 Task: Research Airbnb properties in Narowal, Pakistan from 1st December, 2023 to 5th December, 2023 for 1 adult. Place can be entire room with 1  bedroom having 1 bed and 1 bathroom. Property type can be flat. Amenities needed are: wifi.
Action: Mouse moved to (479, 104)
Screenshot: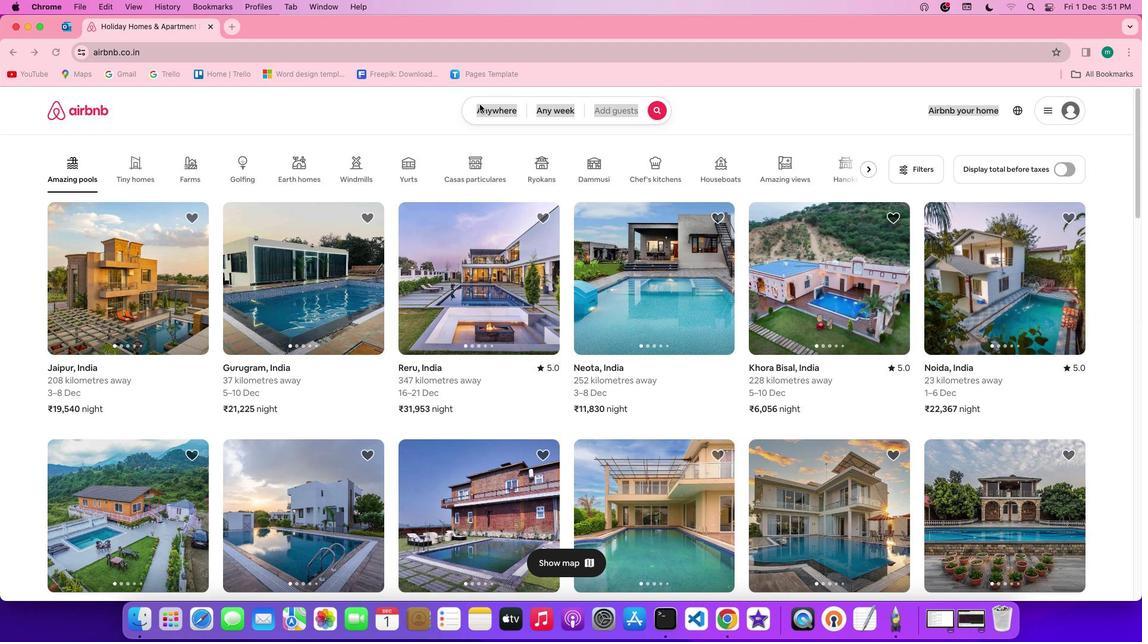 
Action: Mouse pressed left at (479, 104)
Screenshot: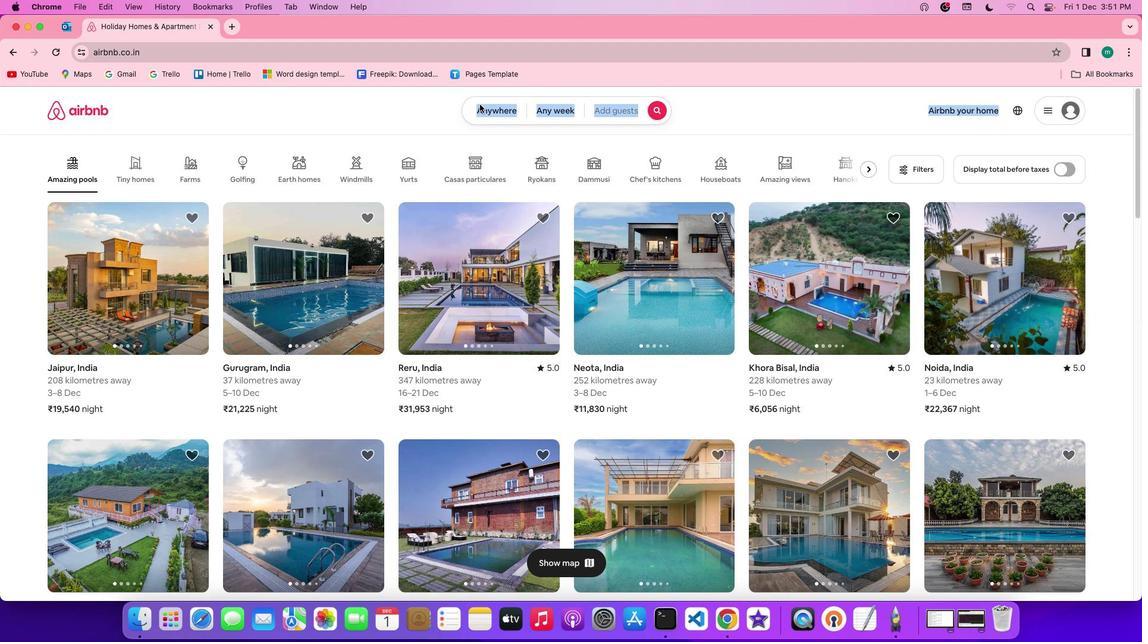 
Action: Mouse pressed left at (479, 104)
Screenshot: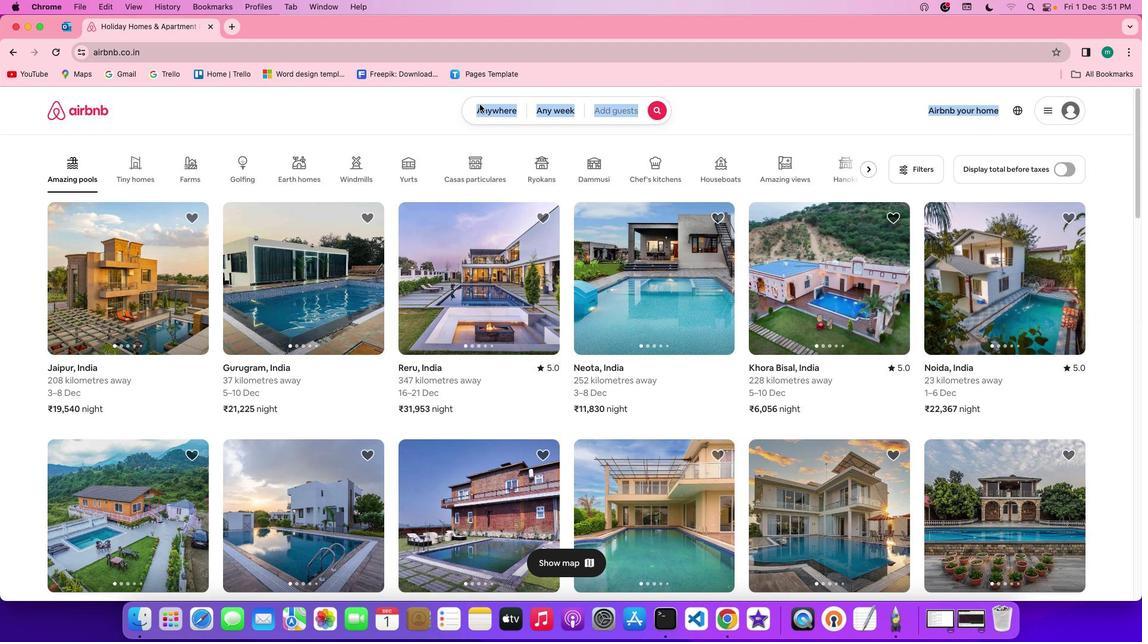
Action: Mouse moved to (430, 153)
Screenshot: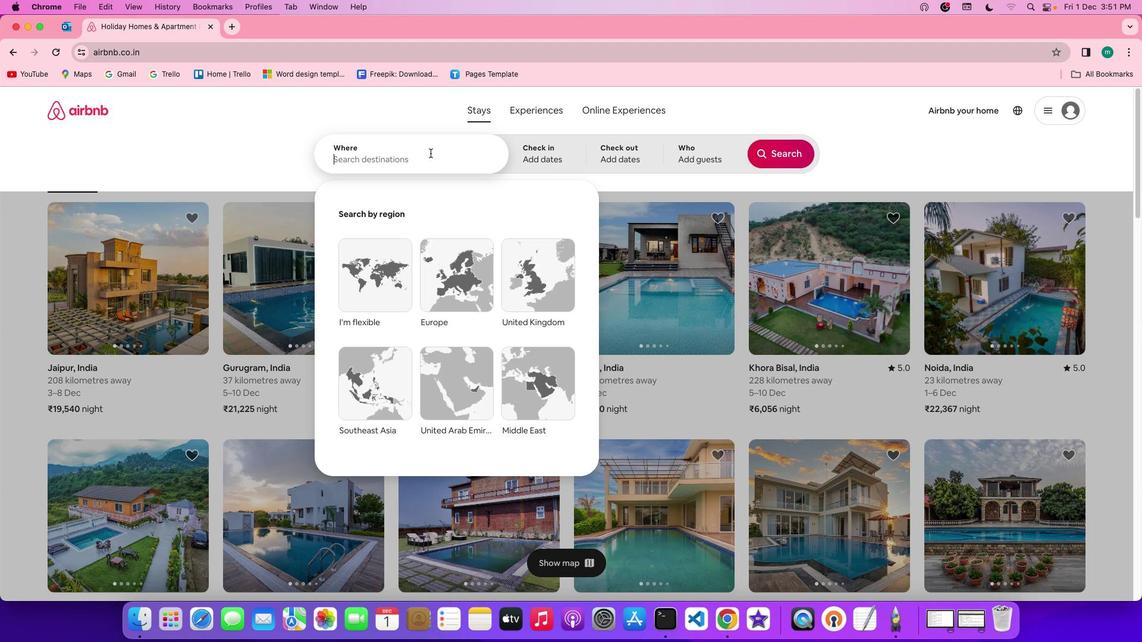 
Action: Mouse pressed left at (430, 153)
Screenshot: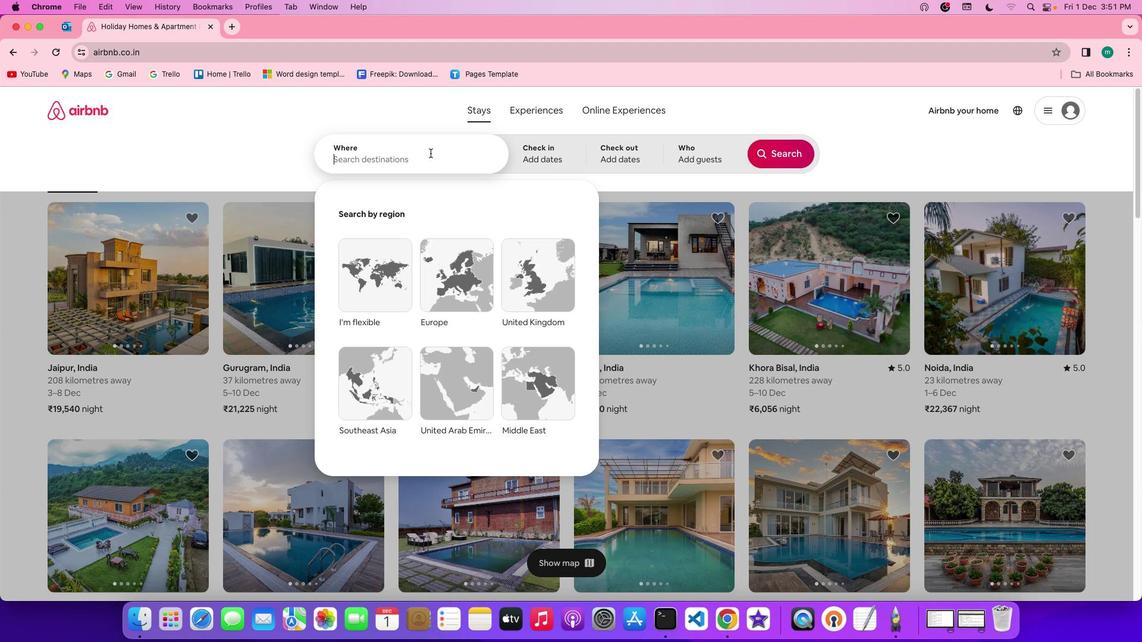 
Action: Key pressed Key.shift'N''a''r''o''w''a''l'','Key.spaceKey.shift'p''a''k''i''s''t''a''n'
Screenshot: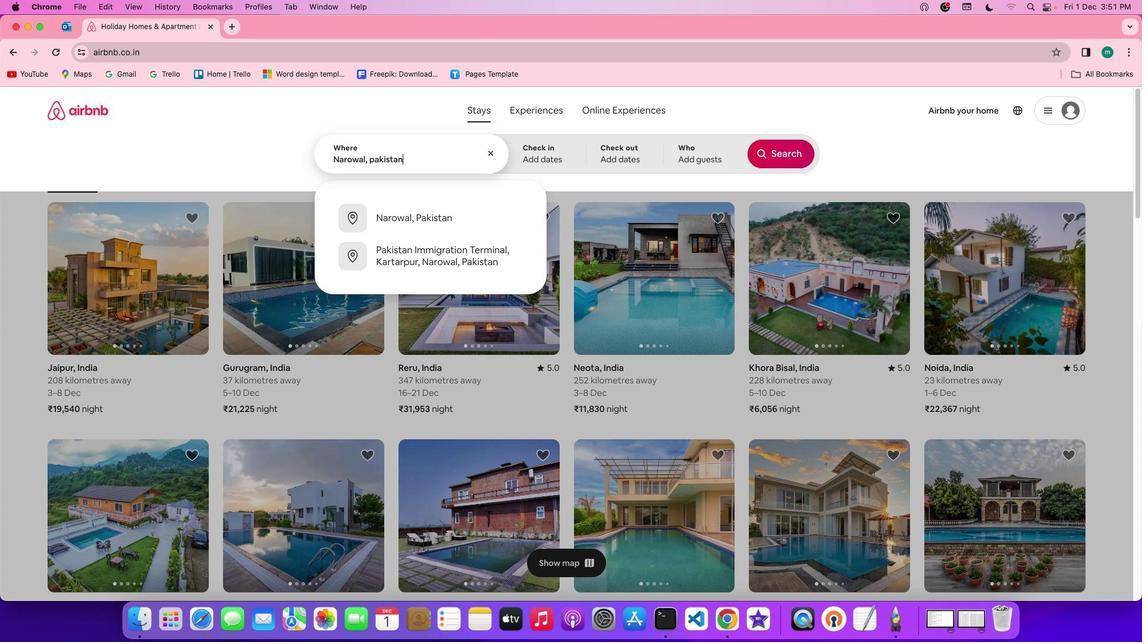 
Action: Mouse moved to (555, 148)
Screenshot: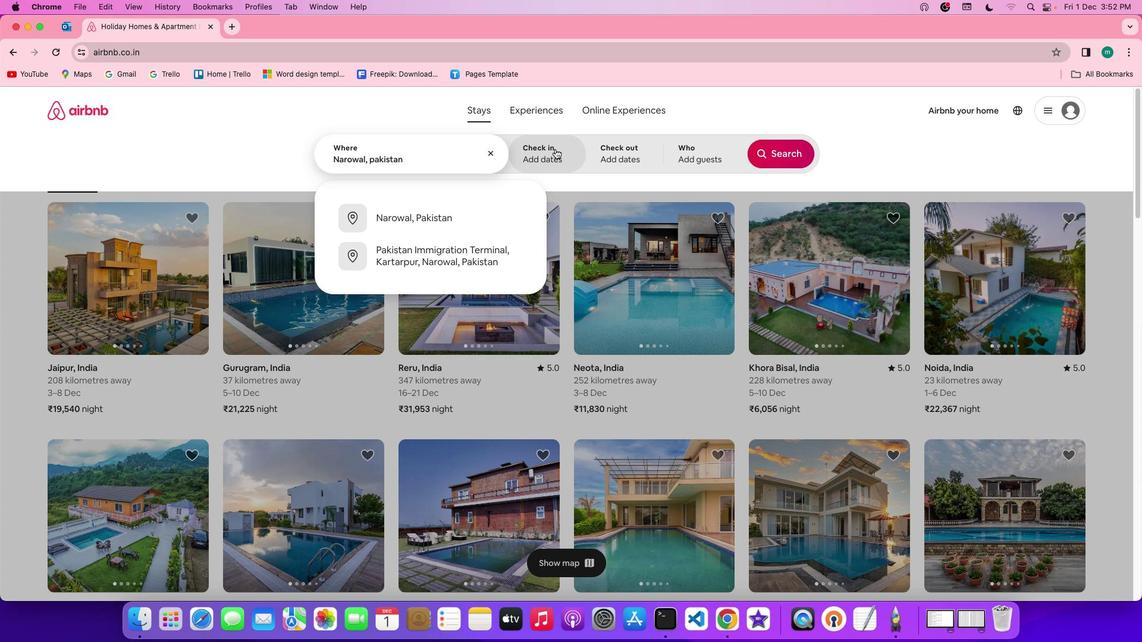 
Action: Mouse pressed left at (555, 148)
Screenshot: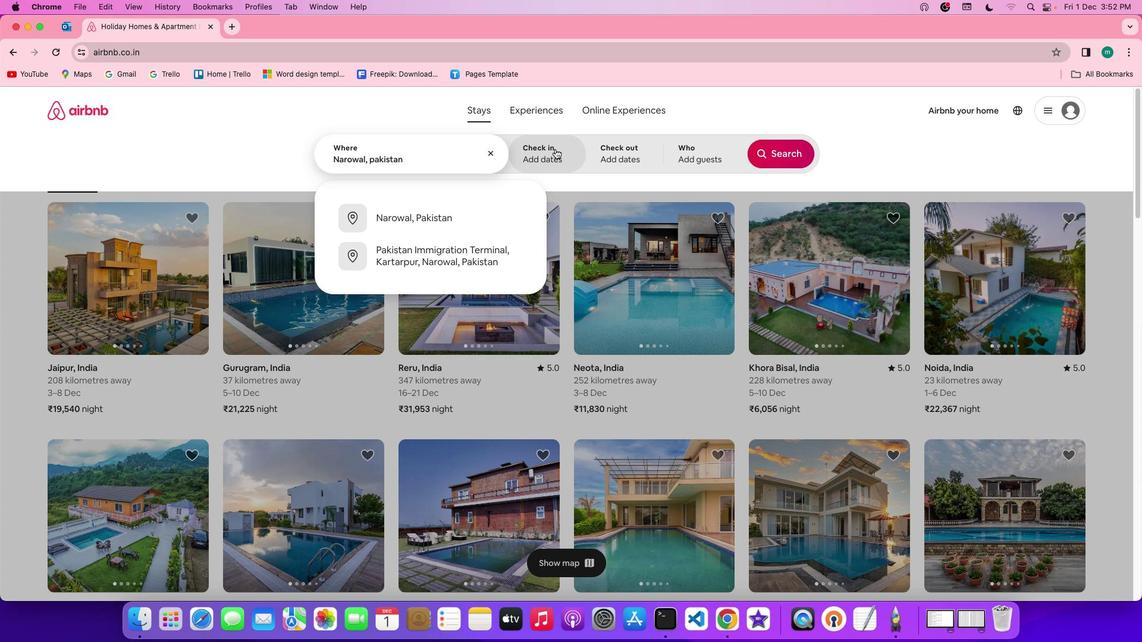 
Action: Mouse moved to (511, 301)
Screenshot: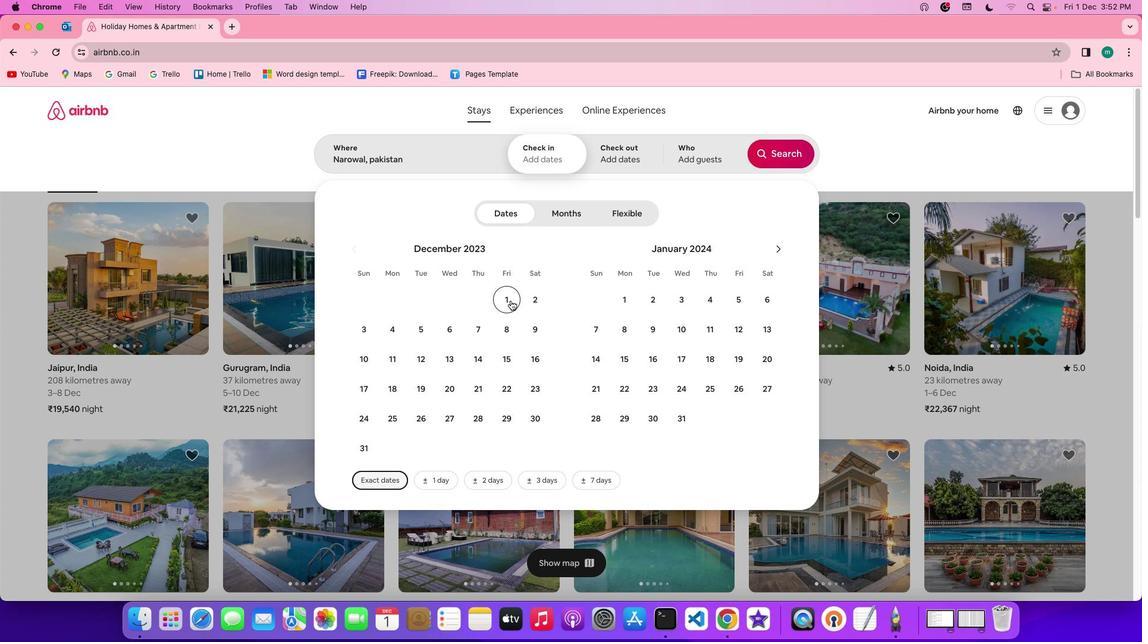 
Action: Mouse pressed left at (511, 301)
Screenshot: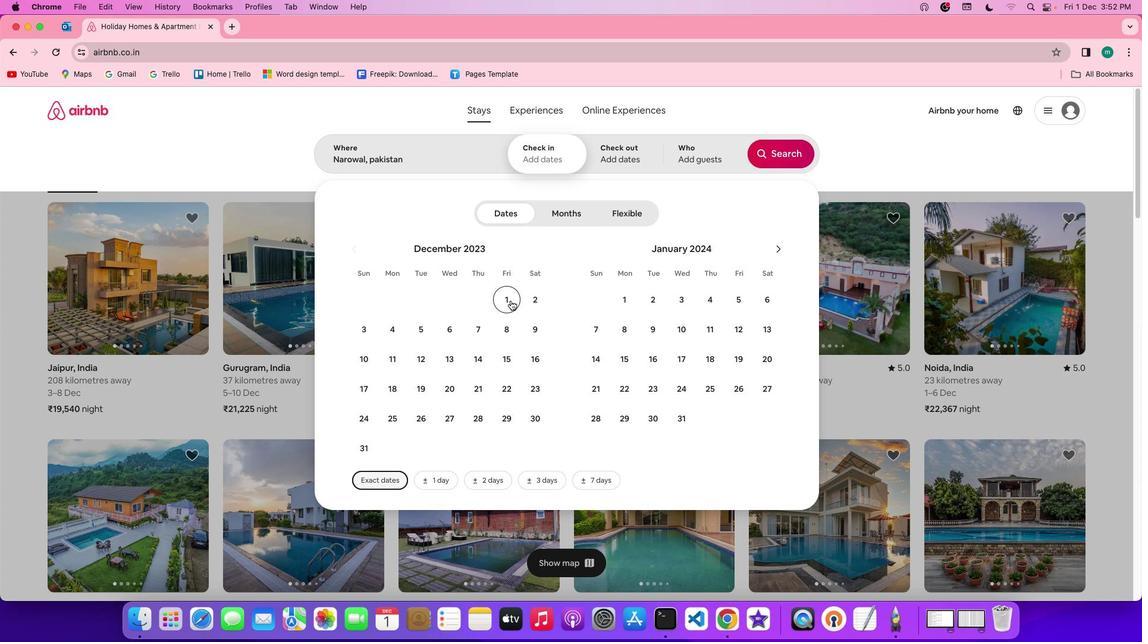 
Action: Mouse moved to (414, 326)
Screenshot: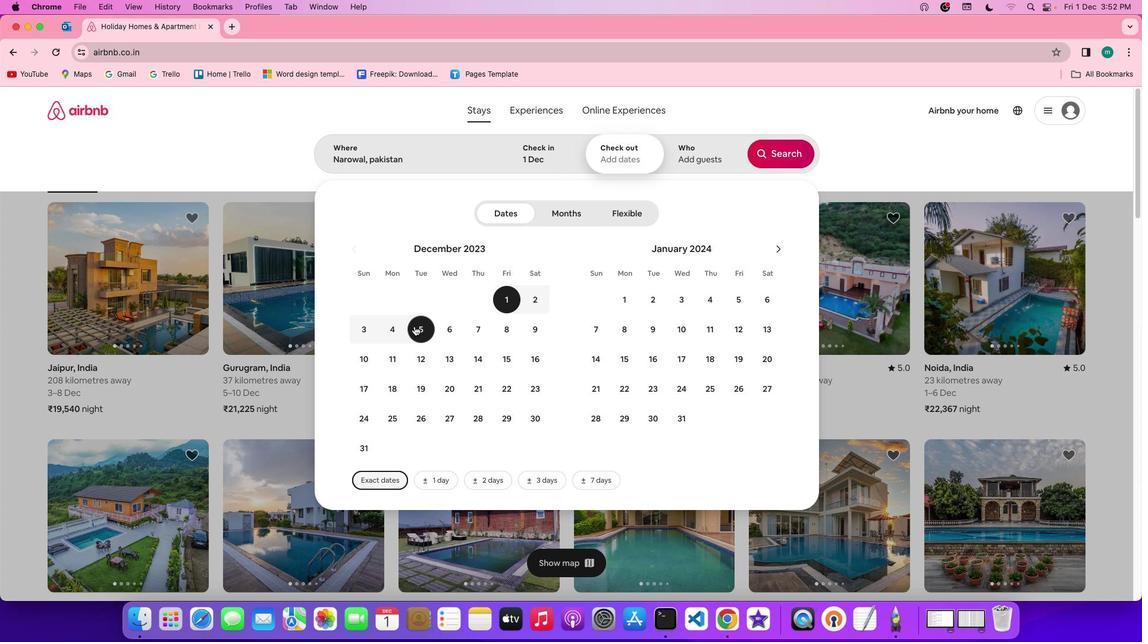 
Action: Mouse pressed left at (414, 326)
Screenshot: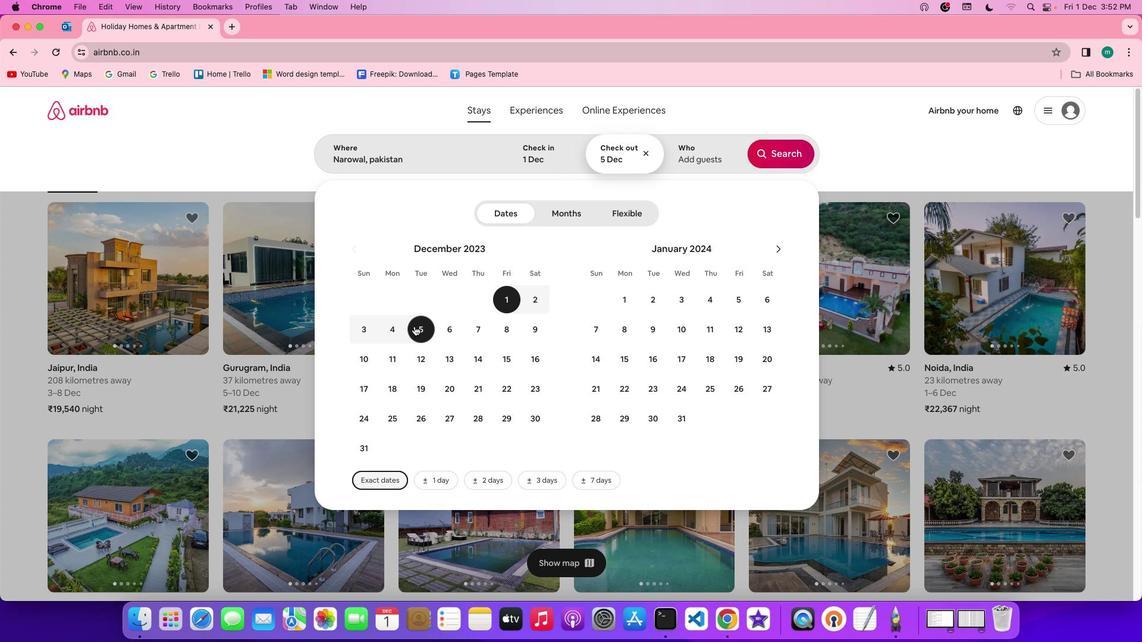
Action: Mouse moved to (729, 157)
Screenshot: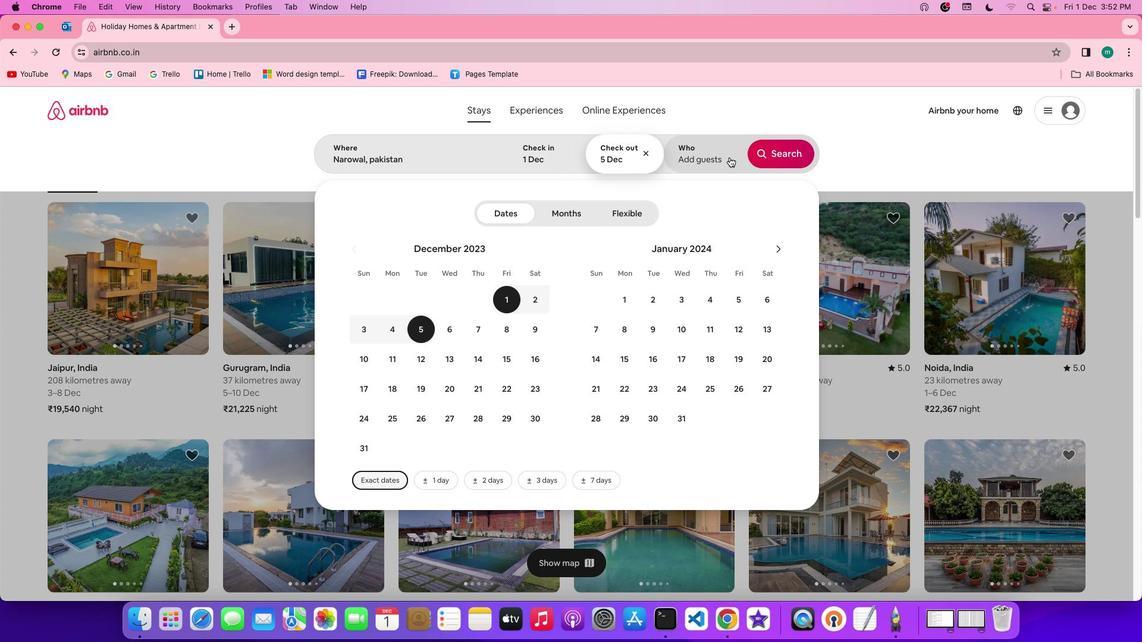 
Action: Mouse pressed left at (729, 157)
Screenshot: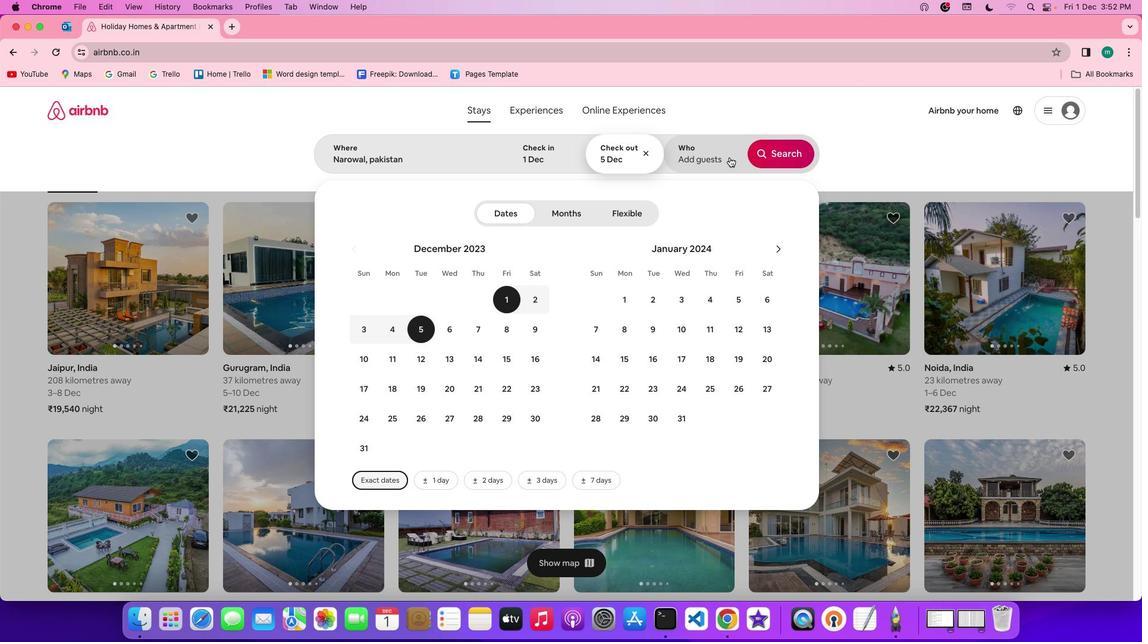
Action: Mouse moved to (791, 217)
Screenshot: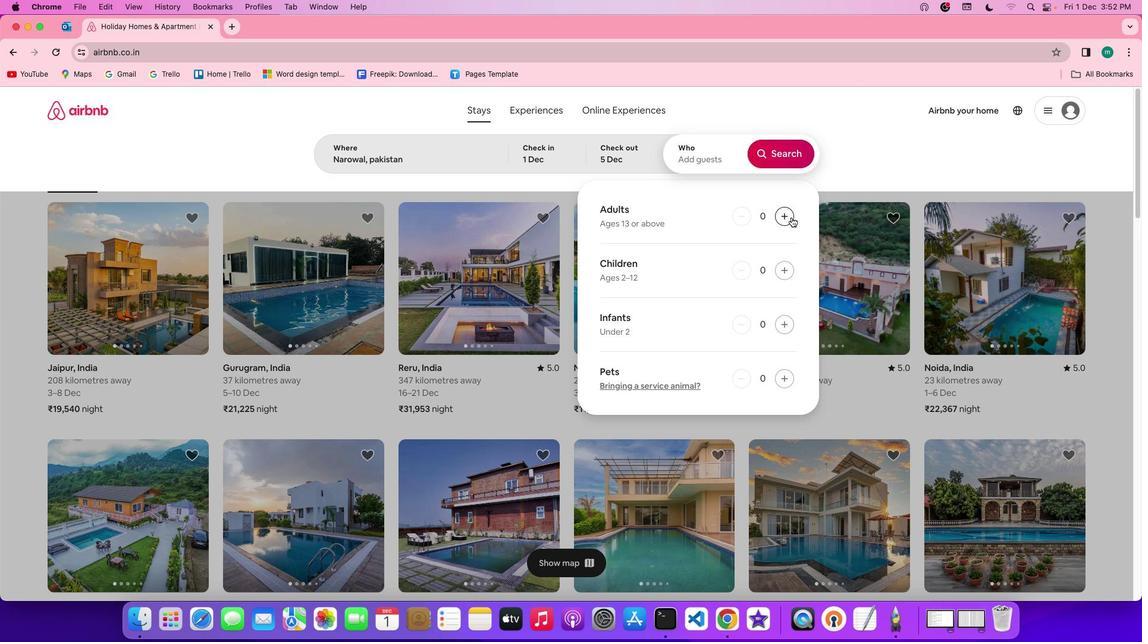 
Action: Mouse pressed left at (791, 217)
Screenshot: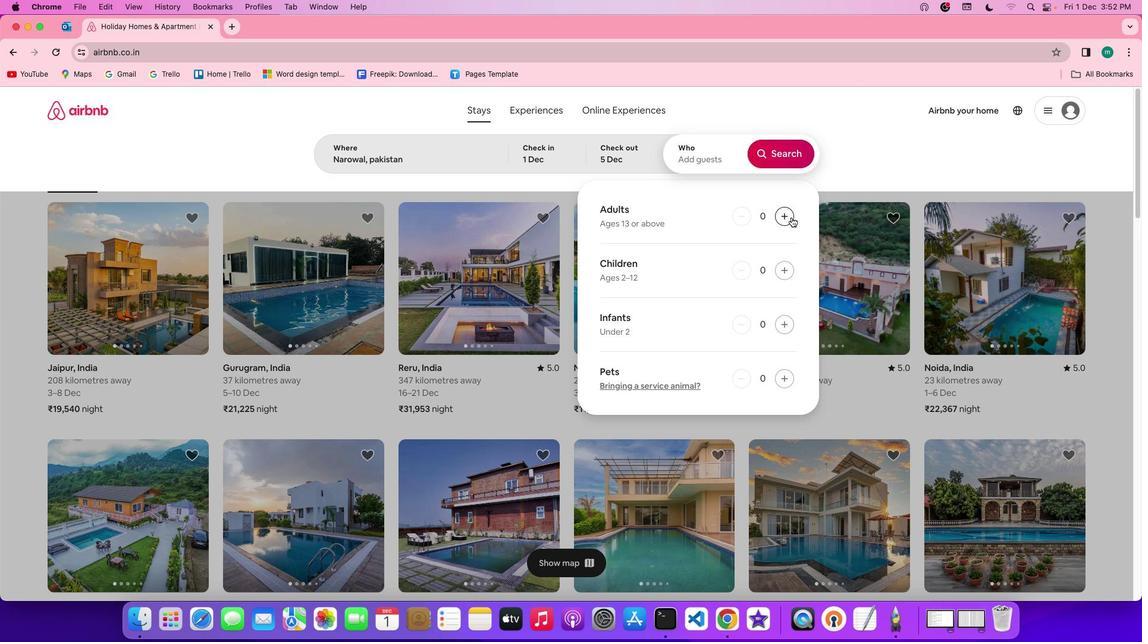 
Action: Mouse moved to (778, 157)
Screenshot: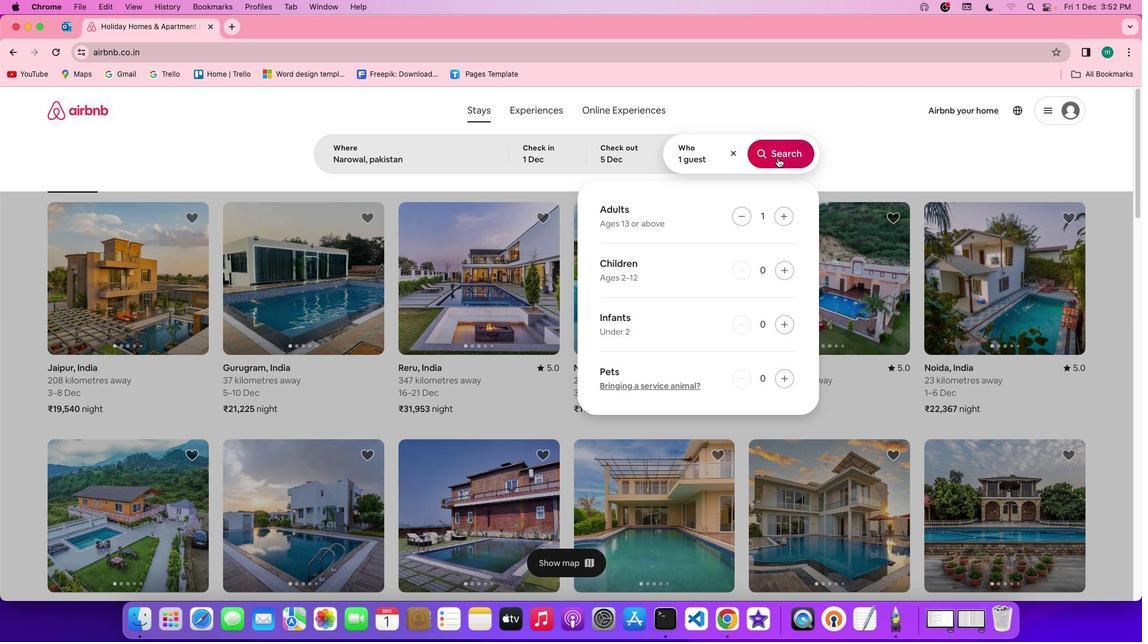
Action: Mouse pressed left at (778, 157)
Screenshot: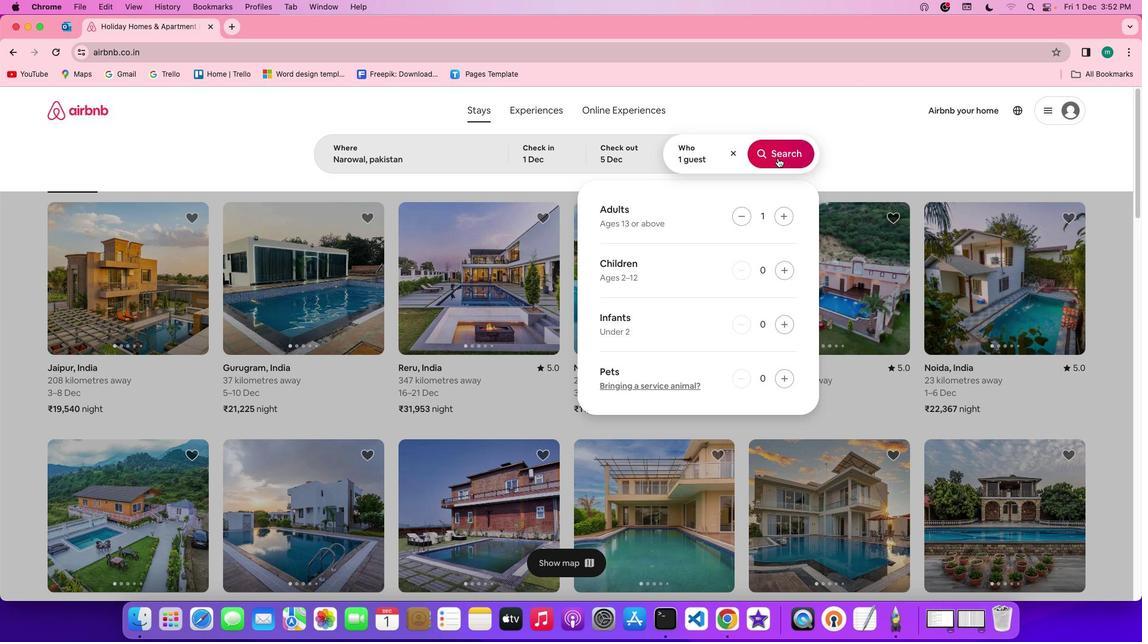 
Action: Mouse moved to (941, 154)
Screenshot: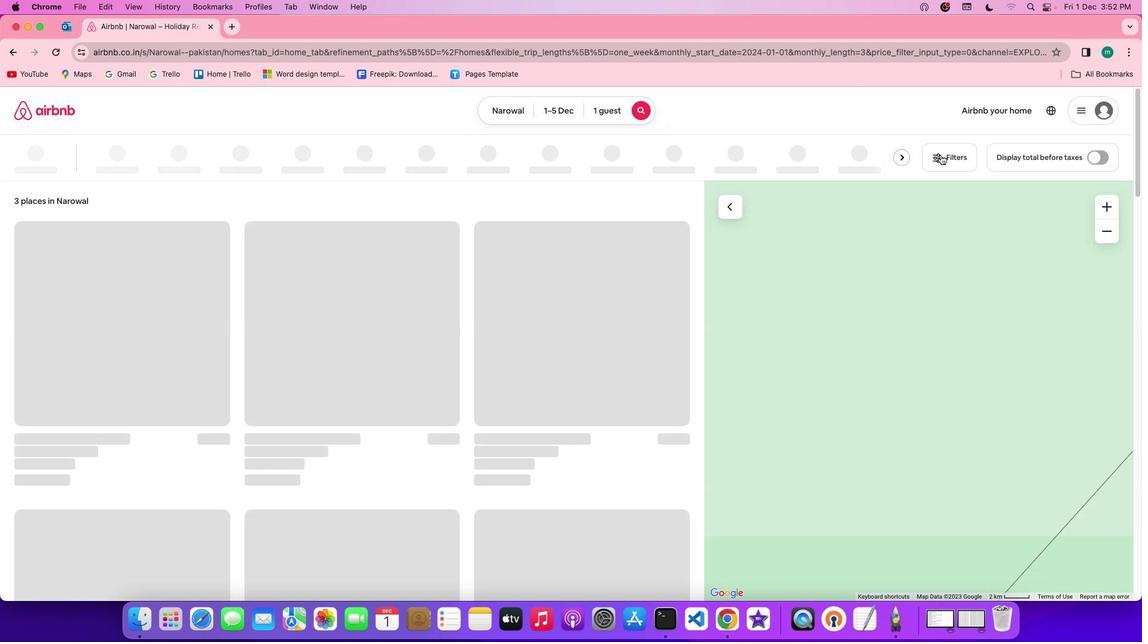 
Action: Mouse pressed left at (941, 154)
Screenshot: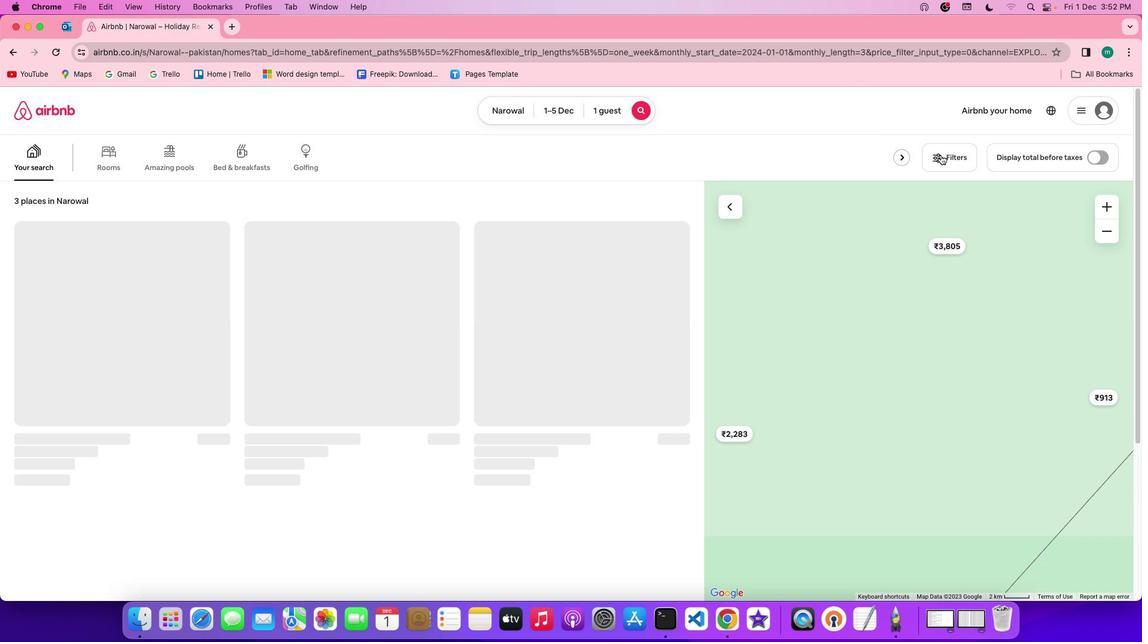 
Action: Mouse moved to (483, 358)
Screenshot: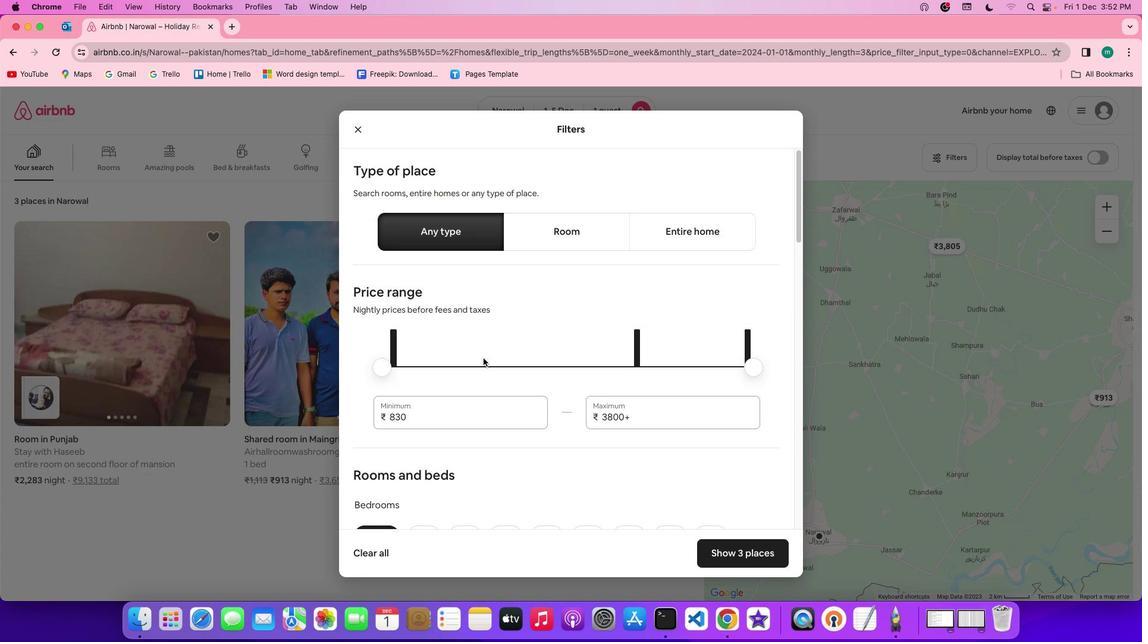 
Action: Mouse scrolled (483, 358) with delta (0, 0)
Screenshot: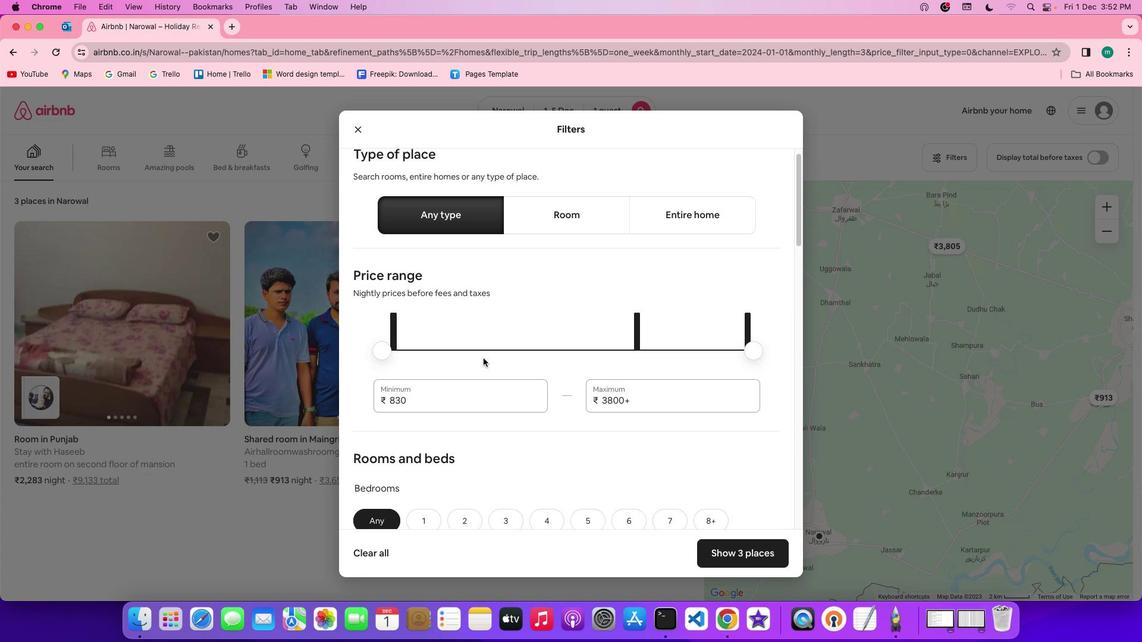 
Action: Mouse scrolled (483, 358) with delta (0, 0)
Screenshot: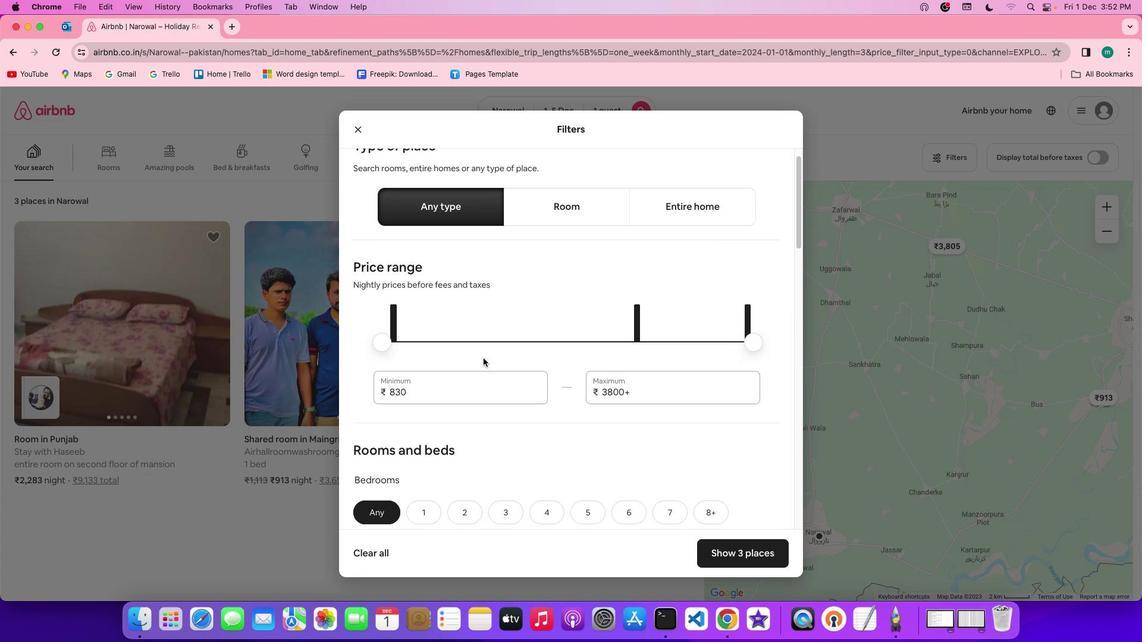
Action: Mouse scrolled (483, 358) with delta (0, -1)
Screenshot: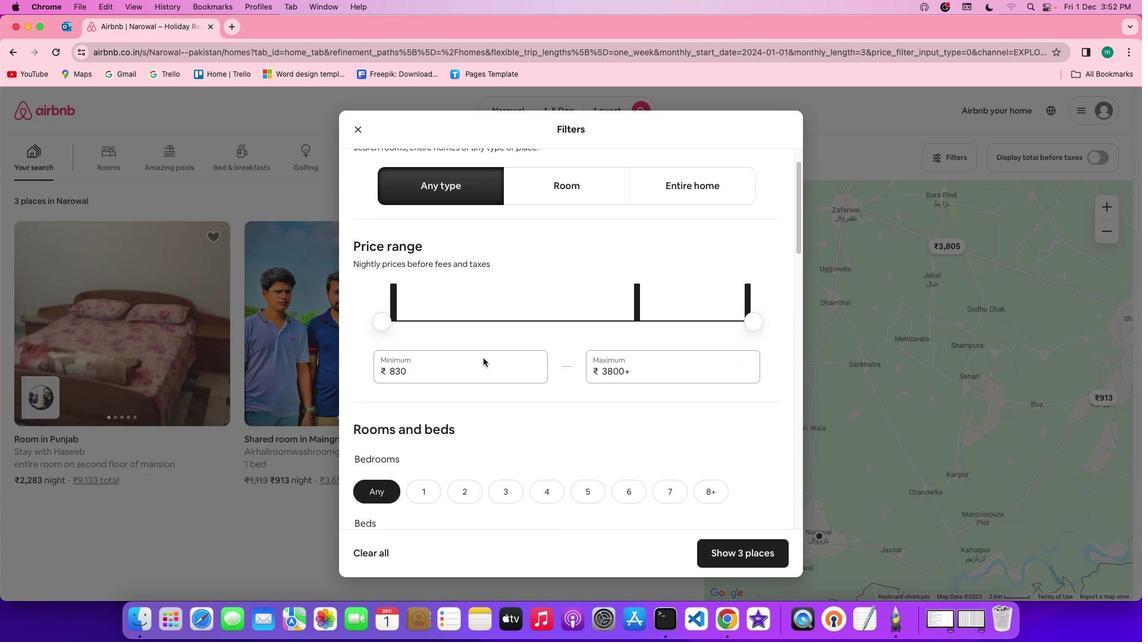 
Action: Mouse scrolled (483, 358) with delta (0, 0)
Screenshot: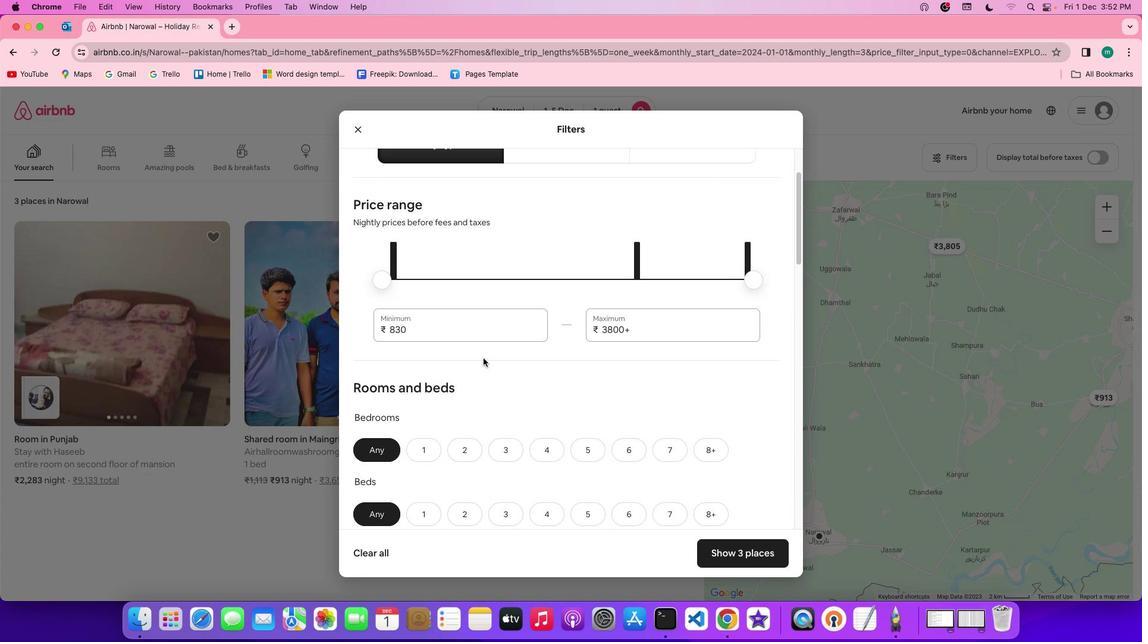 
Action: Mouse scrolled (483, 358) with delta (0, 0)
Screenshot: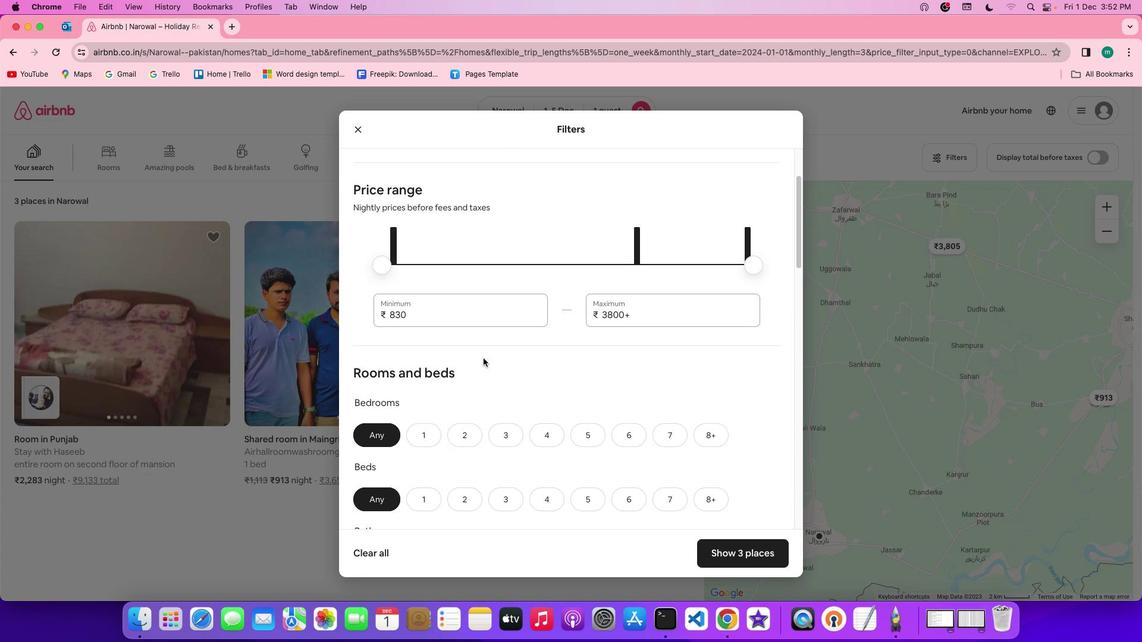 
Action: Mouse scrolled (483, 358) with delta (0, -1)
Screenshot: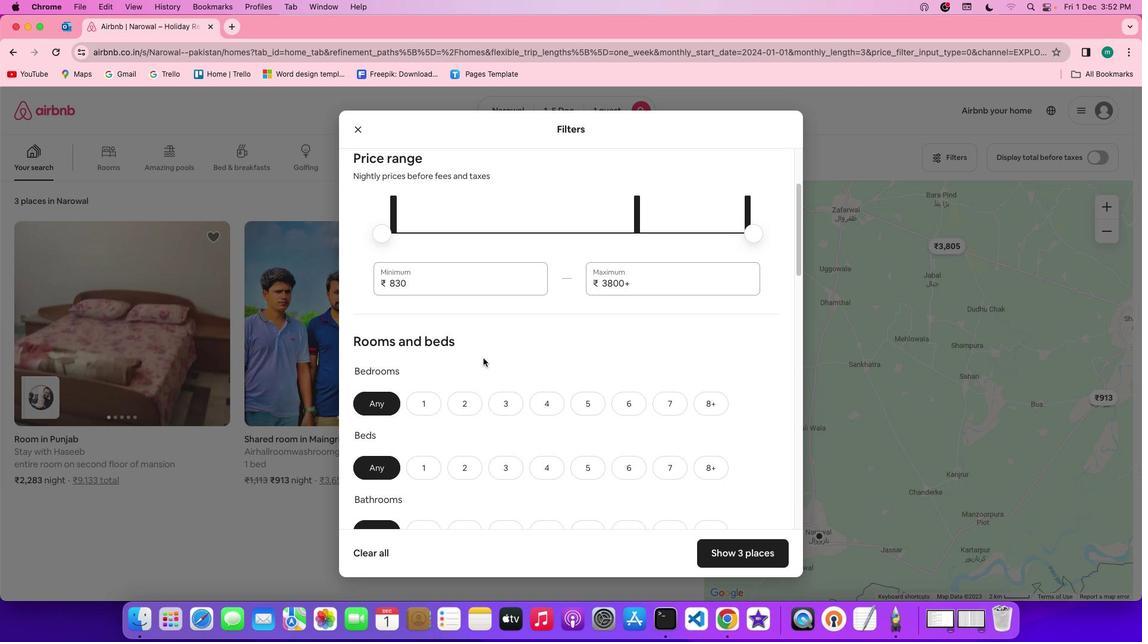 
Action: Mouse scrolled (483, 358) with delta (0, 0)
Screenshot: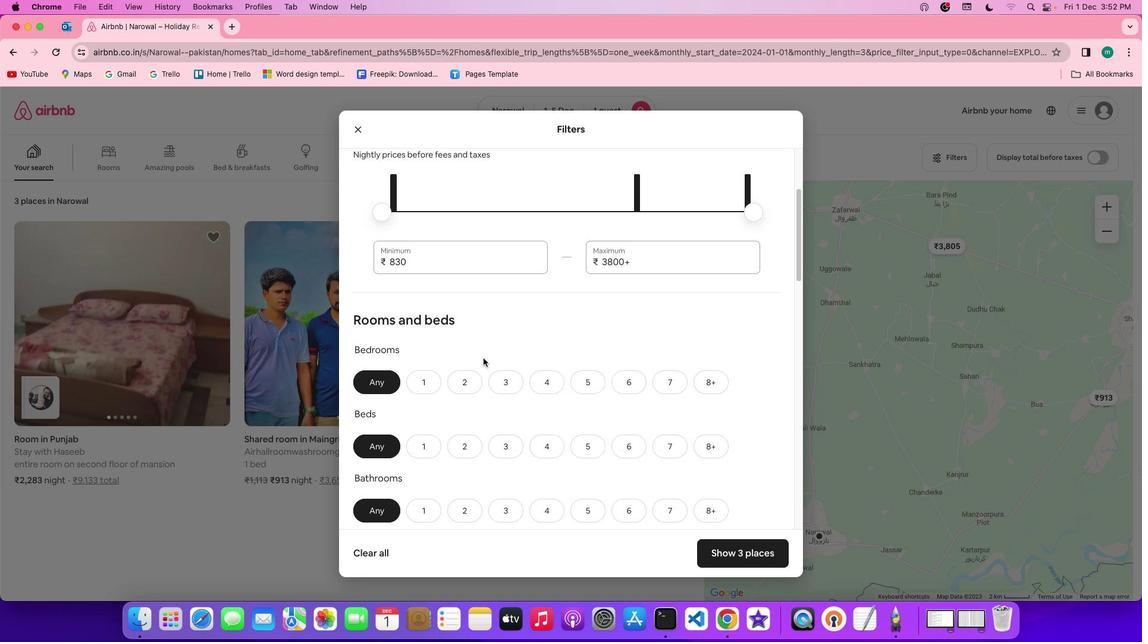 
Action: Mouse scrolled (483, 358) with delta (0, 0)
Screenshot: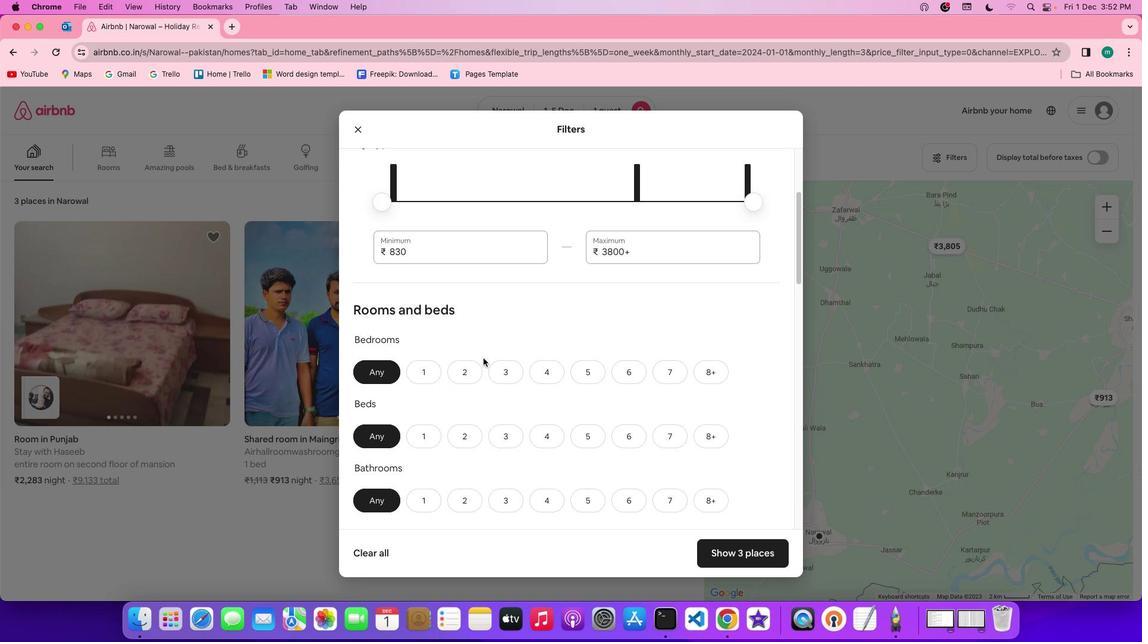 
Action: Mouse scrolled (483, 358) with delta (0, 0)
Screenshot: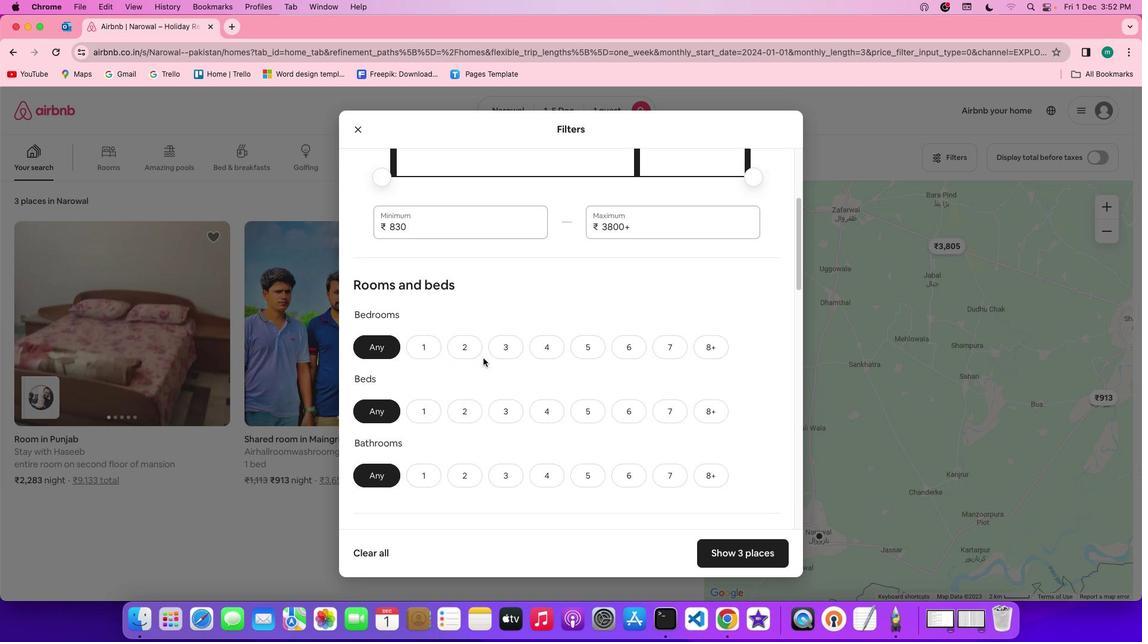 
Action: Mouse scrolled (483, 358) with delta (0, -1)
Screenshot: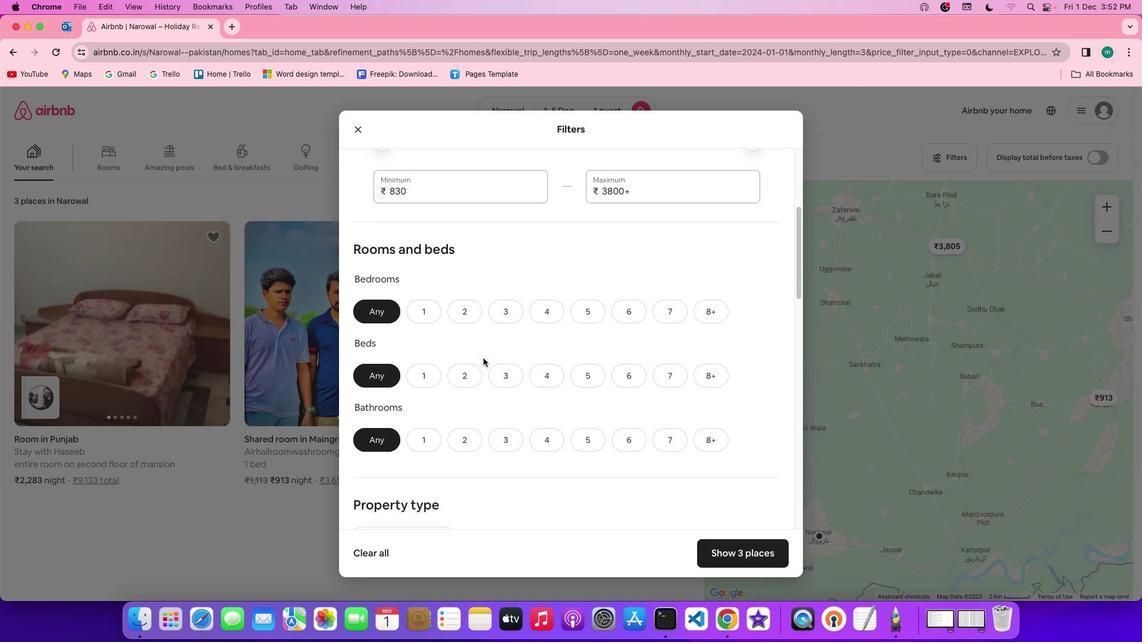 
Action: Mouse moved to (433, 284)
Screenshot: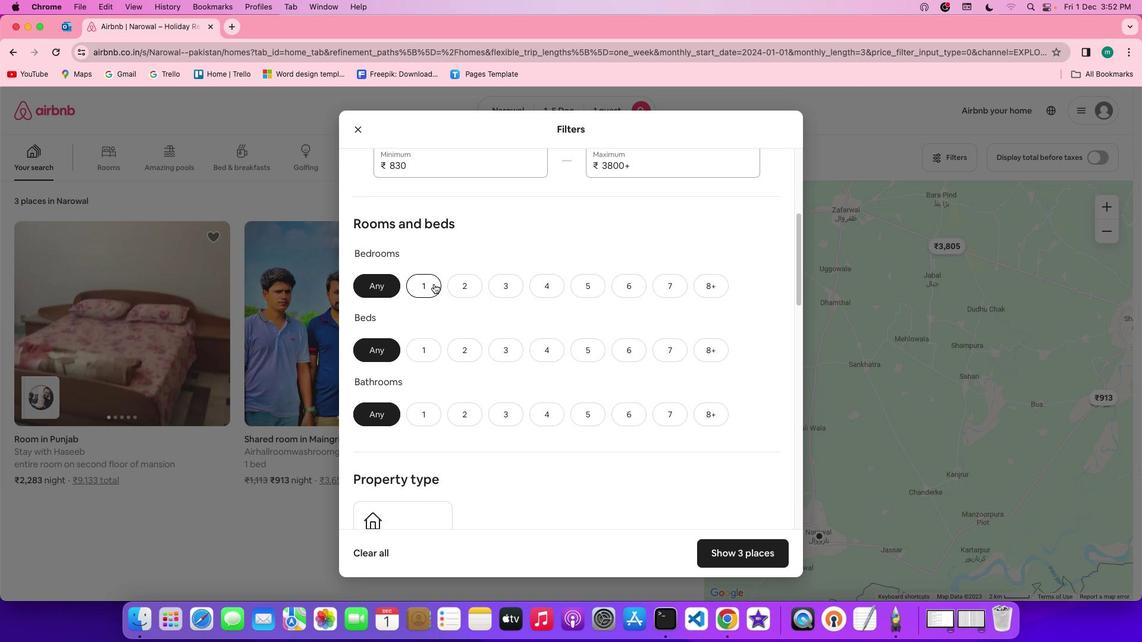 
Action: Mouse pressed left at (433, 284)
Screenshot: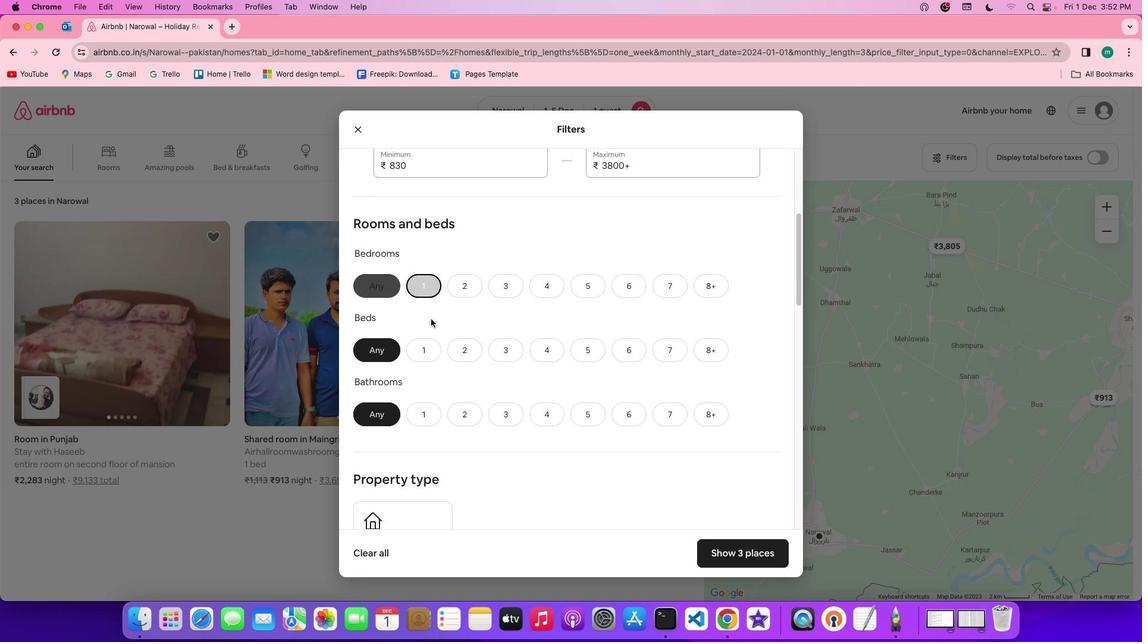 
Action: Mouse moved to (429, 346)
Screenshot: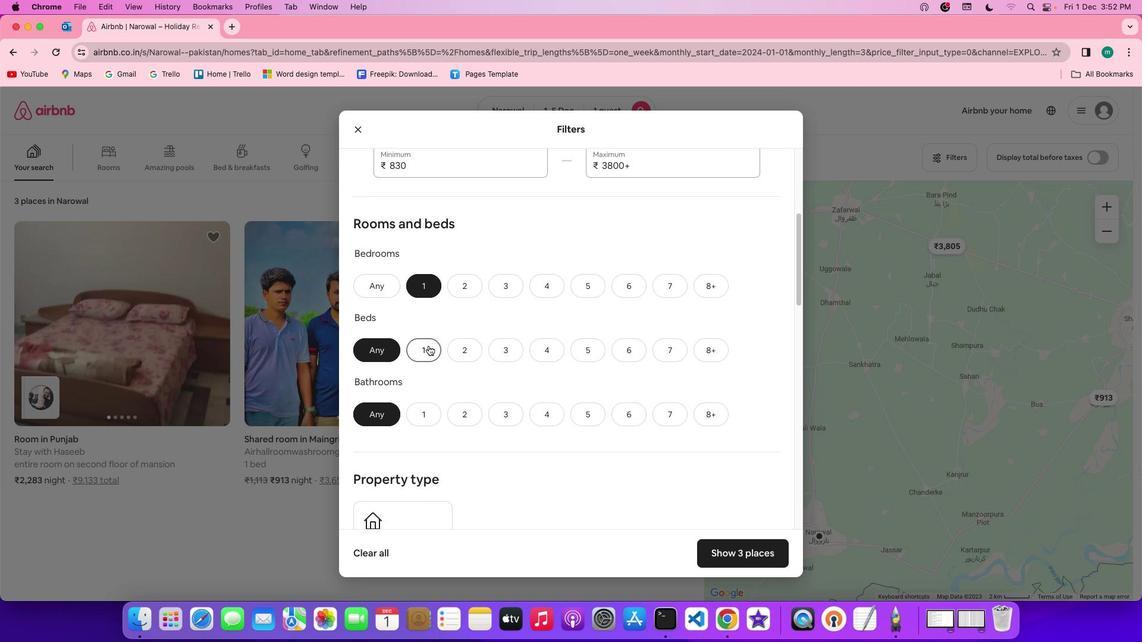 
Action: Mouse pressed left at (429, 346)
Screenshot: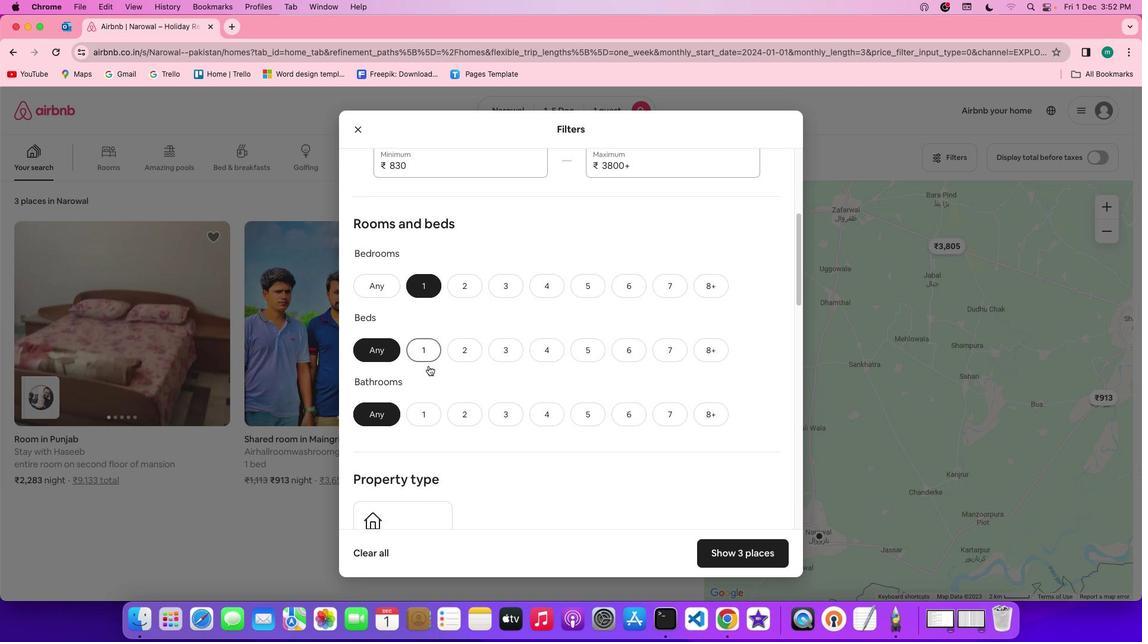 
Action: Mouse moved to (423, 416)
Screenshot: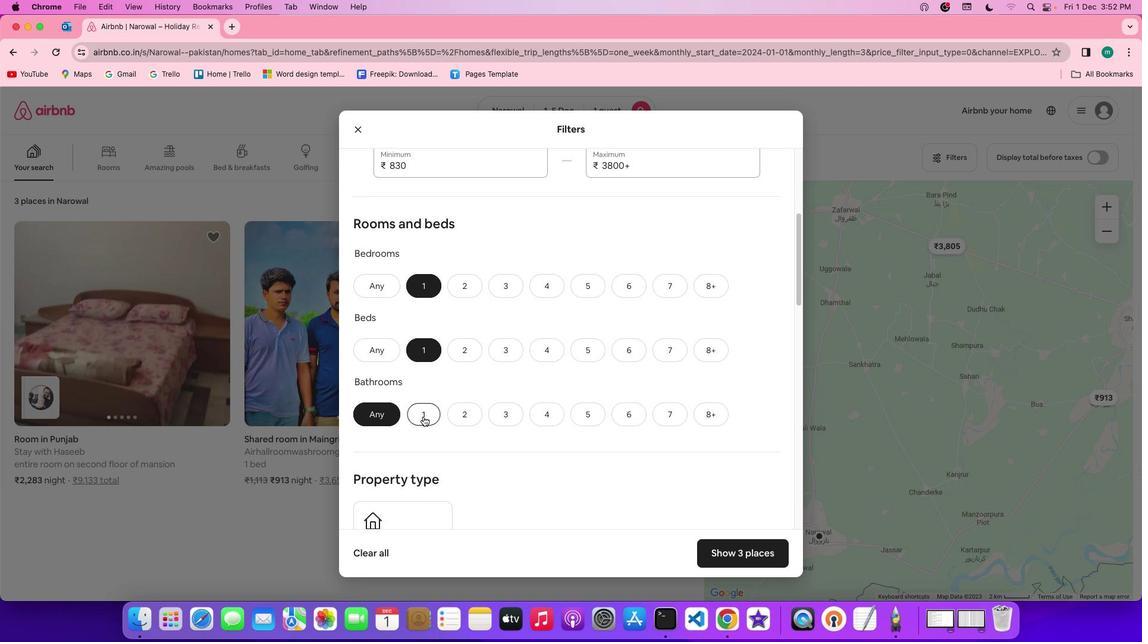
Action: Mouse pressed left at (423, 416)
Screenshot: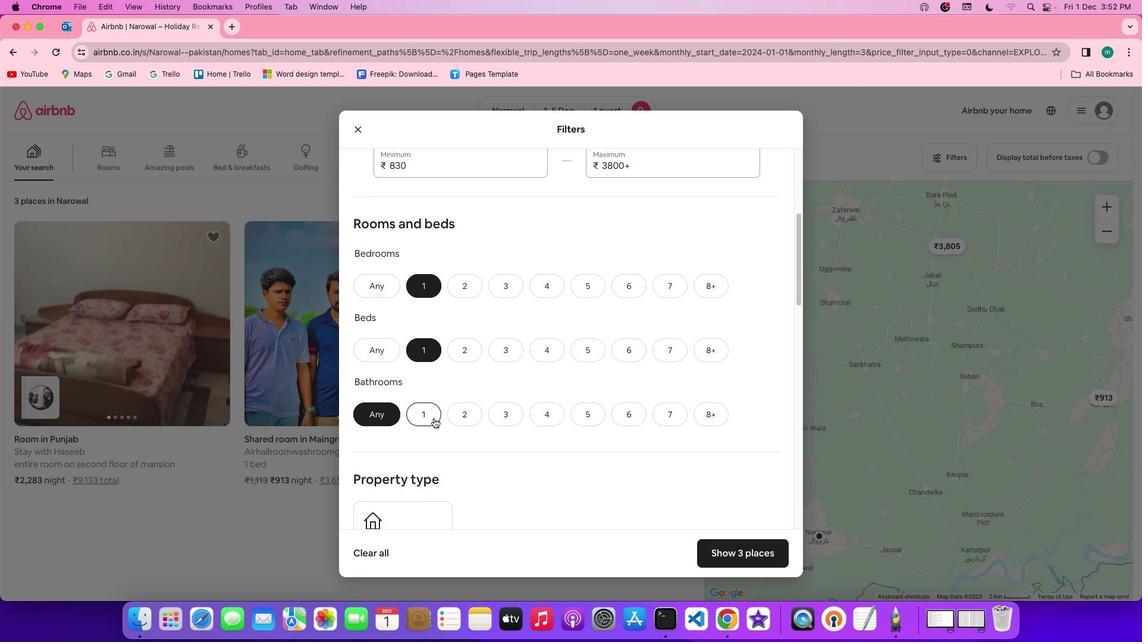 
Action: Mouse moved to (594, 408)
Screenshot: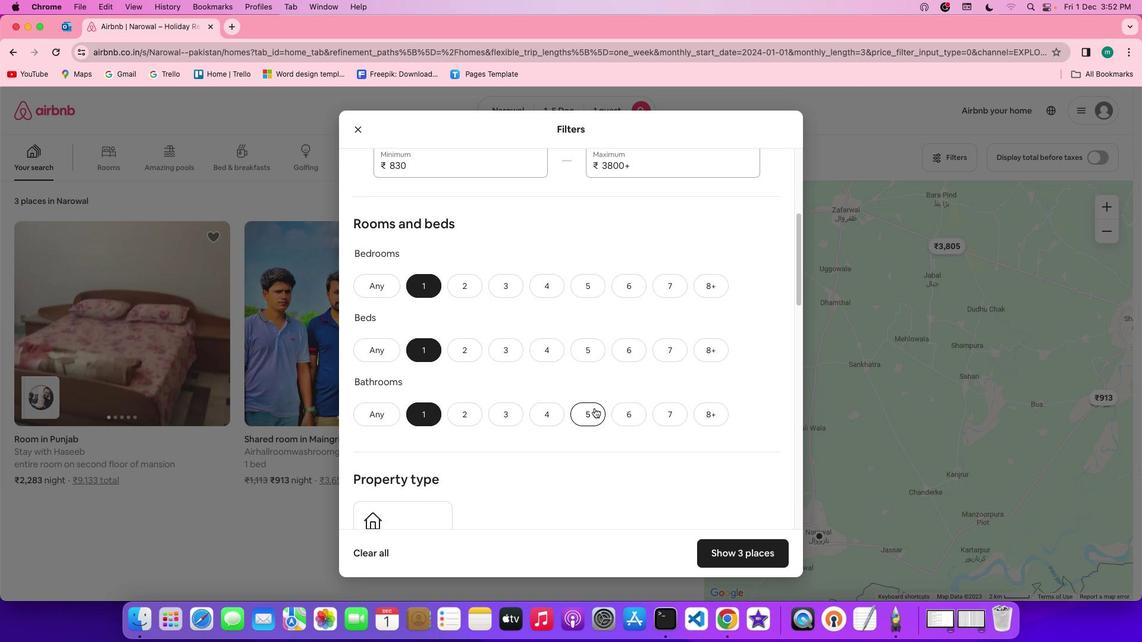 
Action: Mouse scrolled (594, 408) with delta (0, 0)
Screenshot: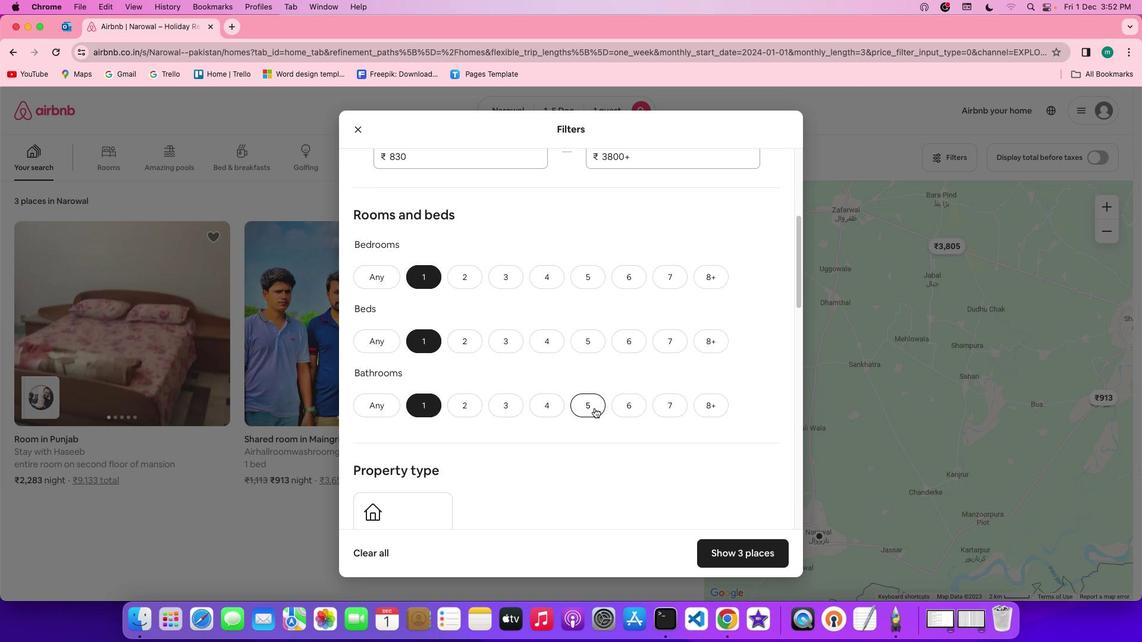 
Action: Mouse scrolled (594, 408) with delta (0, 0)
Screenshot: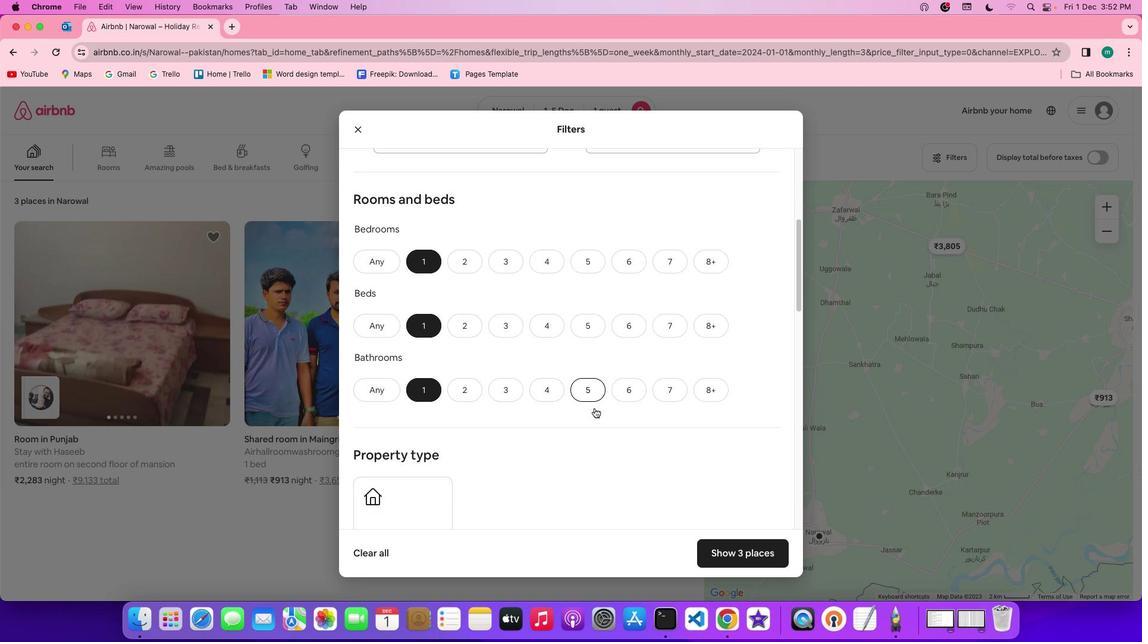
Action: Mouse scrolled (594, 408) with delta (0, -1)
Screenshot: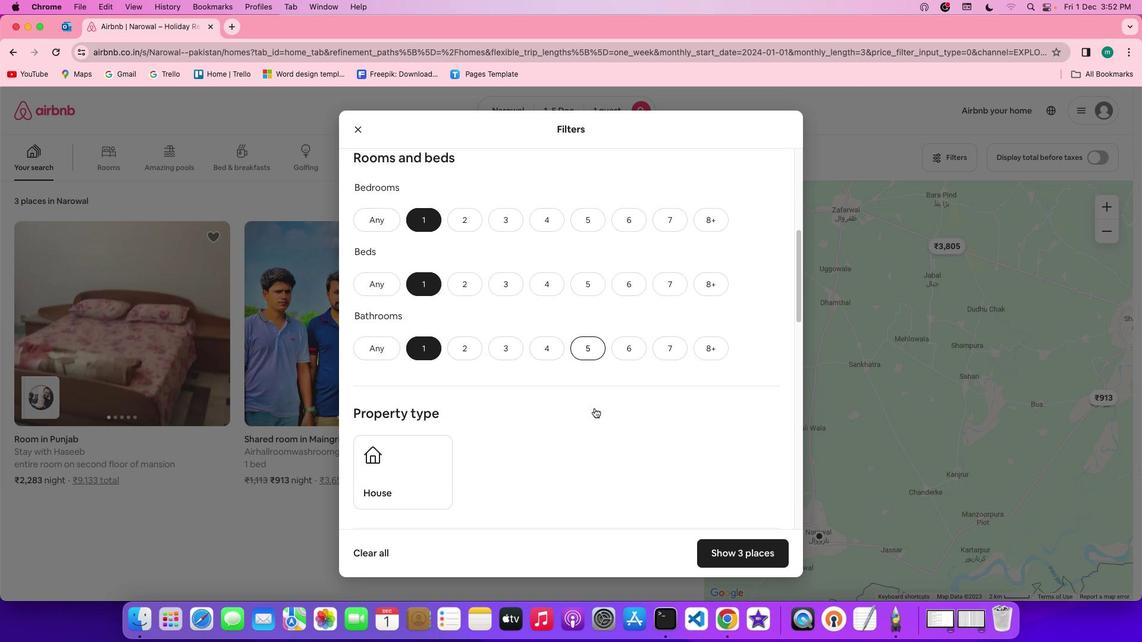 
Action: Mouse scrolled (594, 408) with delta (0, 0)
Screenshot: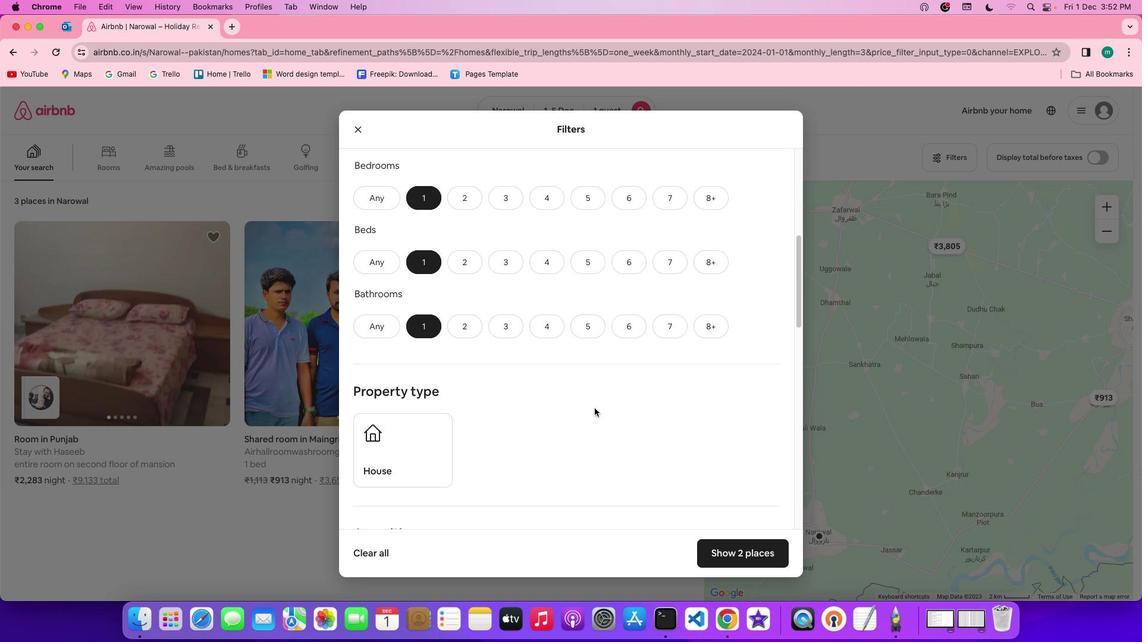 
Action: Mouse scrolled (594, 408) with delta (0, 0)
Screenshot: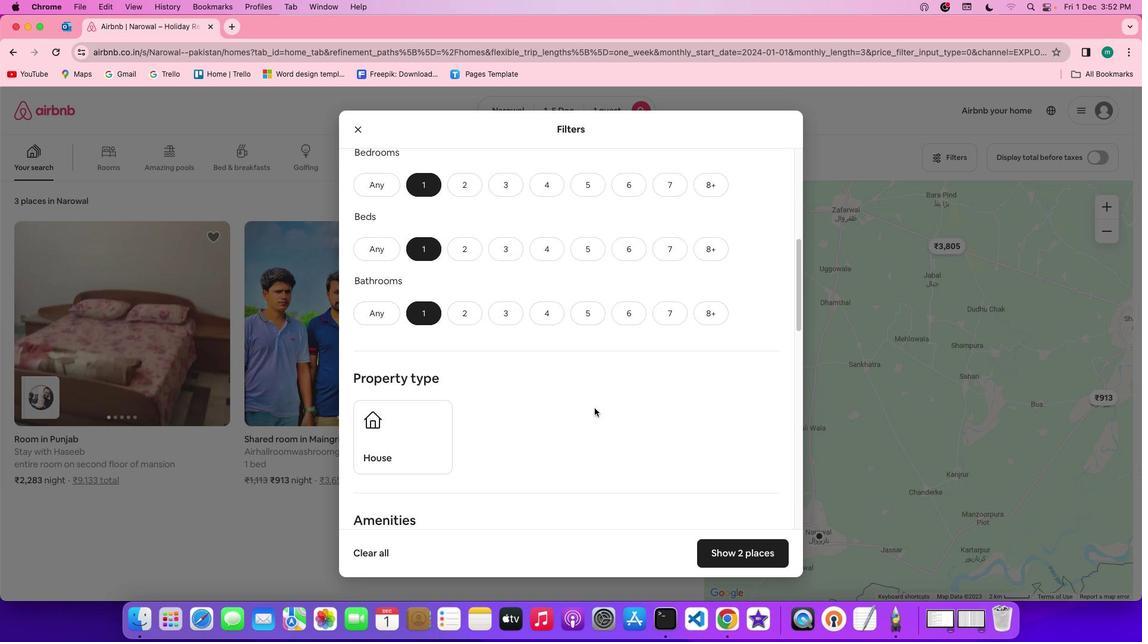 
Action: Mouse scrolled (594, 408) with delta (0, 0)
Screenshot: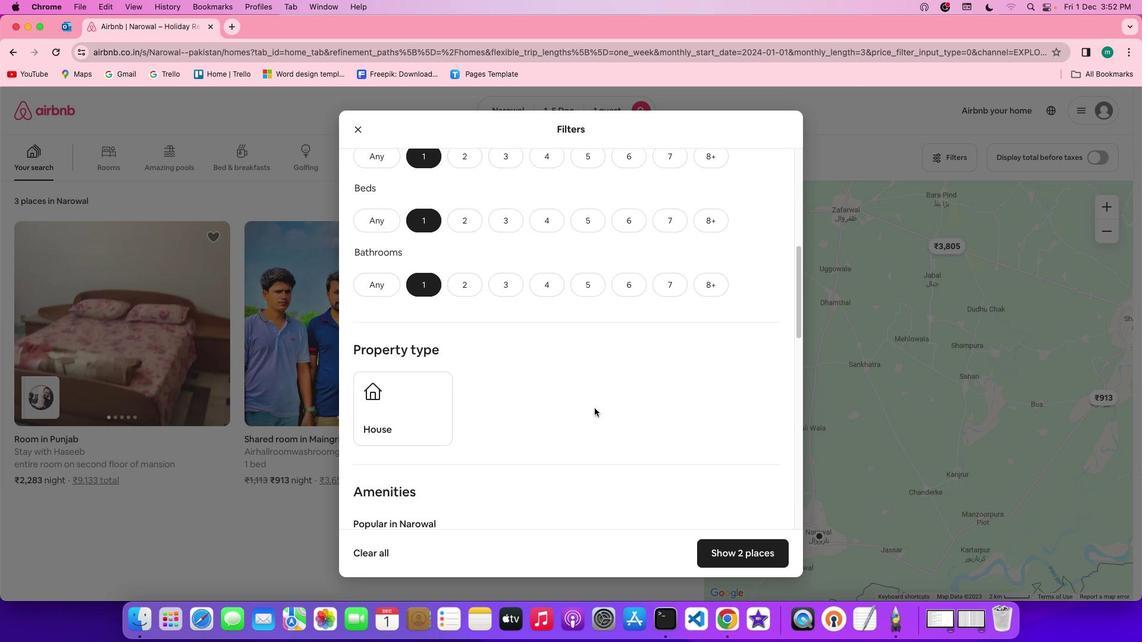 
Action: Mouse moved to (595, 408)
Screenshot: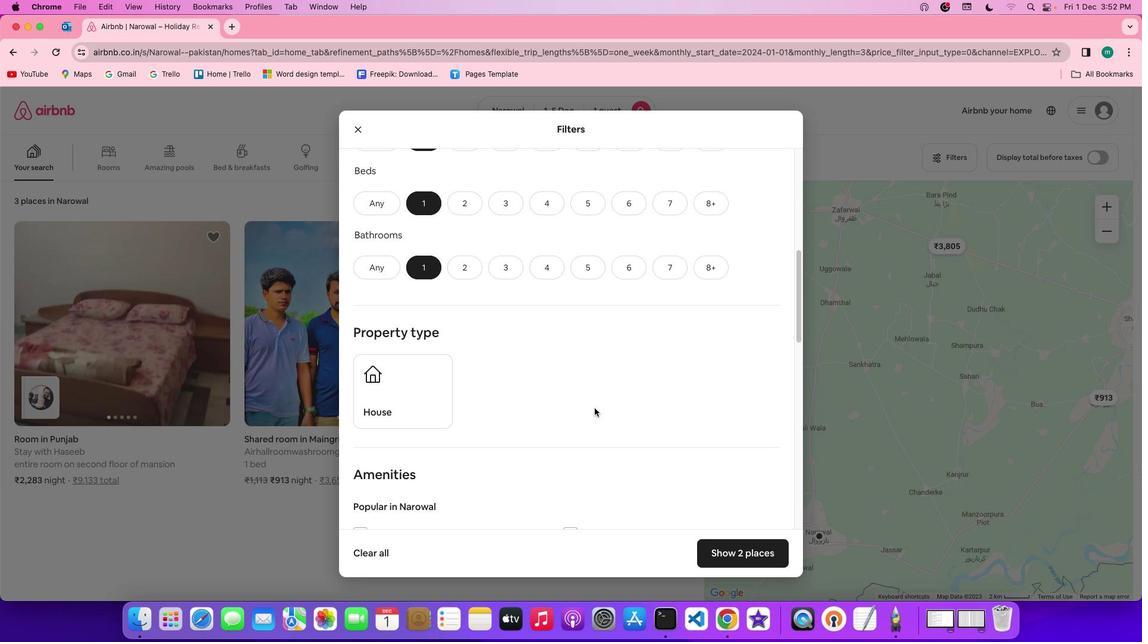 
Action: Mouse scrolled (595, 408) with delta (0, 0)
Screenshot: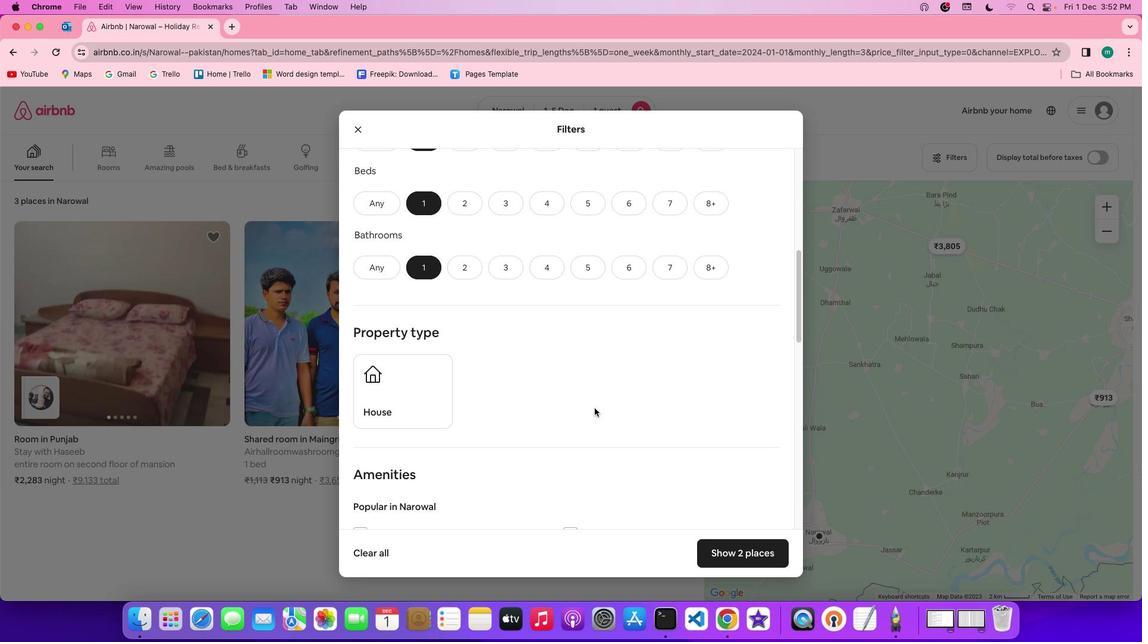 
Action: Mouse scrolled (595, 408) with delta (0, 0)
Screenshot: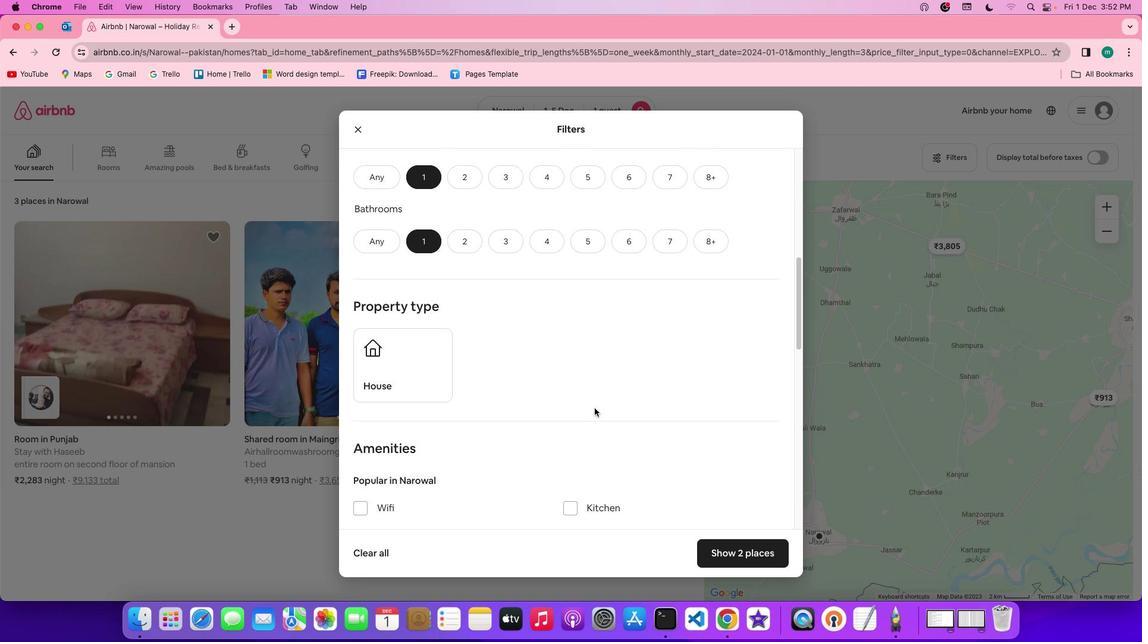 
Action: Mouse scrolled (595, 408) with delta (0, -1)
Screenshot: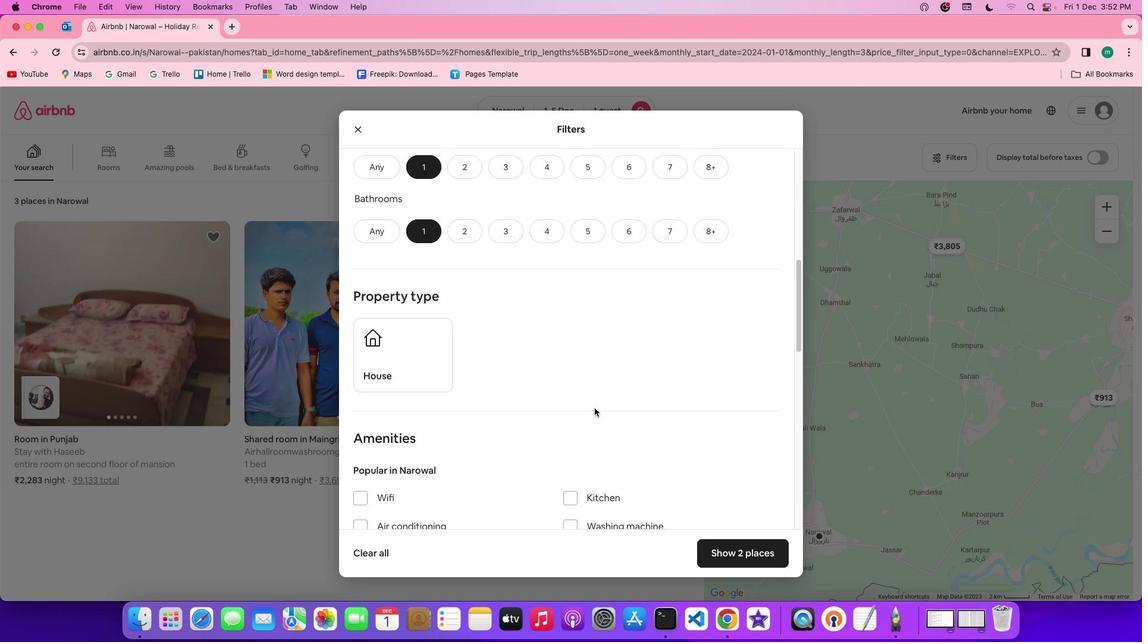 
Action: Mouse scrolled (595, 408) with delta (0, -1)
Screenshot: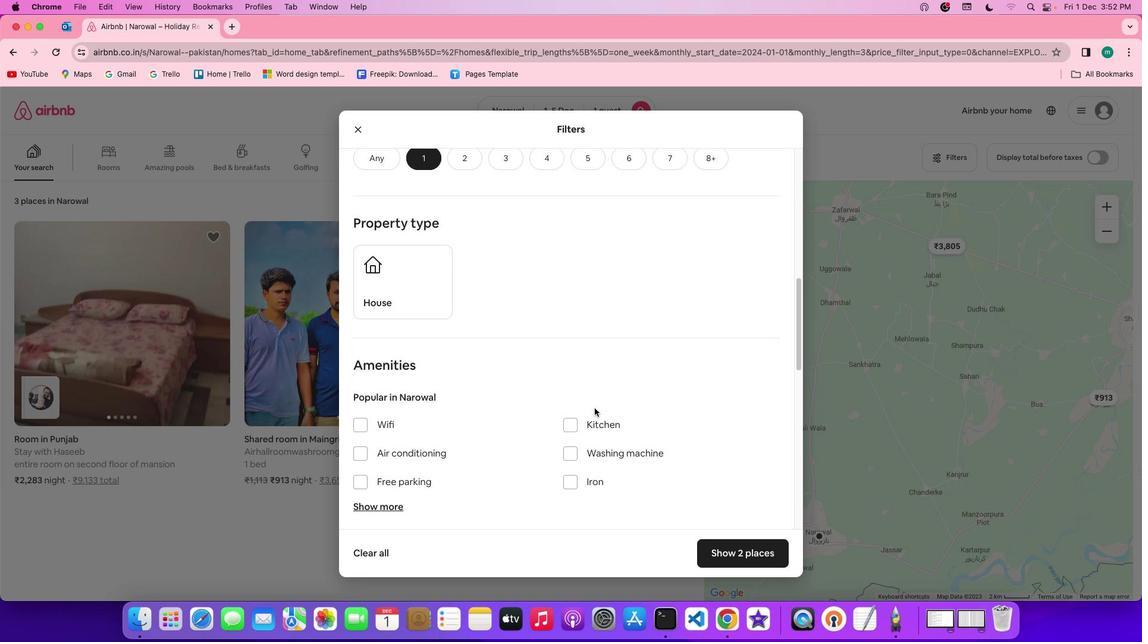 
Action: Mouse moved to (641, 414)
Screenshot: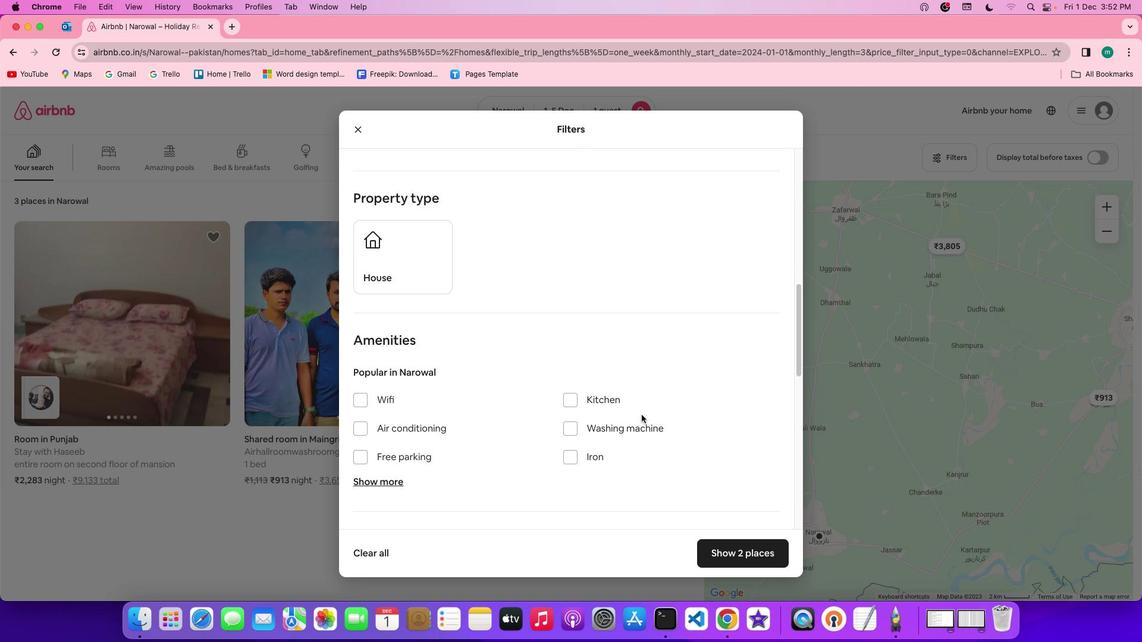 
Action: Mouse scrolled (641, 414) with delta (0, 0)
Screenshot: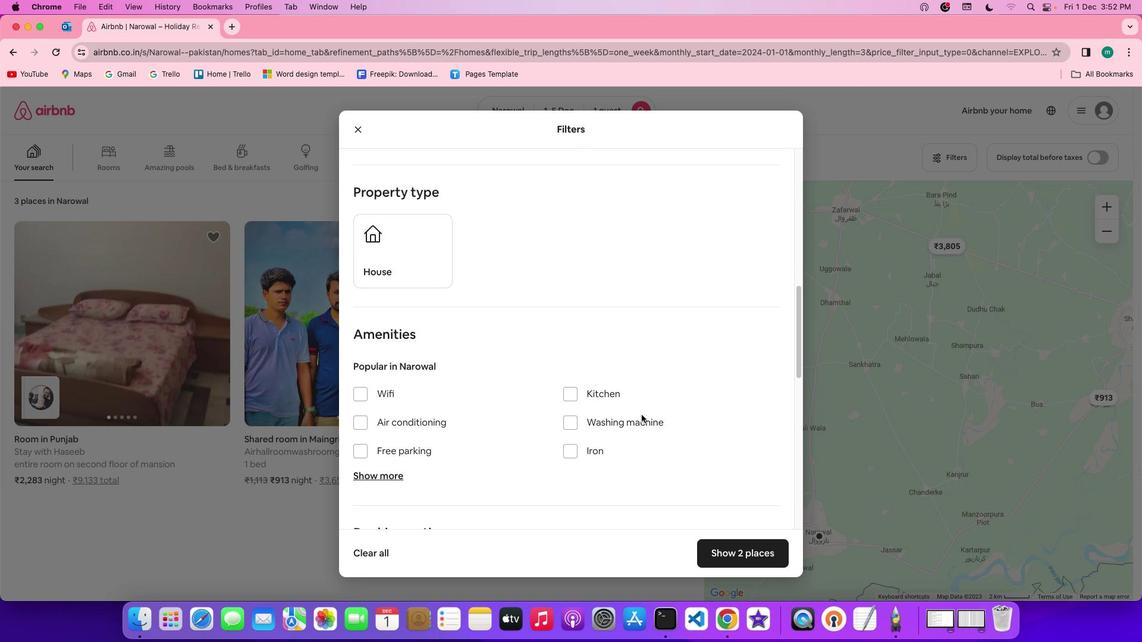 
Action: Mouse scrolled (641, 414) with delta (0, 0)
Screenshot: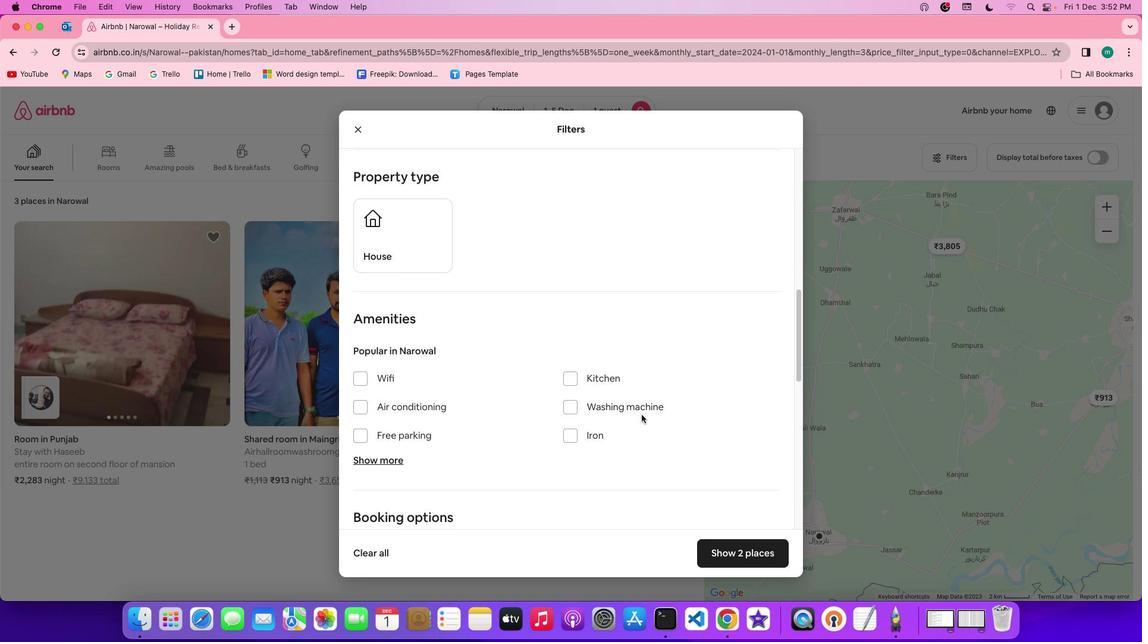 
Action: Mouse scrolled (641, 414) with delta (0, -1)
Screenshot: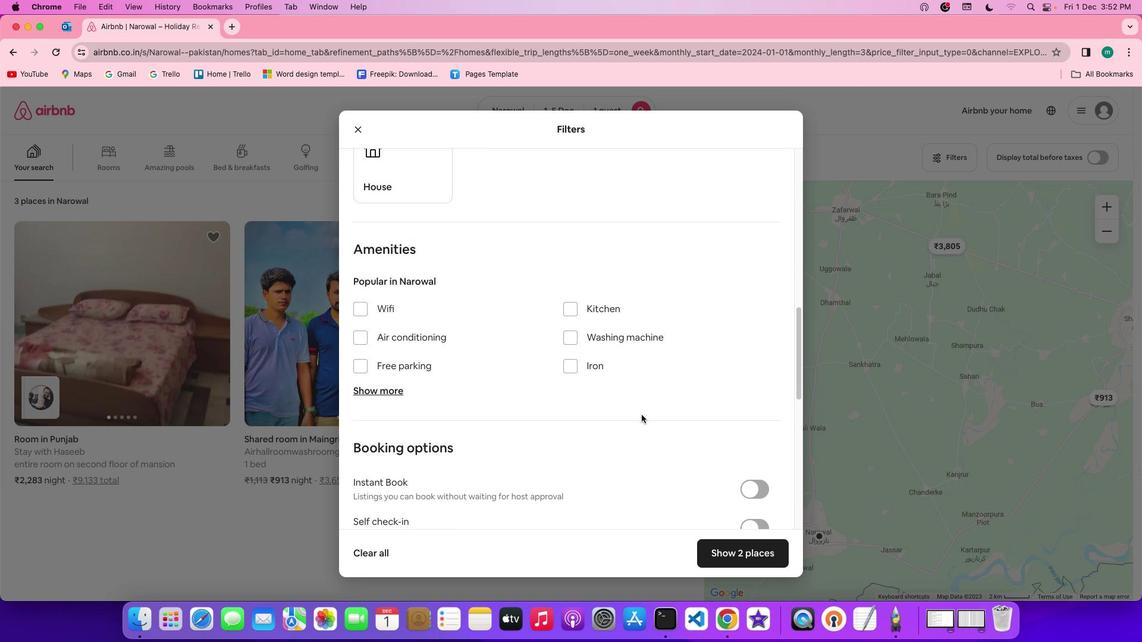 
Action: Mouse scrolled (641, 414) with delta (0, -1)
Screenshot: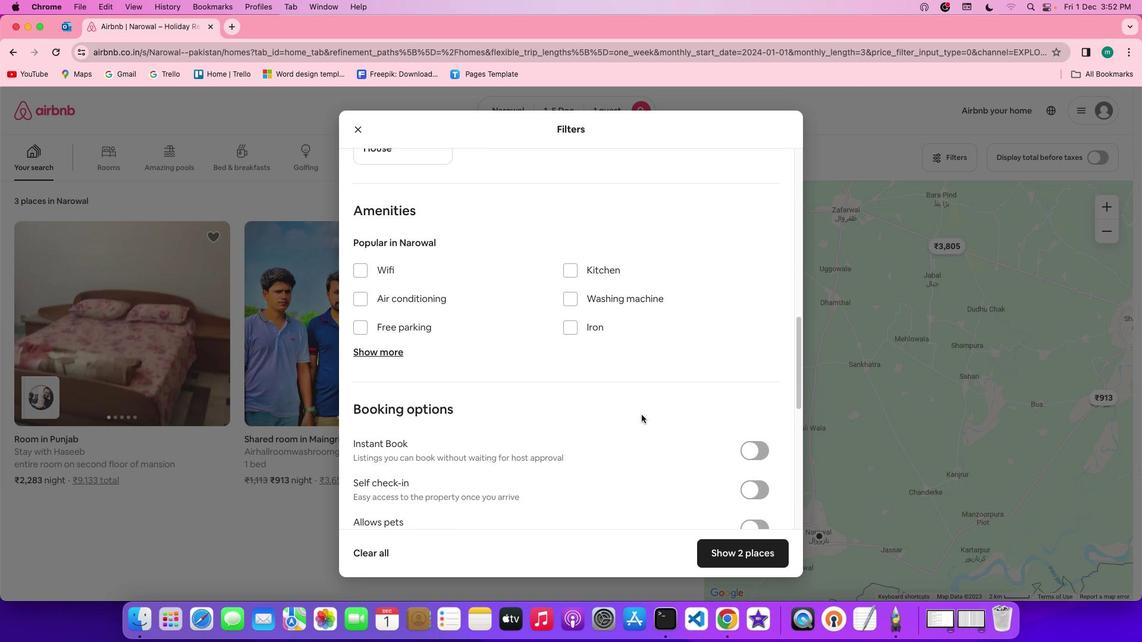 
Action: Mouse scrolled (641, 414) with delta (0, -1)
Screenshot: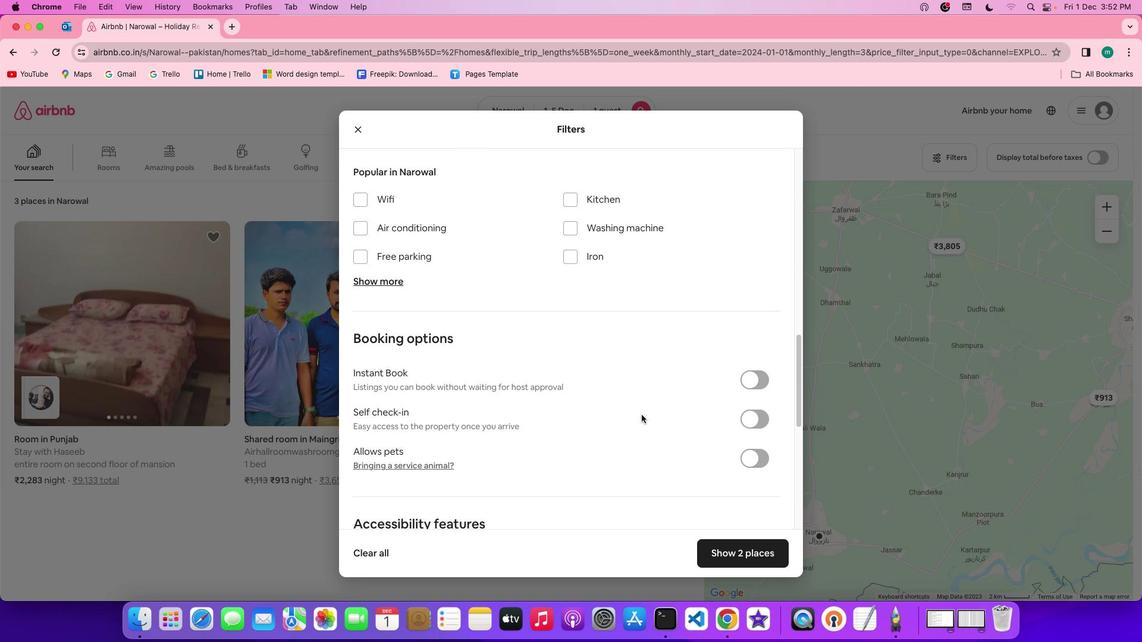 
Action: Mouse moved to (550, 383)
Screenshot: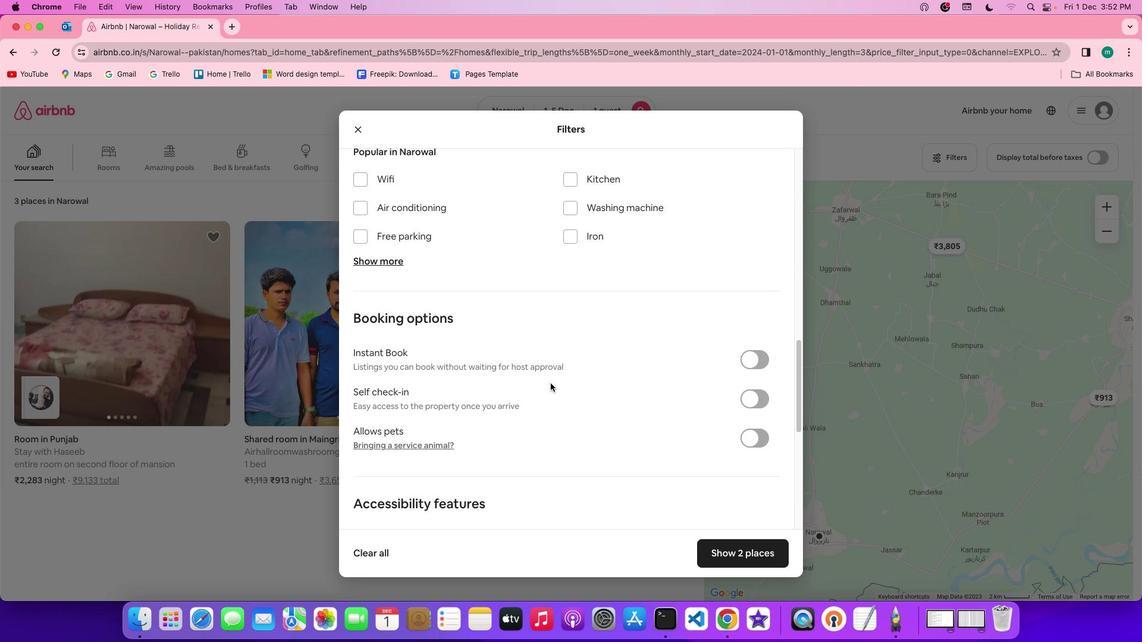 
Action: Mouse scrolled (550, 383) with delta (0, 0)
Screenshot: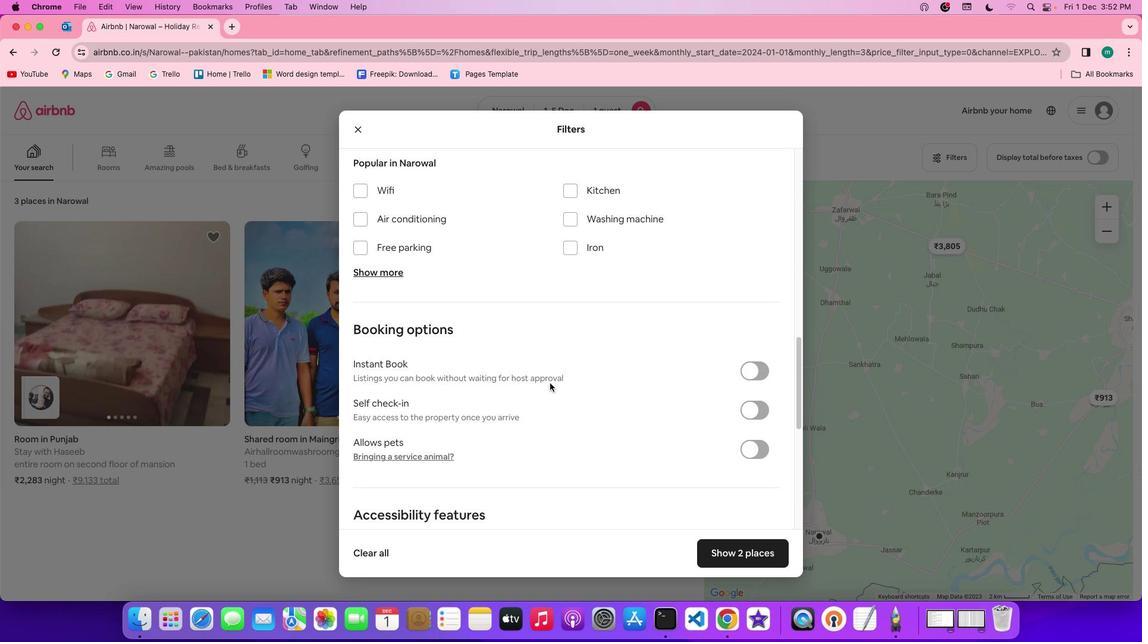 
Action: Mouse scrolled (550, 383) with delta (0, 0)
Screenshot: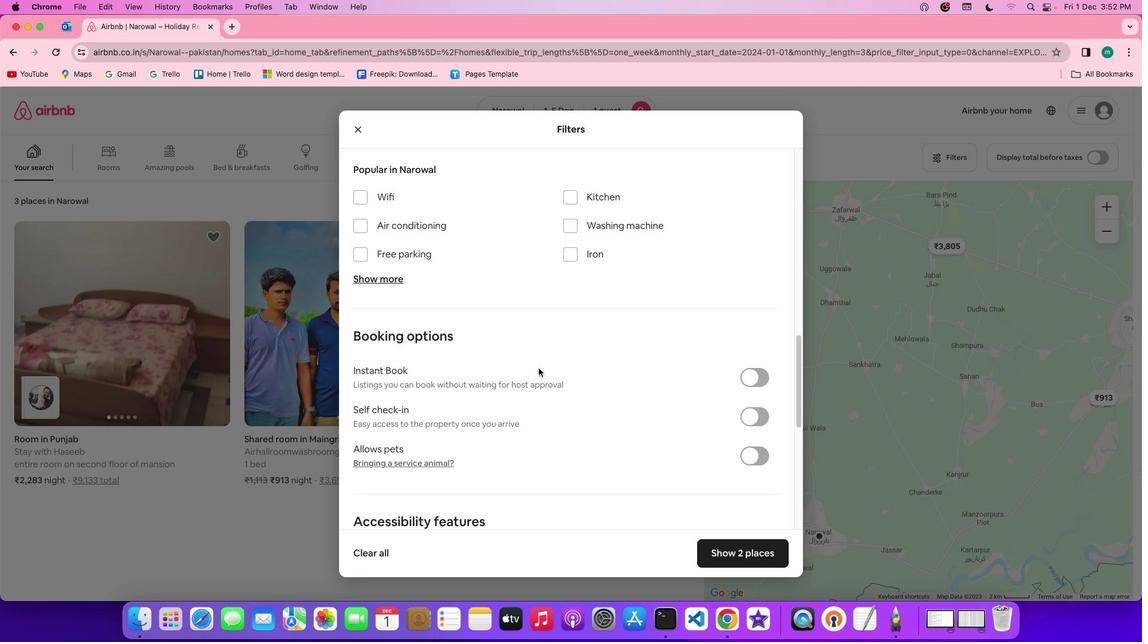 
Action: Mouse moved to (358, 200)
Screenshot: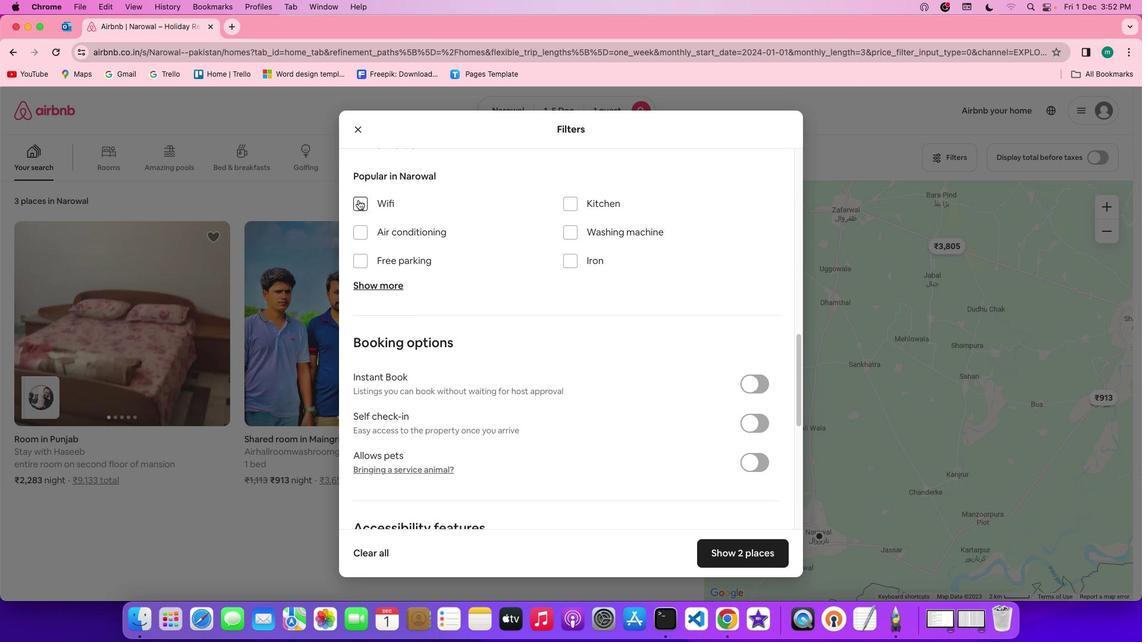 
Action: Mouse pressed left at (358, 200)
Screenshot: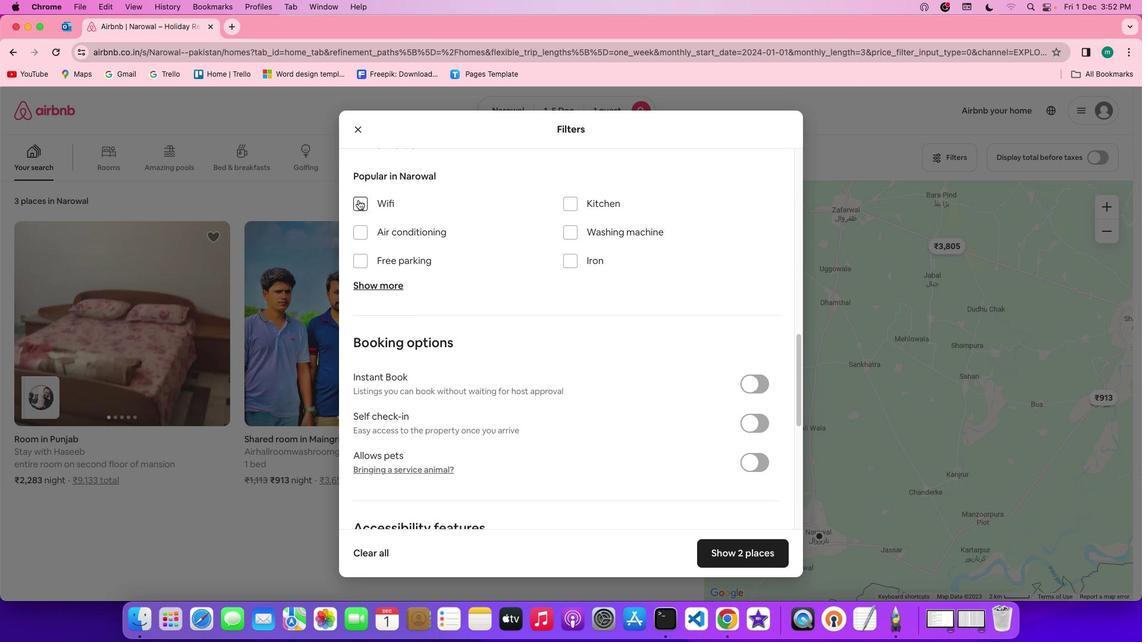 
Action: Mouse moved to (591, 500)
Screenshot: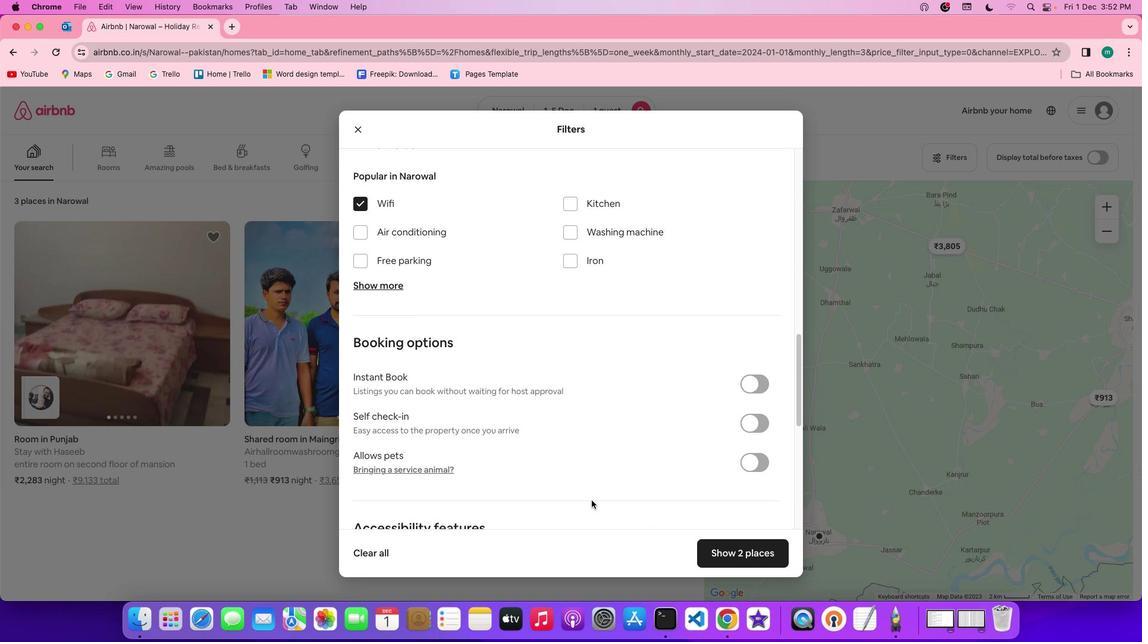 
Action: Mouse scrolled (591, 500) with delta (0, 0)
Screenshot: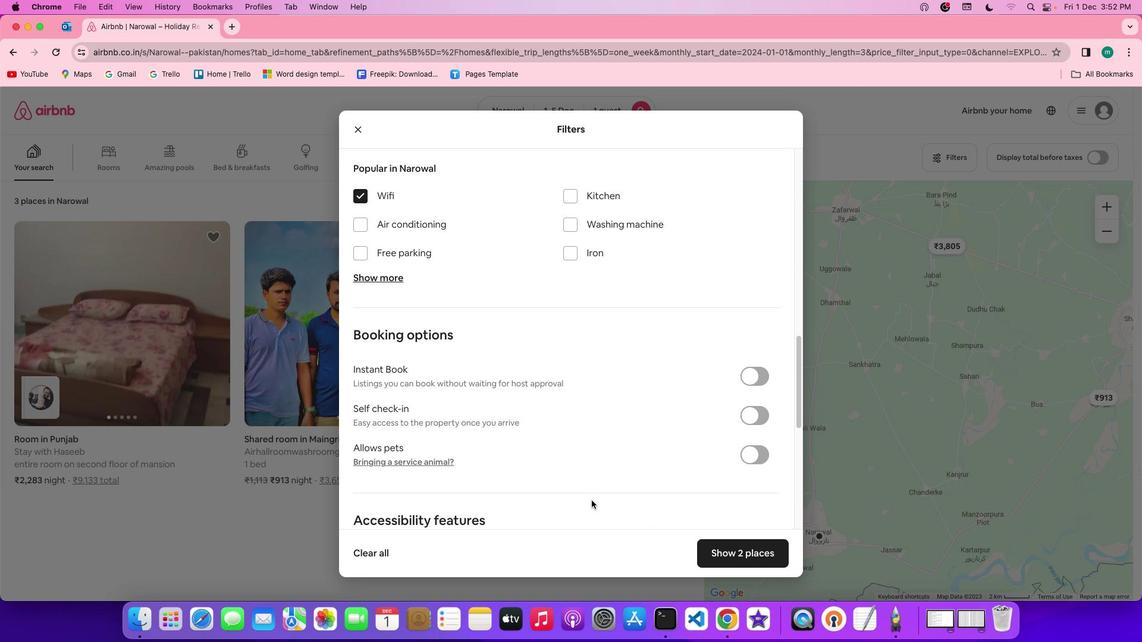 
Action: Mouse scrolled (591, 500) with delta (0, 0)
Screenshot: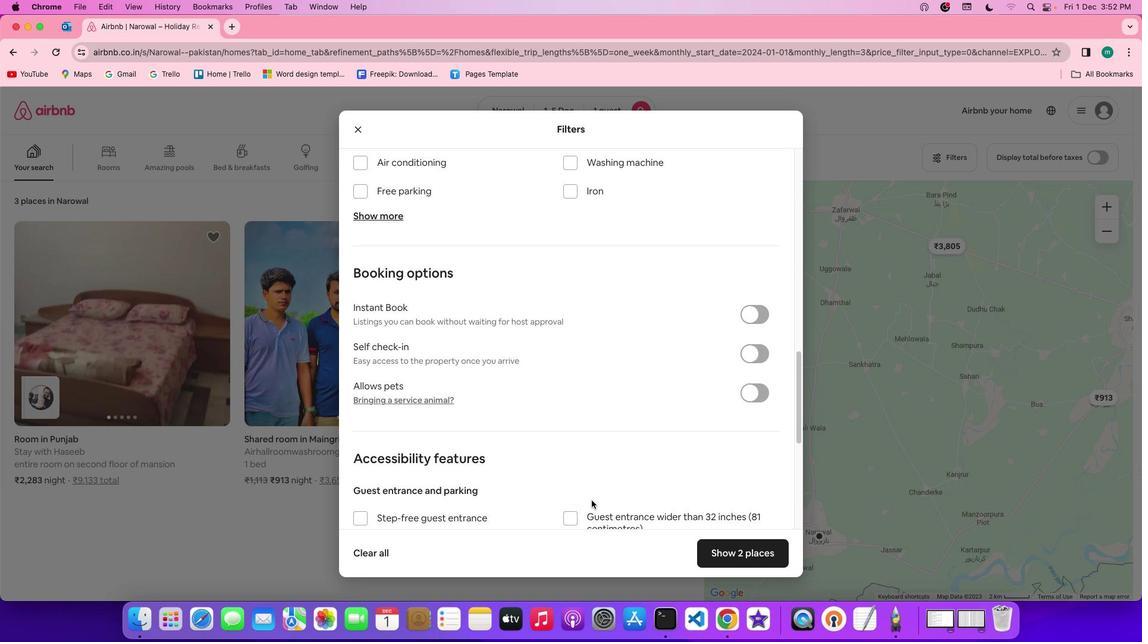 
Action: Mouse scrolled (591, 500) with delta (0, -1)
Screenshot: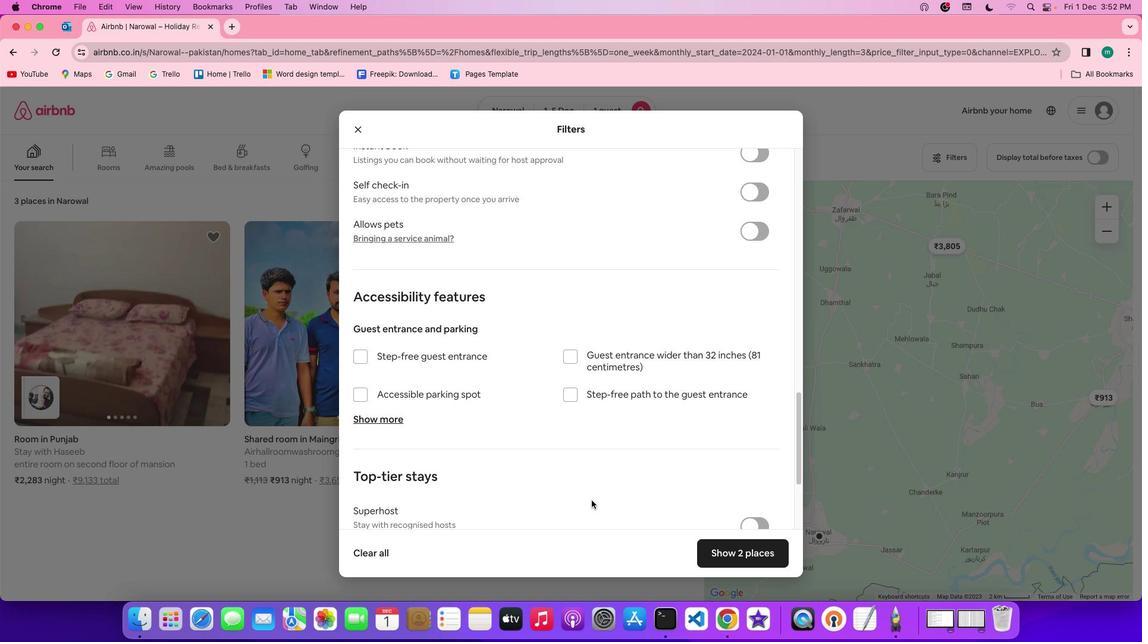 
Action: Mouse scrolled (591, 500) with delta (0, -2)
Screenshot: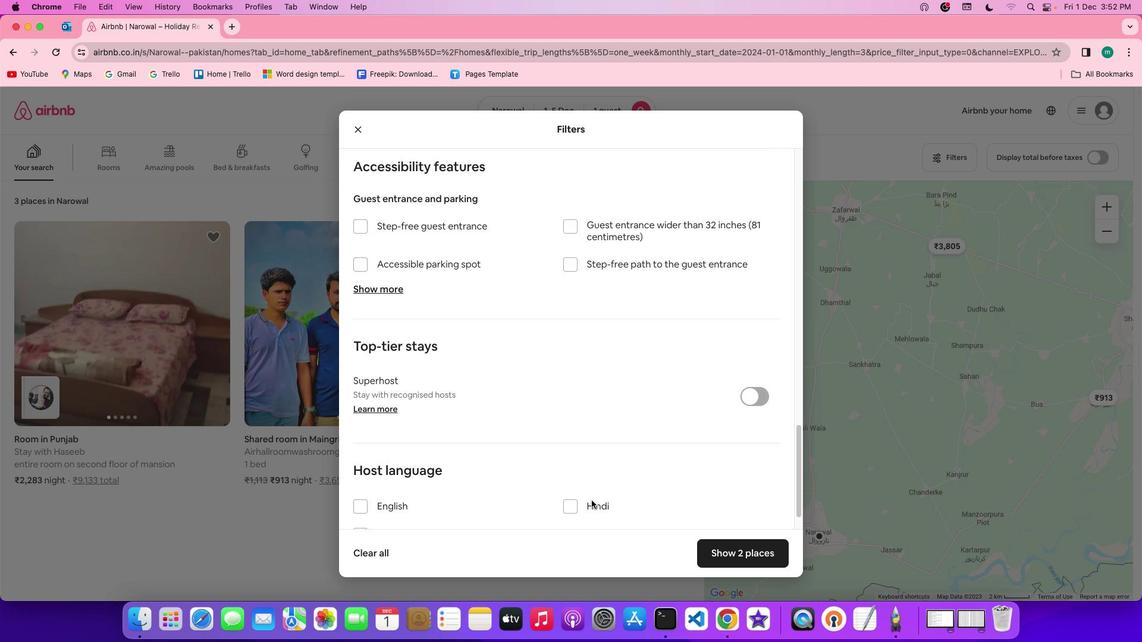 
Action: Mouse scrolled (591, 500) with delta (0, -3)
Screenshot: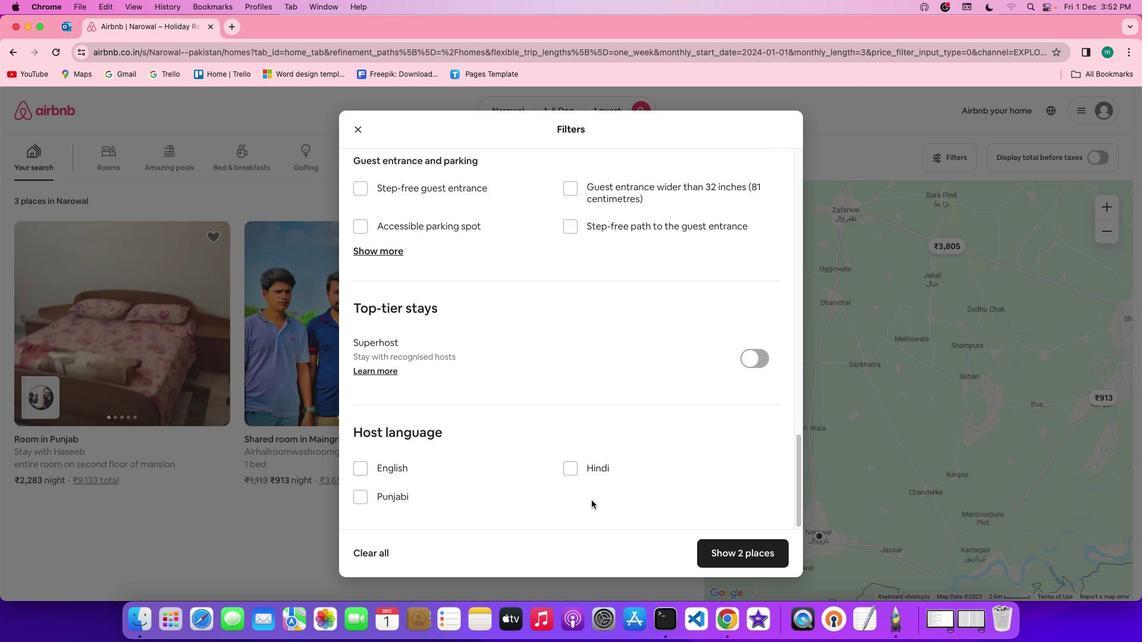 
Action: Mouse scrolled (591, 500) with delta (0, -3)
Screenshot: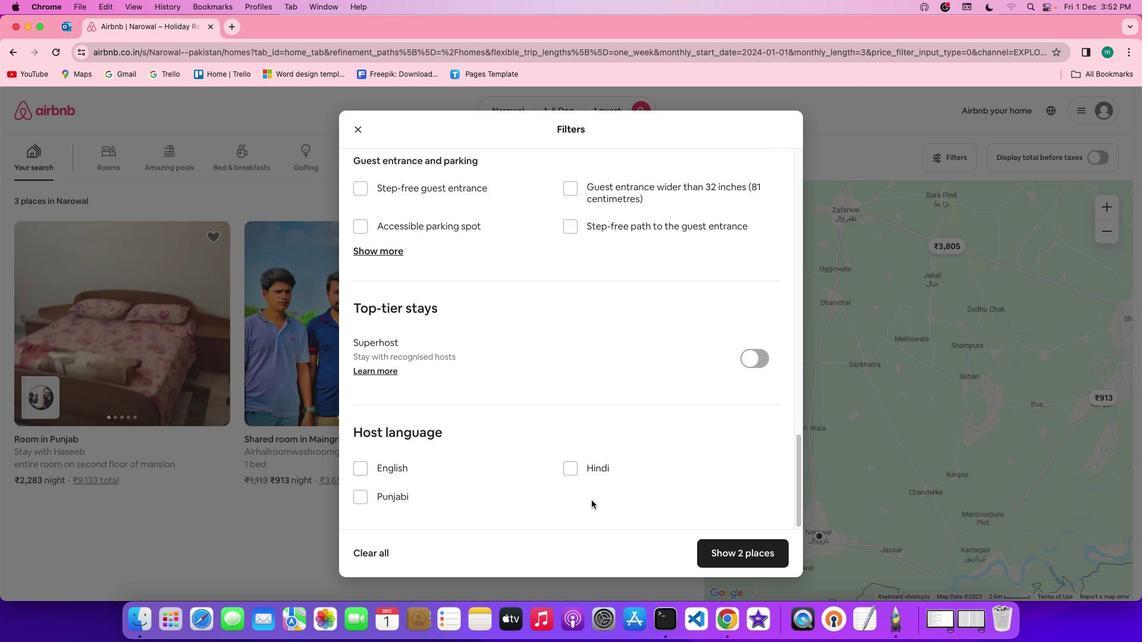 
Action: Mouse scrolled (591, 500) with delta (0, 0)
Screenshot: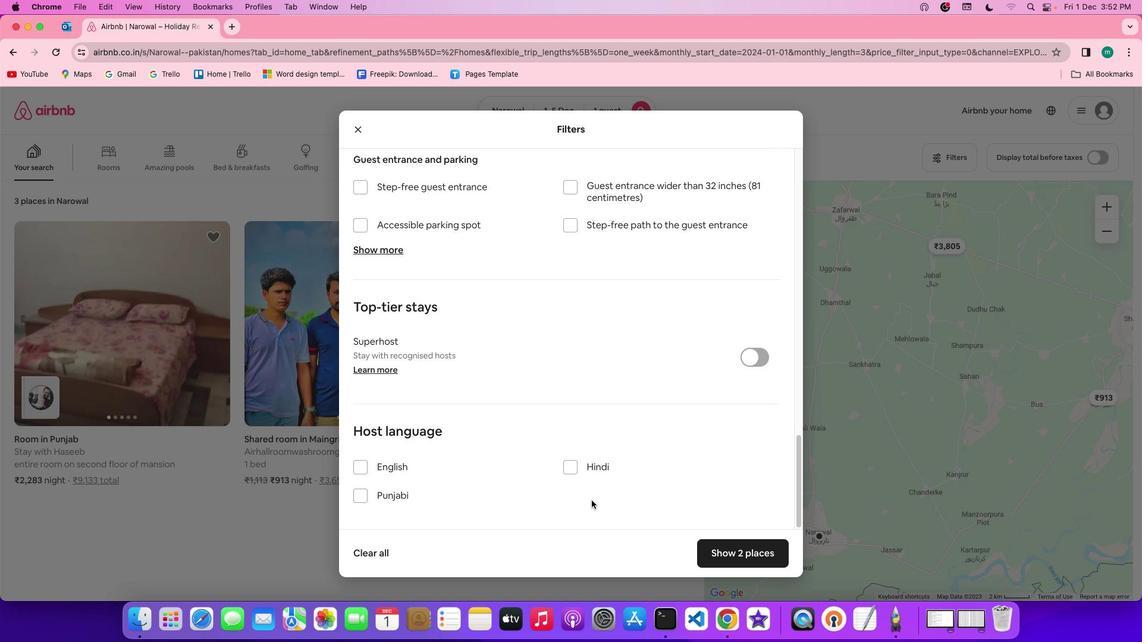 
Action: Mouse scrolled (591, 500) with delta (0, 0)
Screenshot: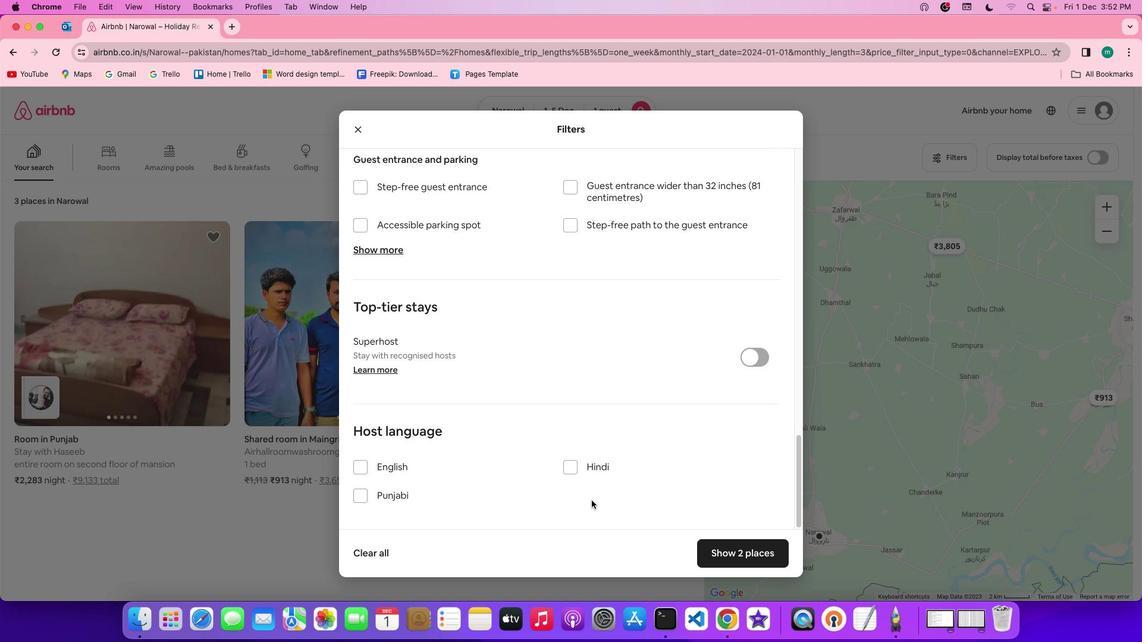 
Action: Mouse scrolled (591, 500) with delta (0, -1)
Screenshot: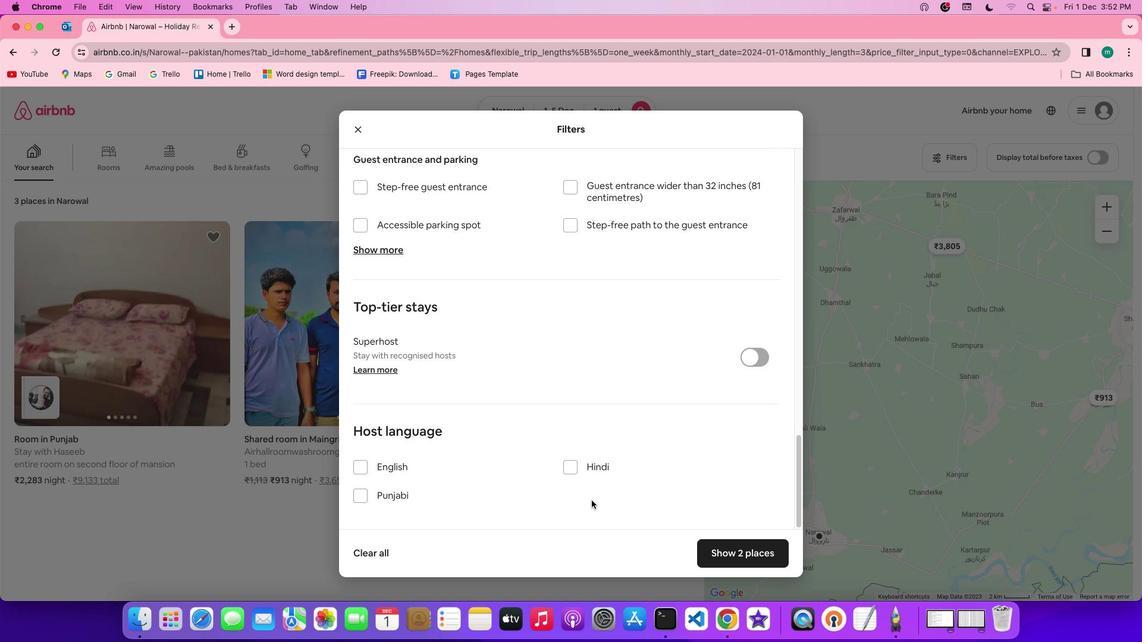 
Action: Mouse scrolled (591, 500) with delta (0, -2)
Screenshot: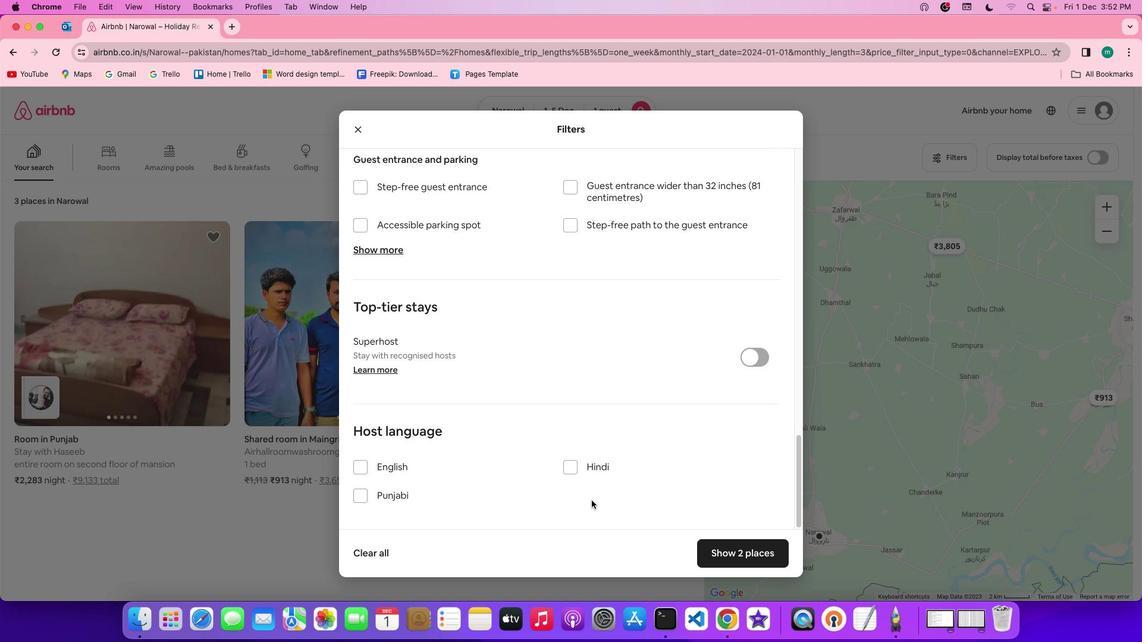 
Action: Mouse scrolled (591, 500) with delta (0, -3)
Screenshot: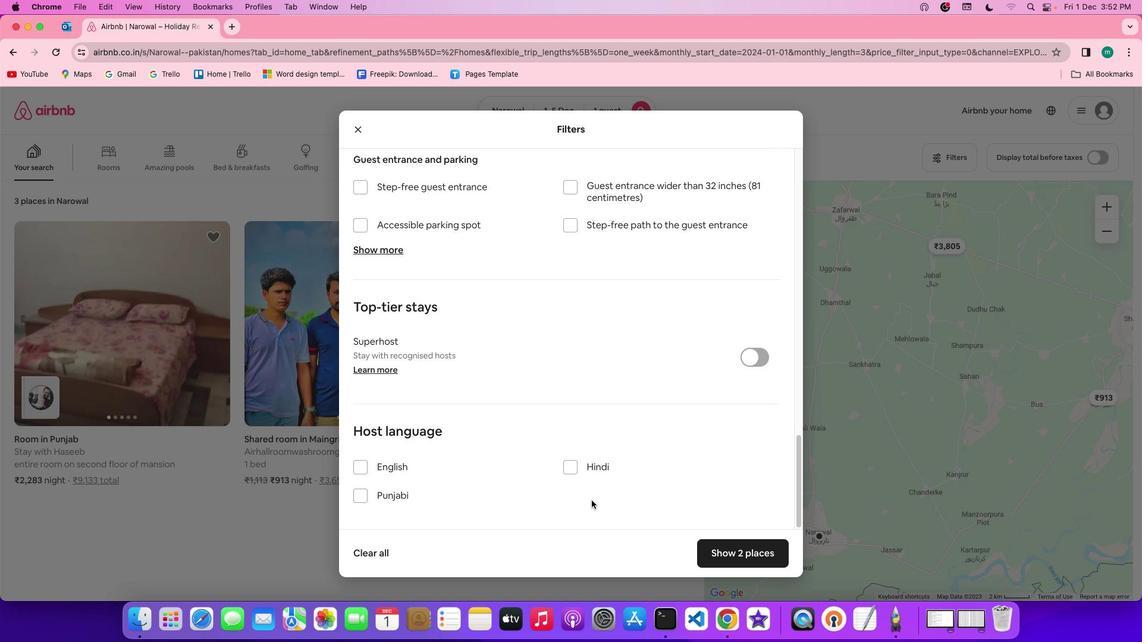 
Action: Mouse moved to (756, 551)
Screenshot: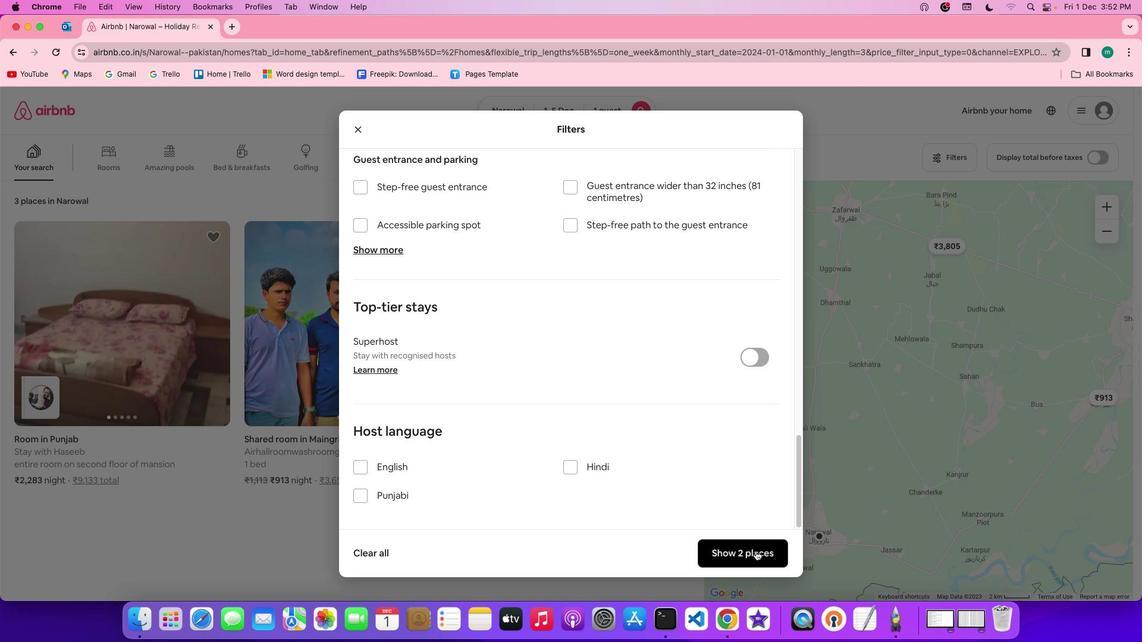
Action: Mouse pressed left at (756, 551)
Screenshot: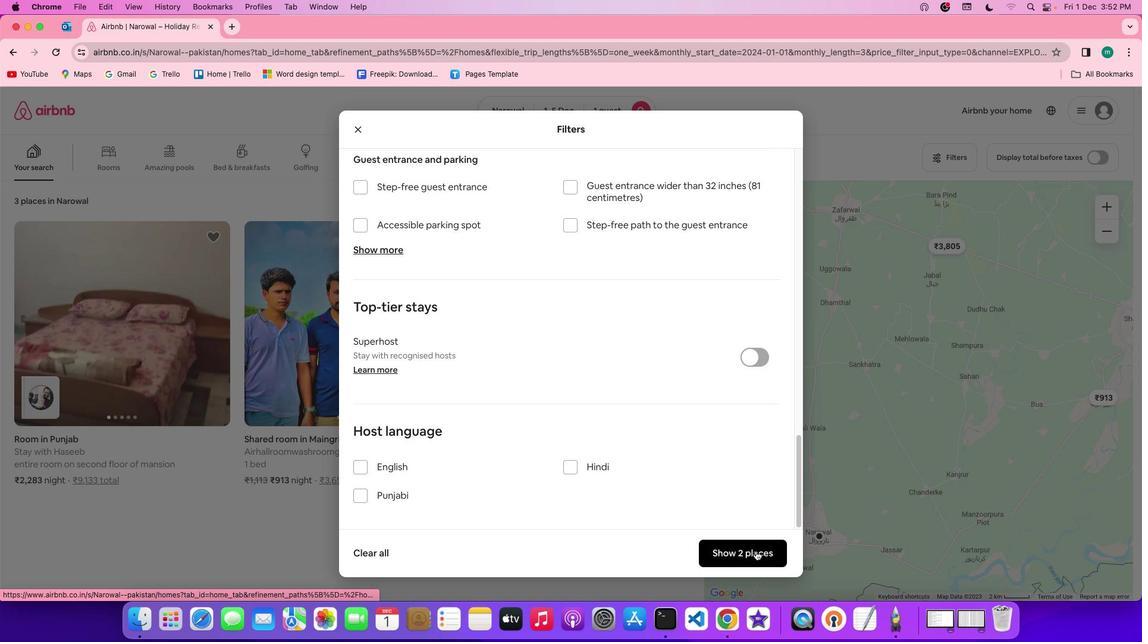 
Action: Mouse moved to (182, 325)
Screenshot: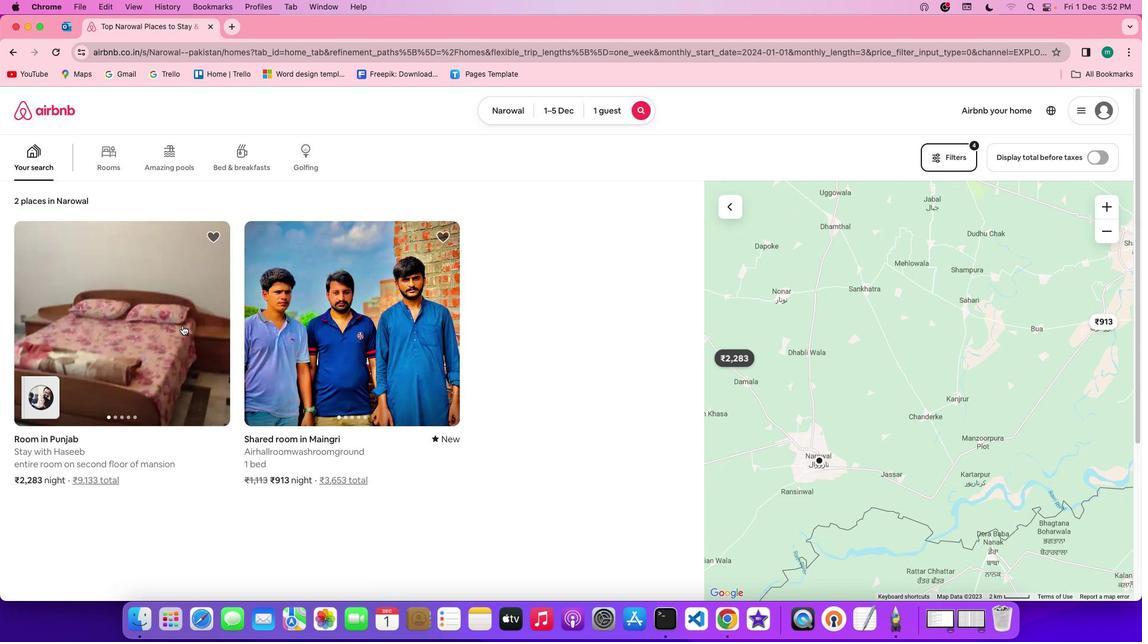 
Action: Mouse pressed left at (182, 325)
Screenshot: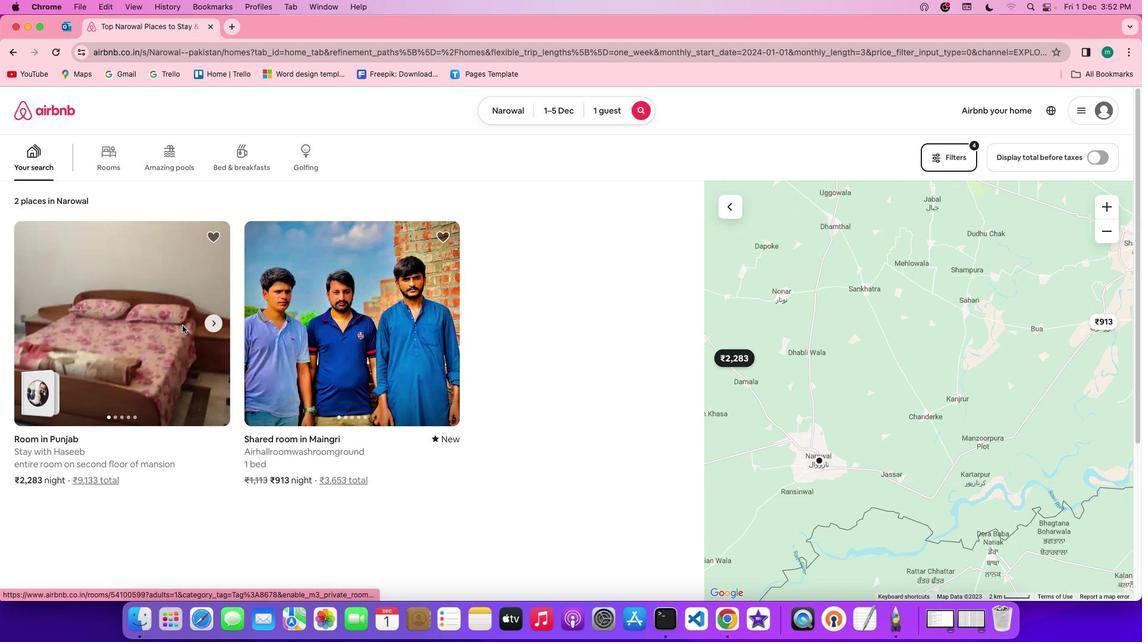 
Action: Mouse moved to (823, 445)
Screenshot: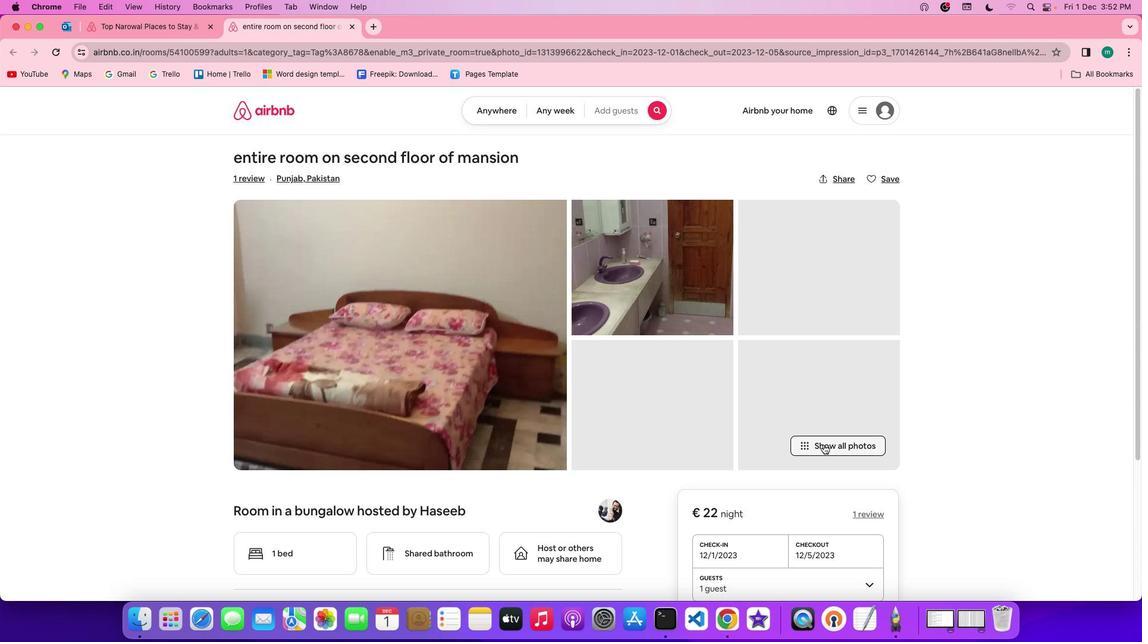 
Action: Mouse pressed left at (823, 445)
Screenshot: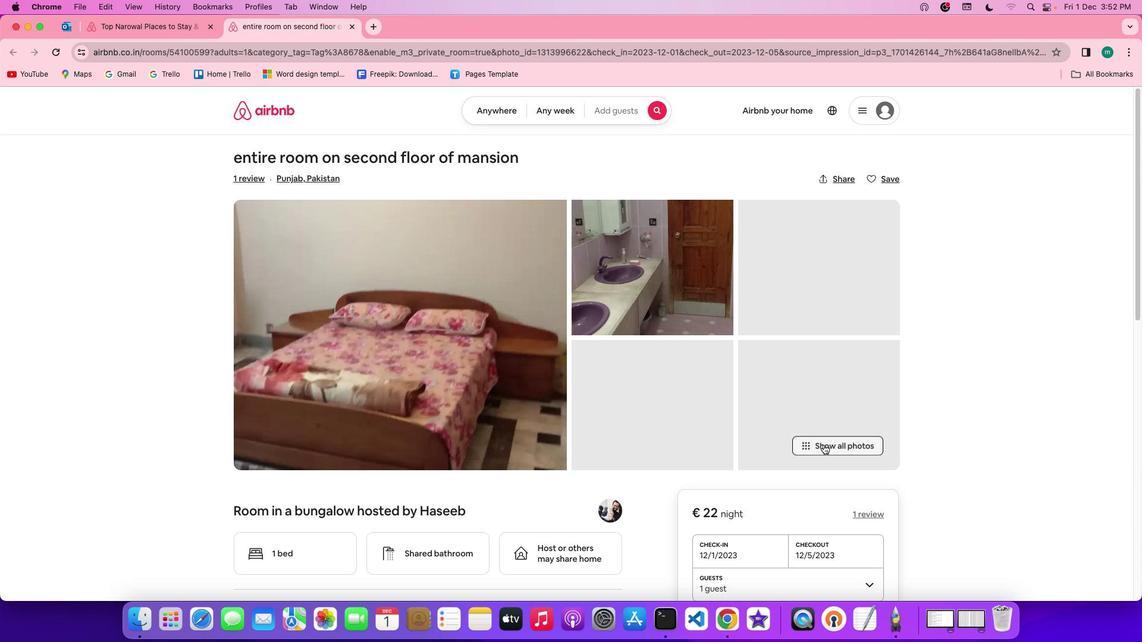 
Action: Mouse moved to (568, 427)
Screenshot: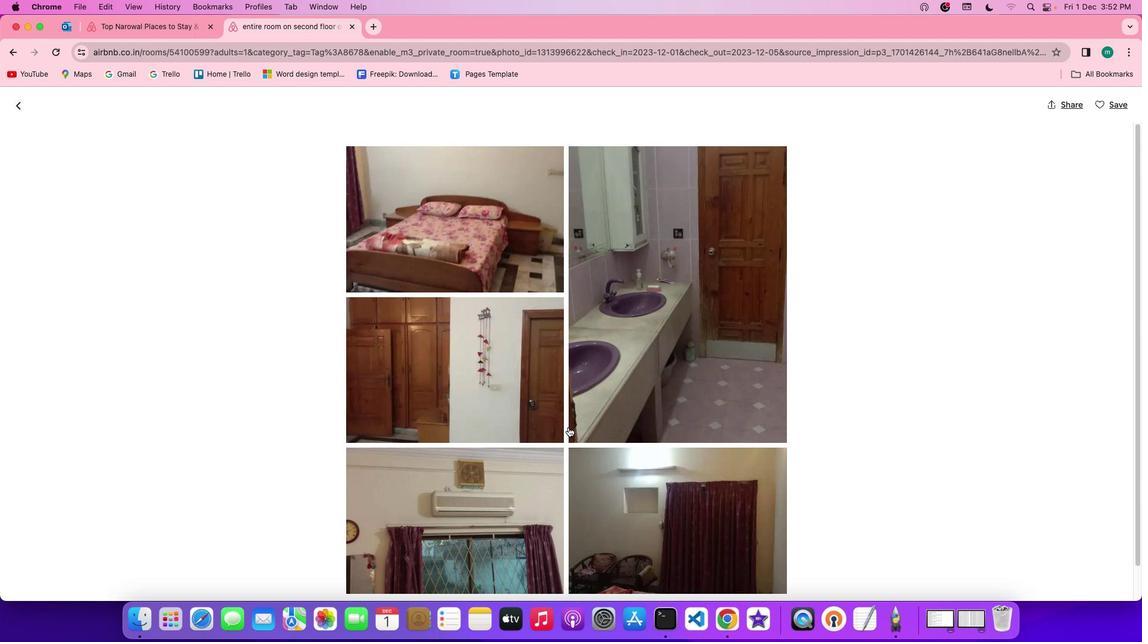 
Action: Mouse scrolled (568, 427) with delta (0, 0)
Screenshot: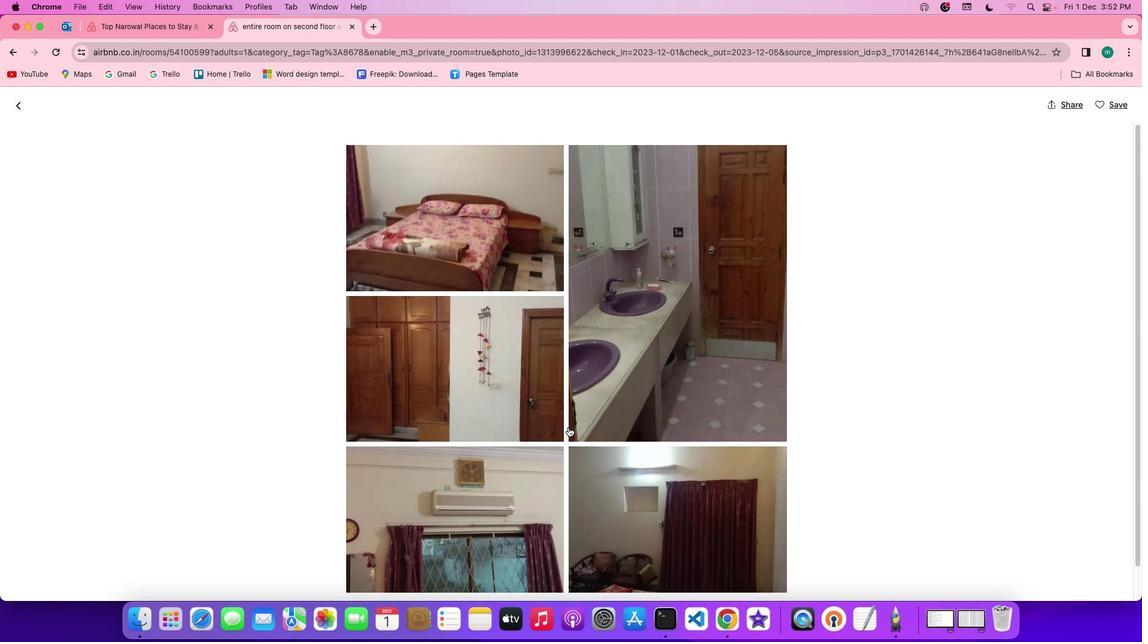 
Action: Mouse scrolled (568, 427) with delta (0, 0)
Screenshot: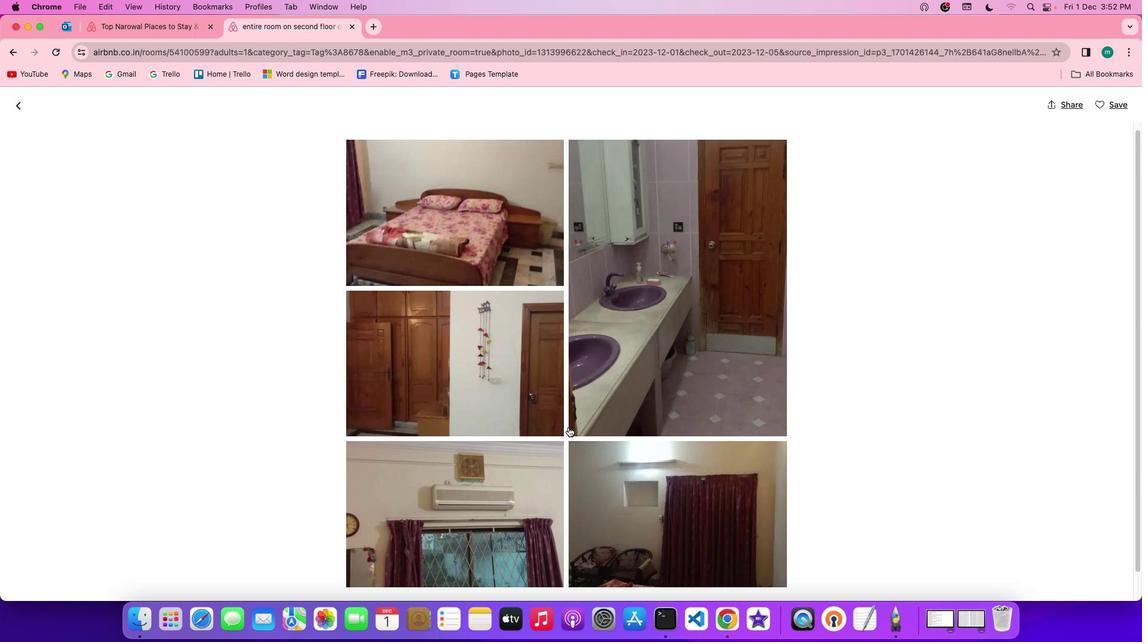 
Action: Mouse scrolled (568, 427) with delta (0, 0)
Screenshot: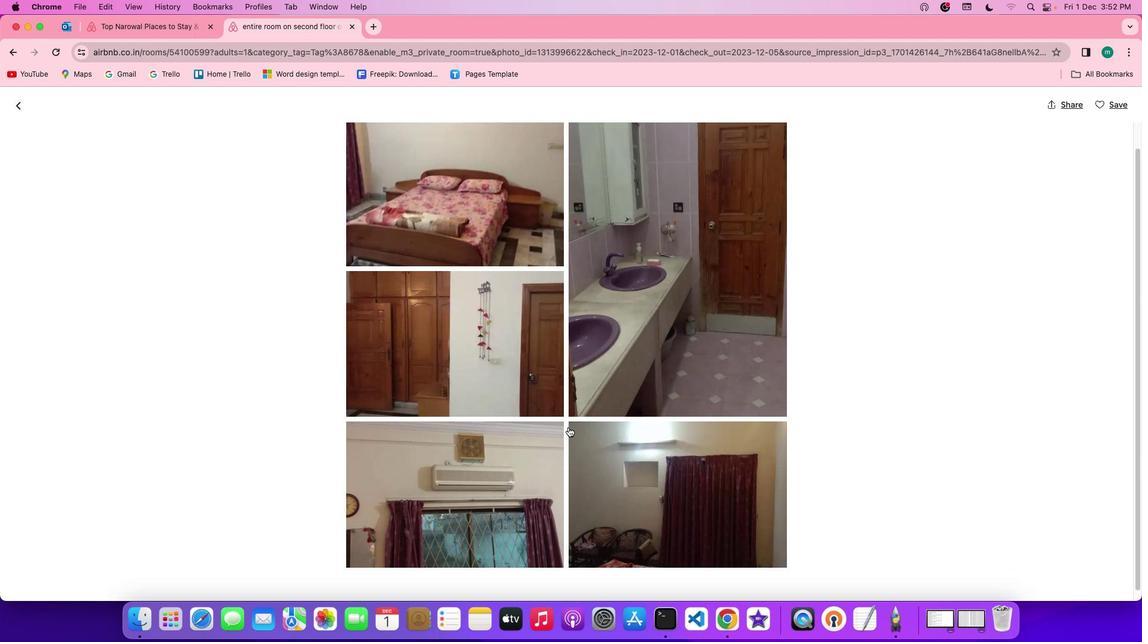 
Action: Mouse scrolled (568, 427) with delta (0, 0)
Screenshot: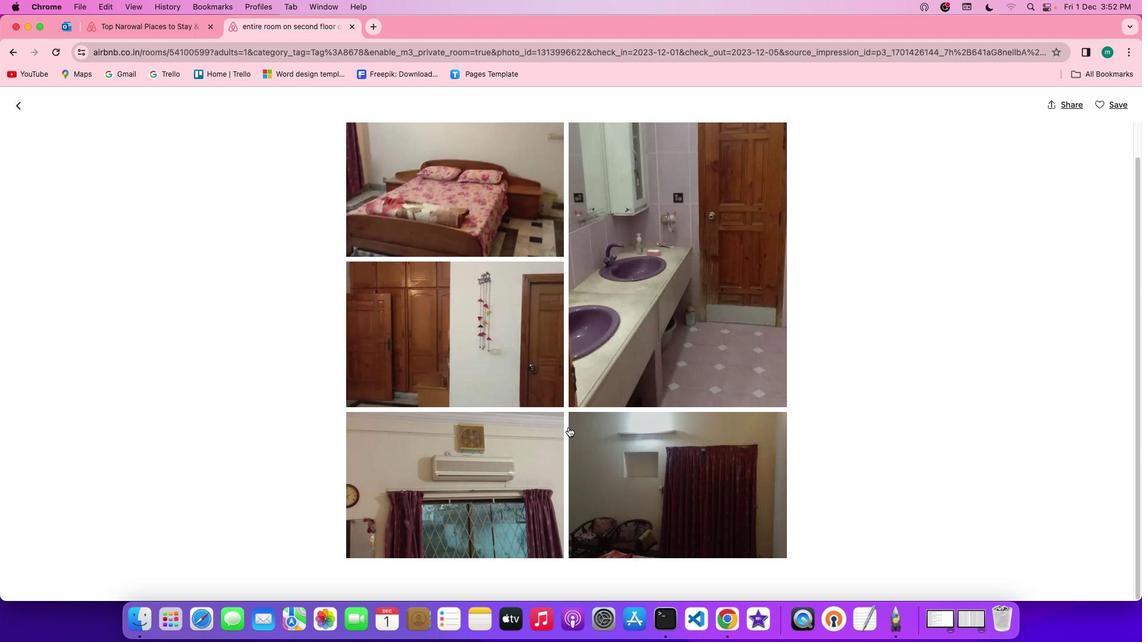 
Action: Mouse scrolled (568, 427) with delta (0, 0)
Screenshot: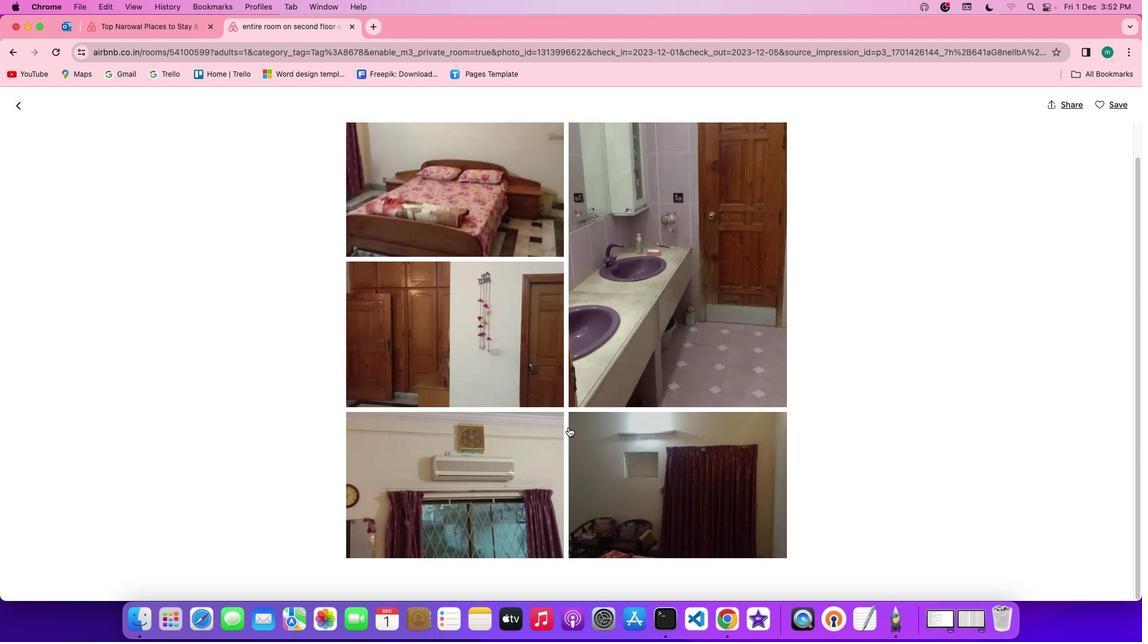 
Action: Mouse scrolled (568, 427) with delta (0, 0)
Screenshot: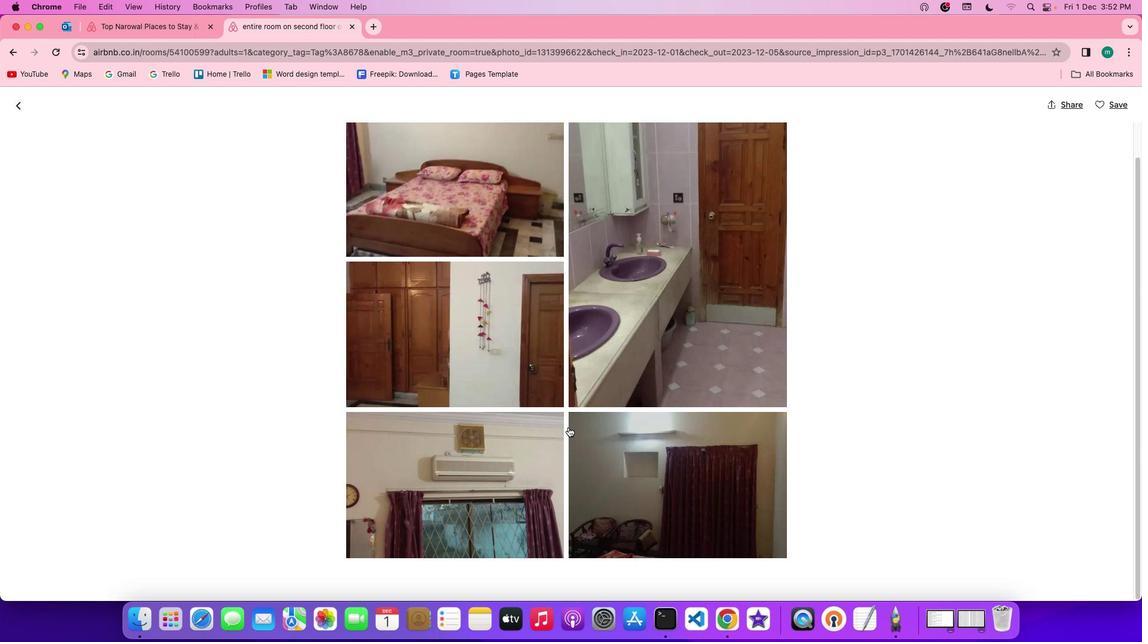 
Action: Mouse scrolled (568, 427) with delta (0, 0)
Screenshot: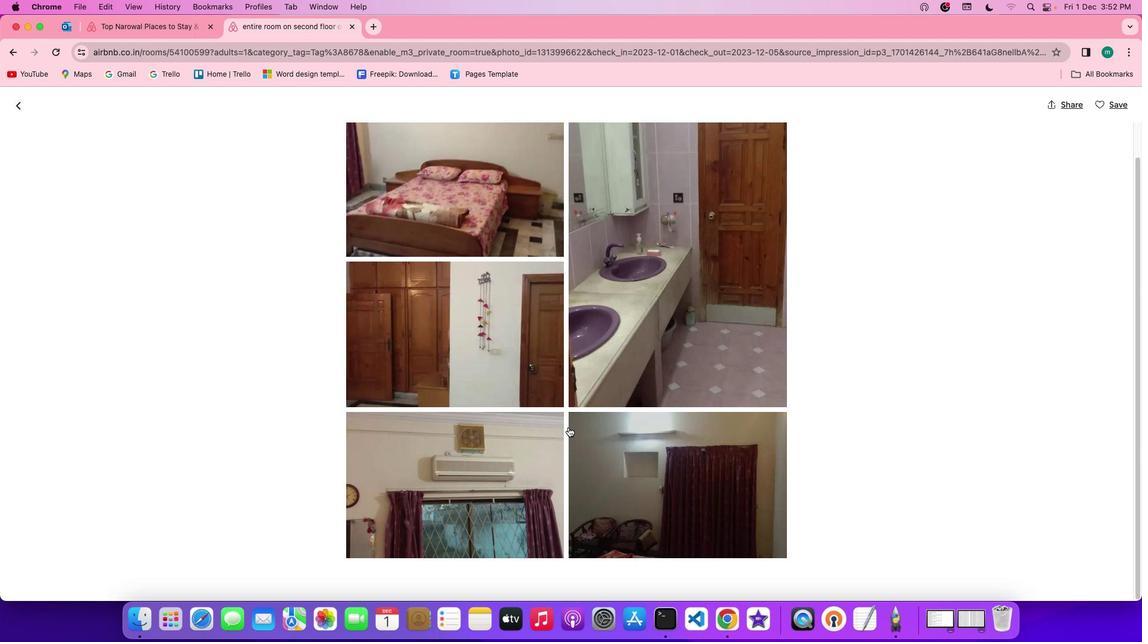 
Action: Mouse scrolled (568, 427) with delta (0, 0)
Screenshot: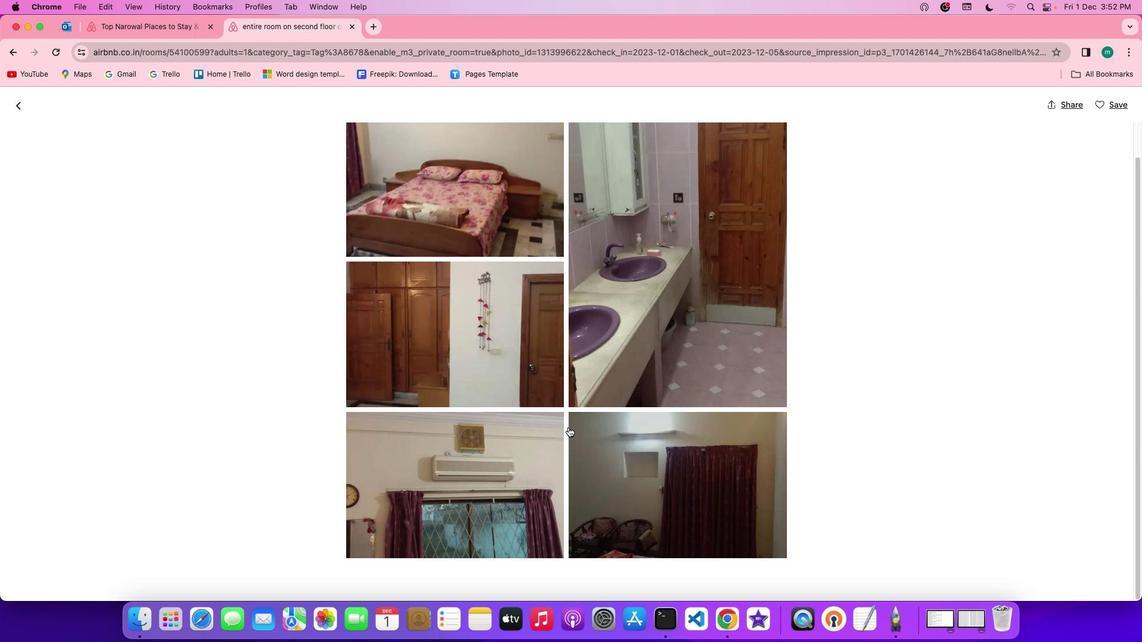 
Action: Mouse scrolled (568, 427) with delta (0, 0)
Screenshot: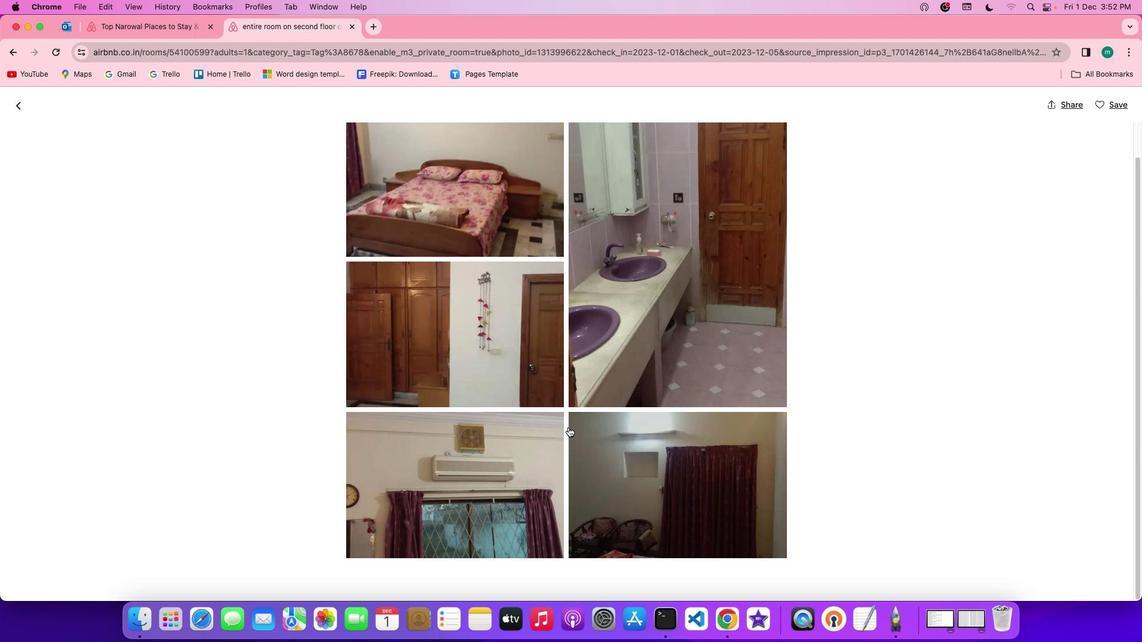 
Action: Mouse scrolled (568, 427) with delta (0, -1)
Screenshot: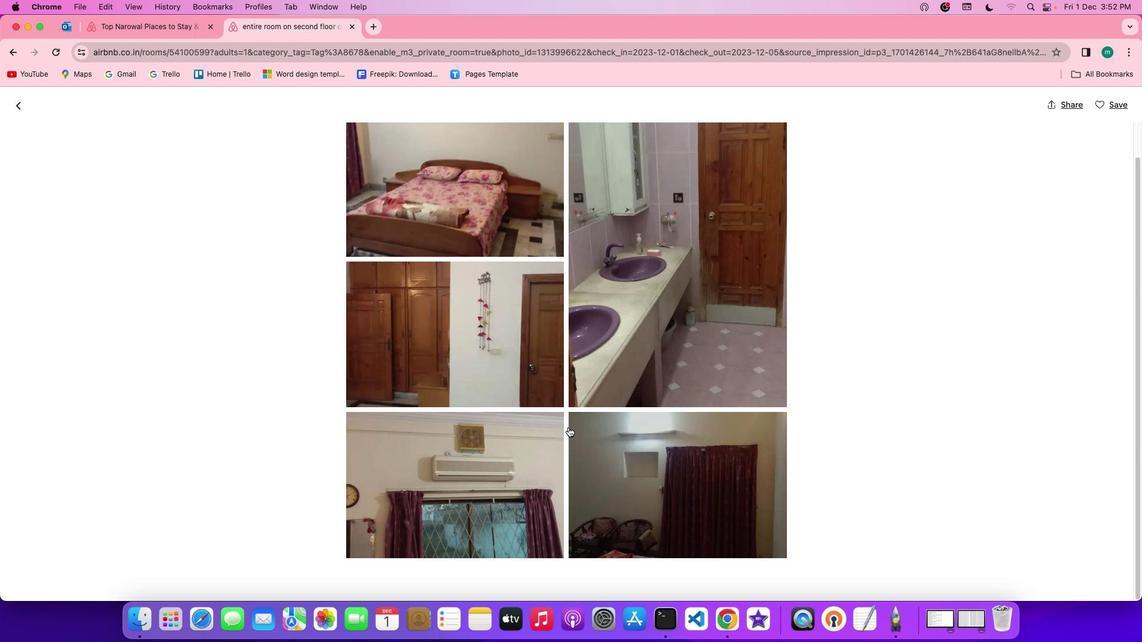 
Action: Mouse scrolled (568, 427) with delta (0, -1)
Screenshot: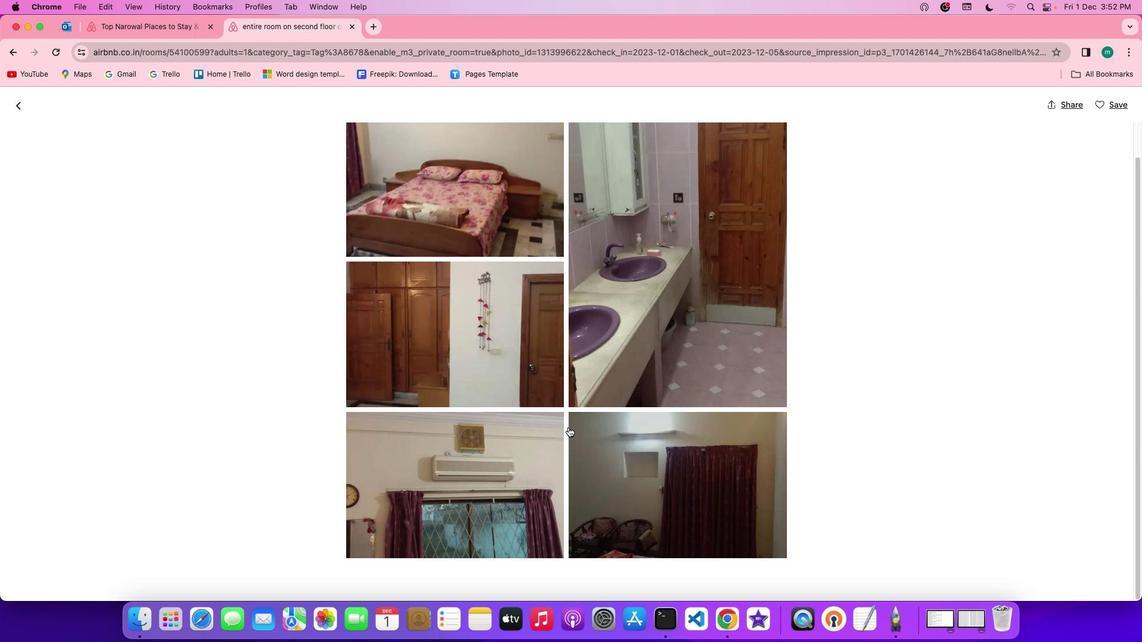 
Action: Mouse scrolled (568, 427) with delta (0, 0)
Screenshot: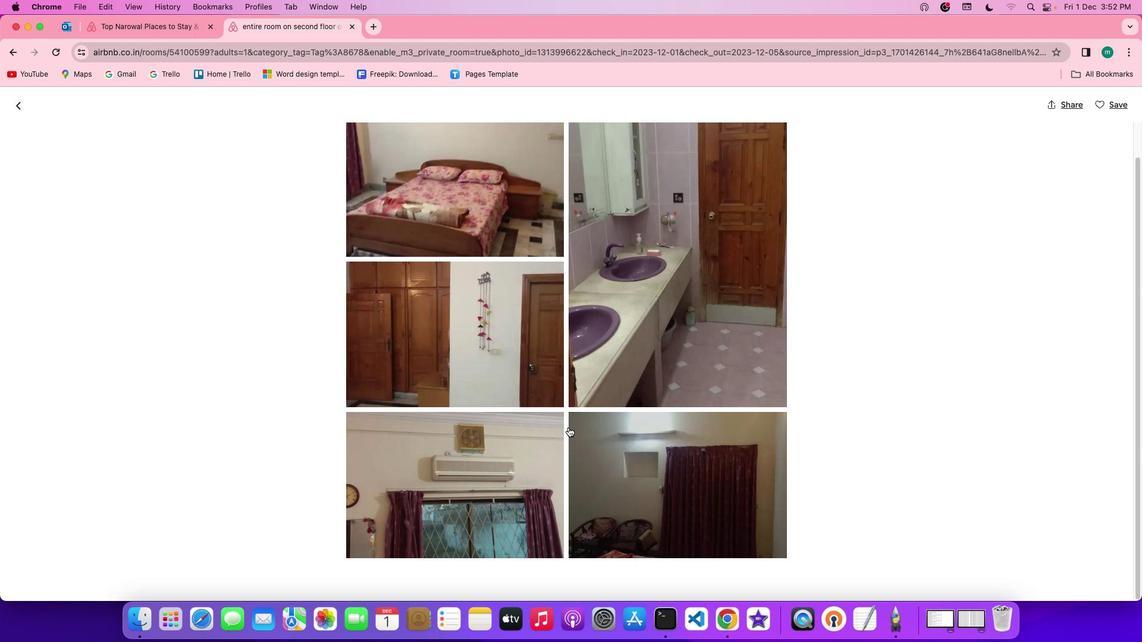 
Action: Mouse scrolled (568, 427) with delta (0, 0)
Screenshot: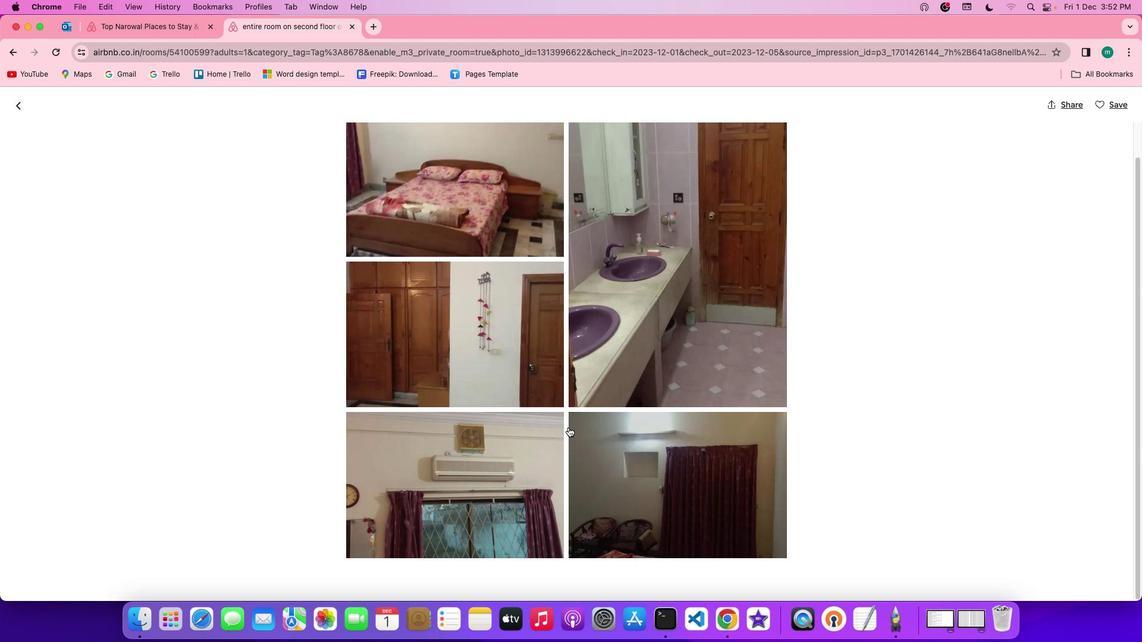
Action: Mouse scrolled (568, 427) with delta (0, -1)
Screenshot: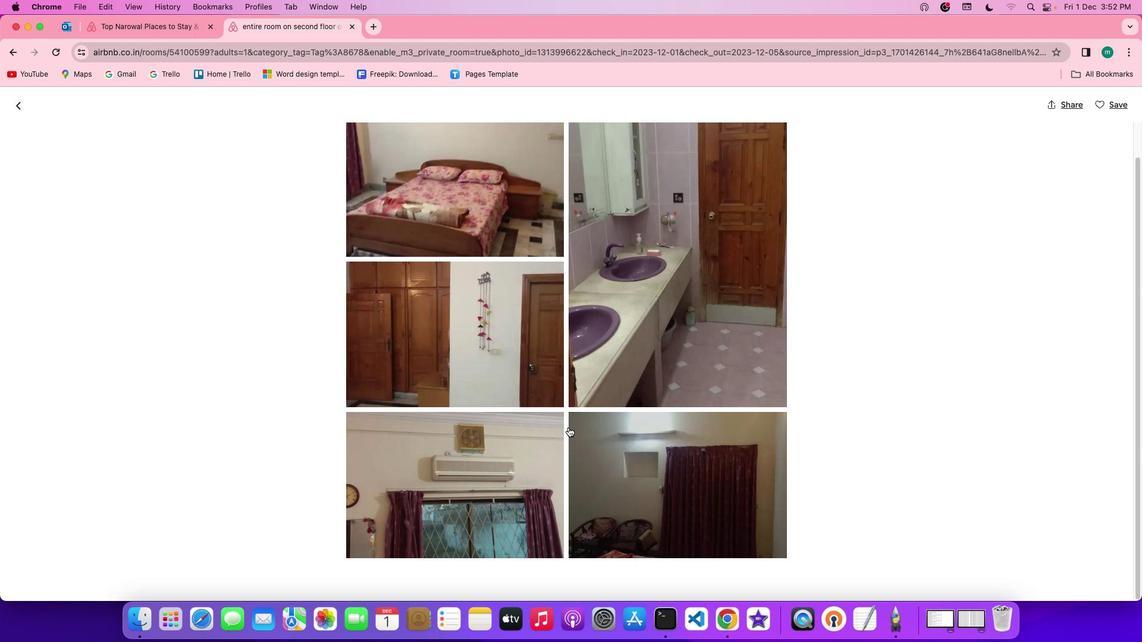 
Action: Mouse scrolled (568, 427) with delta (0, -2)
Screenshot: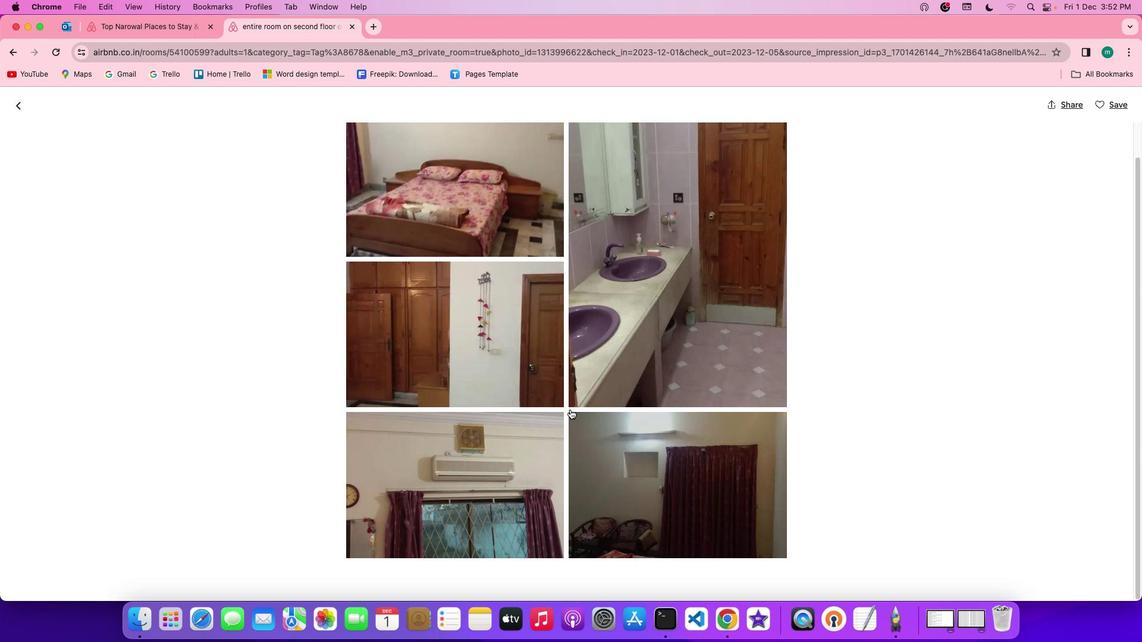 
Action: Mouse scrolled (568, 427) with delta (0, -2)
Screenshot: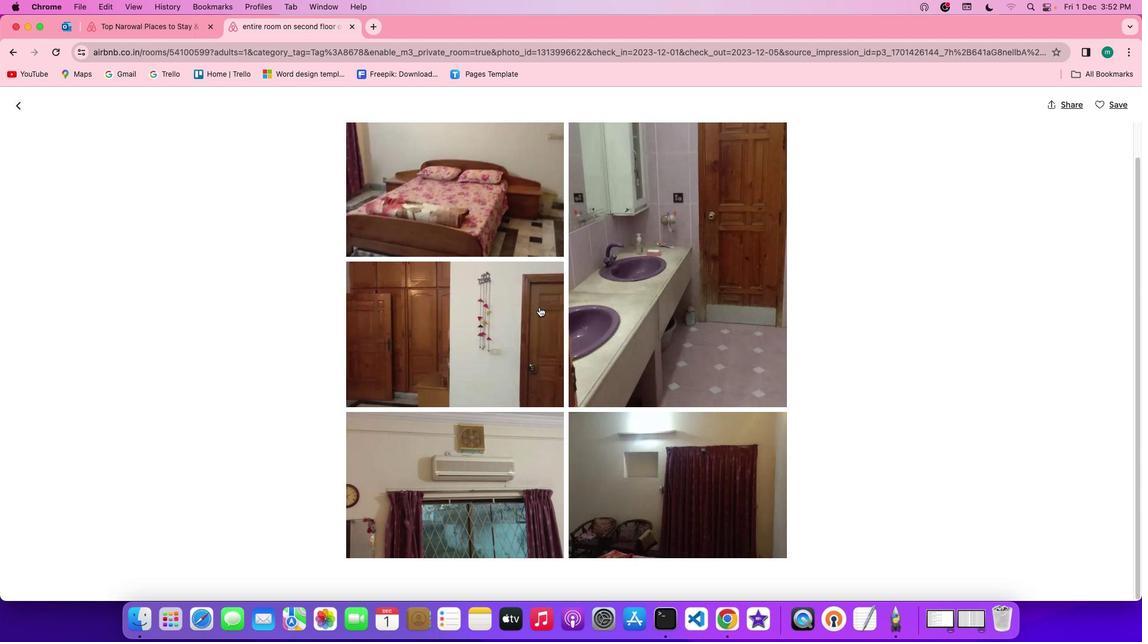 
Action: Mouse moved to (7, 105)
Screenshot: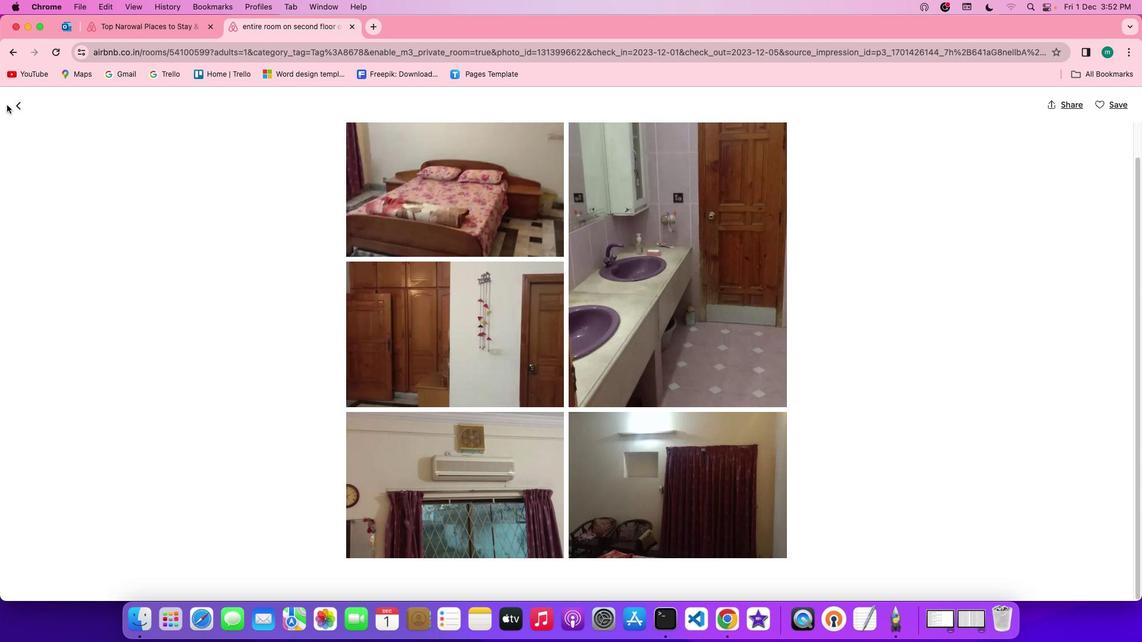 
Action: Mouse pressed left at (7, 105)
Screenshot: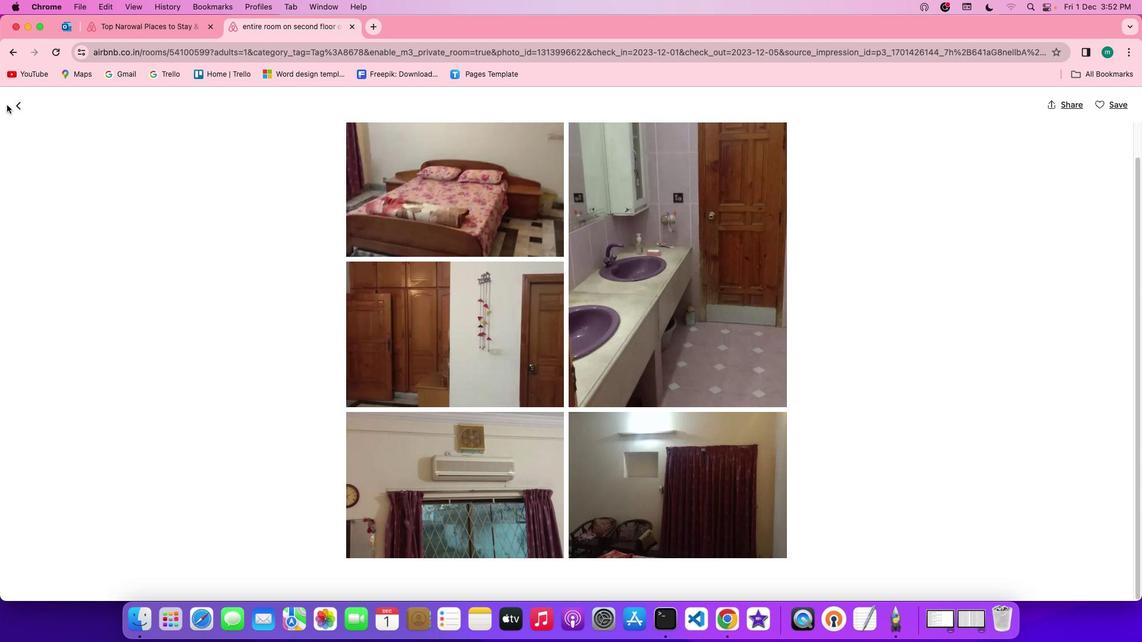 
Action: Mouse moved to (10, 104)
Screenshot: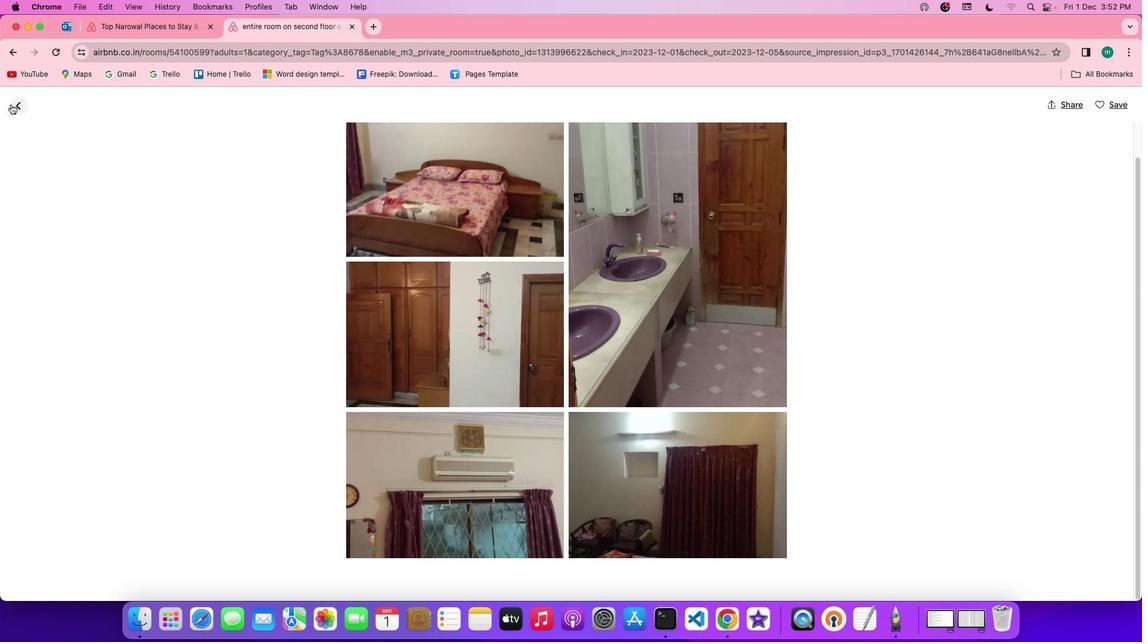 
Action: Mouse pressed left at (10, 104)
Screenshot: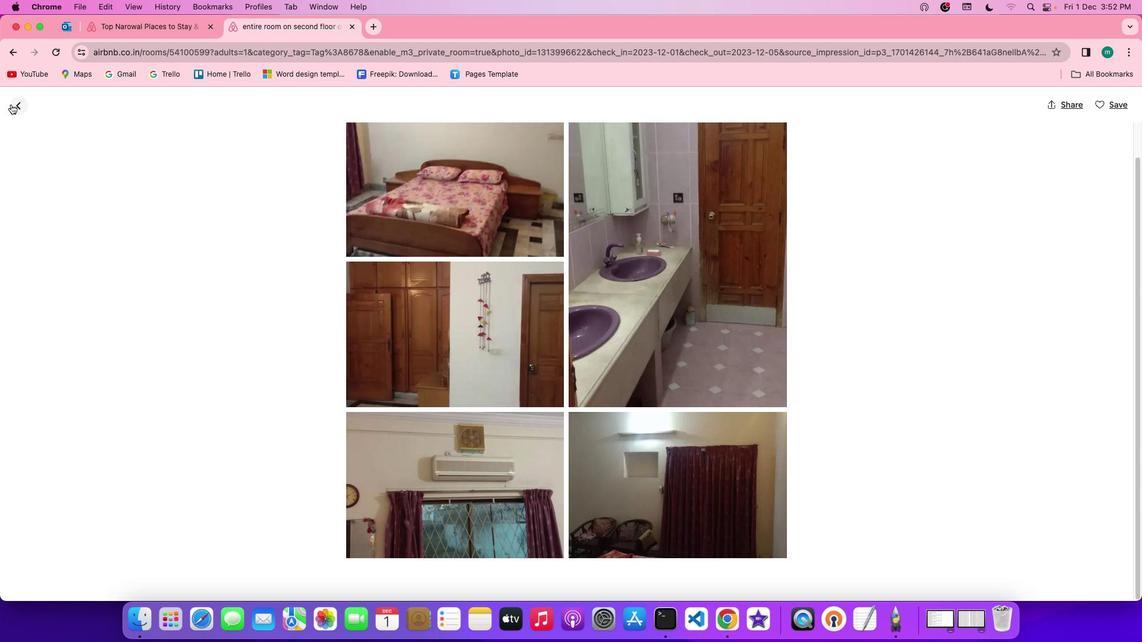 
Action: Mouse moved to (752, 417)
Screenshot: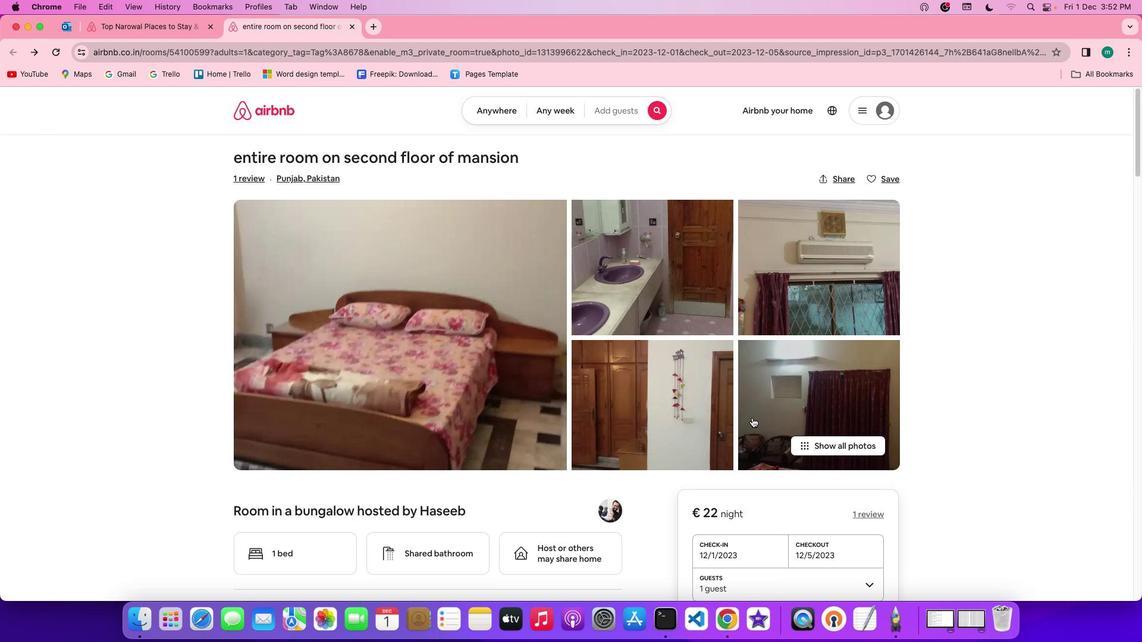 
Action: Mouse scrolled (752, 417) with delta (0, 0)
Screenshot: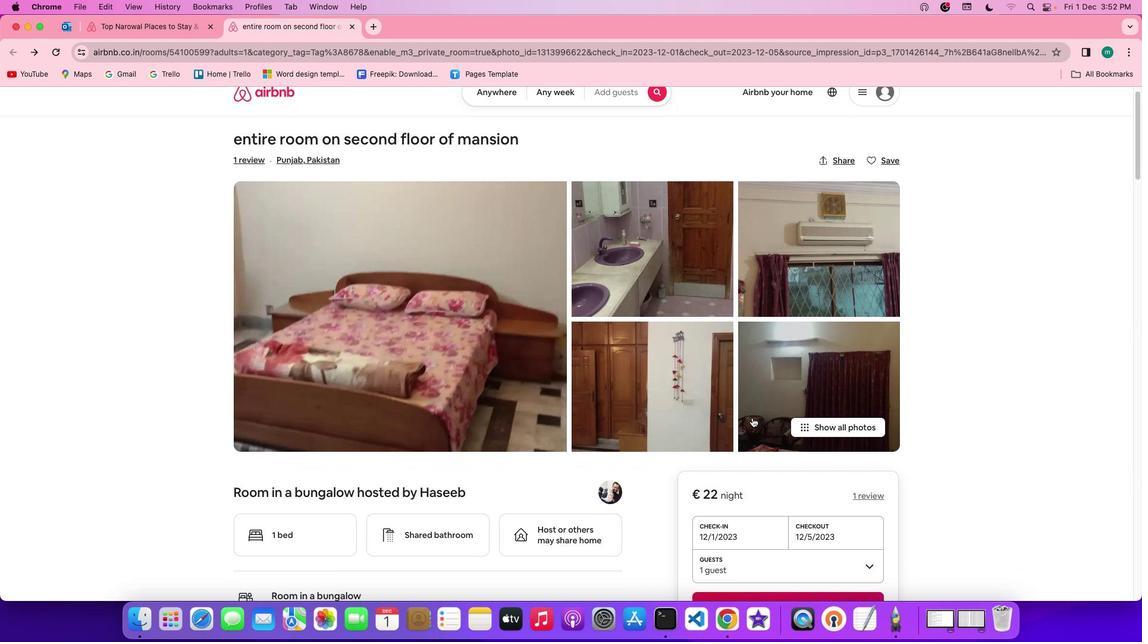 
Action: Mouse scrolled (752, 417) with delta (0, 0)
Screenshot: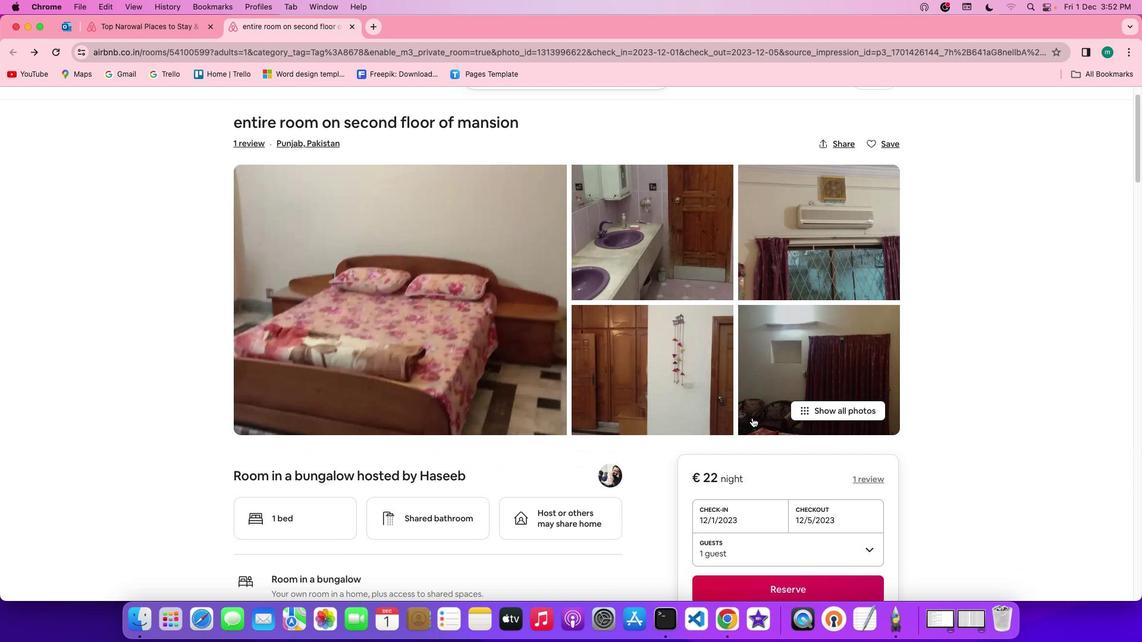 
Action: Mouse scrolled (752, 417) with delta (0, -1)
Screenshot: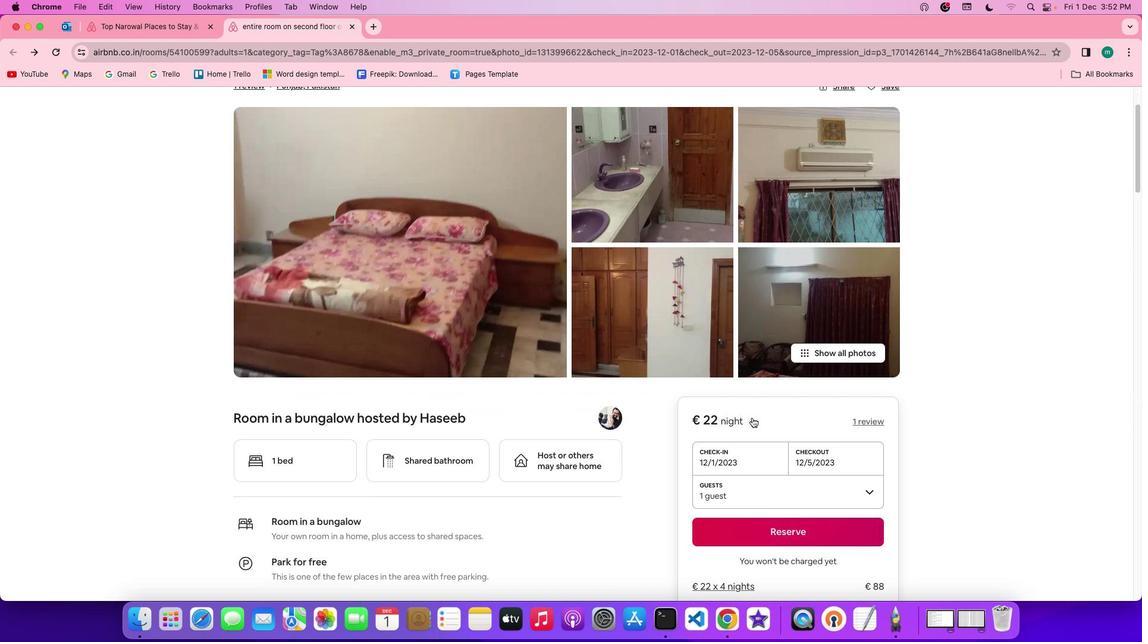 
Action: Mouse scrolled (752, 417) with delta (0, -2)
Screenshot: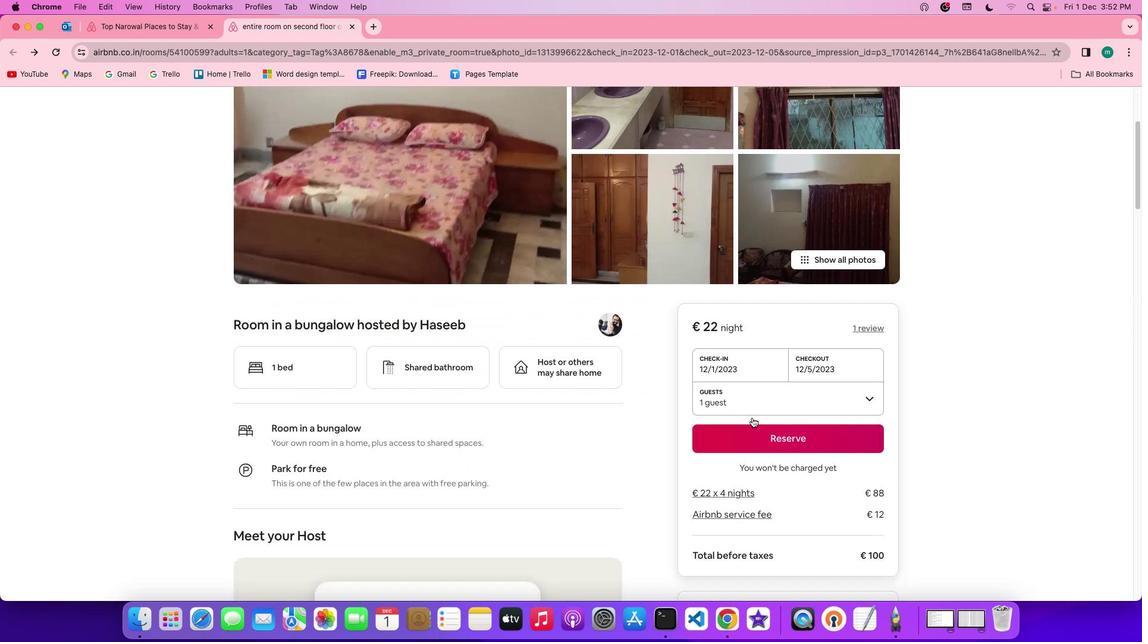 
Action: Mouse scrolled (752, 417) with delta (0, 0)
Screenshot: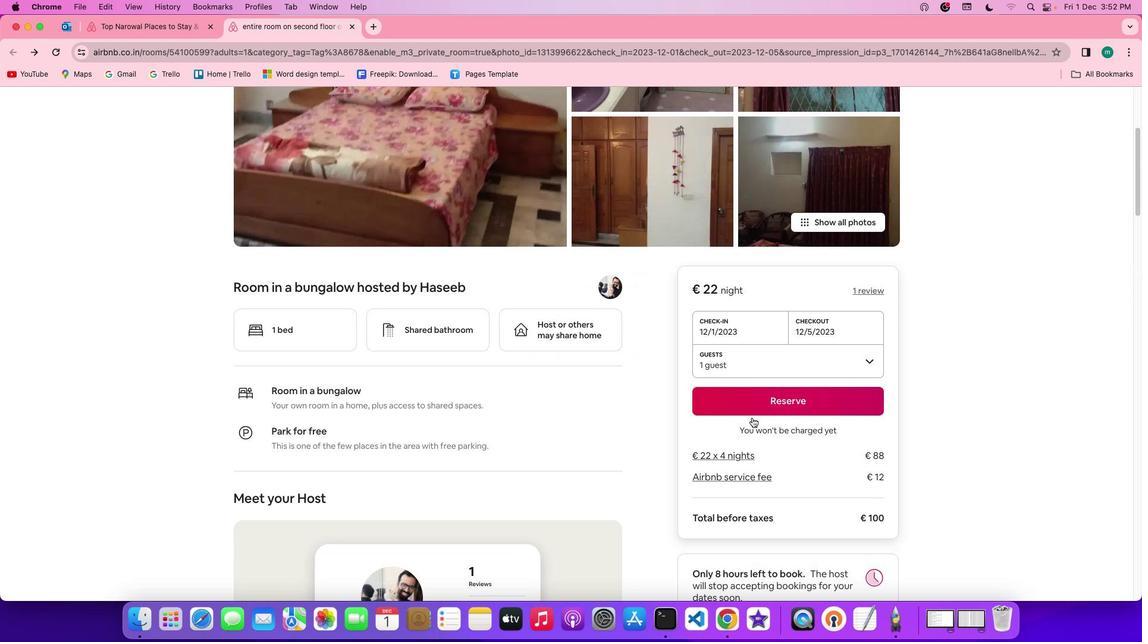 
Action: Mouse scrolled (752, 417) with delta (0, 0)
Screenshot: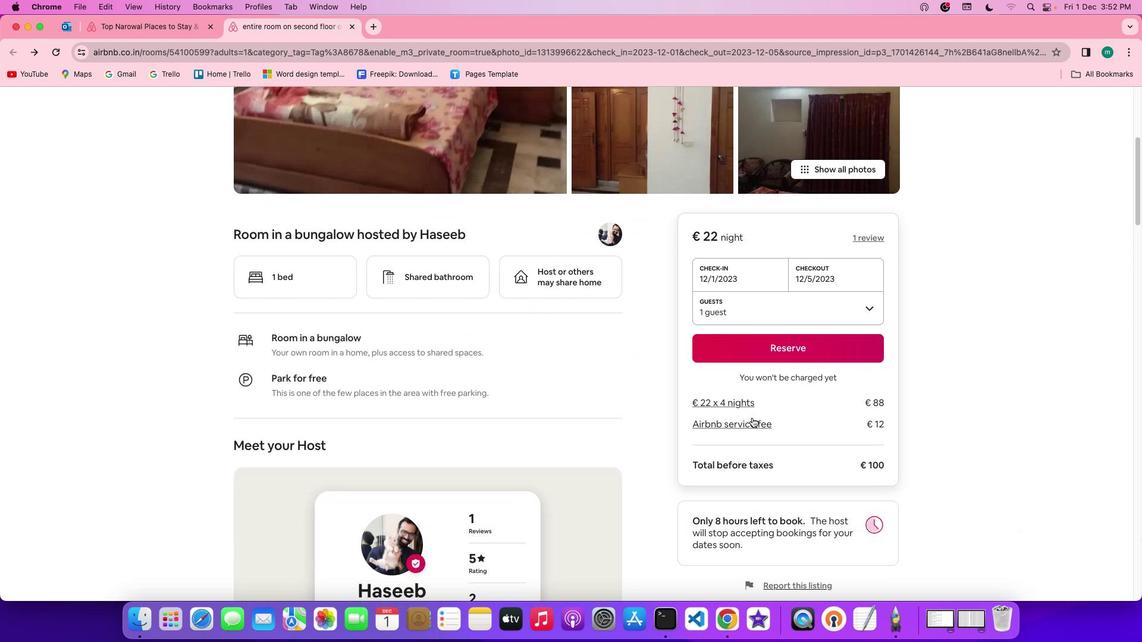 
Action: Mouse scrolled (752, 417) with delta (0, -1)
Screenshot: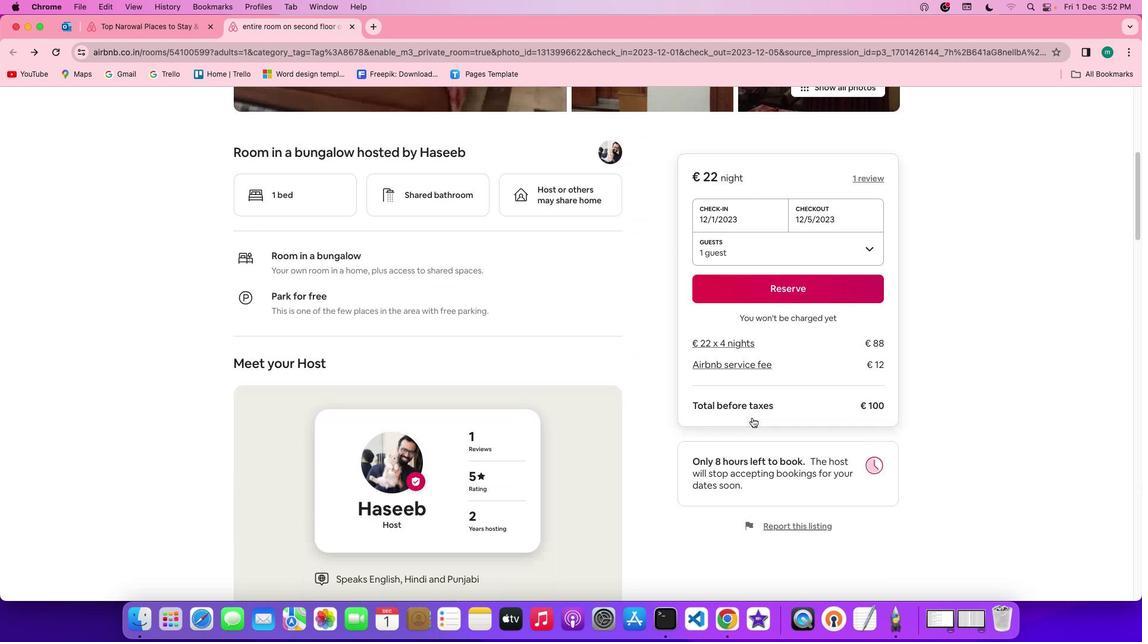 
Action: Mouse scrolled (752, 417) with delta (0, -2)
Screenshot: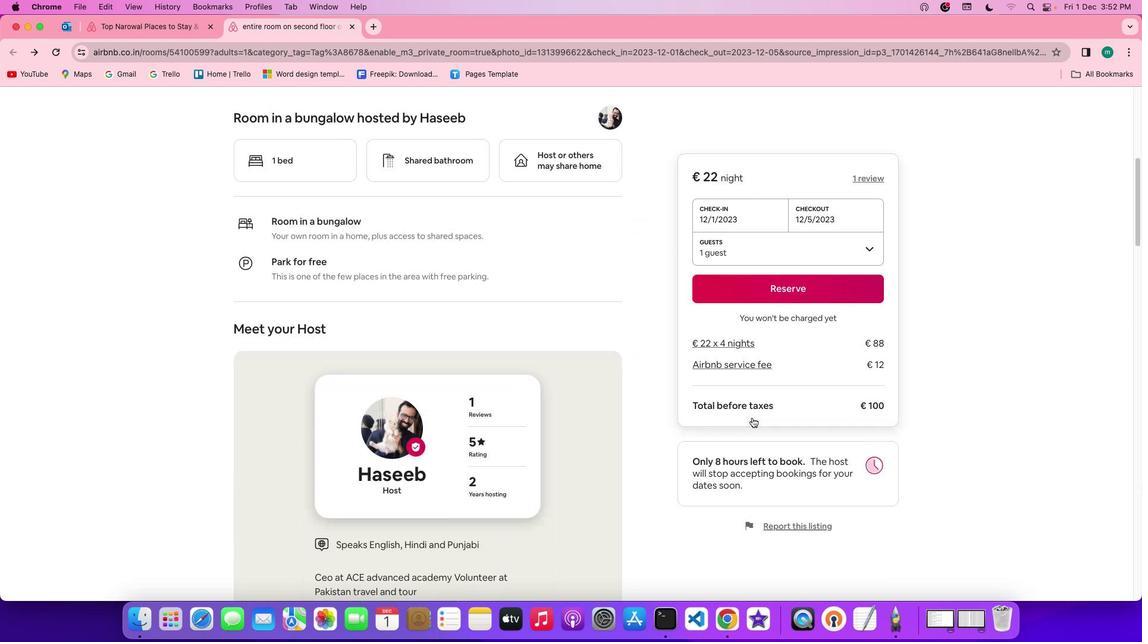 
Action: Mouse moved to (682, 396)
Screenshot: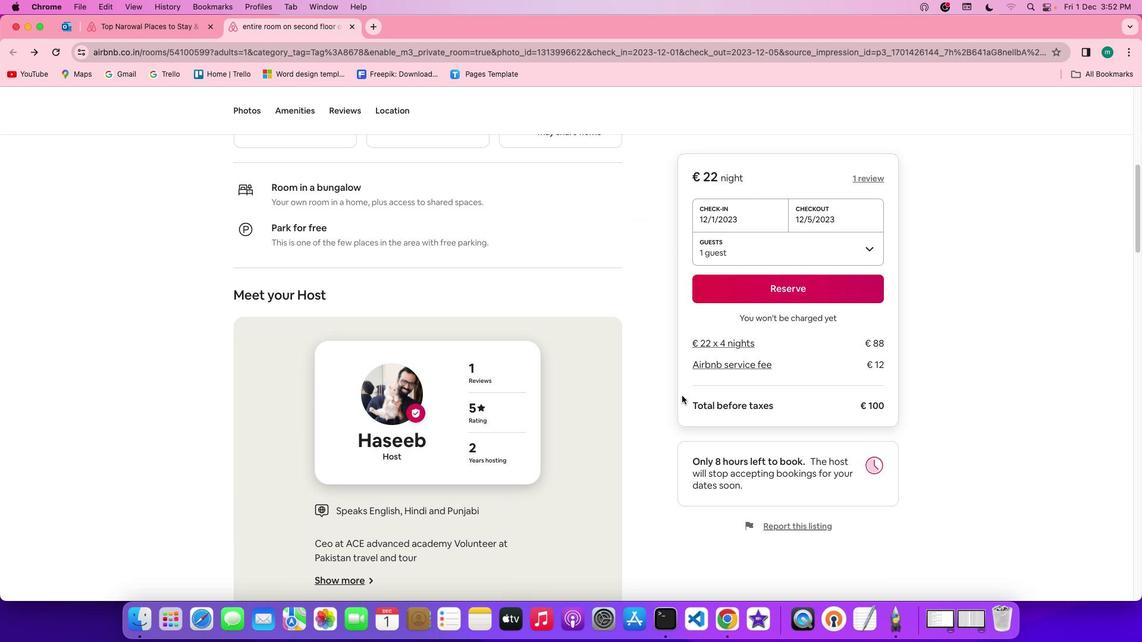 
Action: Mouse scrolled (682, 396) with delta (0, 0)
Screenshot: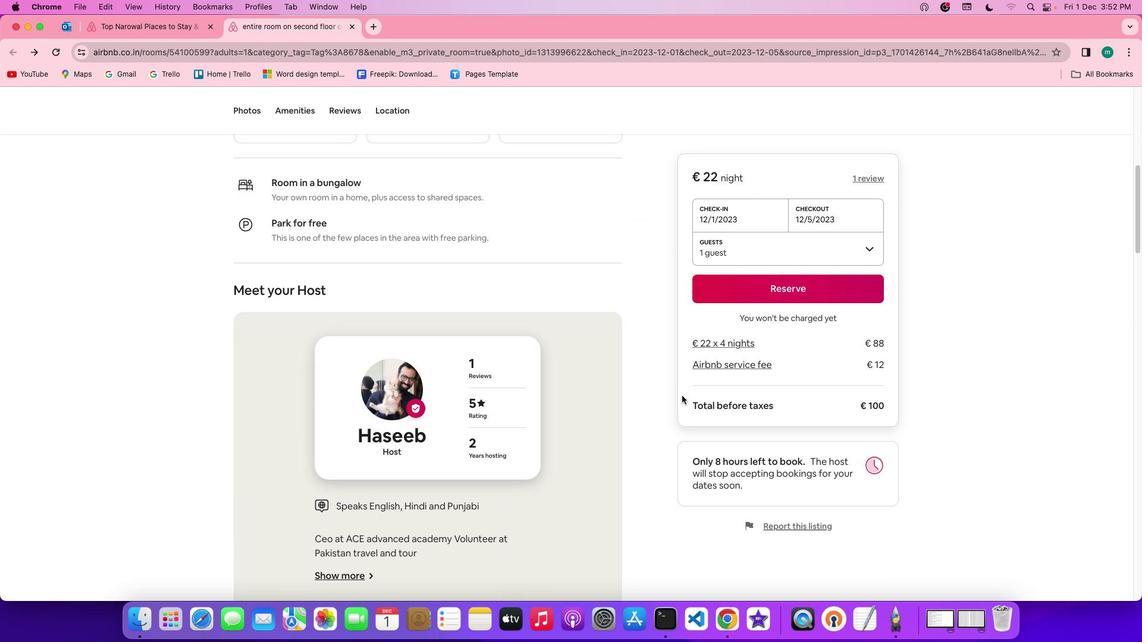 
Action: Mouse scrolled (682, 396) with delta (0, 0)
Screenshot: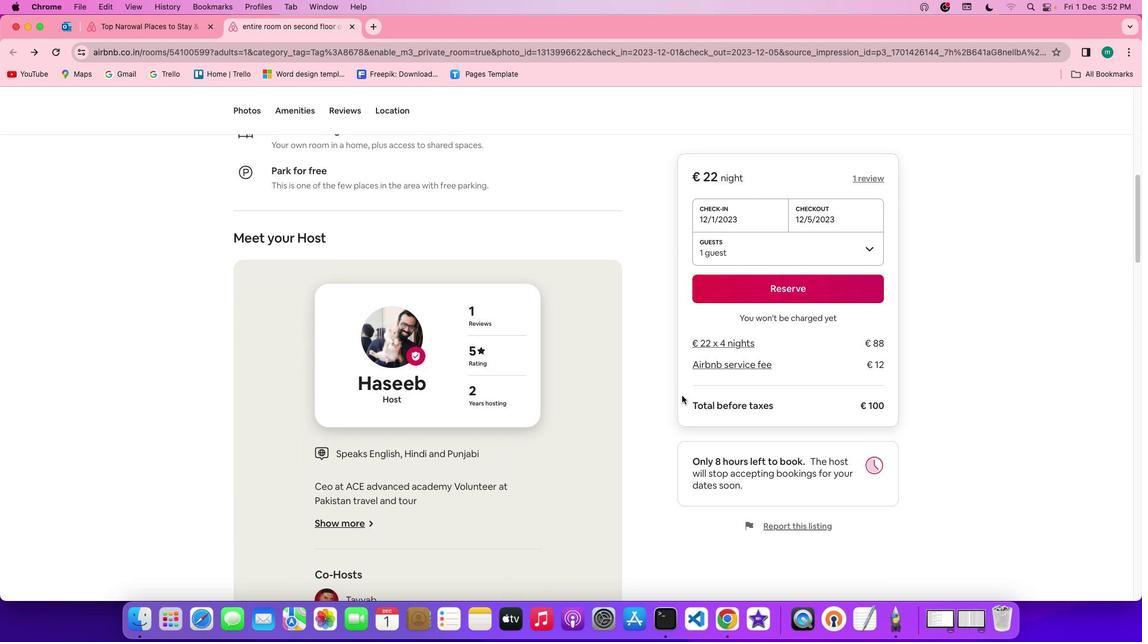 
Action: Mouse scrolled (682, 396) with delta (0, -1)
Screenshot: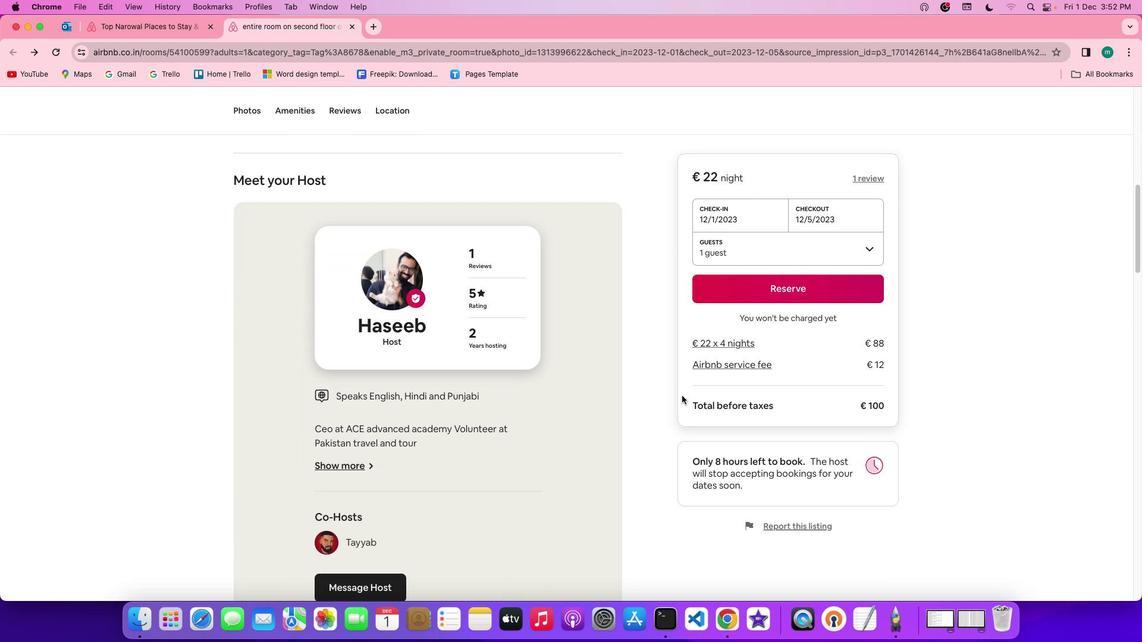 
Action: Mouse scrolled (682, 396) with delta (0, -2)
Screenshot: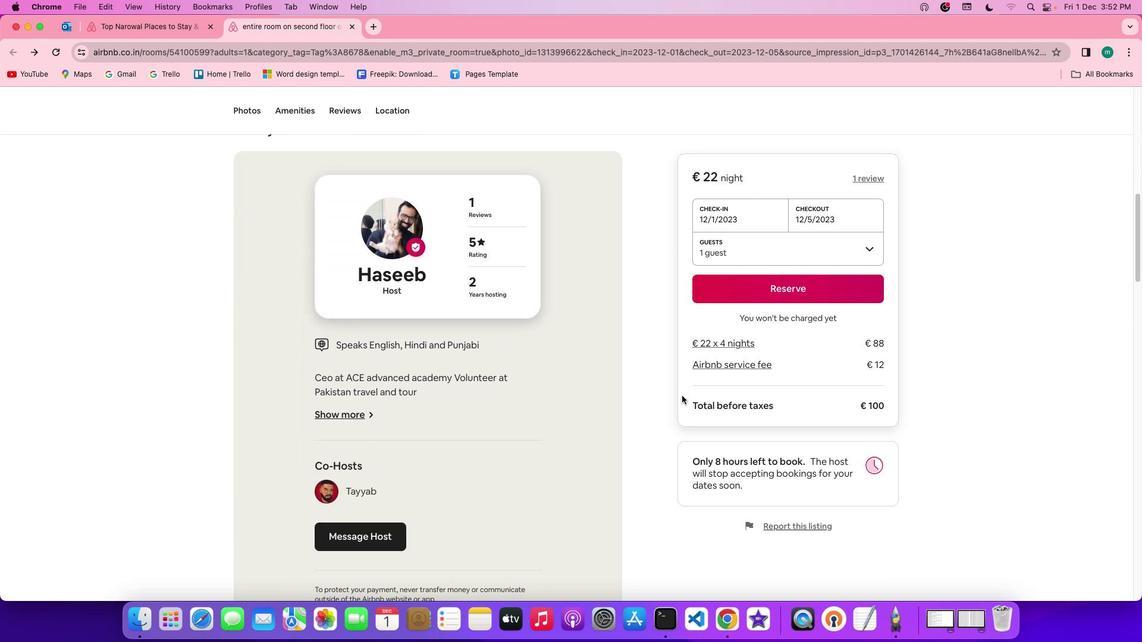 
Action: Mouse moved to (674, 396)
Screenshot: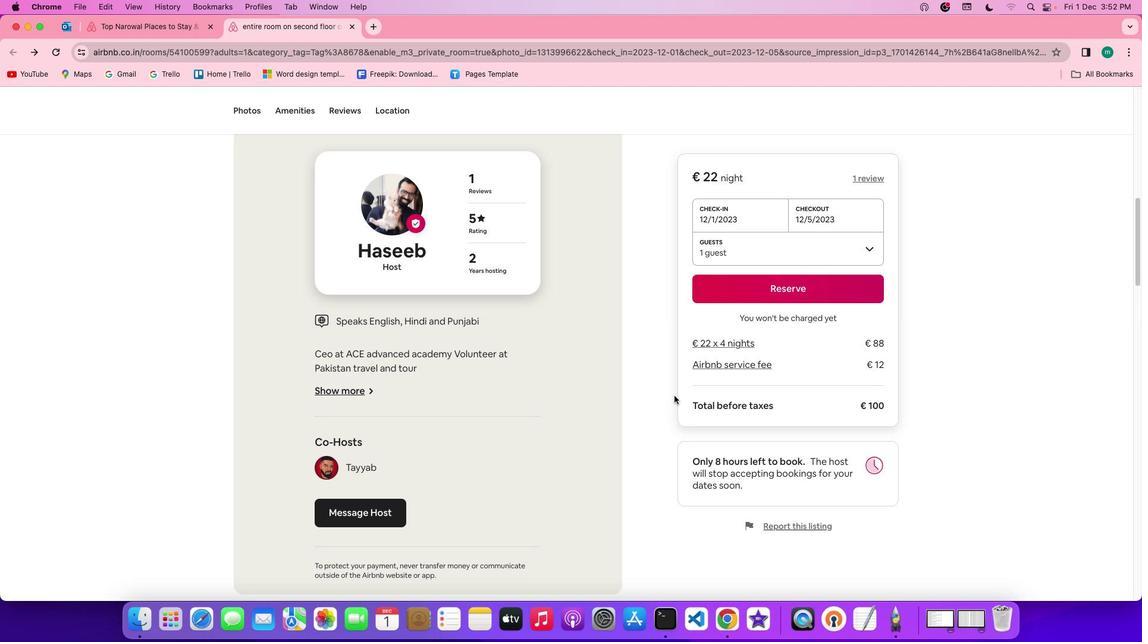 
Action: Mouse scrolled (674, 396) with delta (0, 0)
Screenshot: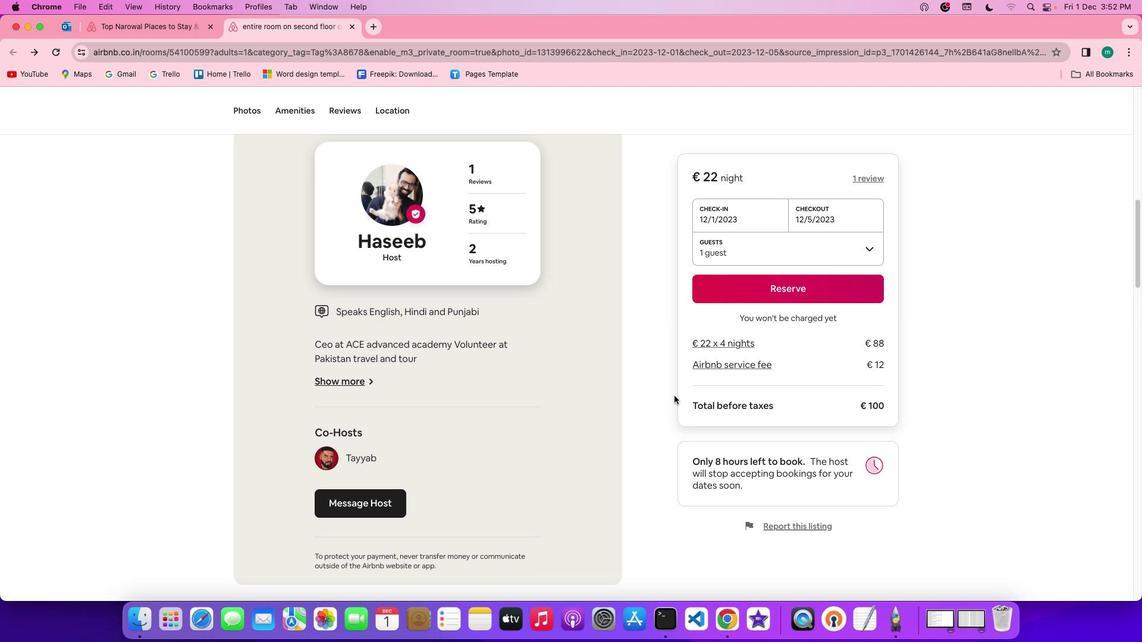 
Action: Mouse scrolled (674, 396) with delta (0, 0)
Screenshot: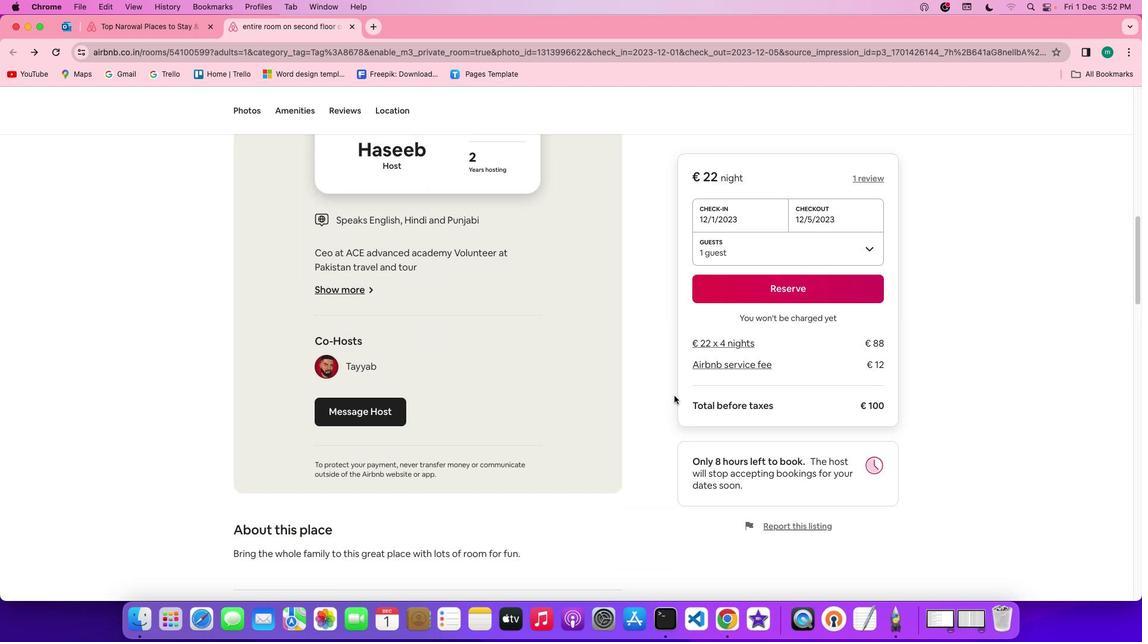
Action: Mouse scrolled (674, 396) with delta (0, -1)
Screenshot: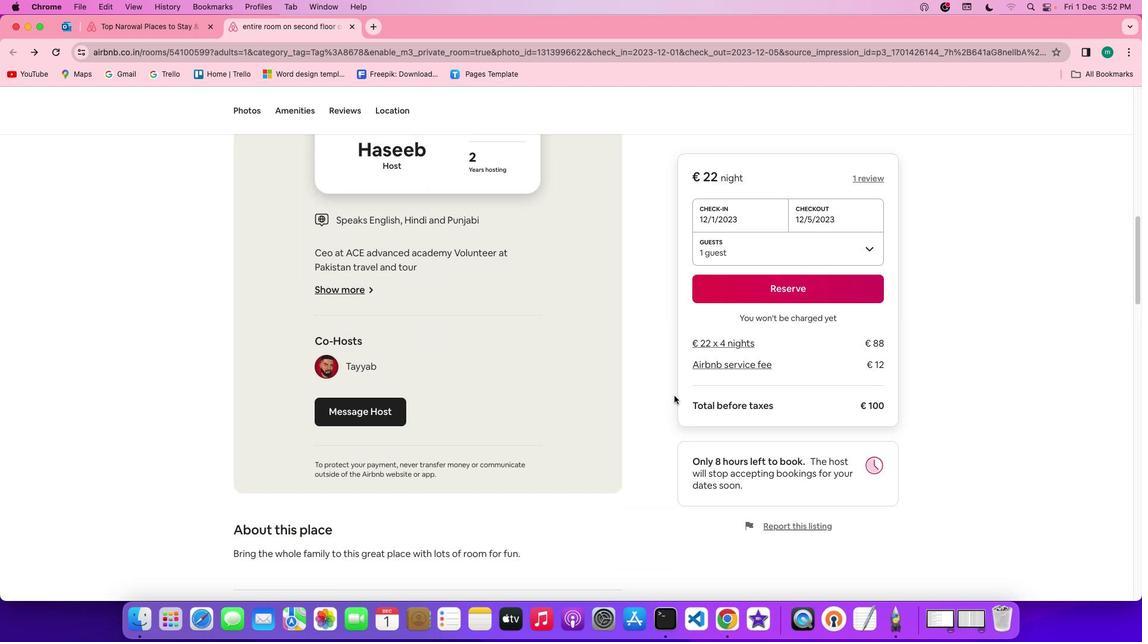 
Action: Mouse scrolled (674, 396) with delta (0, -2)
Screenshot: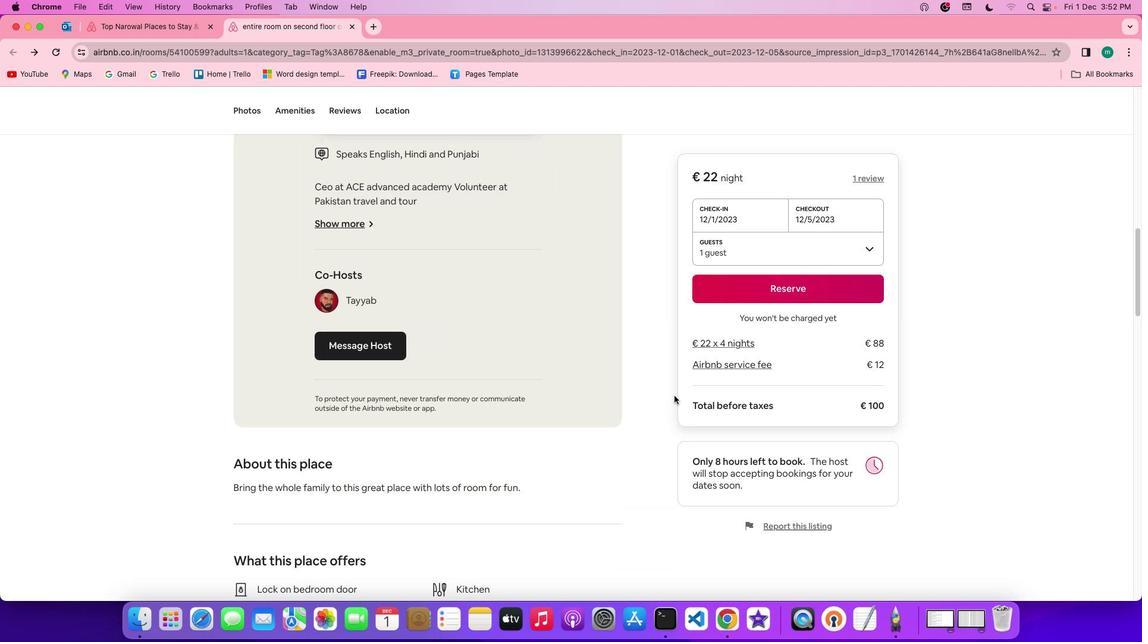 
Action: Mouse scrolled (674, 396) with delta (0, 0)
Screenshot: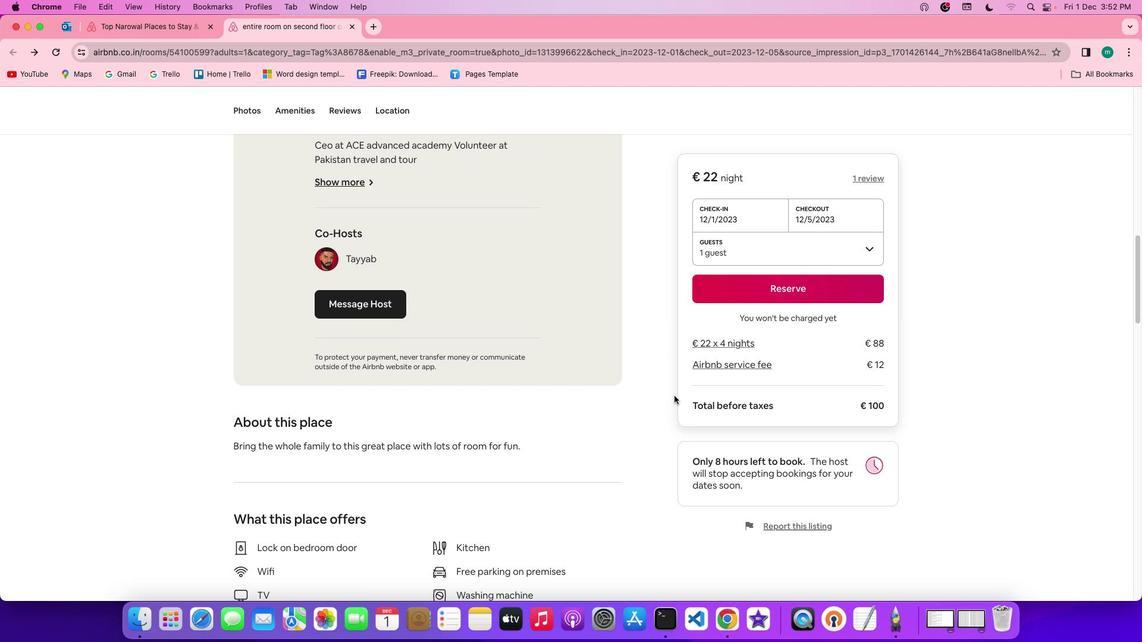 
Action: Mouse scrolled (674, 396) with delta (0, 0)
Screenshot: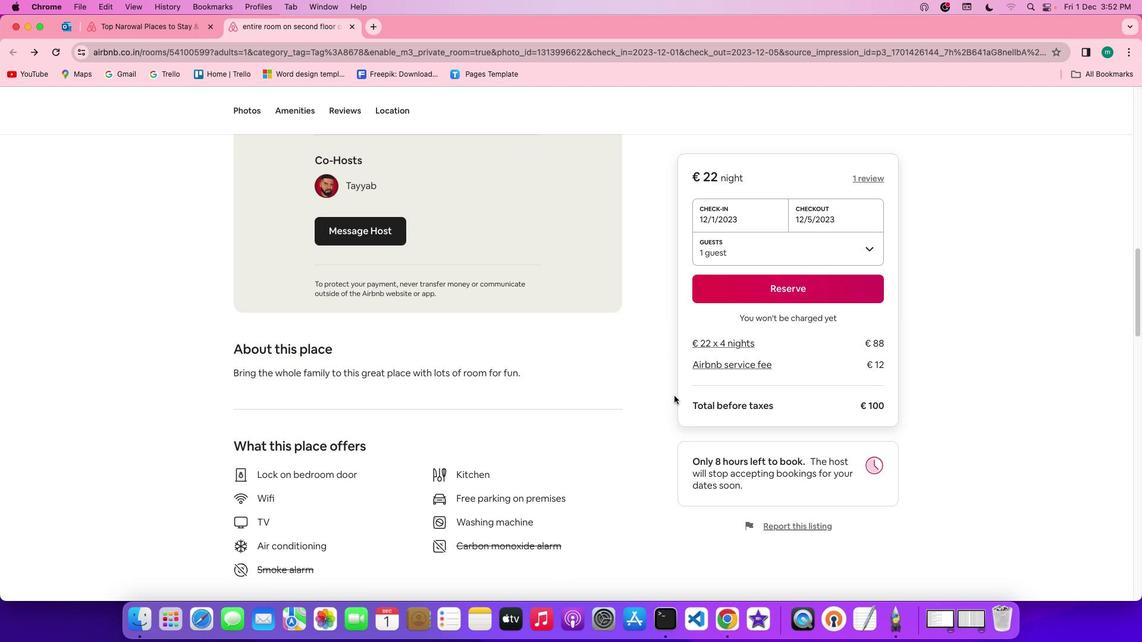 
Action: Mouse scrolled (674, 396) with delta (0, -1)
Screenshot: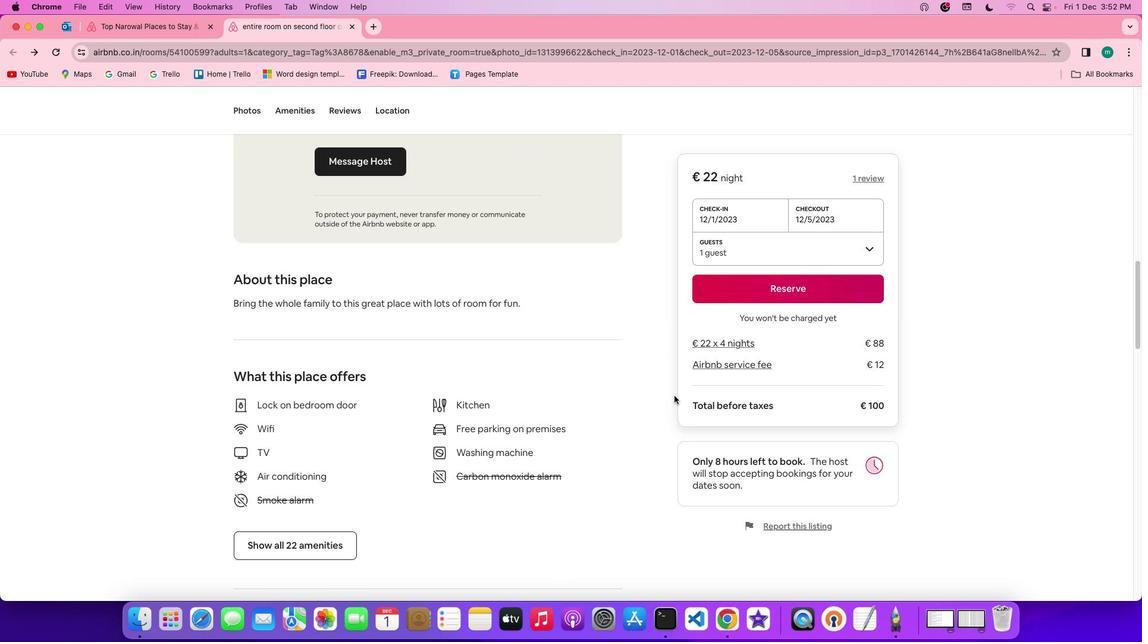
Action: Mouse scrolled (674, 396) with delta (0, -2)
Screenshot: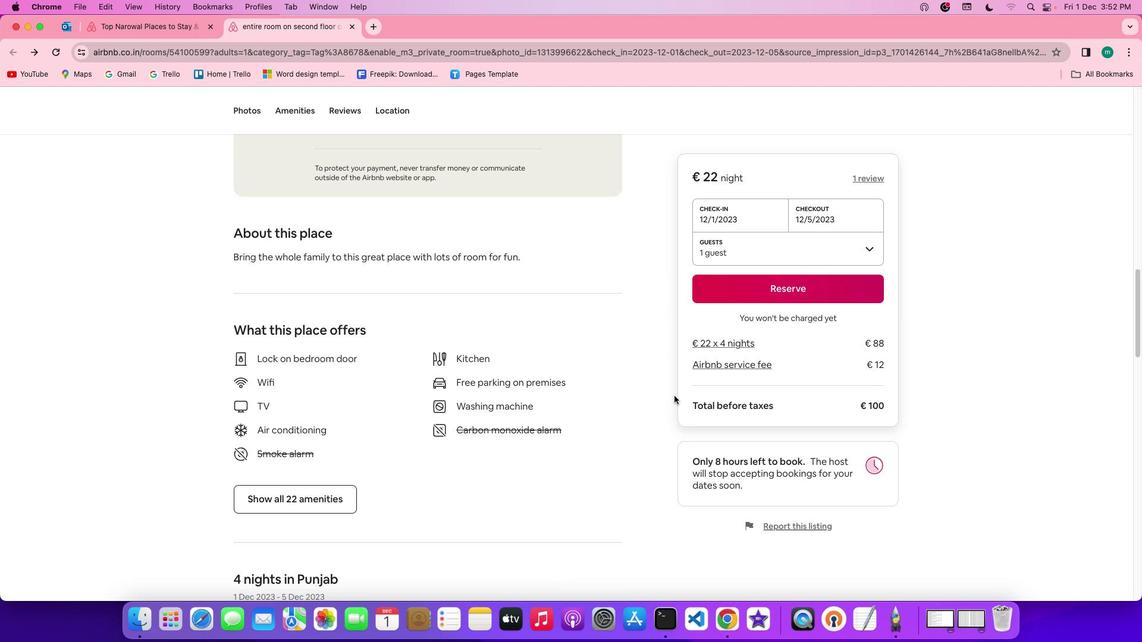 
Action: Mouse moved to (310, 489)
Screenshot: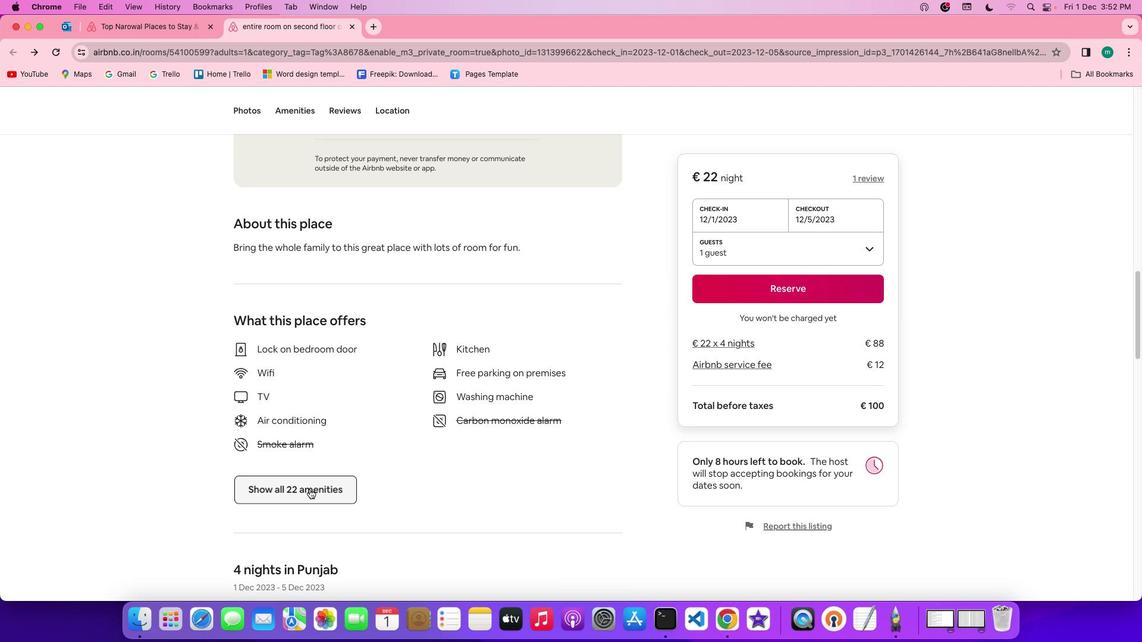 
Action: Mouse pressed left at (310, 489)
Screenshot: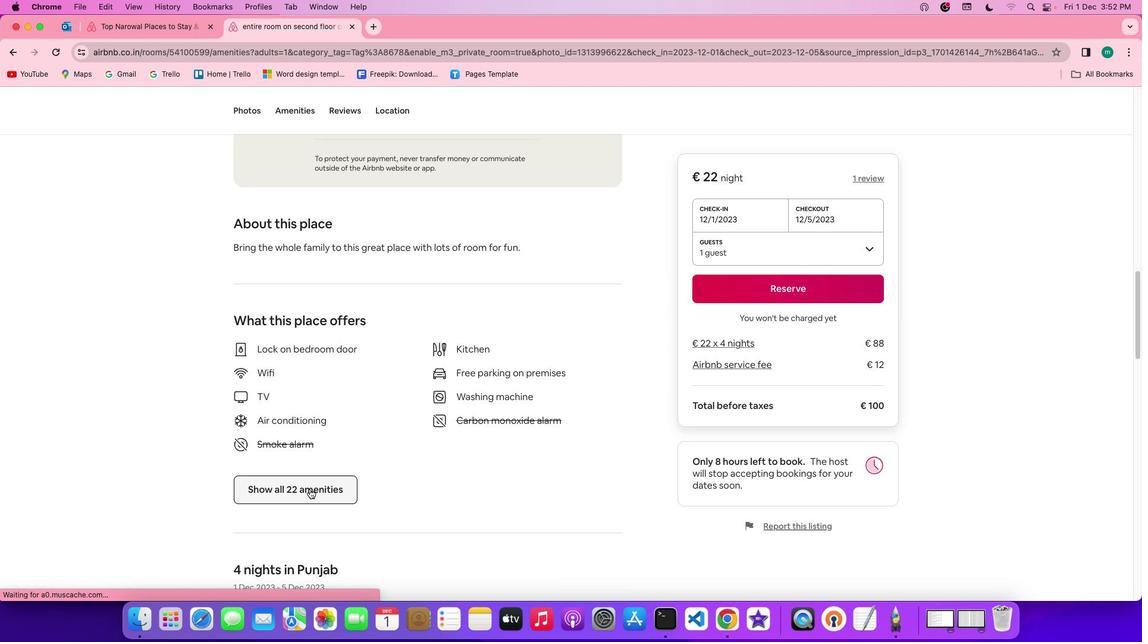 
Action: Mouse moved to (518, 365)
Screenshot: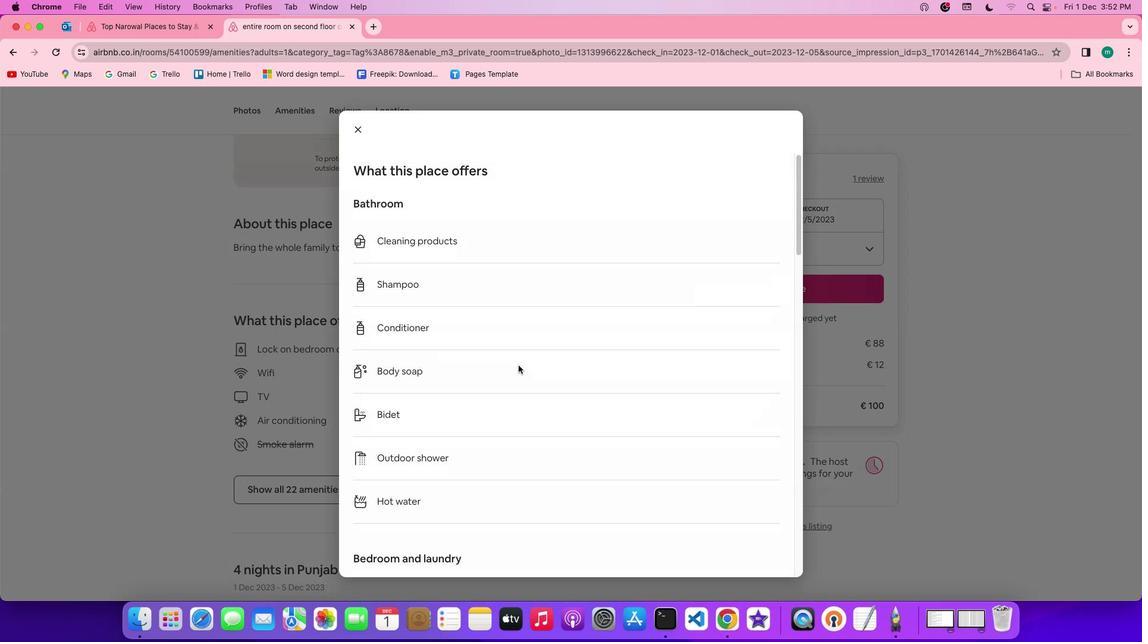 
Action: Mouse scrolled (518, 365) with delta (0, 0)
Screenshot: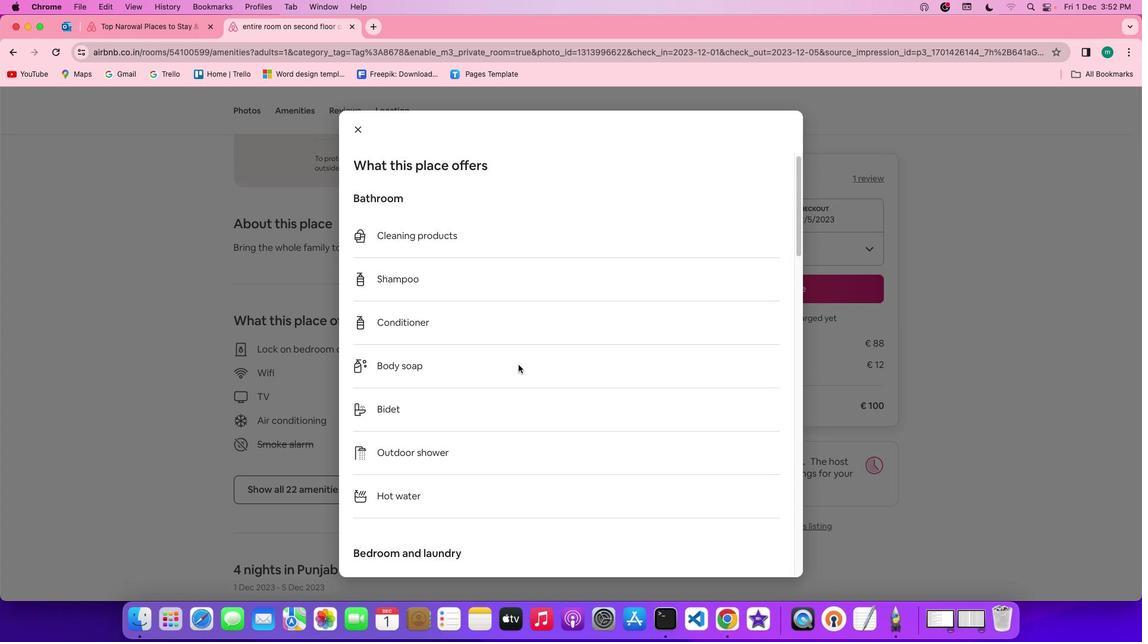 
Action: Mouse scrolled (518, 365) with delta (0, 0)
Screenshot: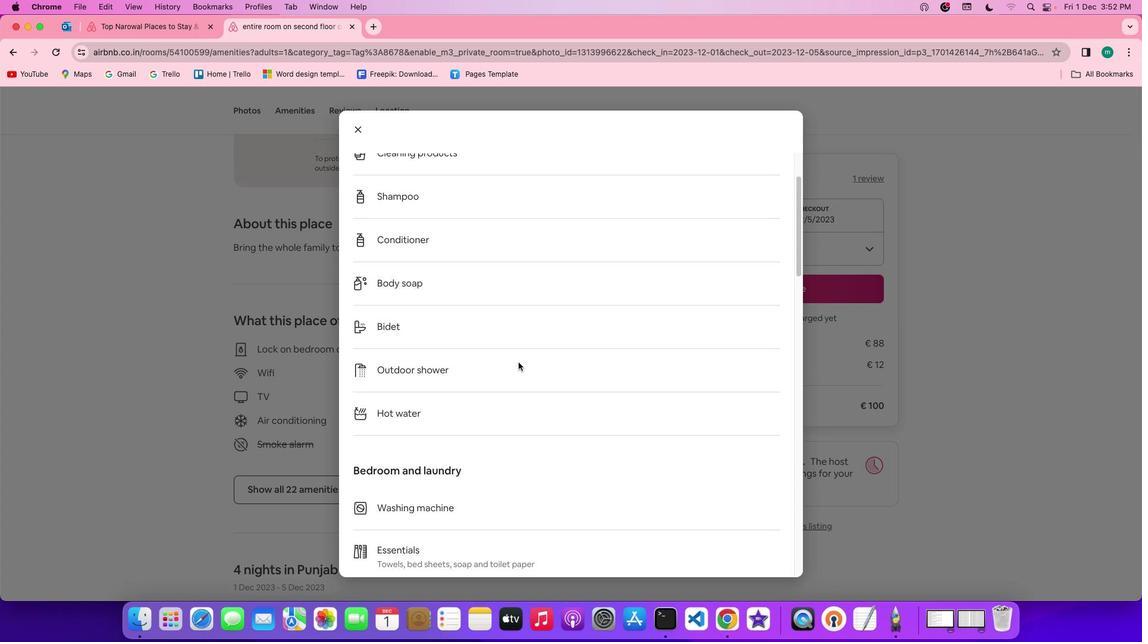 
Action: Mouse scrolled (518, 365) with delta (0, -1)
Screenshot: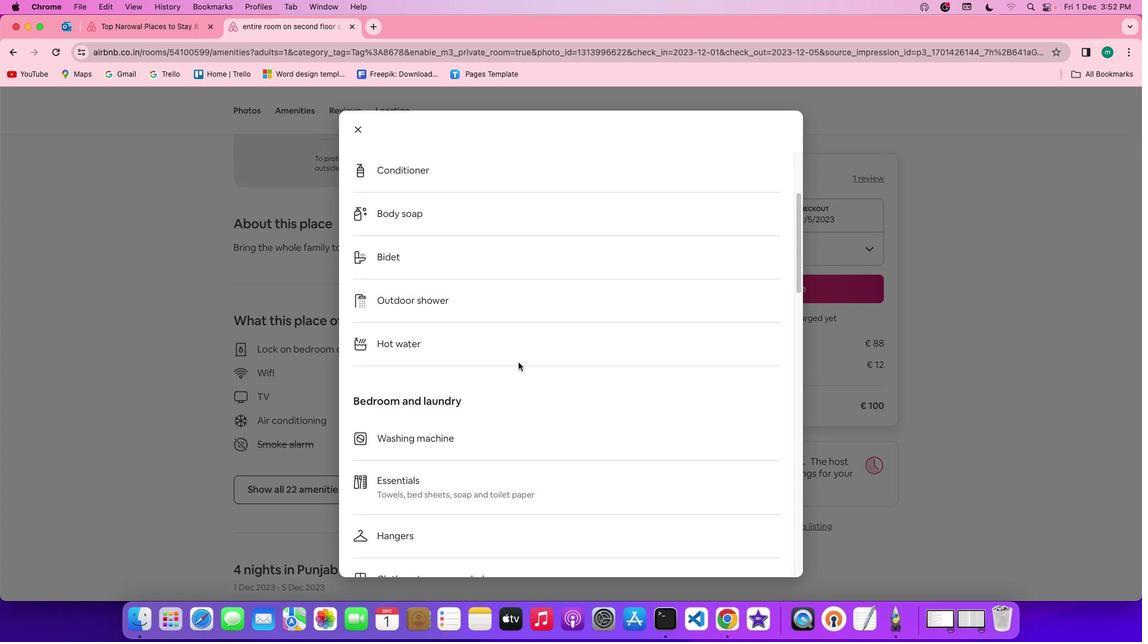 
Action: Mouse scrolled (518, 365) with delta (0, -2)
Screenshot: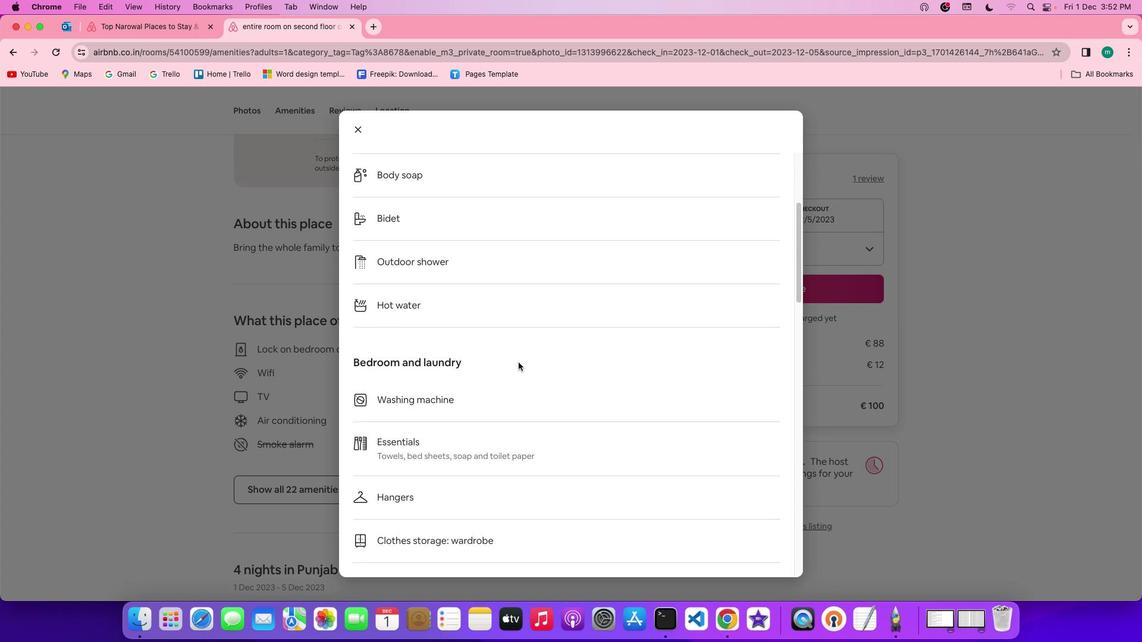 
Action: Mouse moved to (518, 363)
Screenshot: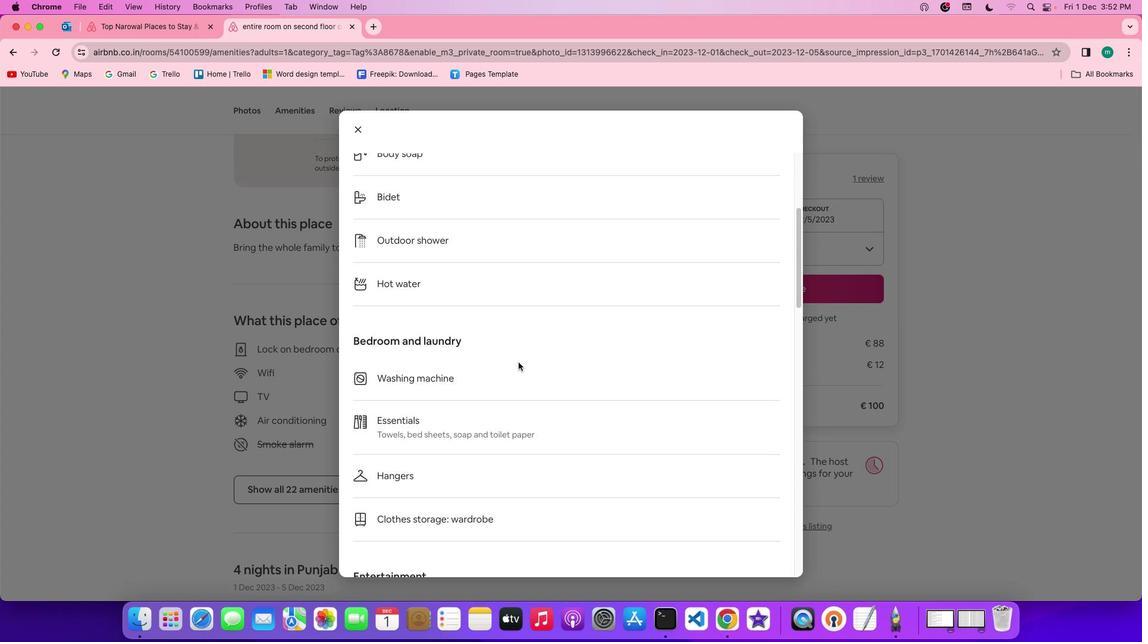 
Action: Mouse scrolled (518, 363) with delta (0, -1)
Screenshot: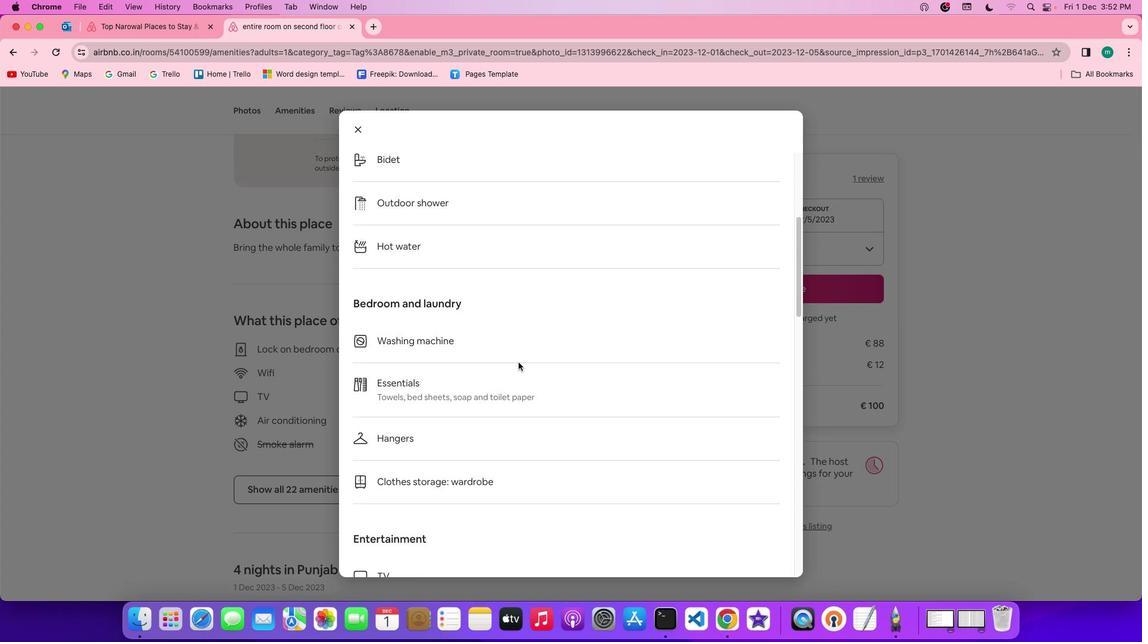 
Action: Mouse scrolled (518, 363) with delta (0, 0)
Screenshot: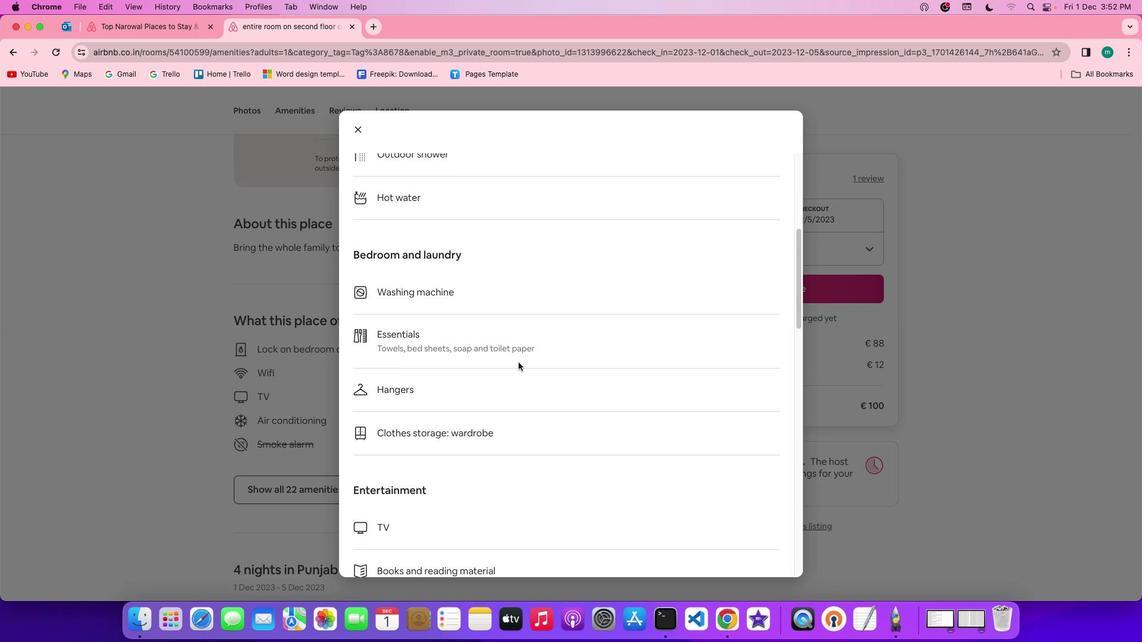 
Action: Mouse scrolled (518, 363) with delta (0, 0)
Screenshot: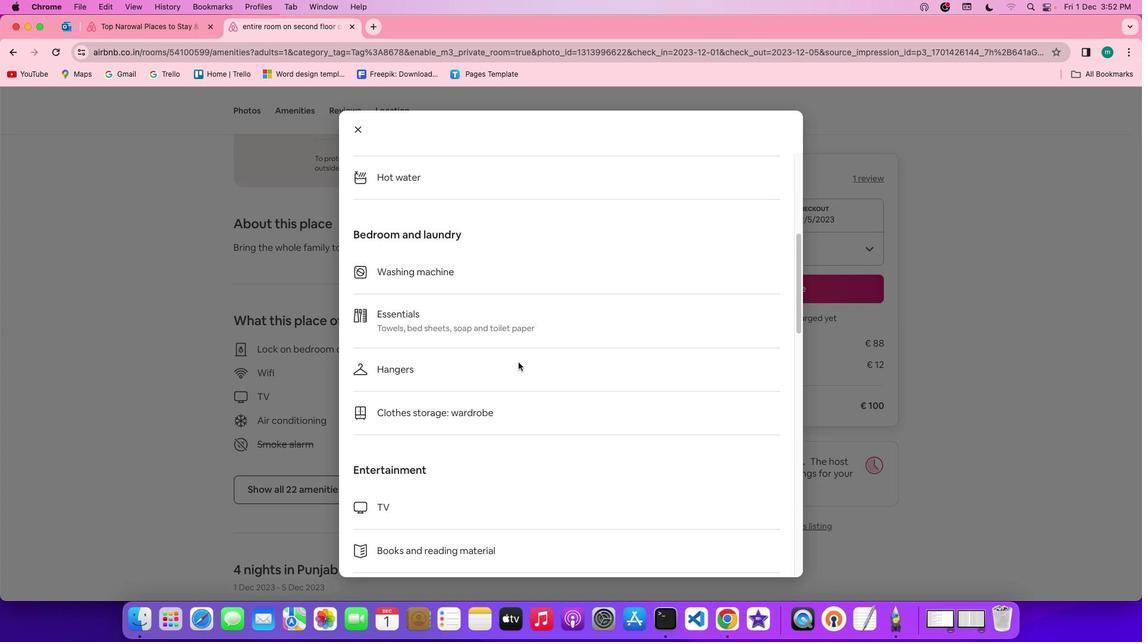 
Action: Mouse scrolled (518, 363) with delta (0, -1)
Screenshot: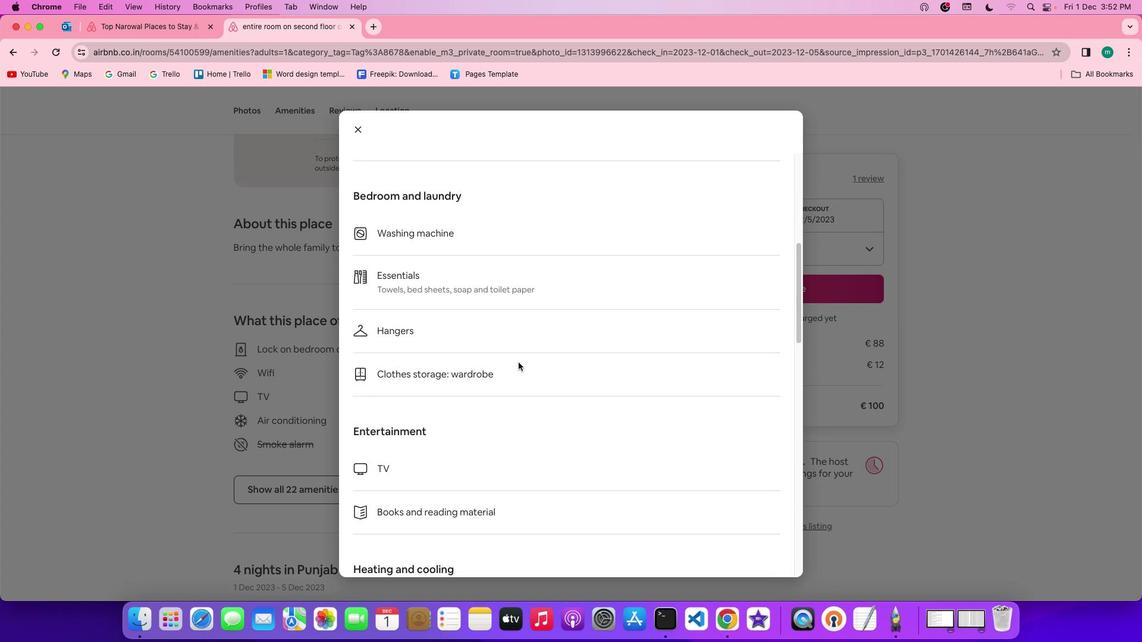 
Action: Mouse scrolled (518, 363) with delta (0, -1)
Screenshot: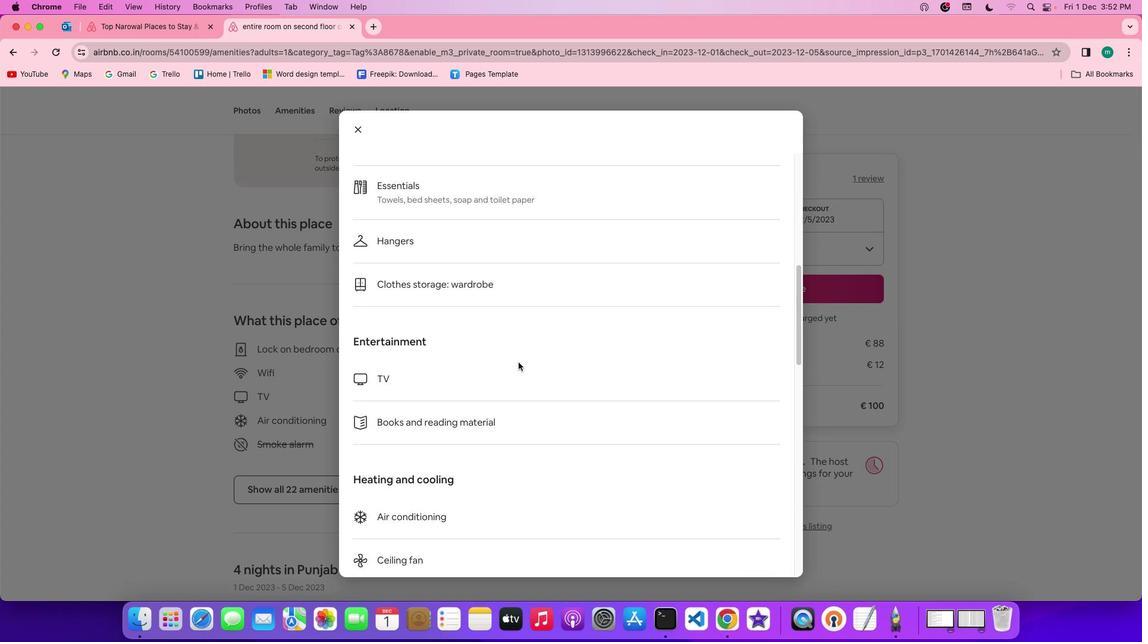 
Action: Mouse scrolled (518, 363) with delta (0, 0)
Screenshot: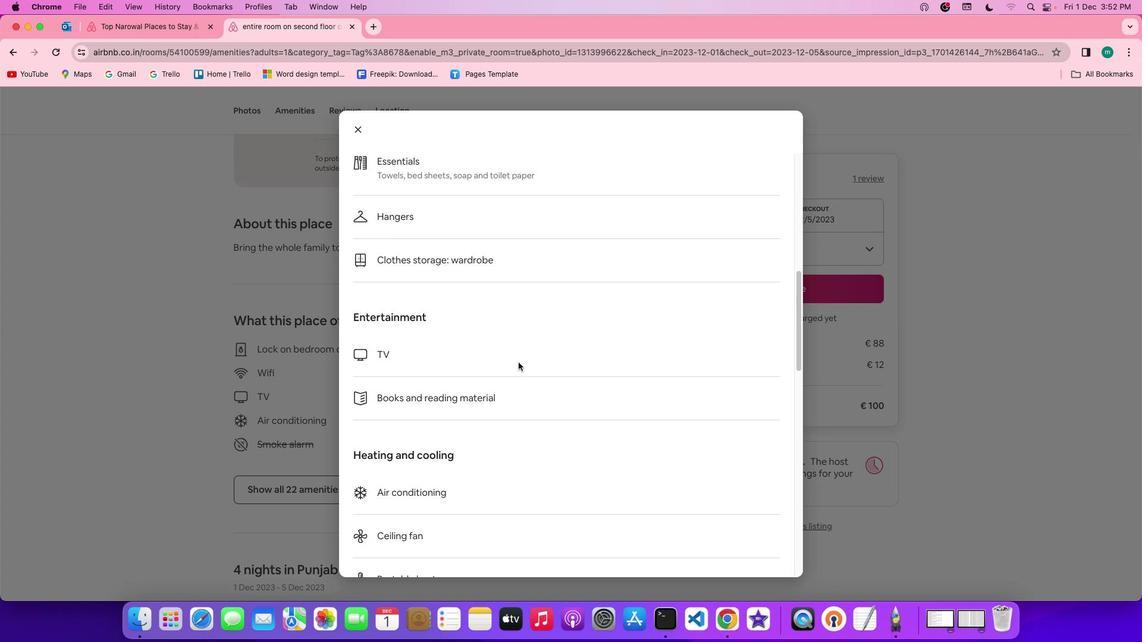 
Action: Mouse scrolled (518, 363) with delta (0, 0)
Screenshot: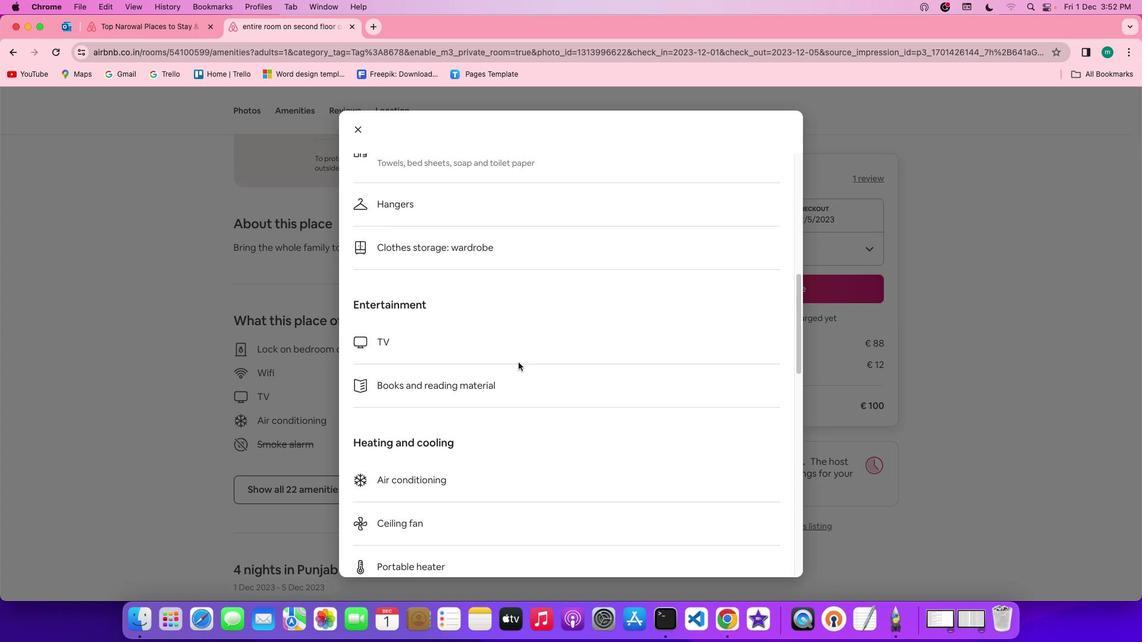 
Action: Mouse scrolled (518, 363) with delta (0, -1)
Screenshot: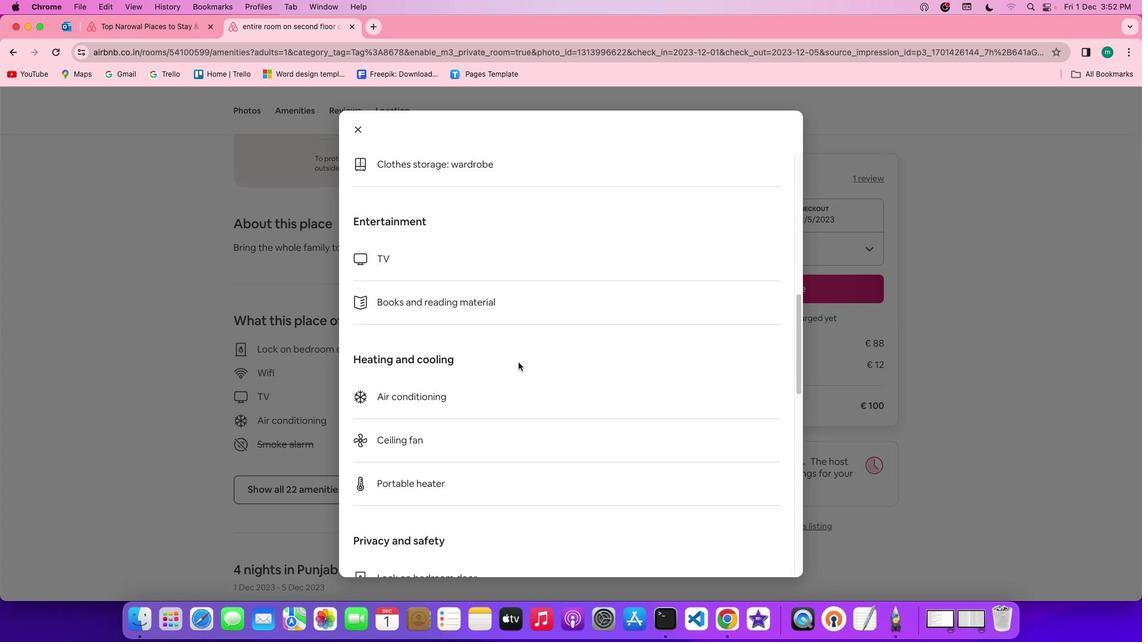 
Action: Mouse scrolled (518, 363) with delta (0, -2)
Screenshot: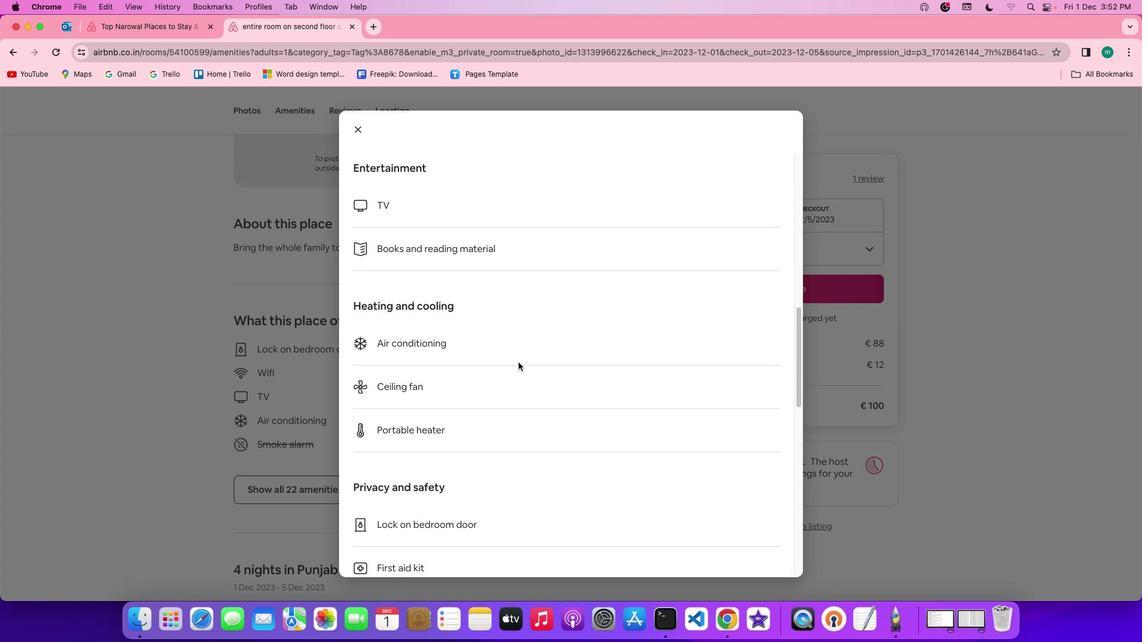 
Action: Mouse scrolled (518, 363) with delta (0, -2)
Screenshot: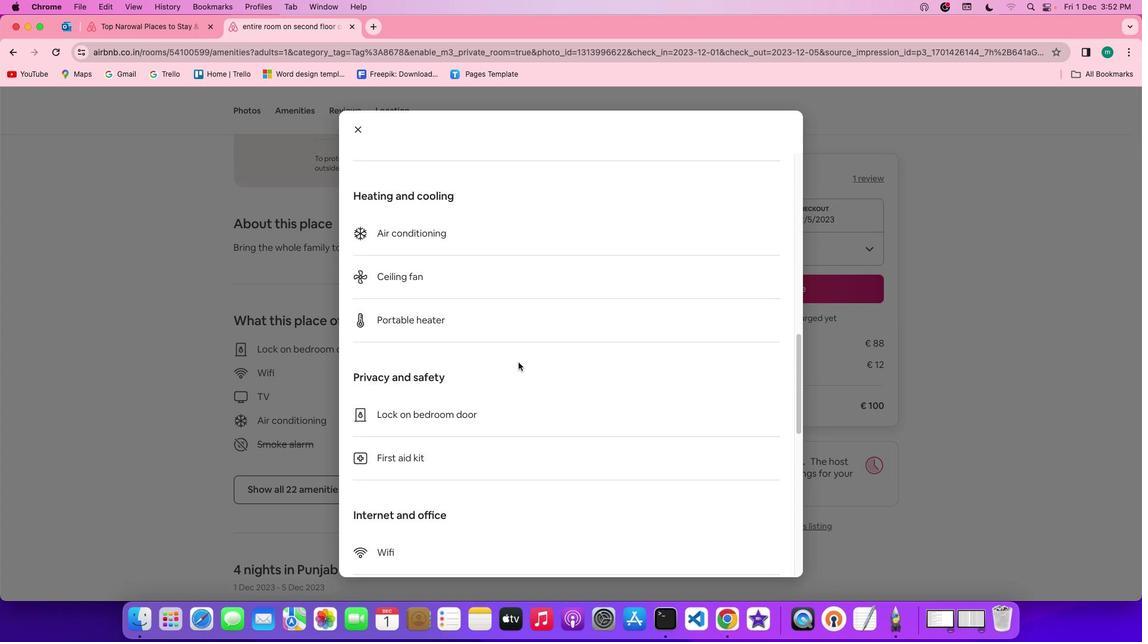 
Action: Mouse scrolled (518, 363) with delta (0, 0)
Screenshot: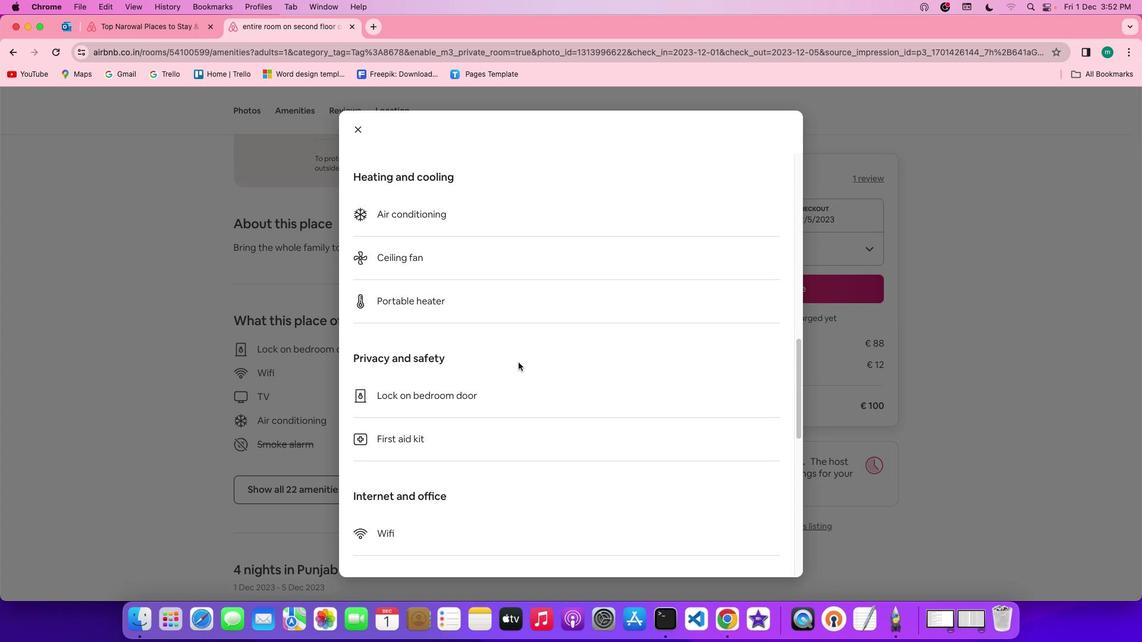 
Action: Mouse scrolled (518, 363) with delta (0, 0)
Screenshot: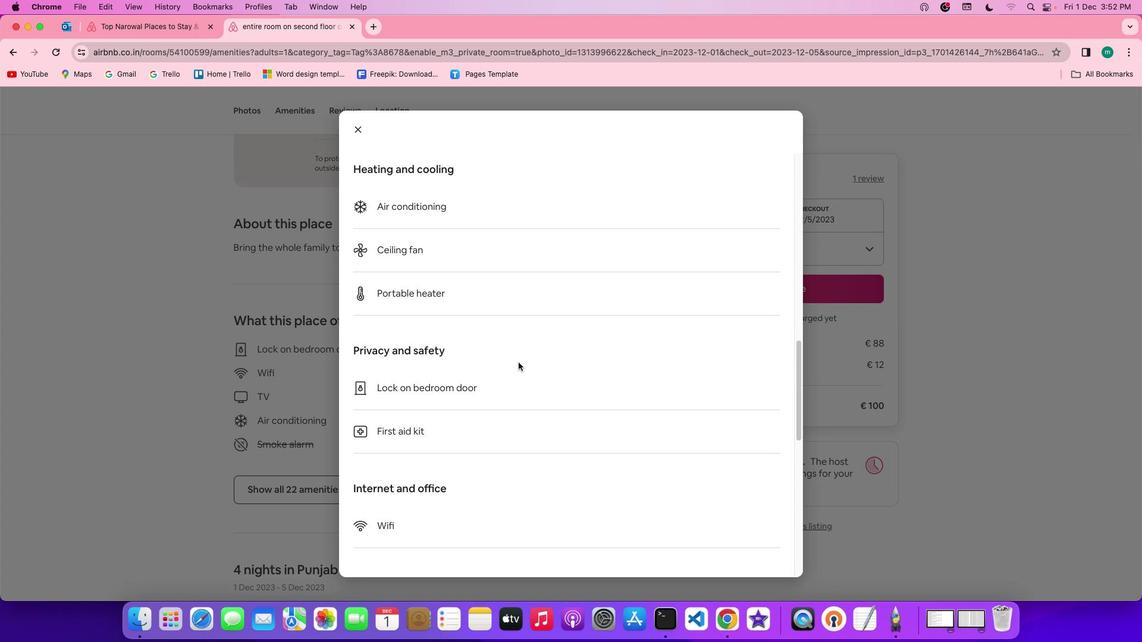 
Action: Mouse scrolled (518, 363) with delta (0, 0)
Screenshot: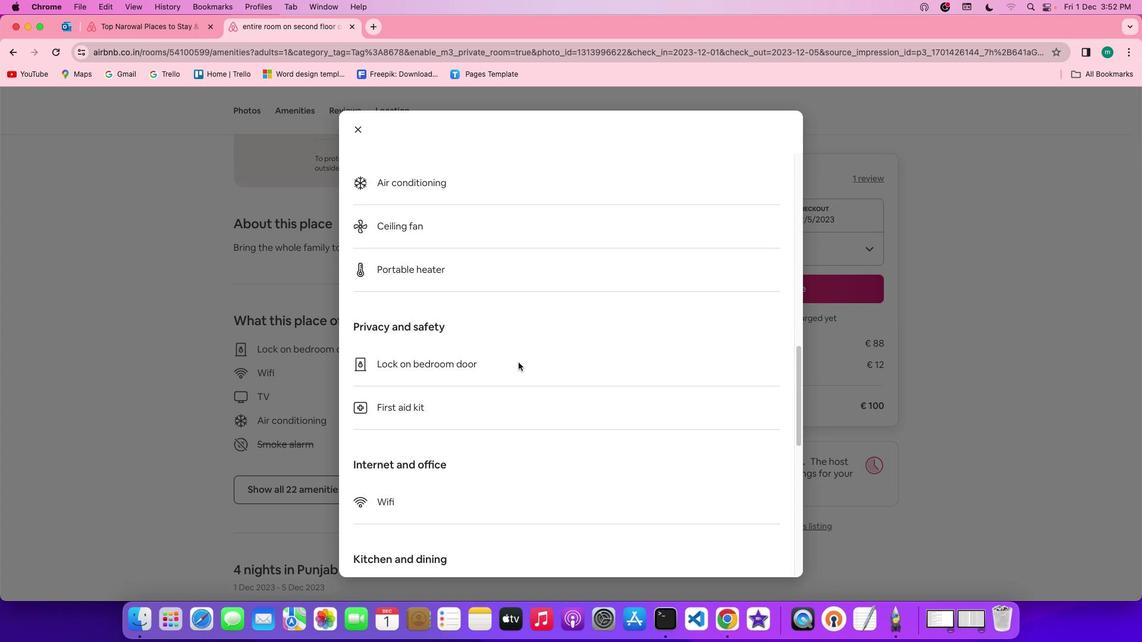 
Action: Mouse scrolled (518, 363) with delta (0, -1)
Screenshot: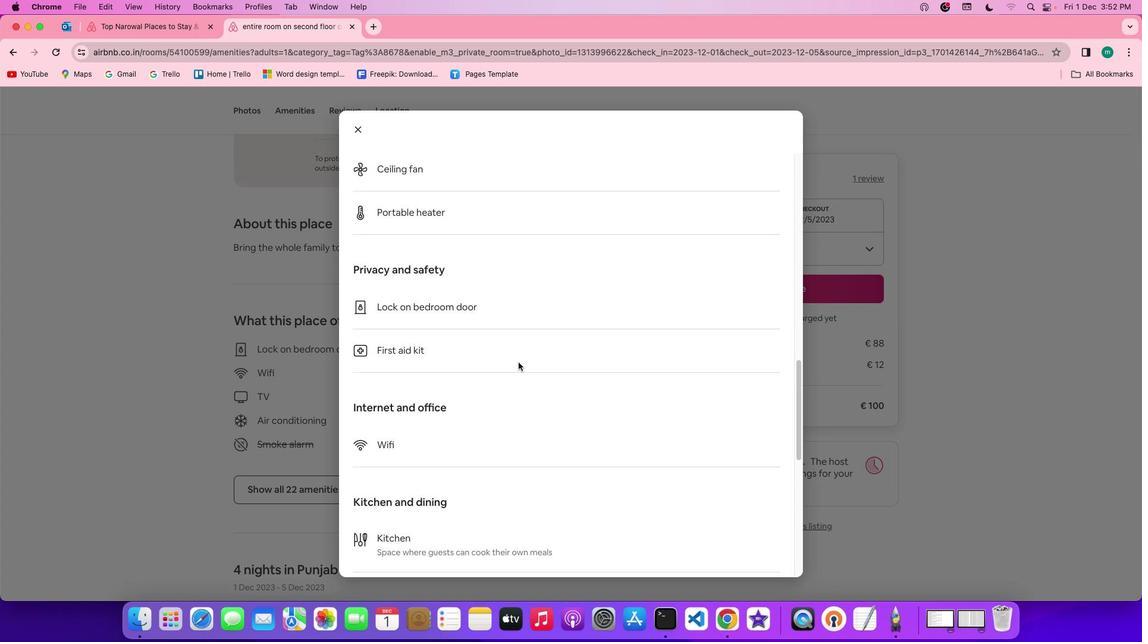 
Action: Mouse scrolled (518, 363) with delta (0, 0)
Screenshot: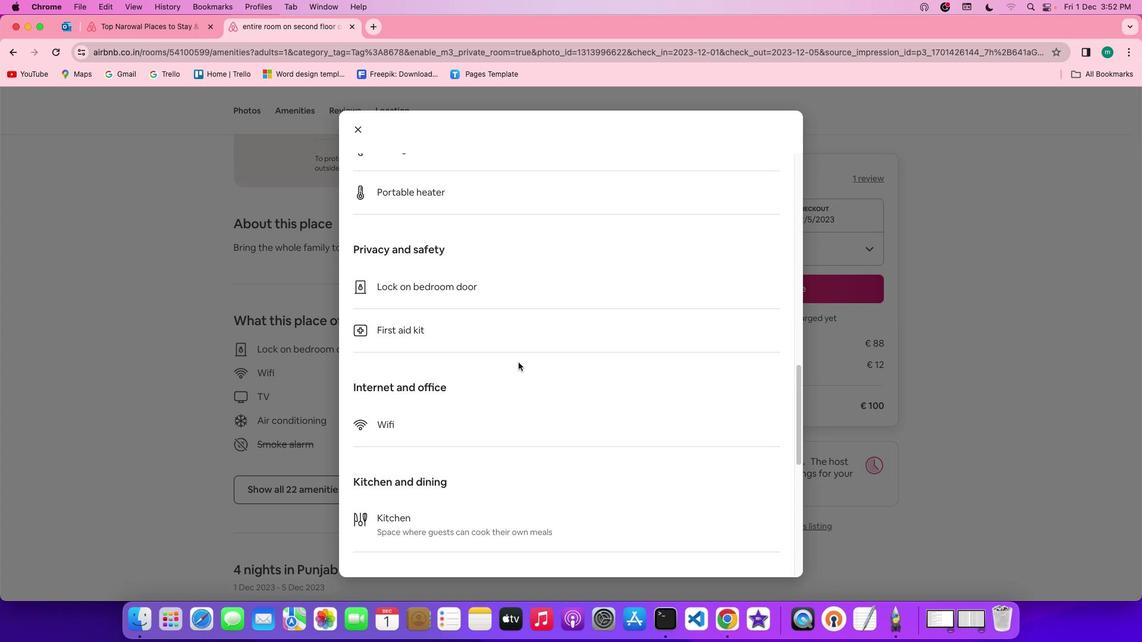
Action: Mouse scrolled (518, 363) with delta (0, 0)
Screenshot: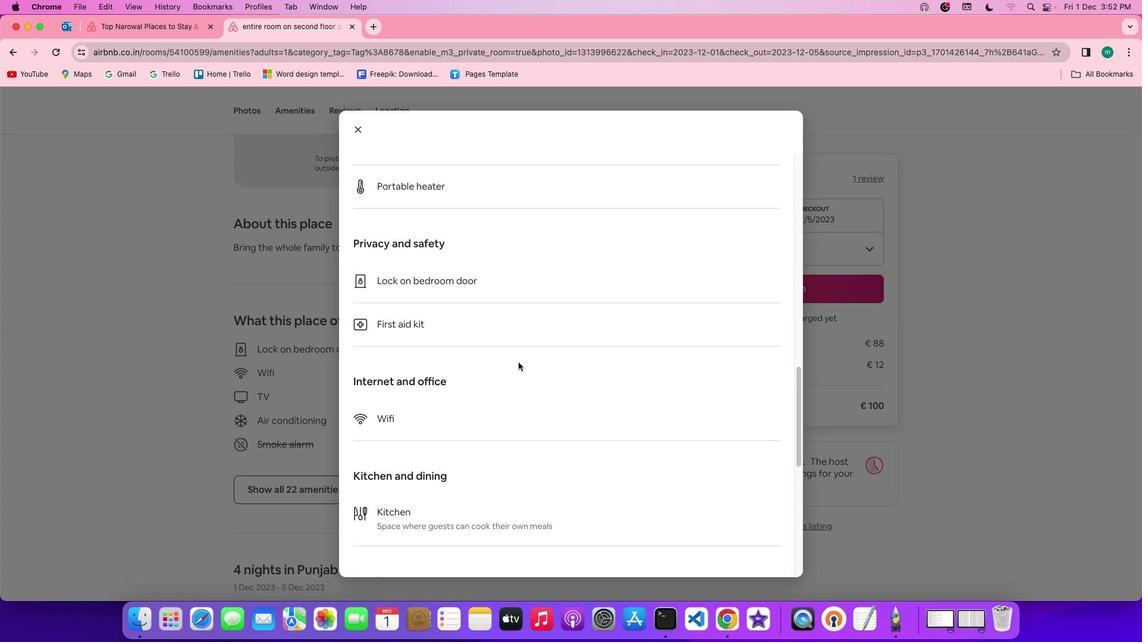 
Action: Mouse scrolled (518, 363) with delta (0, 0)
Screenshot: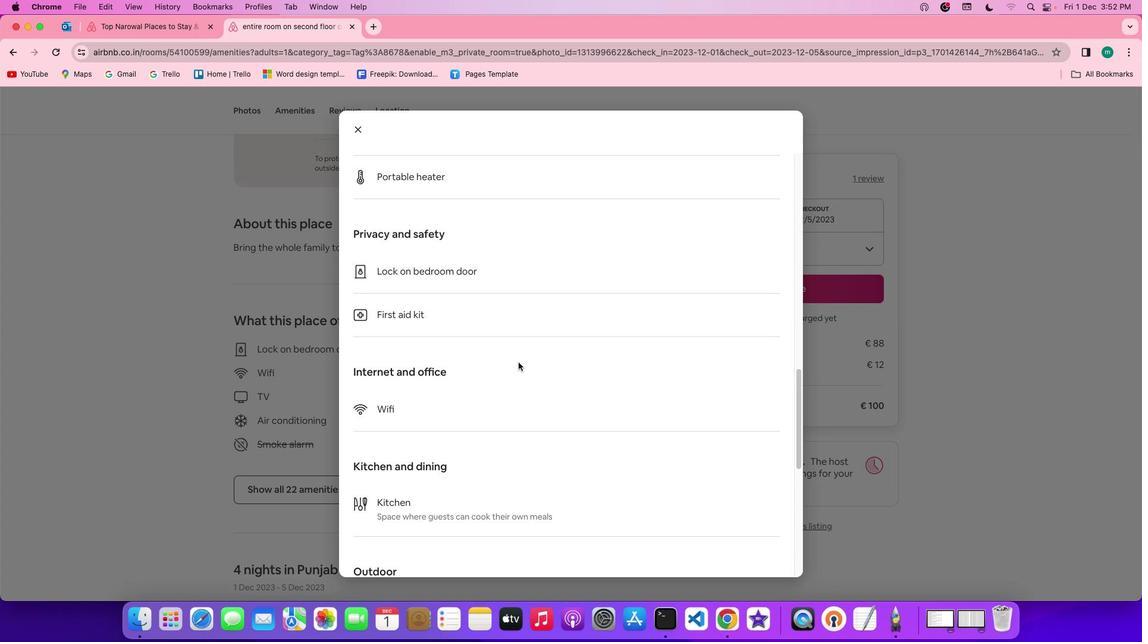 
Action: Mouse scrolled (518, 363) with delta (0, -1)
Screenshot: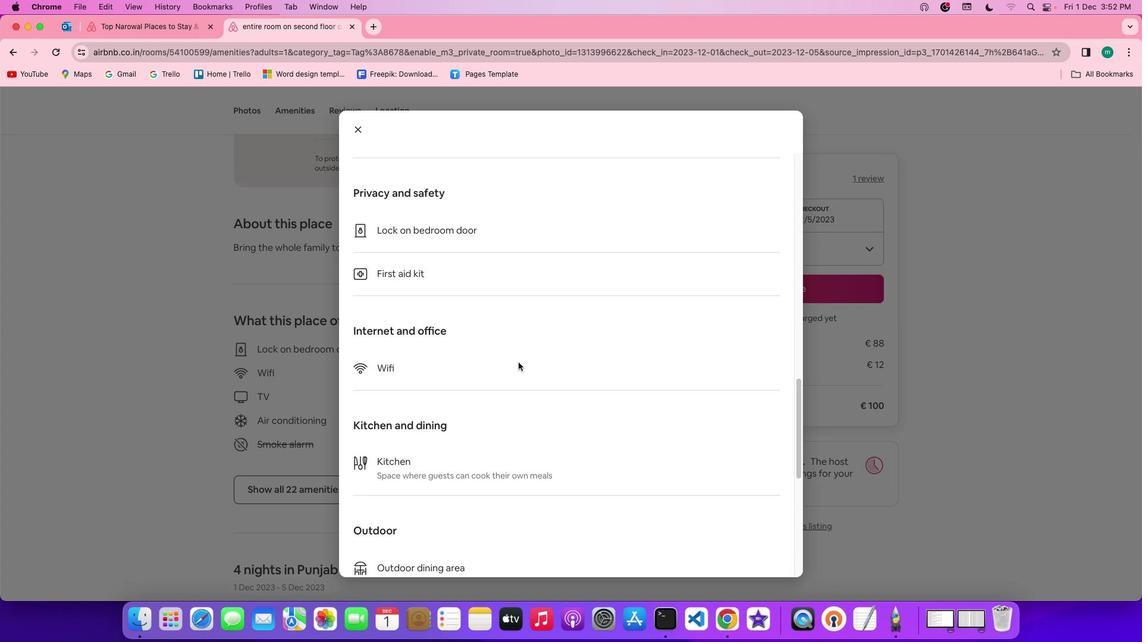 
Action: Mouse scrolled (518, 363) with delta (0, -1)
Screenshot: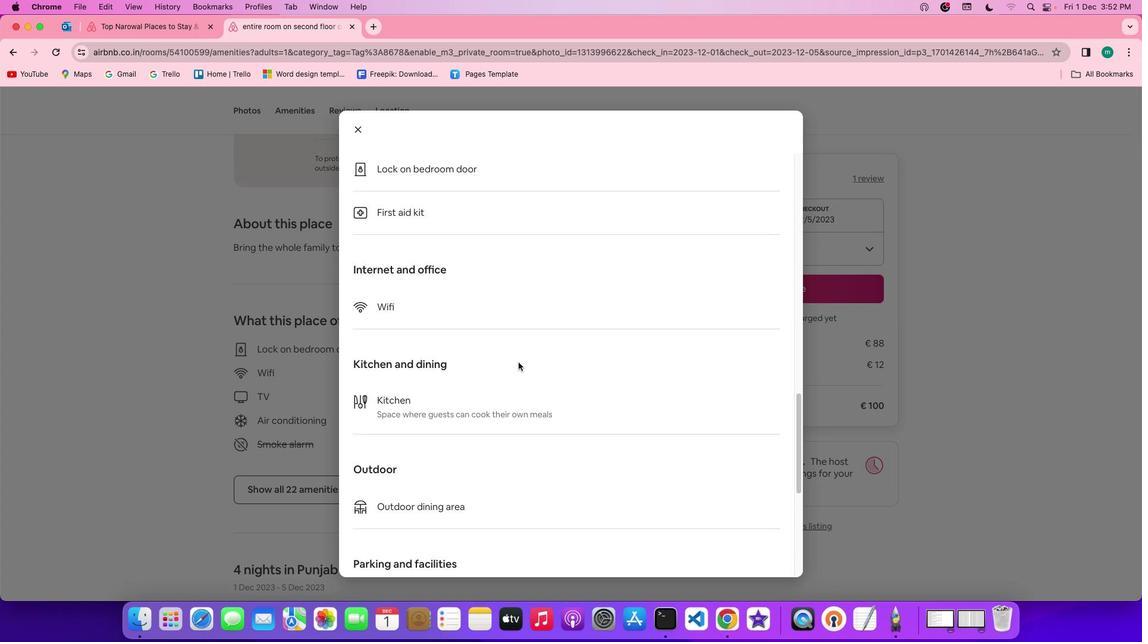 
Action: Mouse scrolled (518, 363) with delta (0, 0)
Screenshot: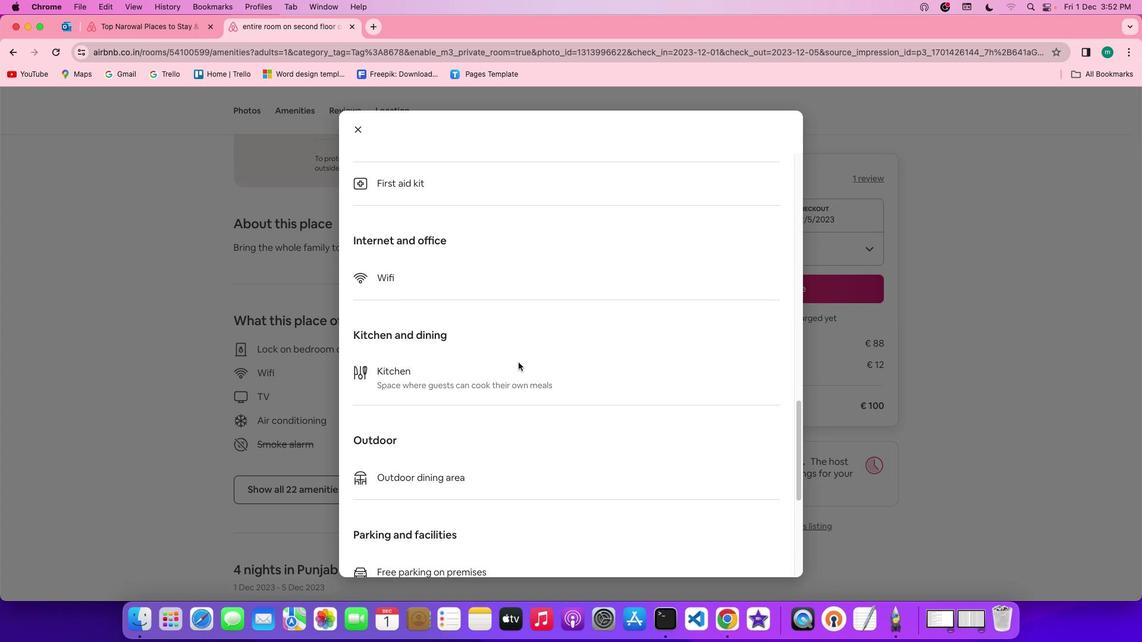 
Action: Mouse scrolled (518, 363) with delta (0, 0)
Screenshot: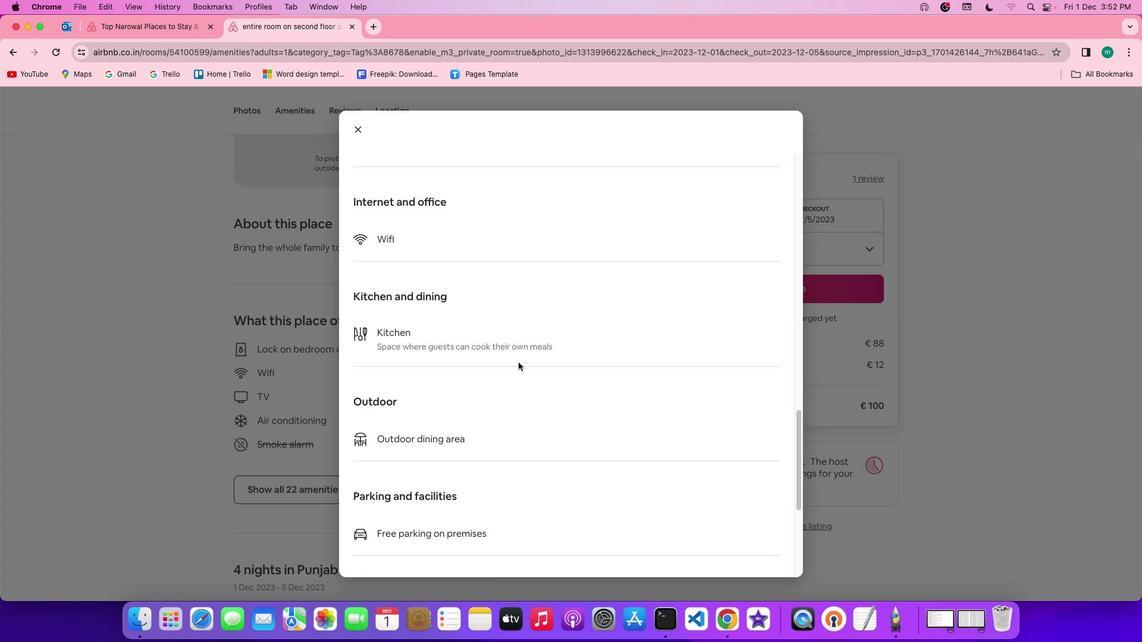 
Action: Mouse scrolled (518, 363) with delta (0, -1)
Screenshot: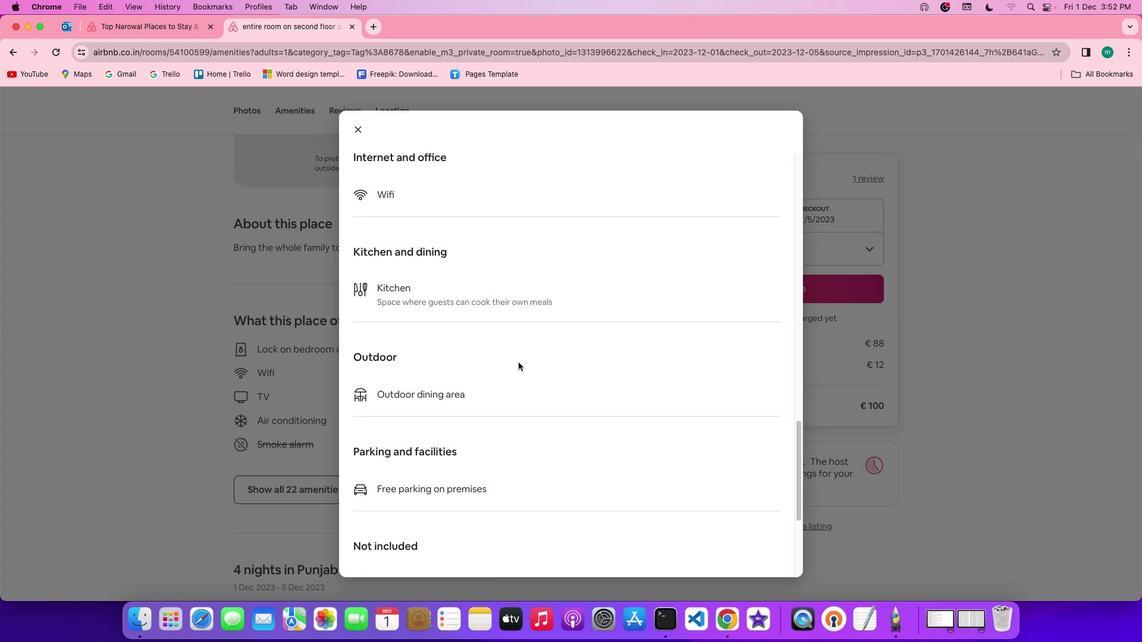 
Action: Mouse scrolled (518, 363) with delta (0, -1)
Screenshot: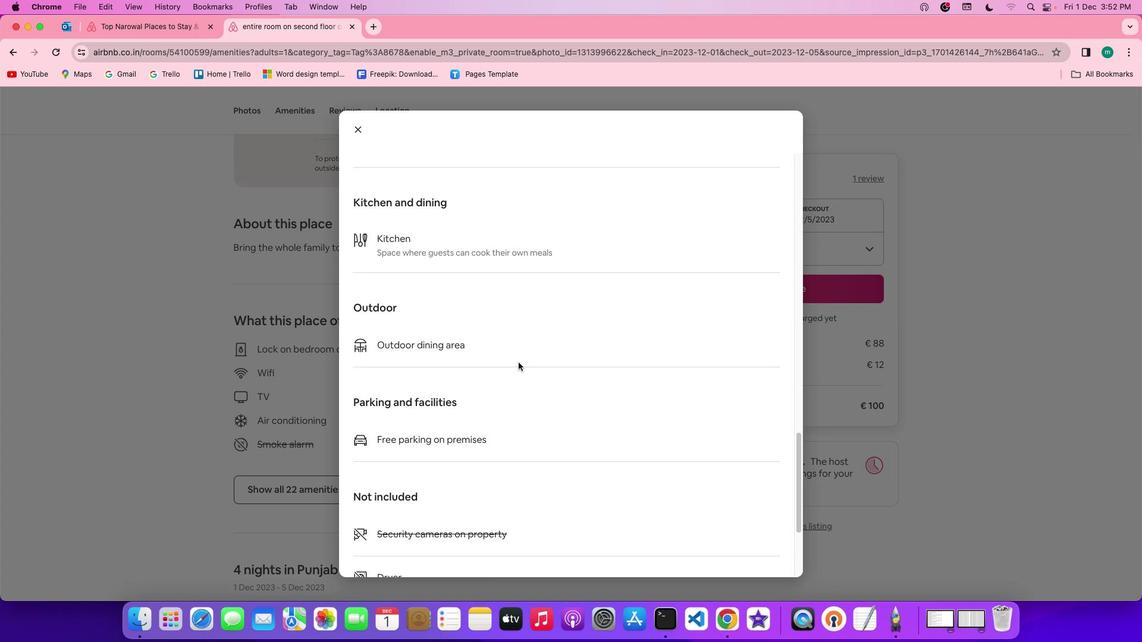
Action: Mouse scrolled (518, 363) with delta (0, 0)
Screenshot: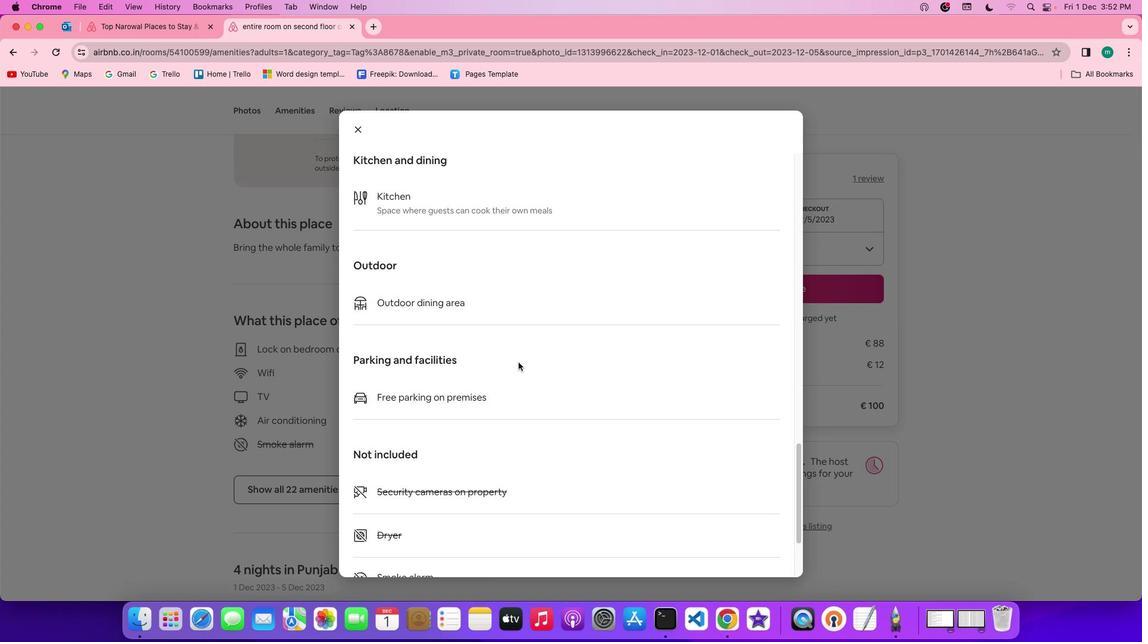 
Action: Mouse scrolled (518, 363) with delta (0, 0)
Screenshot: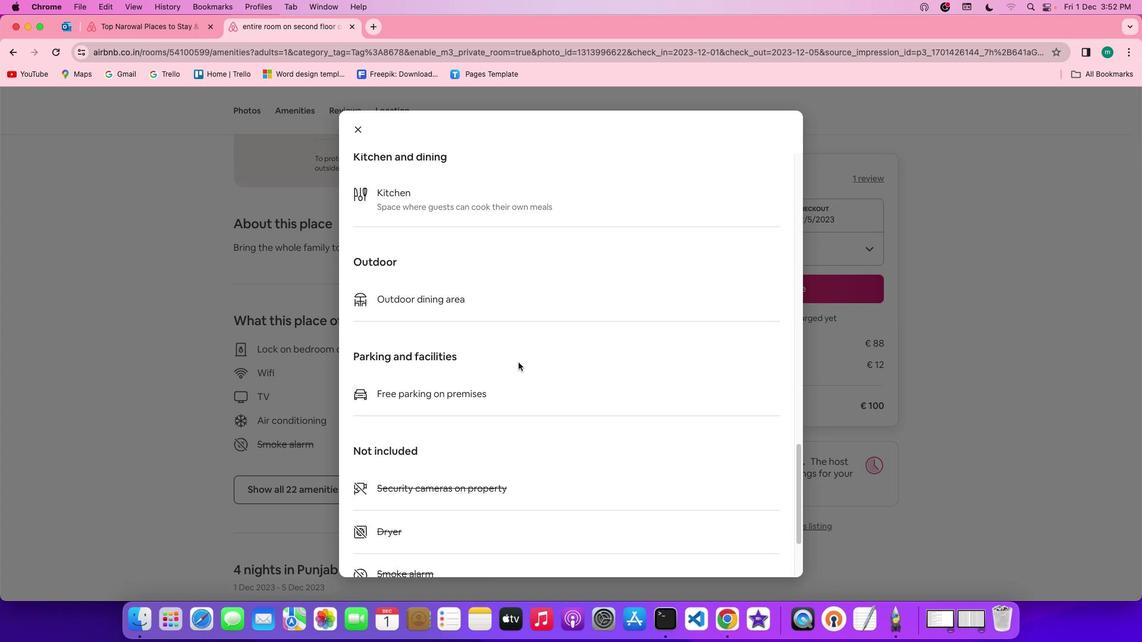 
Action: Mouse scrolled (518, 363) with delta (0, 0)
Screenshot: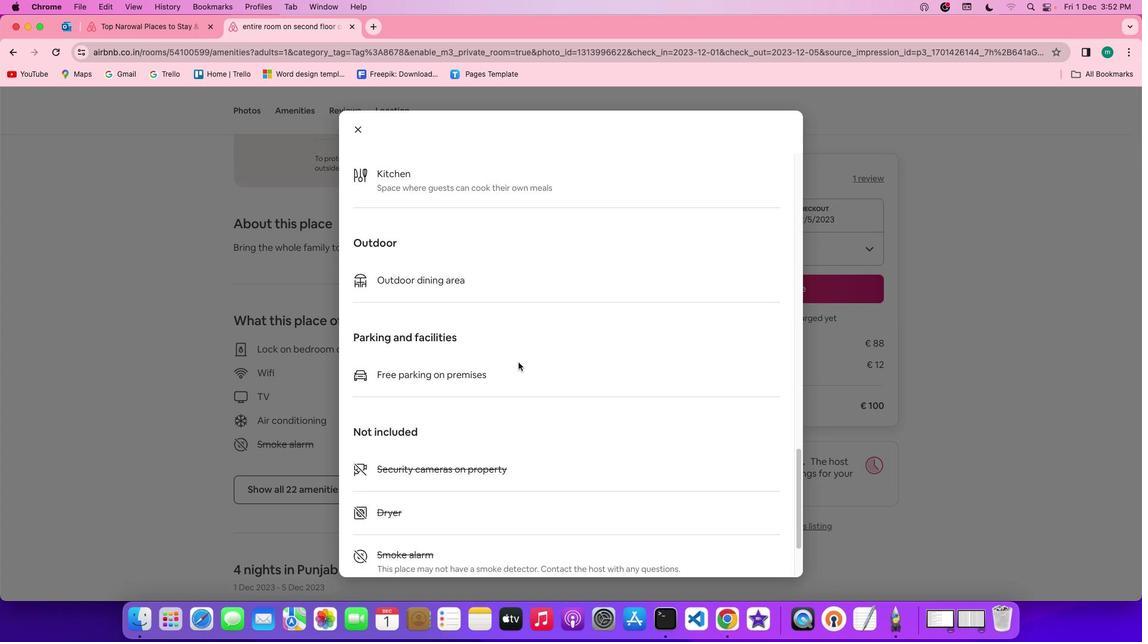 
Action: Mouse scrolled (518, 363) with delta (0, -1)
Screenshot: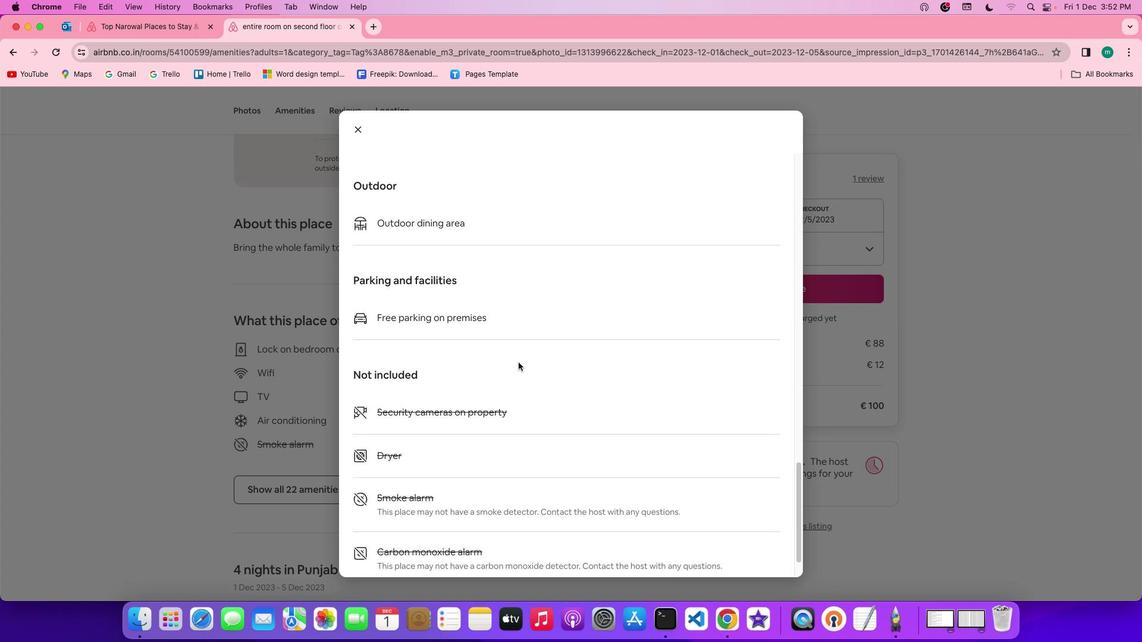 
Action: Mouse scrolled (518, 363) with delta (0, -1)
Screenshot: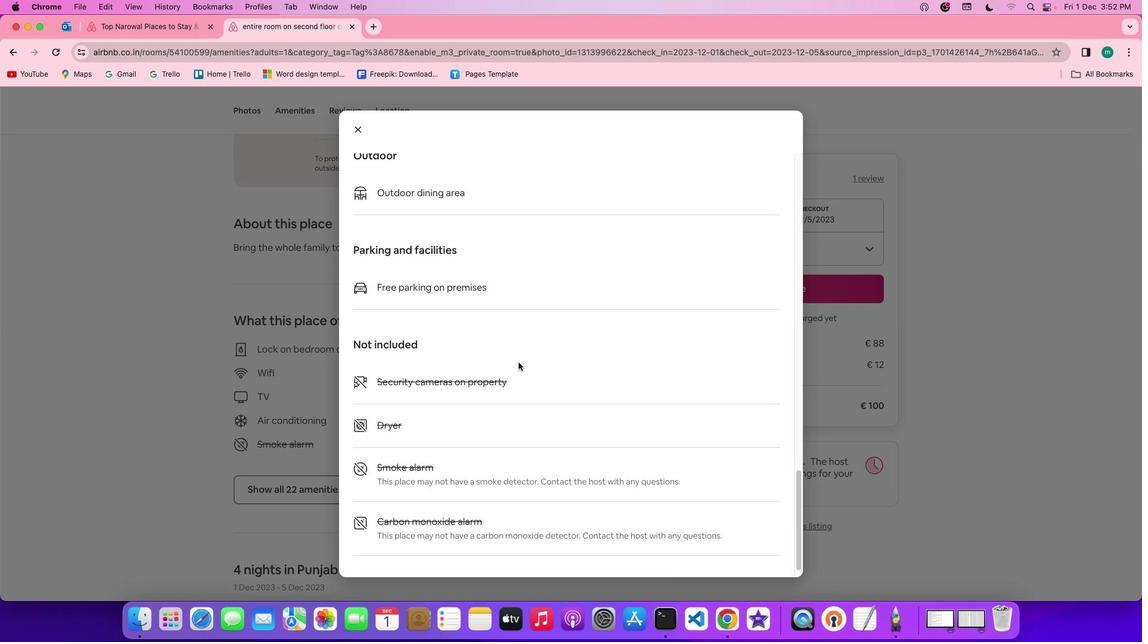 
Action: Mouse moved to (518, 362)
Screenshot: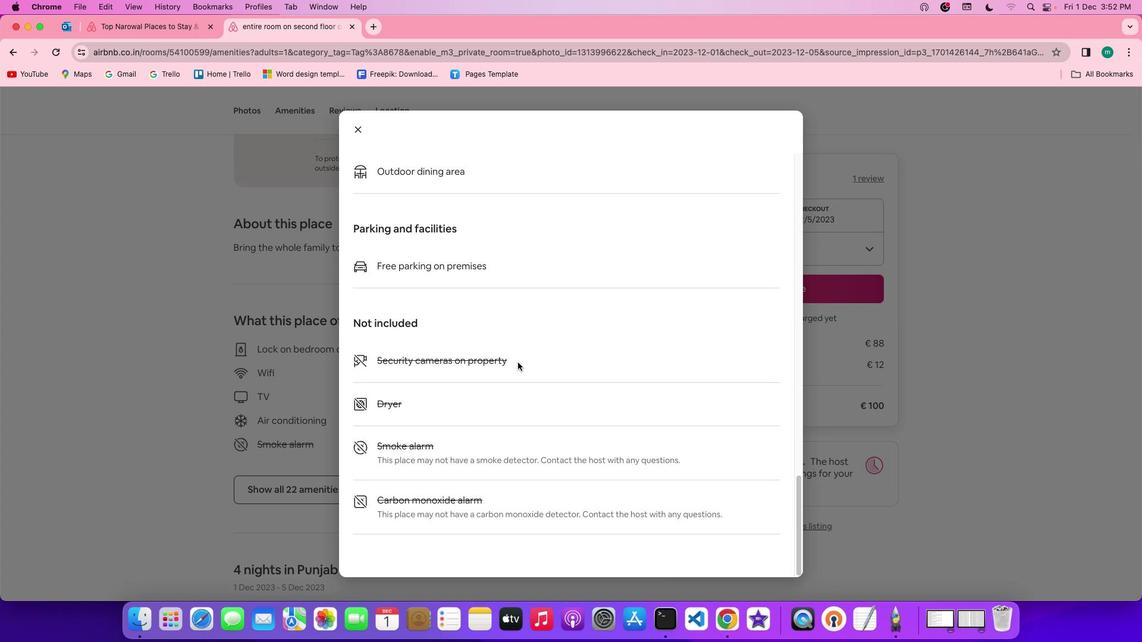 
Action: Mouse scrolled (518, 362) with delta (0, 0)
Screenshot: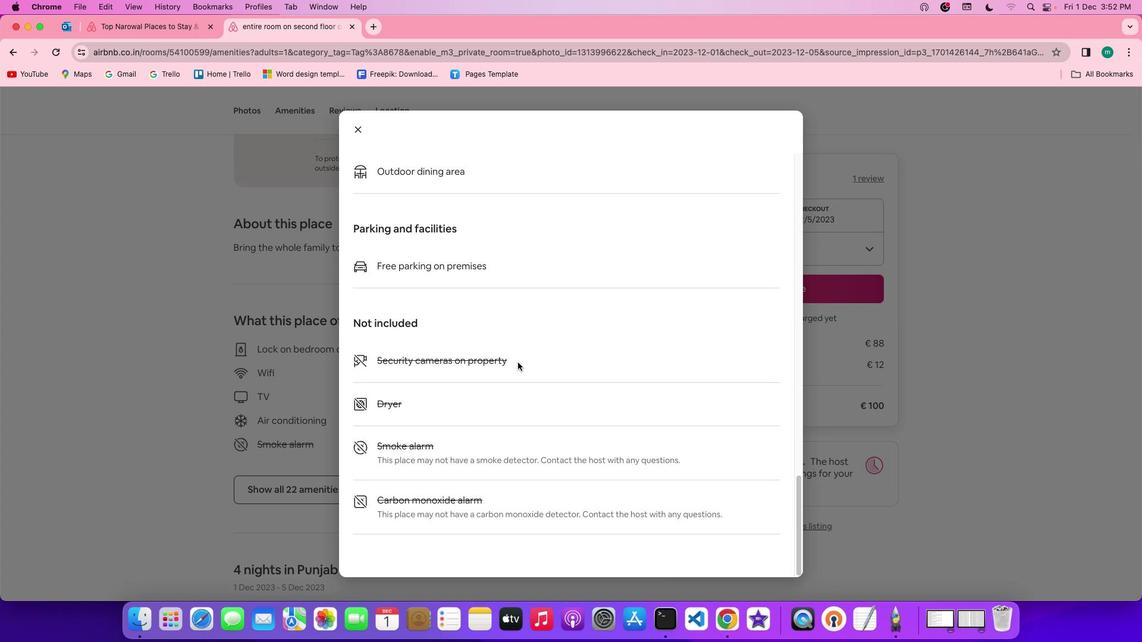 
Action: Mouse scrolled (518, 362) with delta (0, 0)
Screenshot: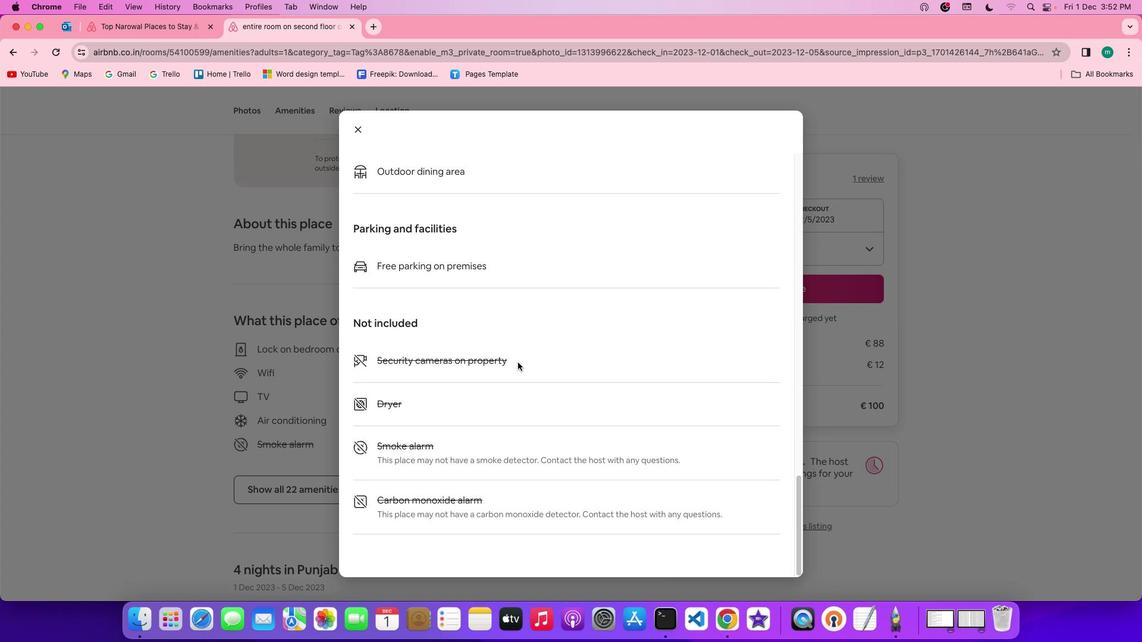 
Action: Mouse scrolled (518, 362) with delta (0, -1)
Screenshot: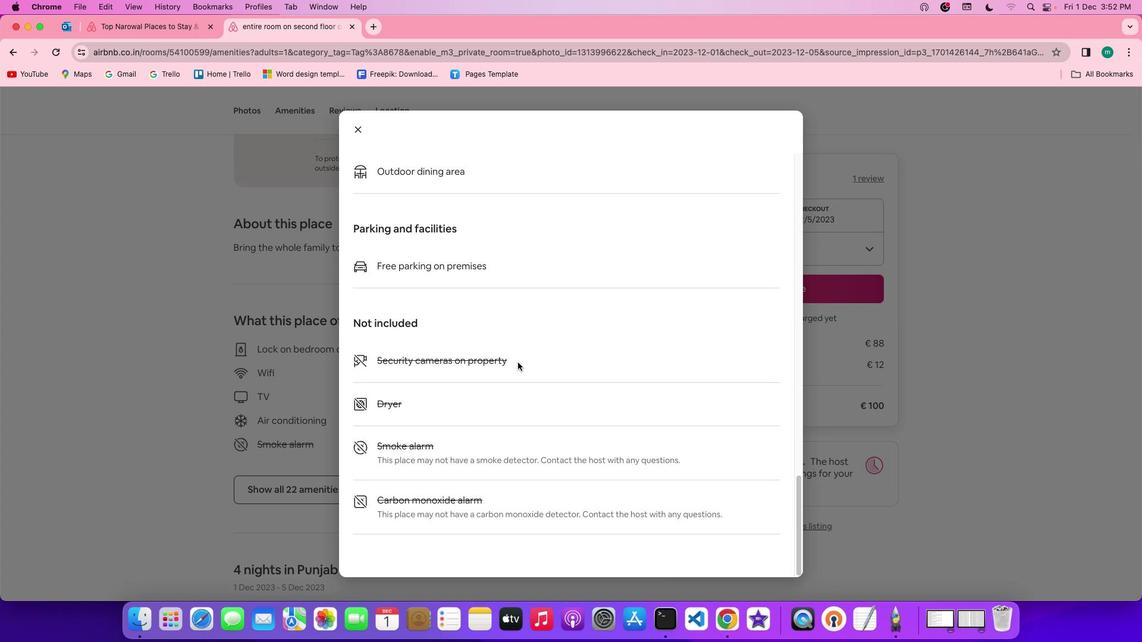 
Action: Mouse scrolled (518, 362) with delta (0, -2)
Screenshot: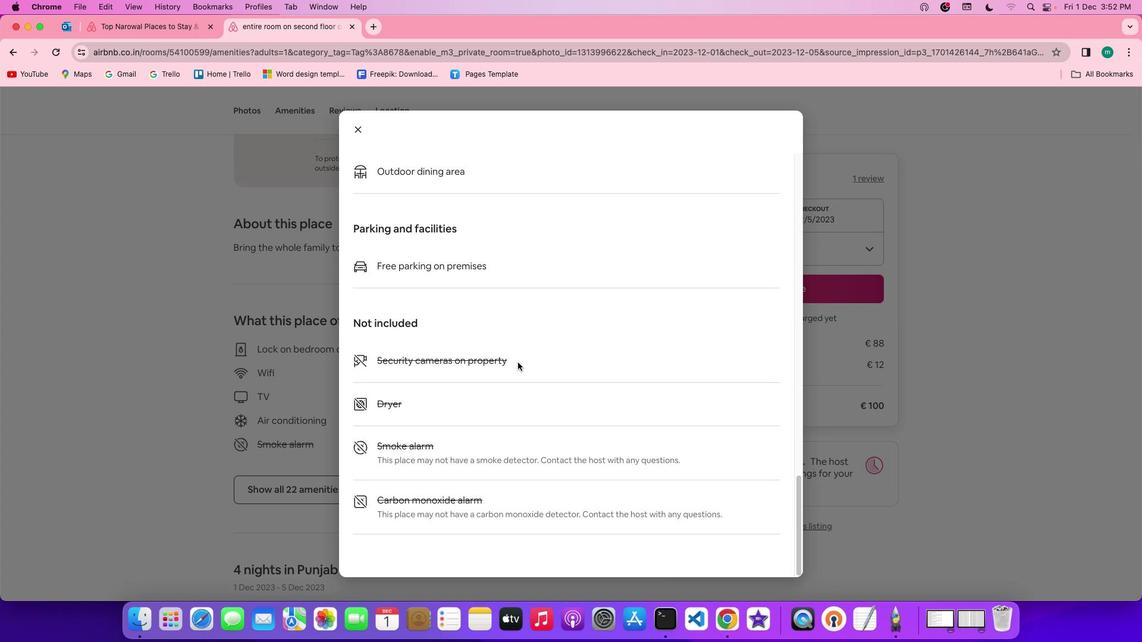 
Action: Mouse moved to (518, 362)
Screenshot: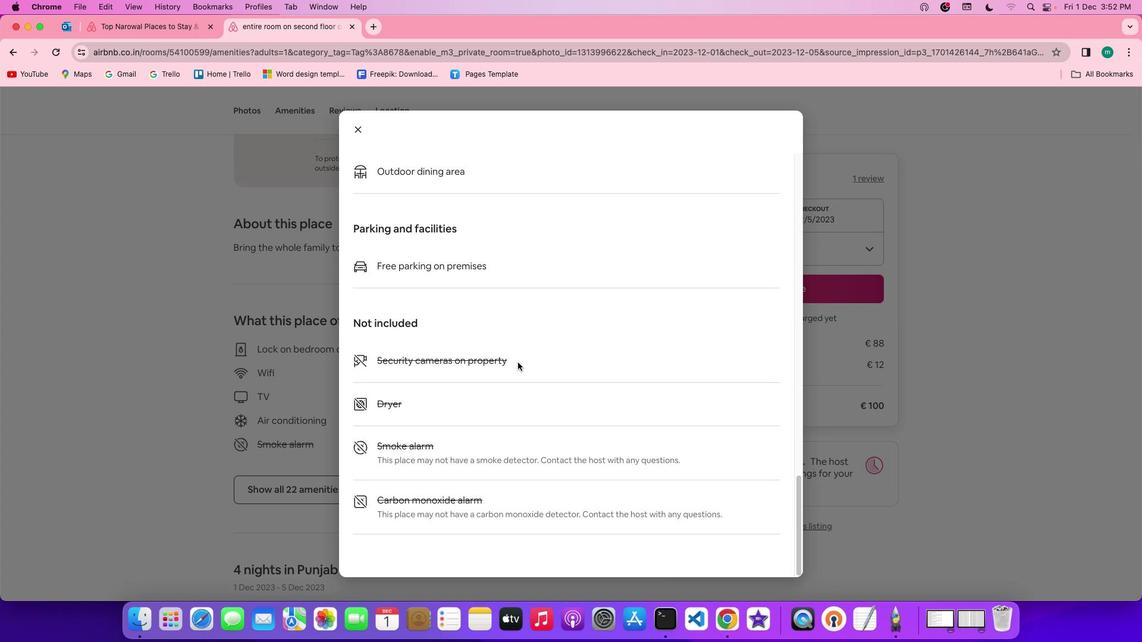 
Action: Mouse scrolled (518, 362) with delta (0, -2)
Screenshot: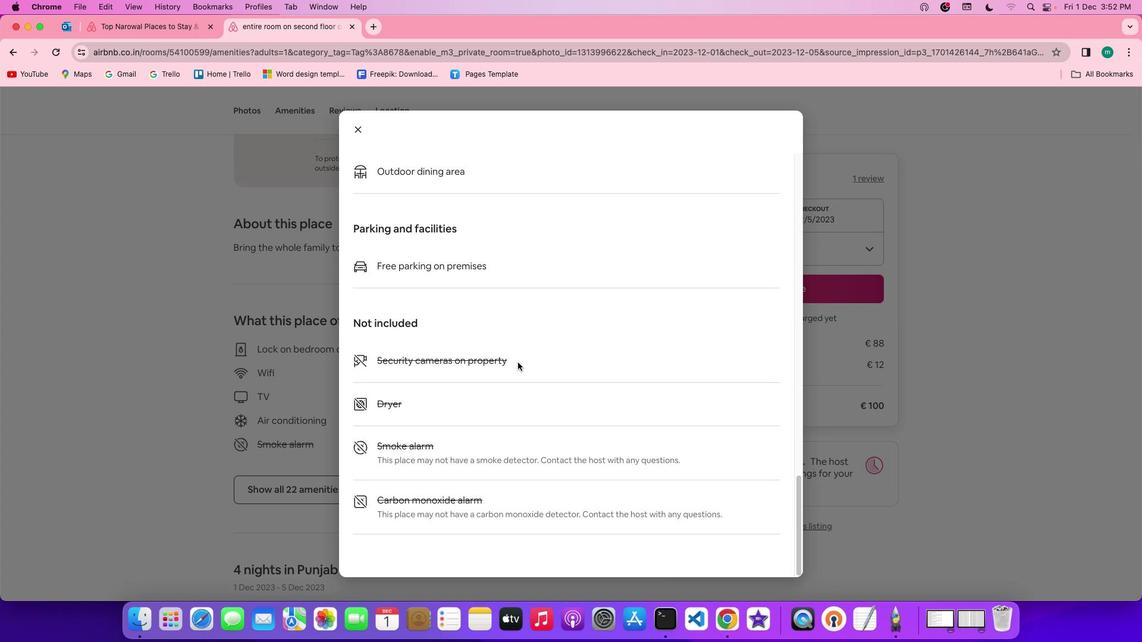 
Action: Mouse scrolled (518, 362) with delta (0, 0)
Screenshot: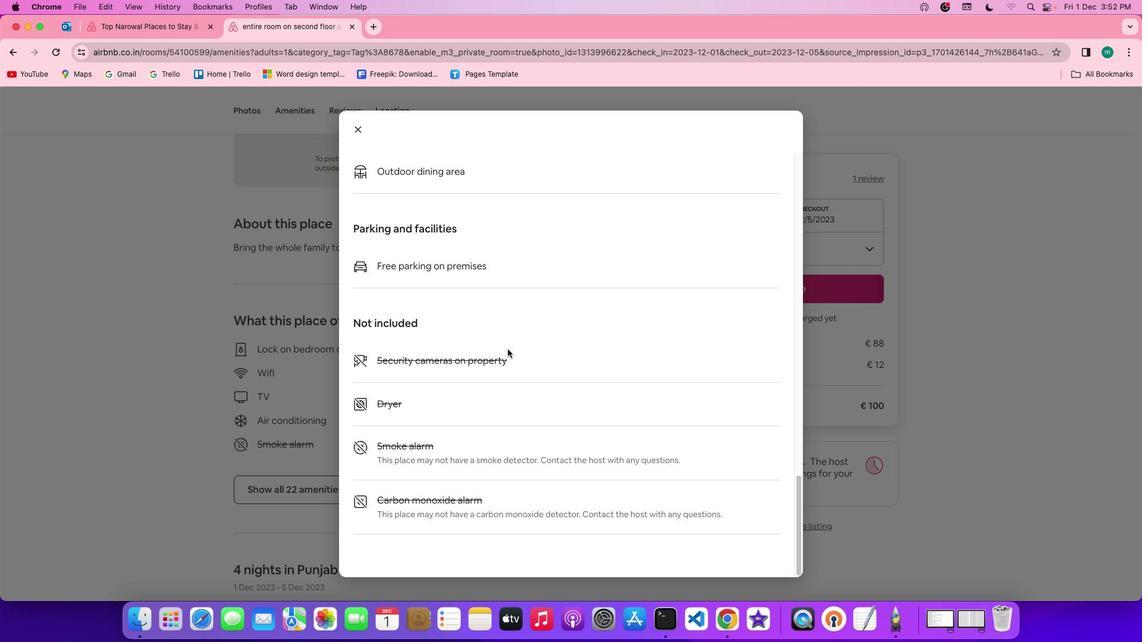 
Action: Mouse scrolled (518, 362) with delta (0, 0)
Screenshot: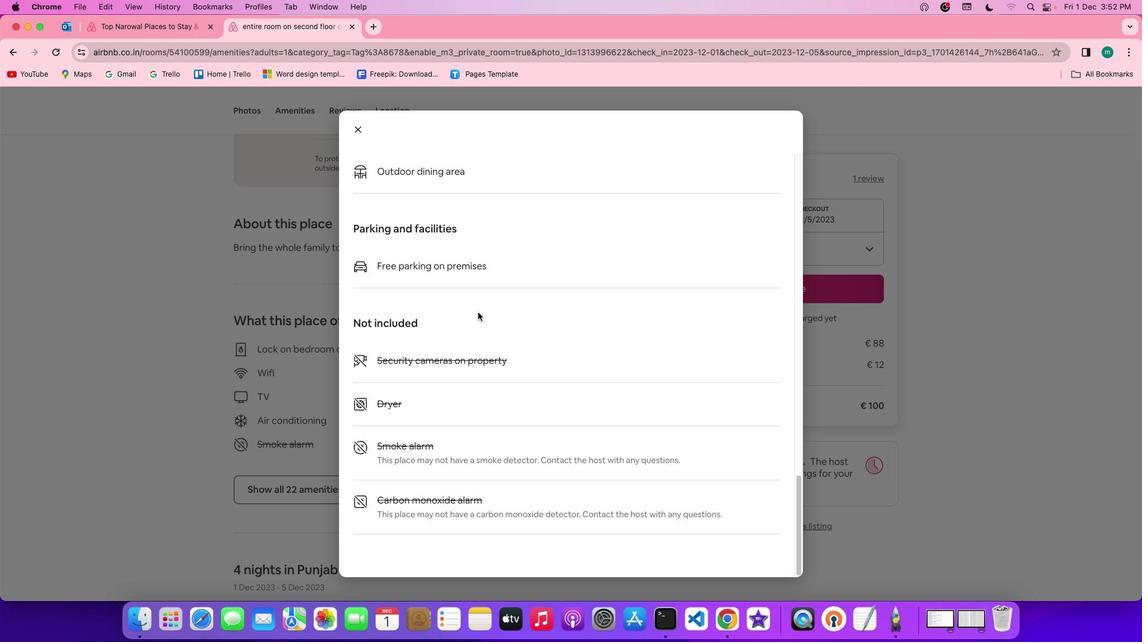 
Action: Mouse scrolled (518, 362) with delta (0, -1)
Screenshot: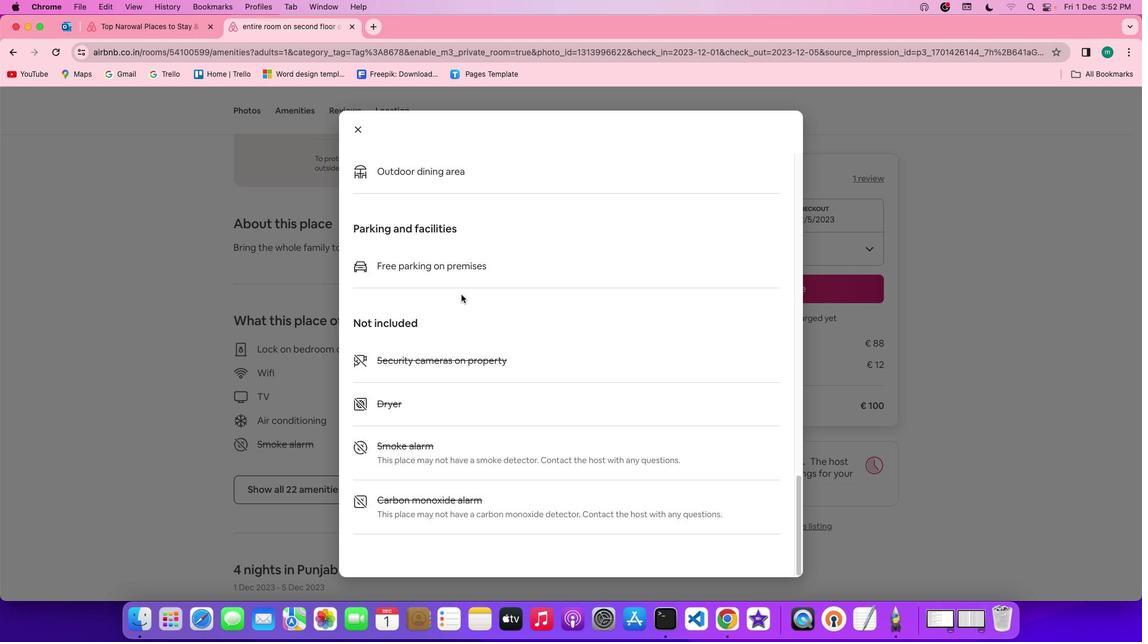 
Action: Mouse moved to (356, 126)
Screenshot: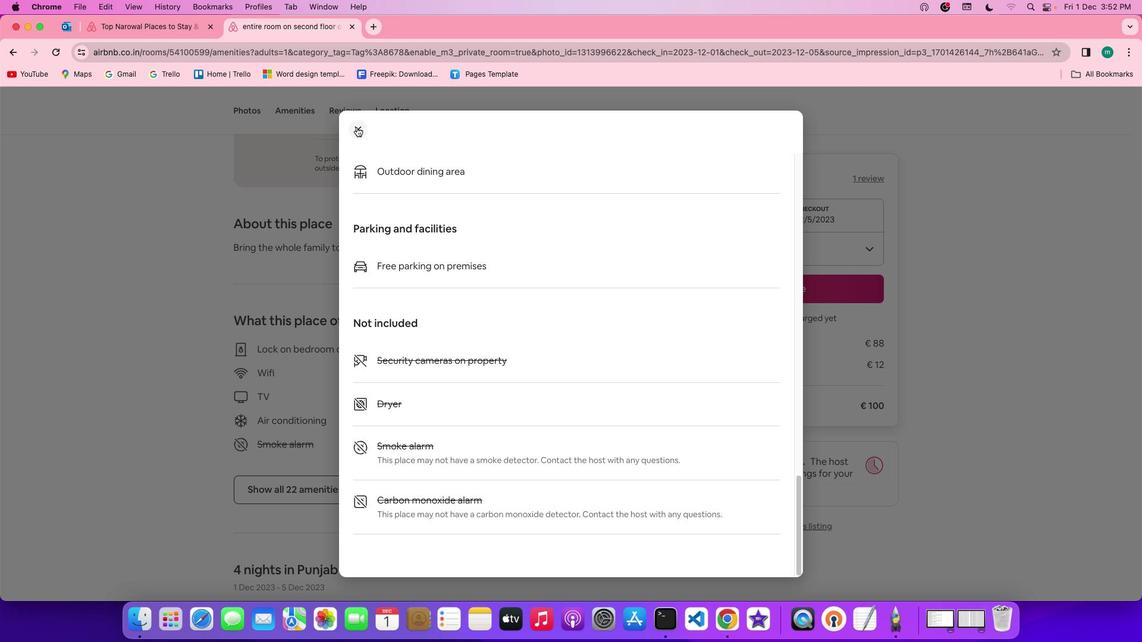 
Action: Mouse pressed left at (356, 126)
Screenshot: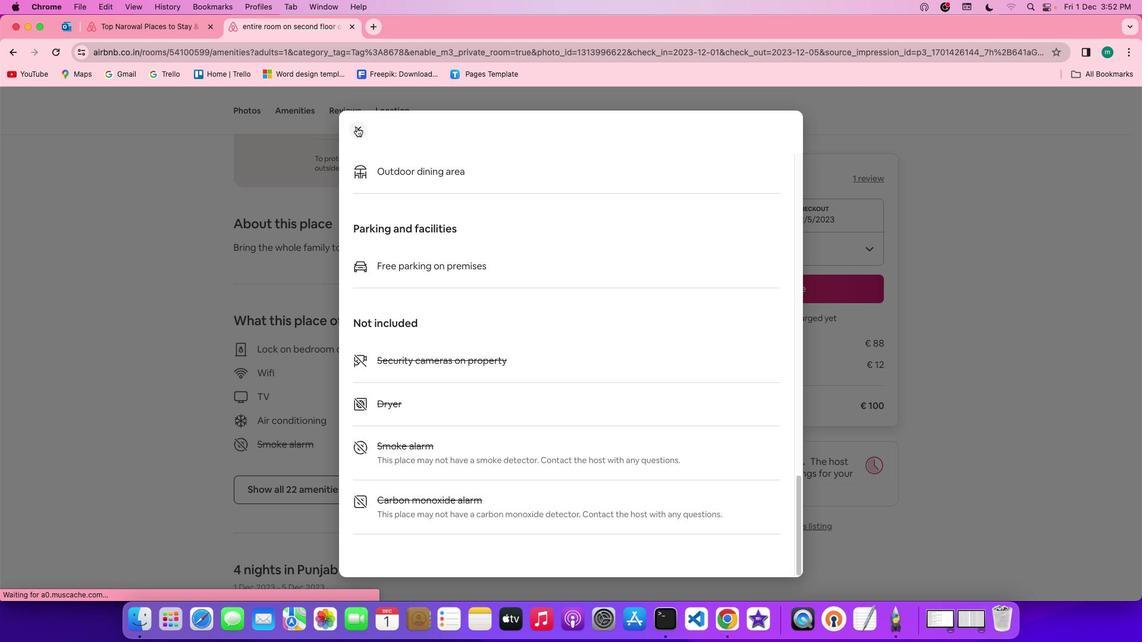 
Action: Mouse moved to (471, 339)
Screenshot: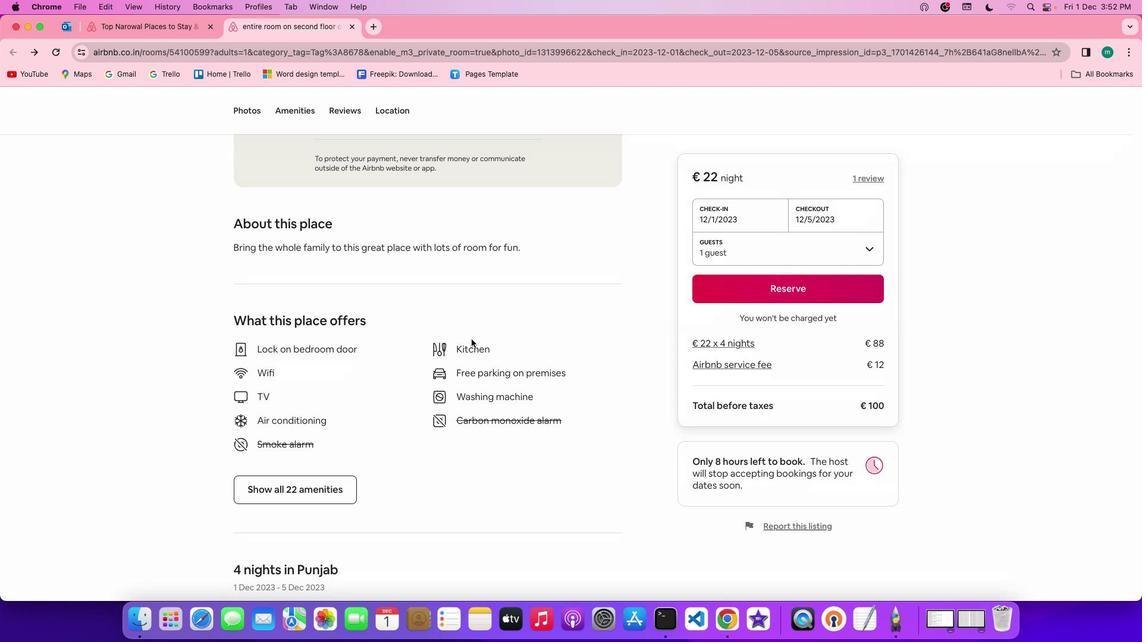 
Action: Mouse scrolled (471, 339) with delta (0, 0)
Screenshot: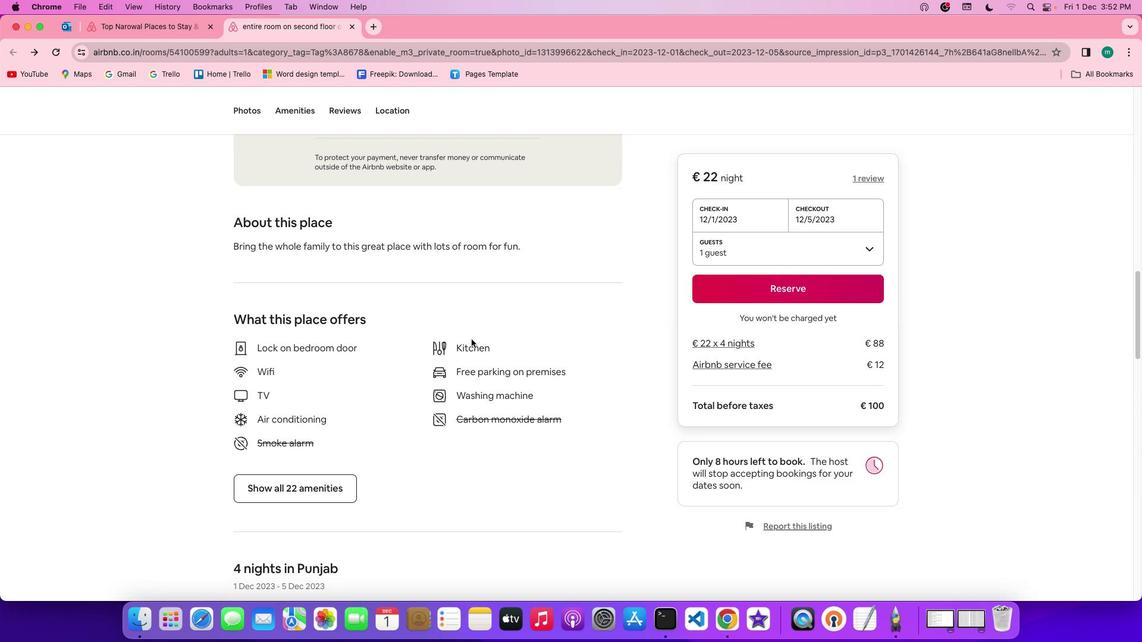 
Action: Mouse scrolled (471, 339) with delta (0, 0)
Screenshot: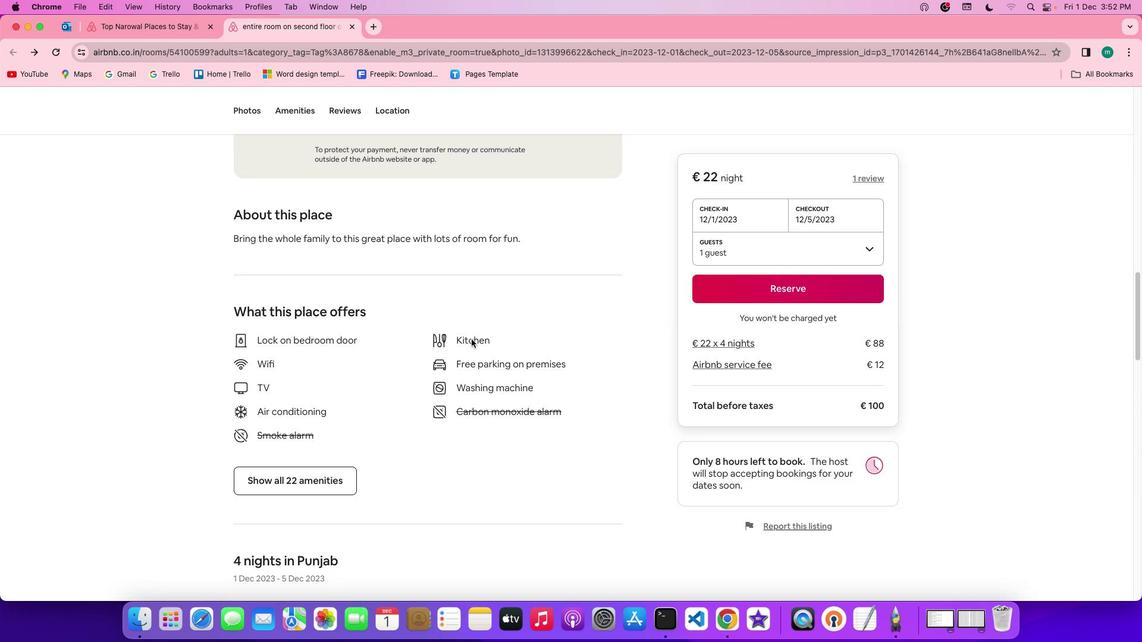 
Action: Mouse scrolled (471, 339) with delta (0, 0)
Screenshot: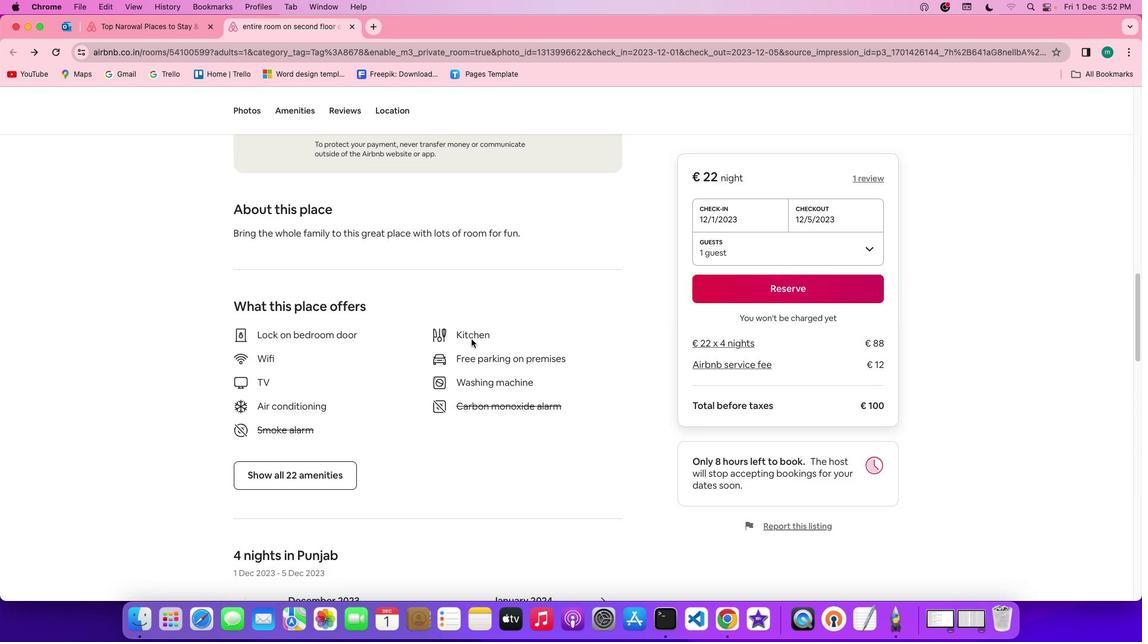 
Action: Mouse scrolled (471, 339) with delta (0, -1)
Screenshot: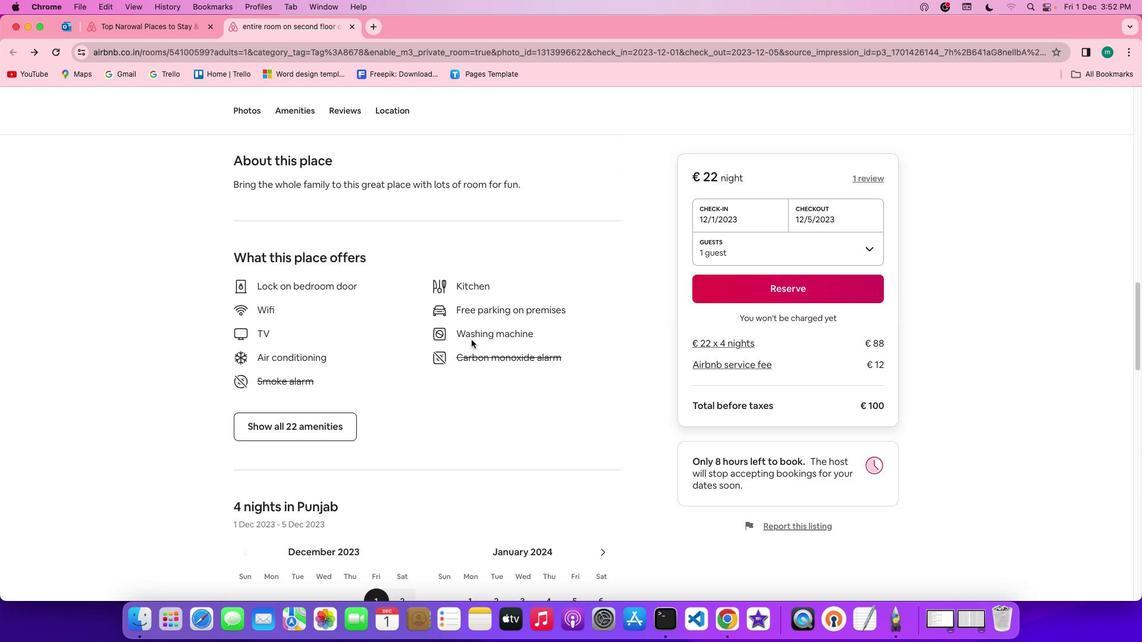 
Action: Mouse scrolled (471, 339) with delta (0, -1)
Screenshot: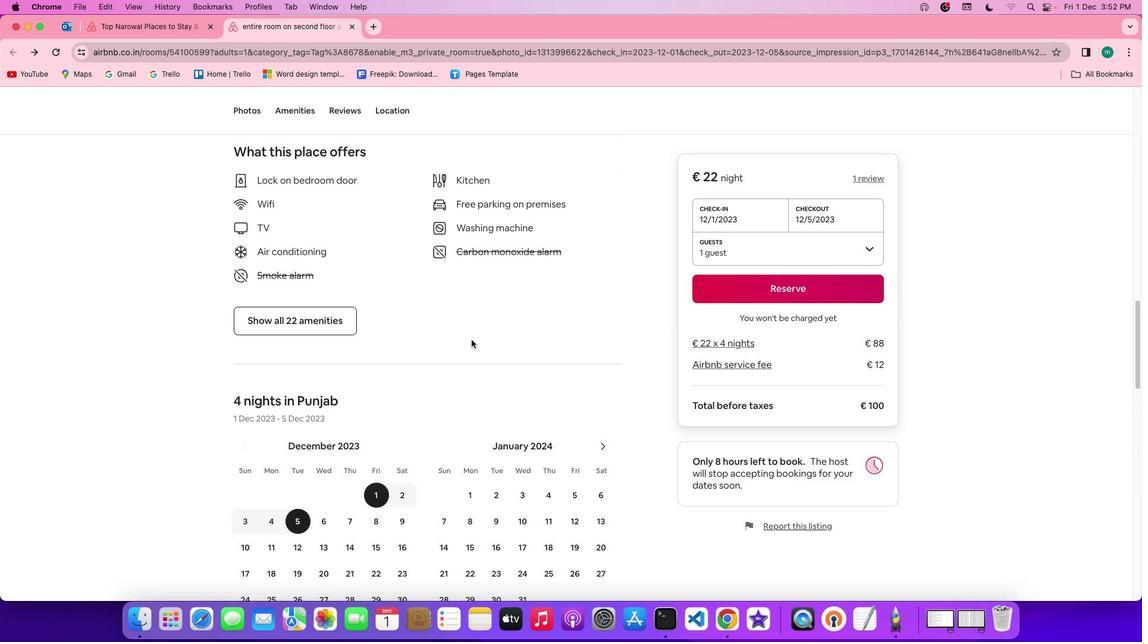
Action: Mouse moved to (471, 339)
Screenshot: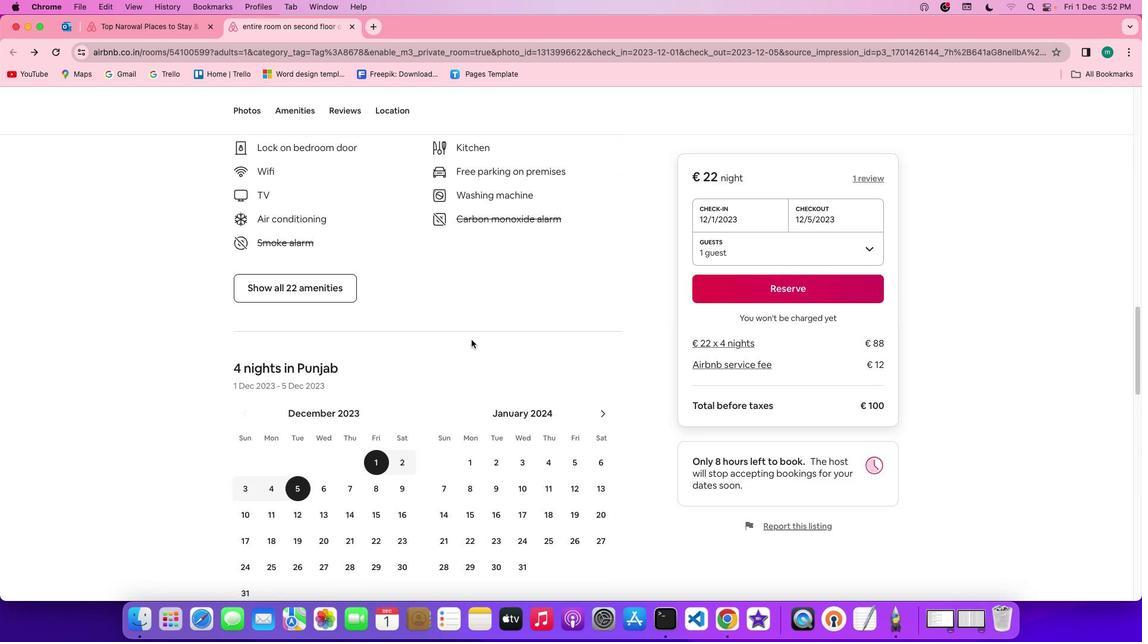
Action: Mouse scrolled (471, 339) with delta (0, 0)
Screenshot: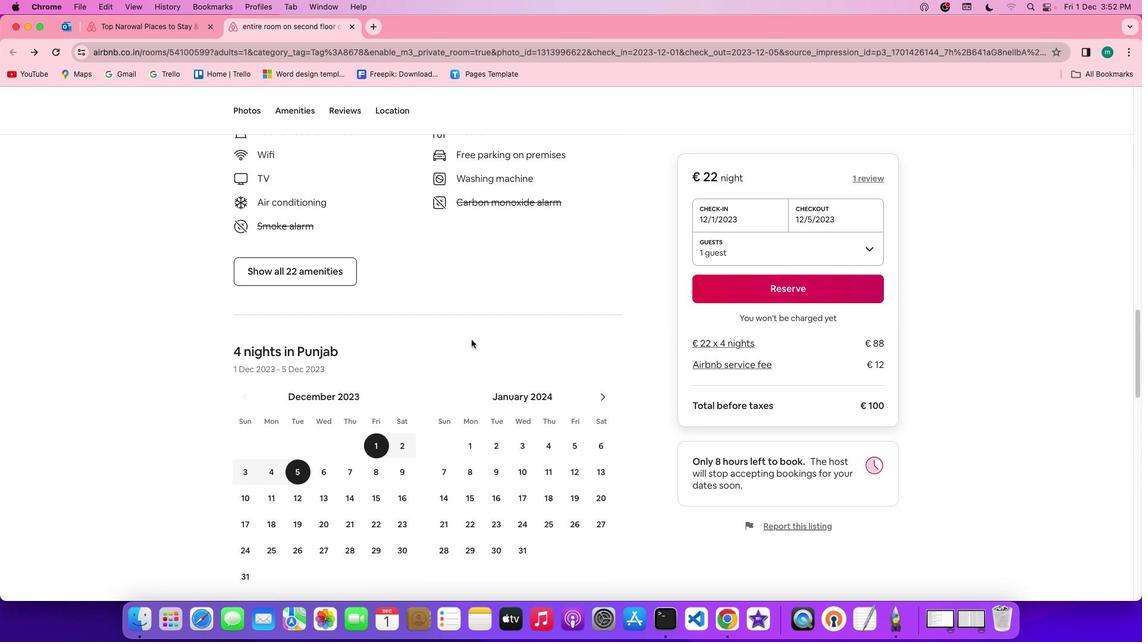 
Action: Mouse scrolled (471, 339) with delta (0, 0)
Screenshot: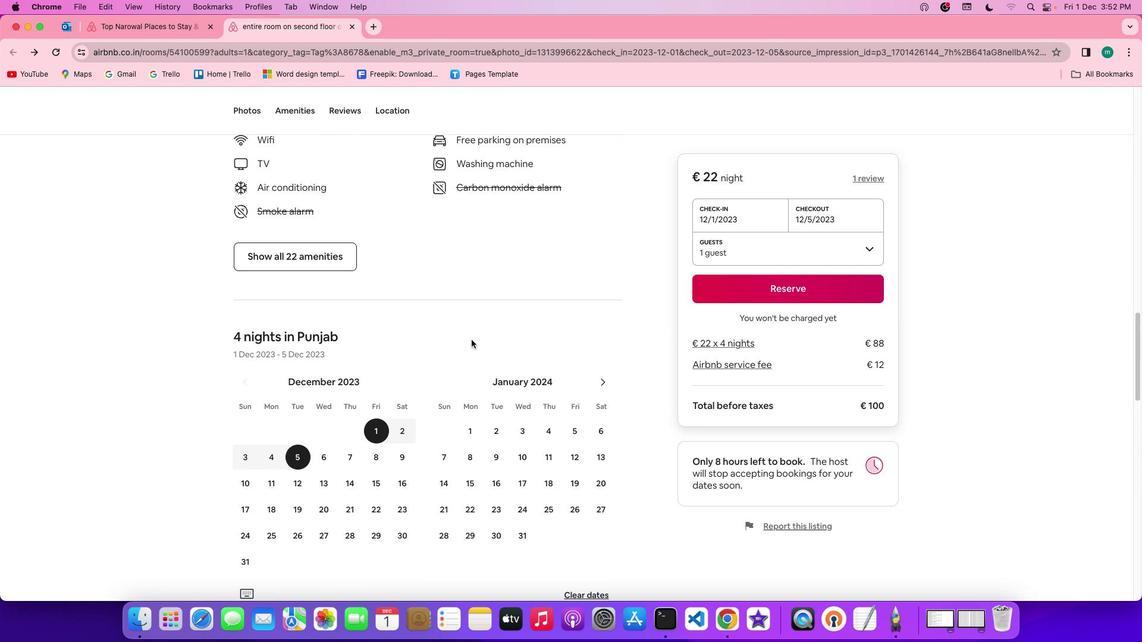 
Action: Mouse scrolled (471, 339) with delta (0, -1)
Screenshot: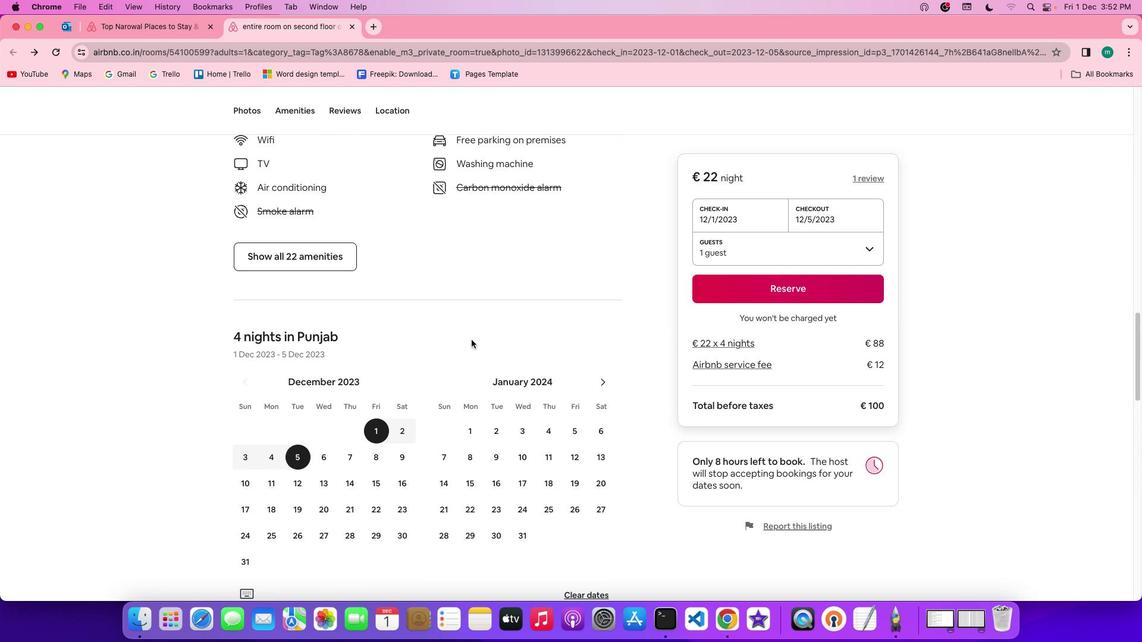 
Action: Mouse scrolled (471, 339) with delta (0, -1)
Screenshot: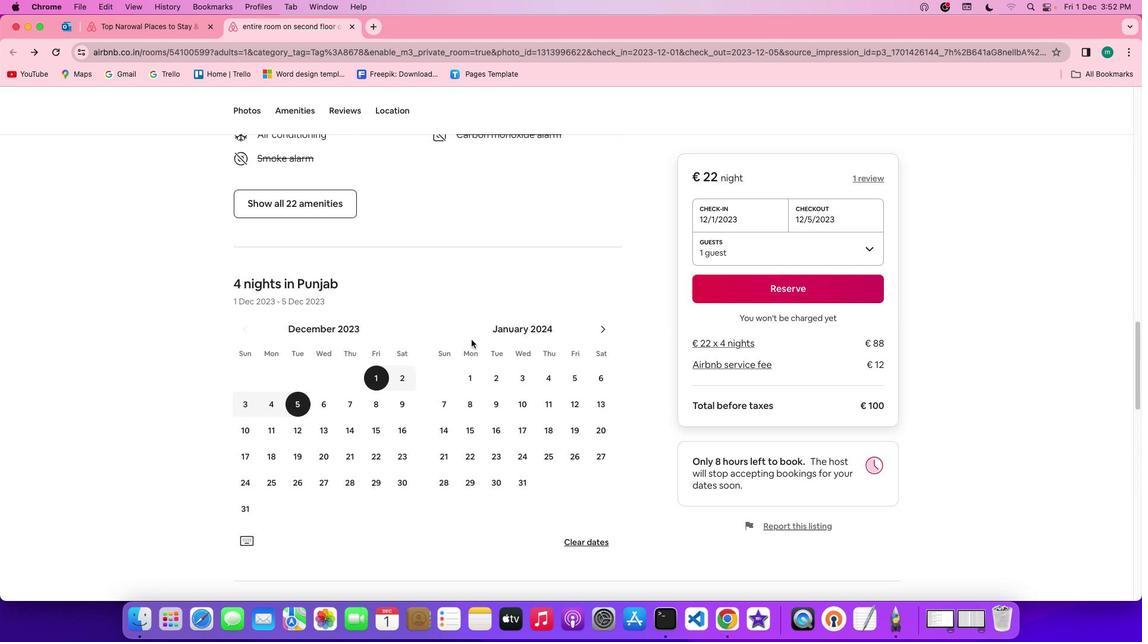 
Action: Mouse scrolled (471, 339) with delta (0, 0)
Screenshot: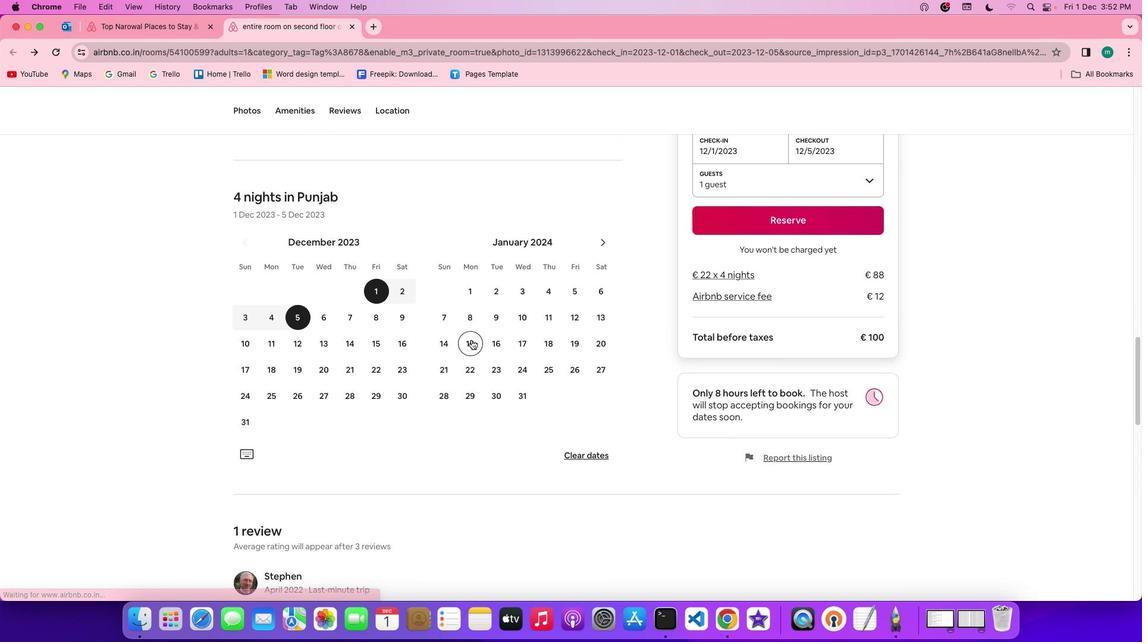 
Action: Mouse scrolled (471, 339) with delta (0, 0)
Screenshot: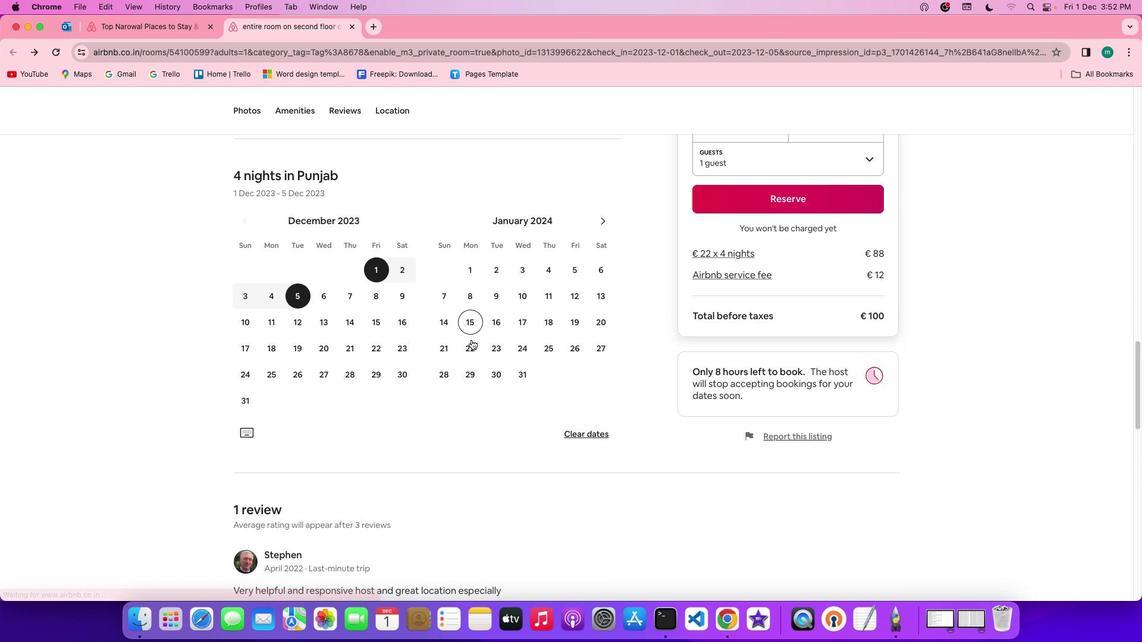 
Action: Mouse scrolled (471, 339) with delta (0, -1)
Screenshot: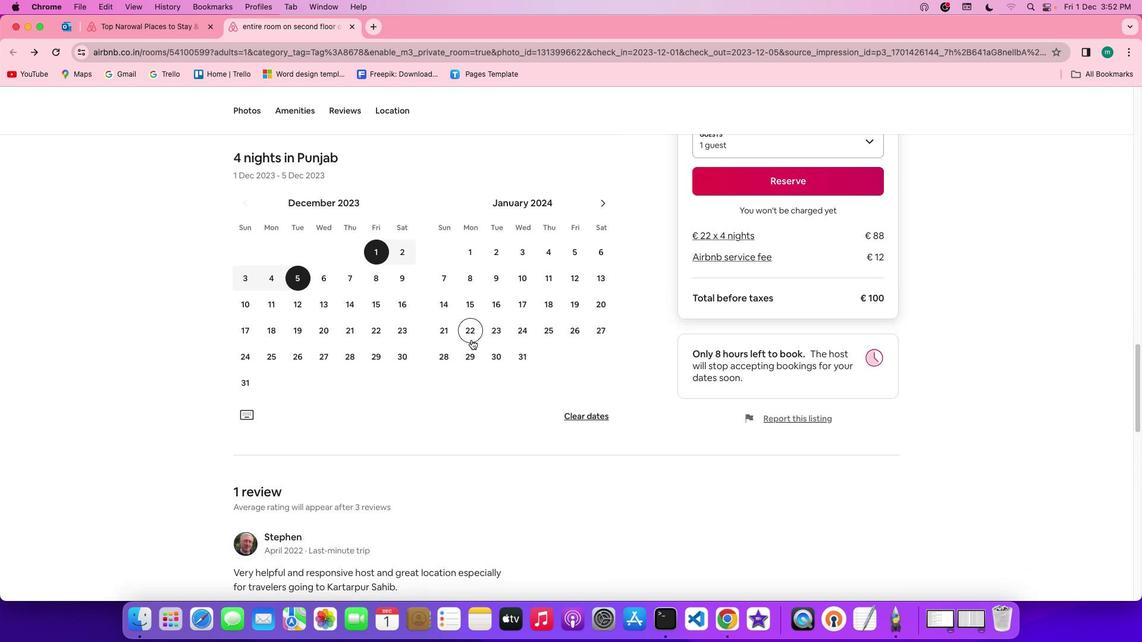 
Action: Mouse scrolled (471, 339) with delta (0, -1)
Screenshot: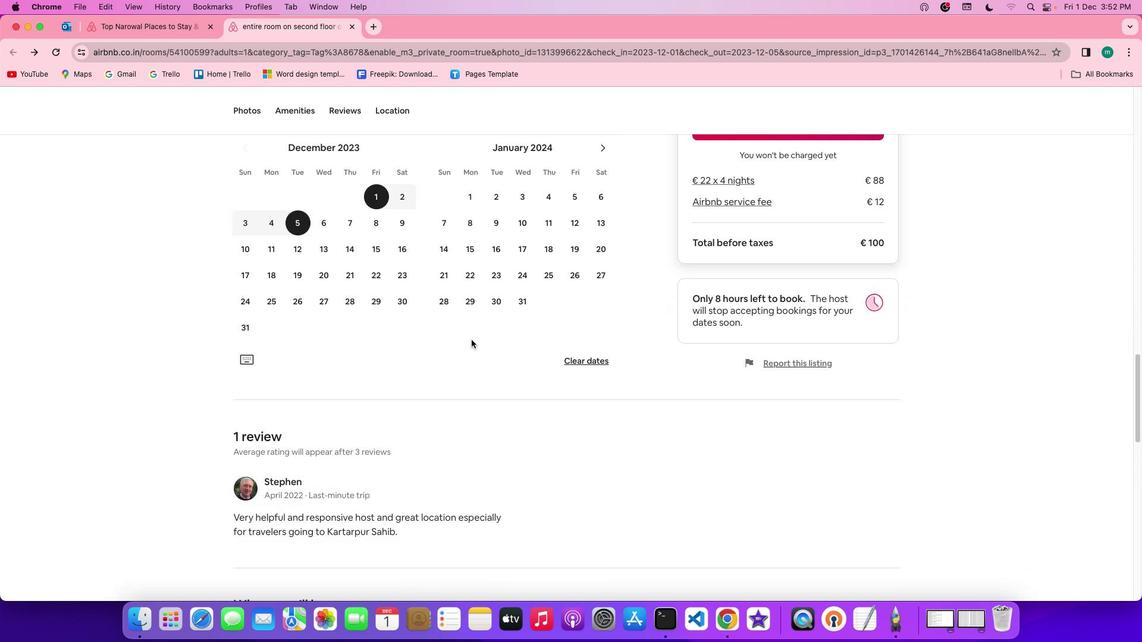 
Action: Mouse scrolled (471, 339) with delta (0, 0)
Screenshot: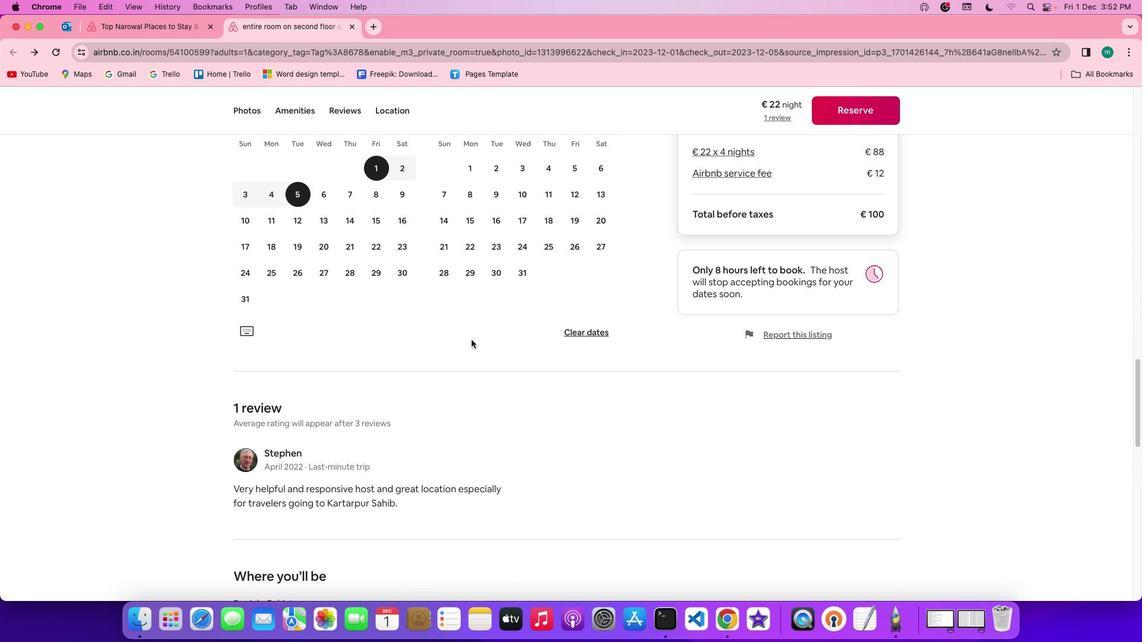 
Action: Mouse scrolled (471, 339) with delta (0, 0)
Screenshot: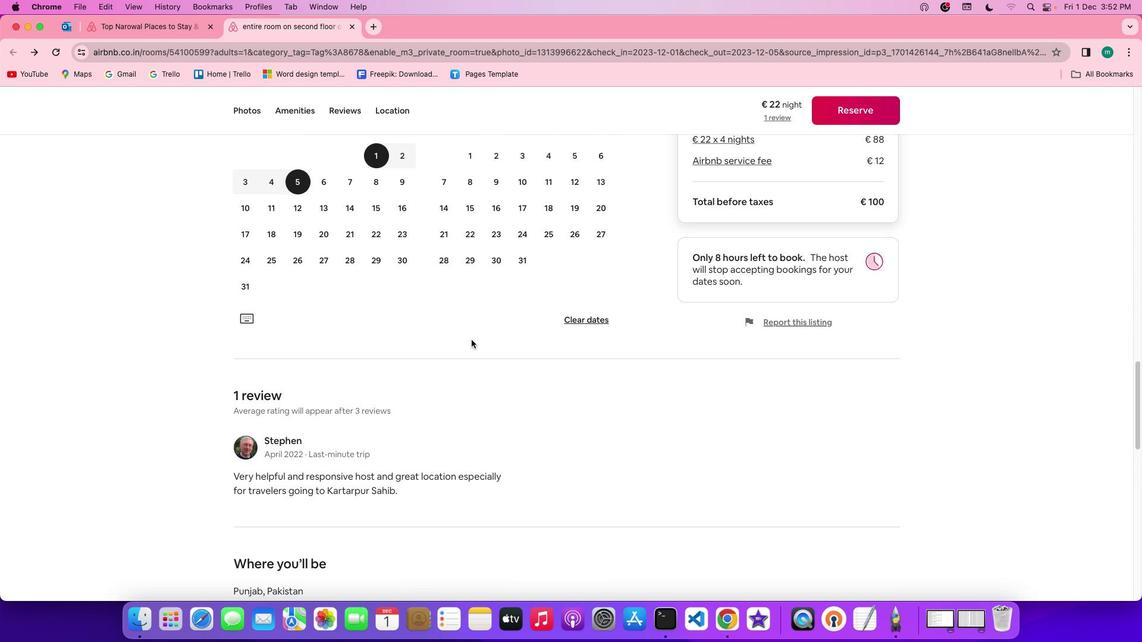 
Action: Mouse scrolled (471, 339) with delta (0, -1)
Screenshot: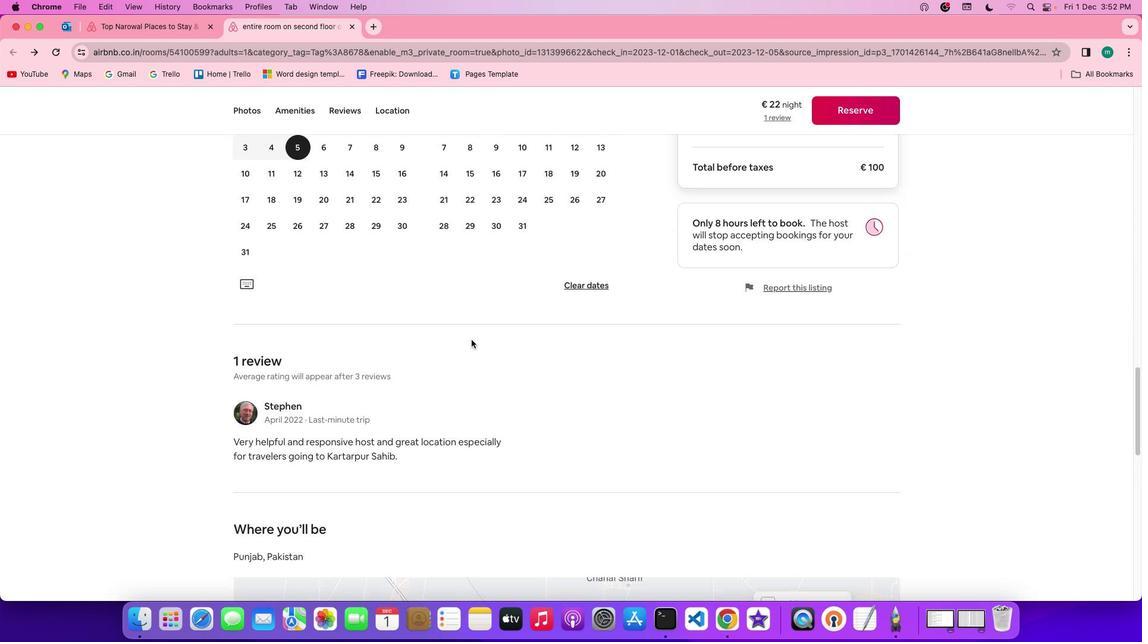 
Action: Mouse scrolled (471, 339) with delta (0, -1)
Screenshot: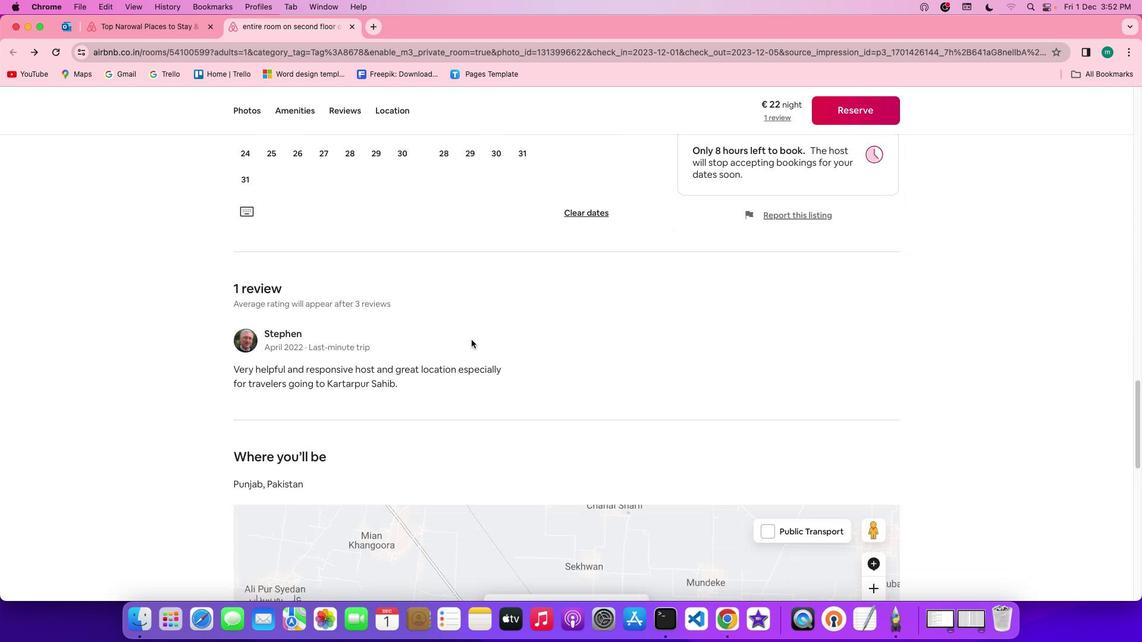 
Action: Mouse scrolled (471, 339) with delta (0, 0)
Screenshot: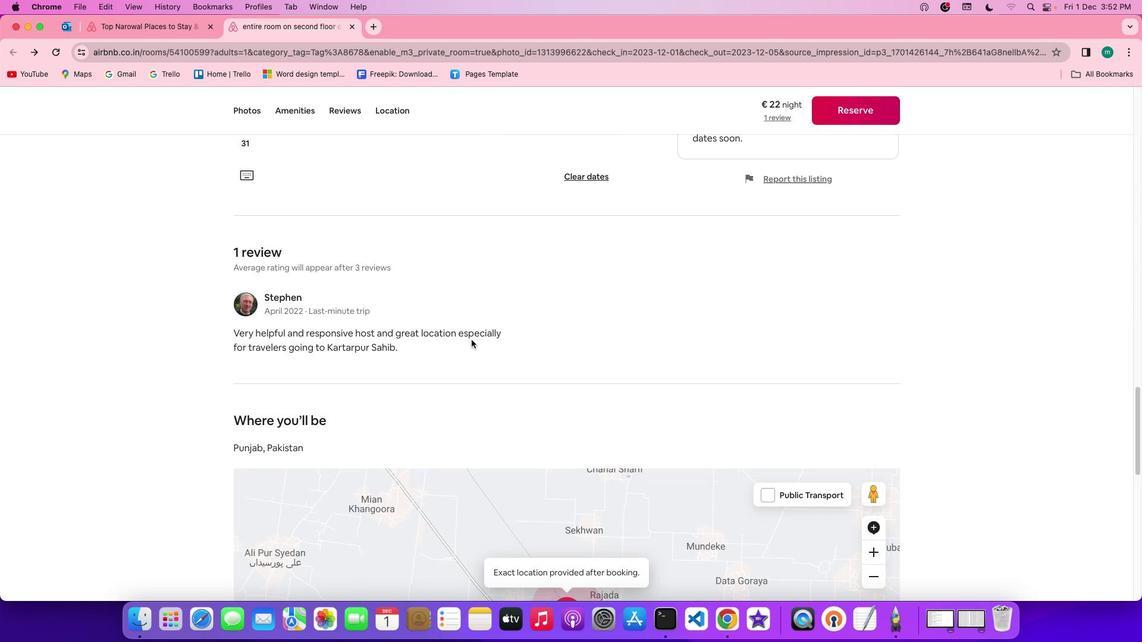 
Action: Mouse scrolled (471, 339) with delta (0, 0)
Screenshot: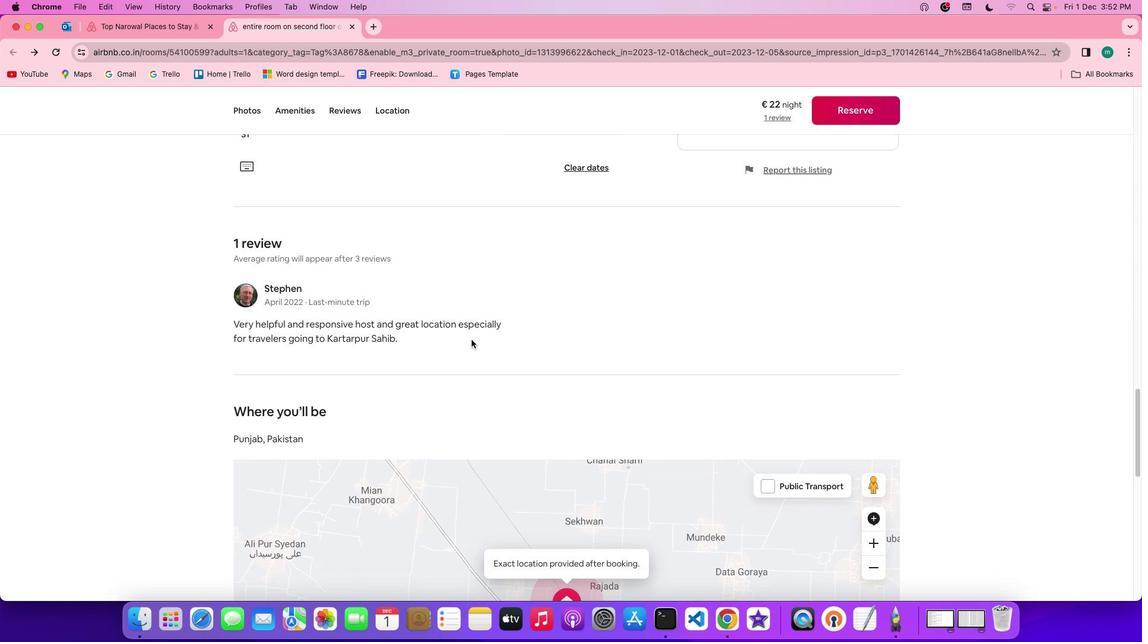 
Action: Mouse scrolled (471, 339) with delta (0, -1)
Screenshot: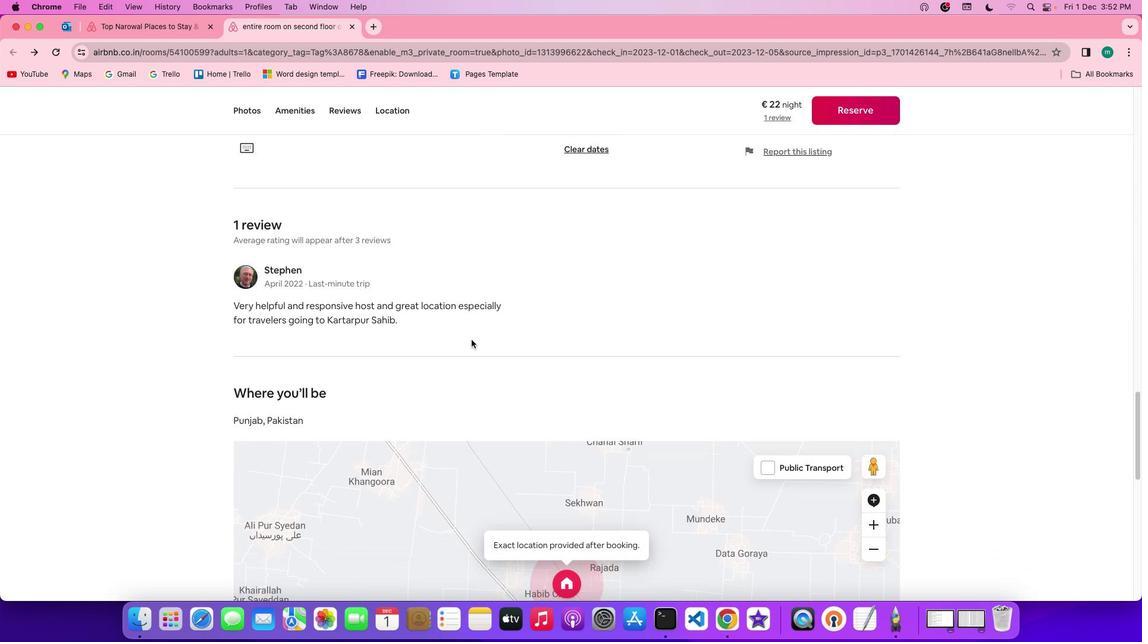 
Action: Mouse scrolled (471, 339) with delta (0, 0)
Screenshot: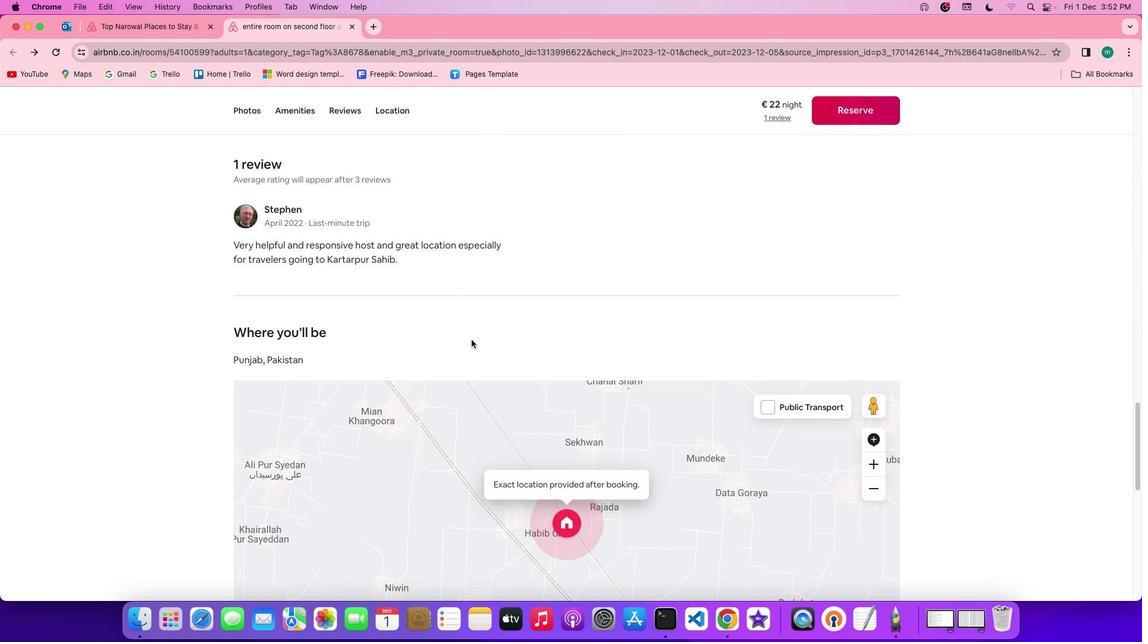 
Action: Mouse scrolled (471, 339) with delta (0, 0)
Screenshot: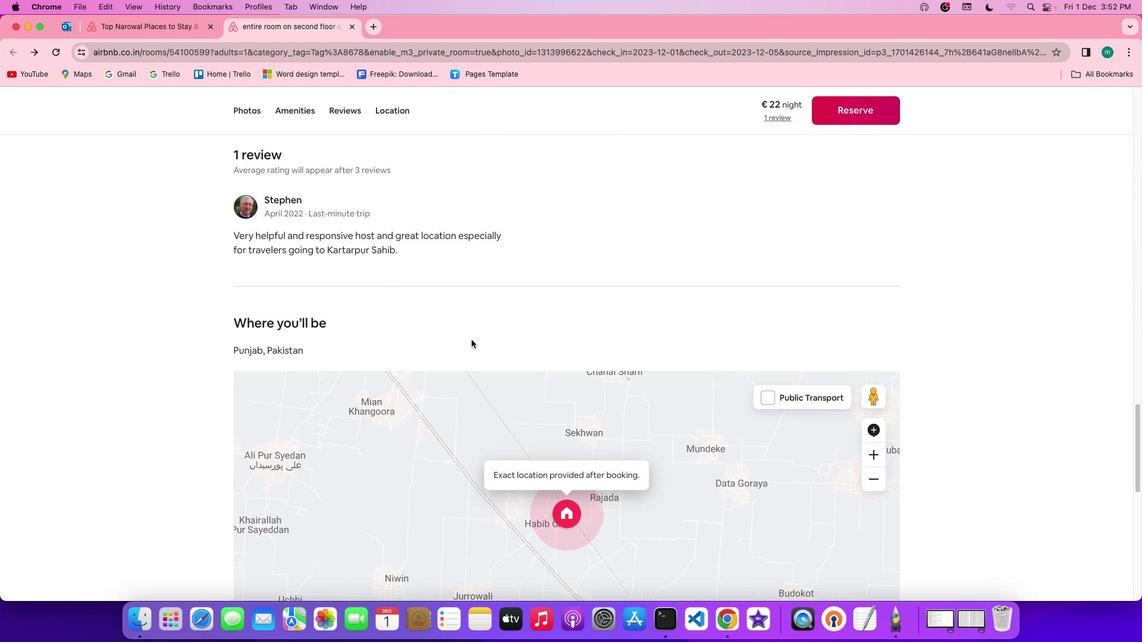 
Action: Mouse scrolled (471, 339) with delta (0, -1)
Screenshot: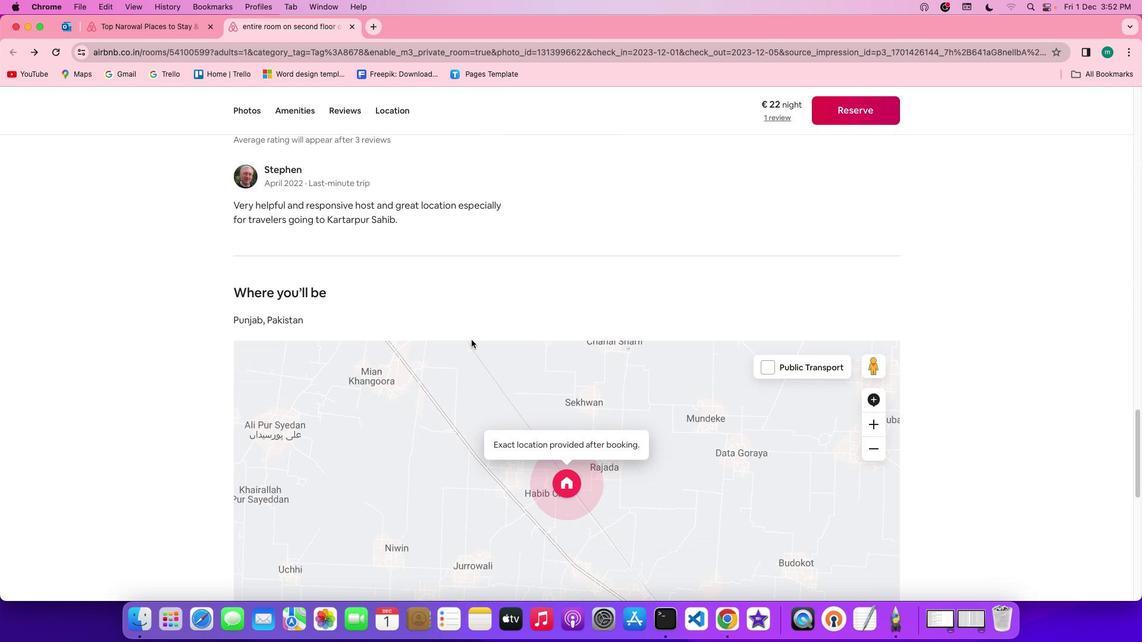 
Action: Mouse scrolled (471, 339) with delta (0, 0)
Screenshot: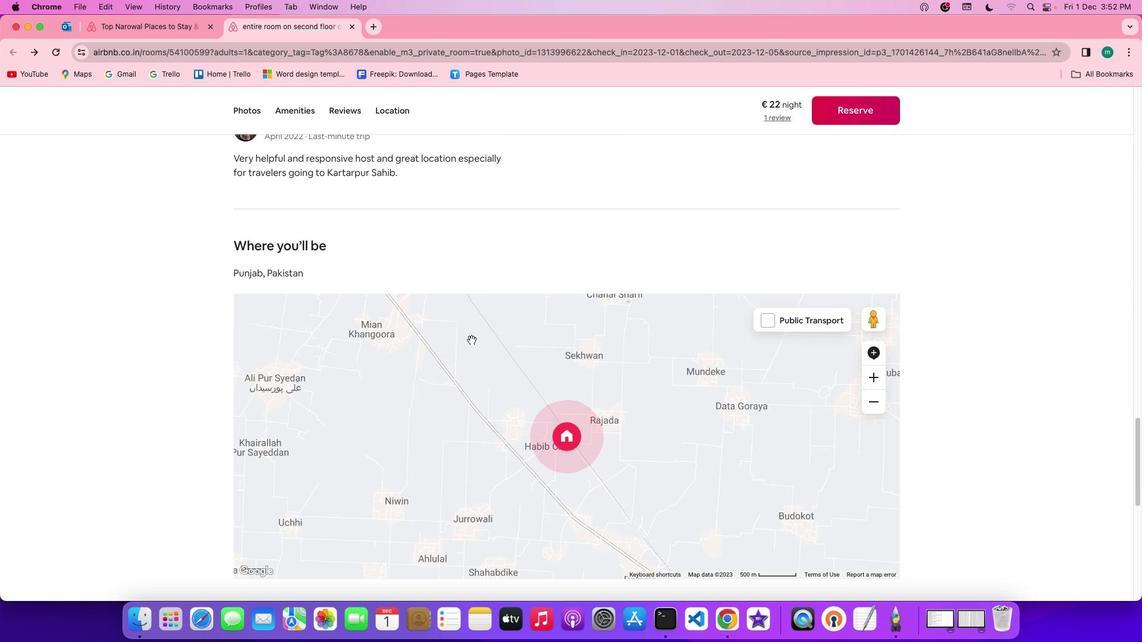 
Action: Mouse scrolled (471, 339) with delta (0, 0)
Screenshot: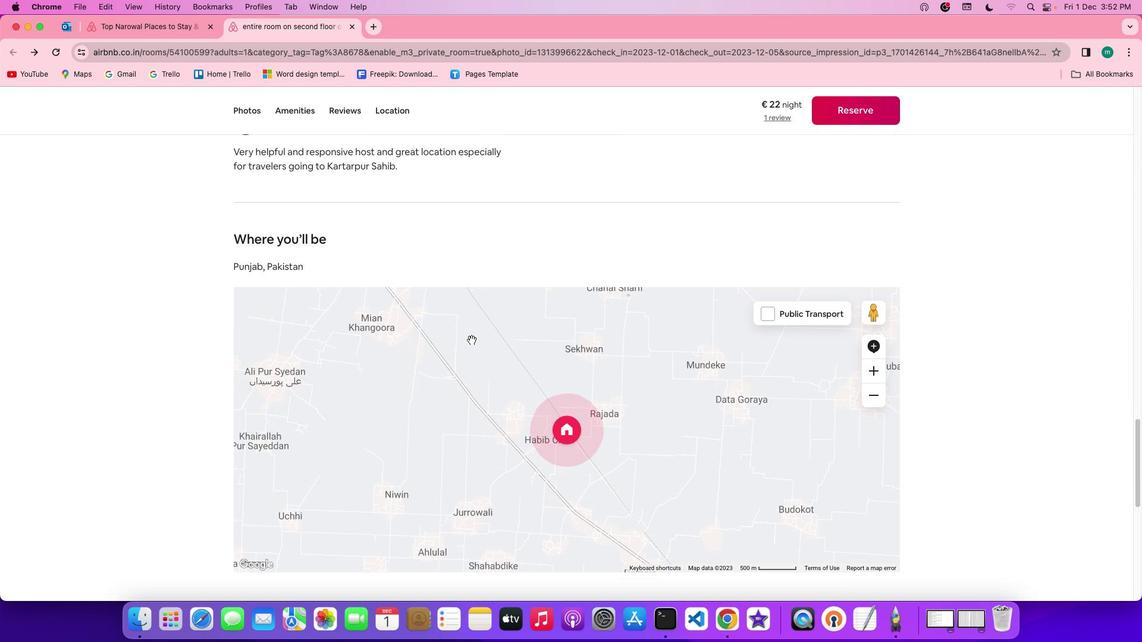 
Action: Mouse scrolled (471, 339) with delta (0, -1)
Screenshot: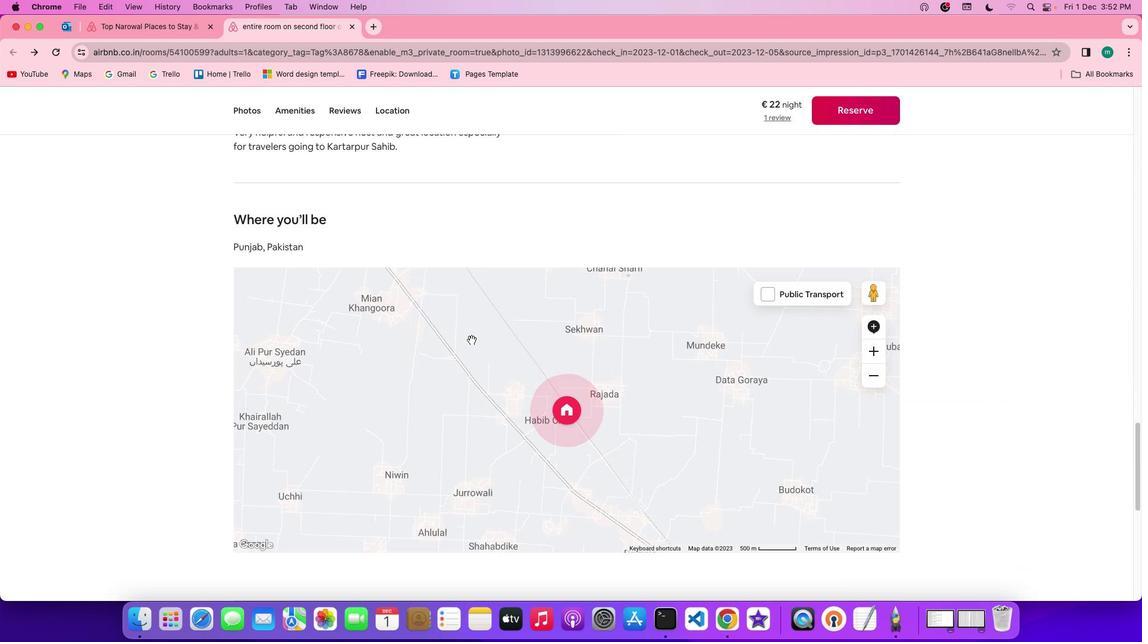 
Action: Mouse scrolled (471, 339) with delta (0, -1)
Screenshot: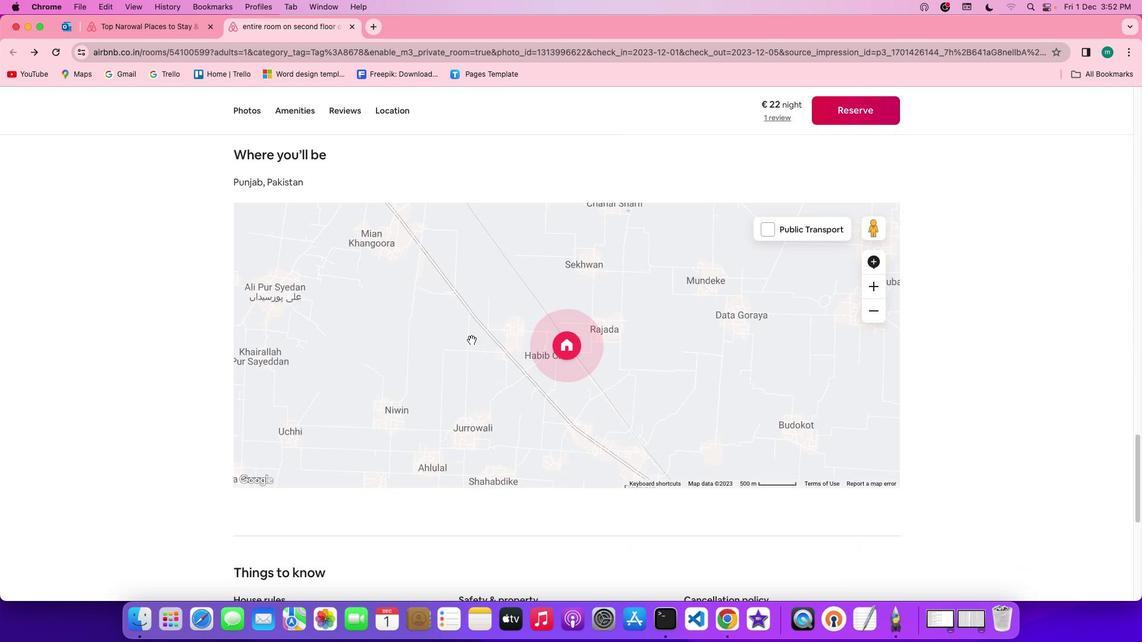 
Action: Mouse scrolled (471, 339) with delta (0, 0)
Screenshot: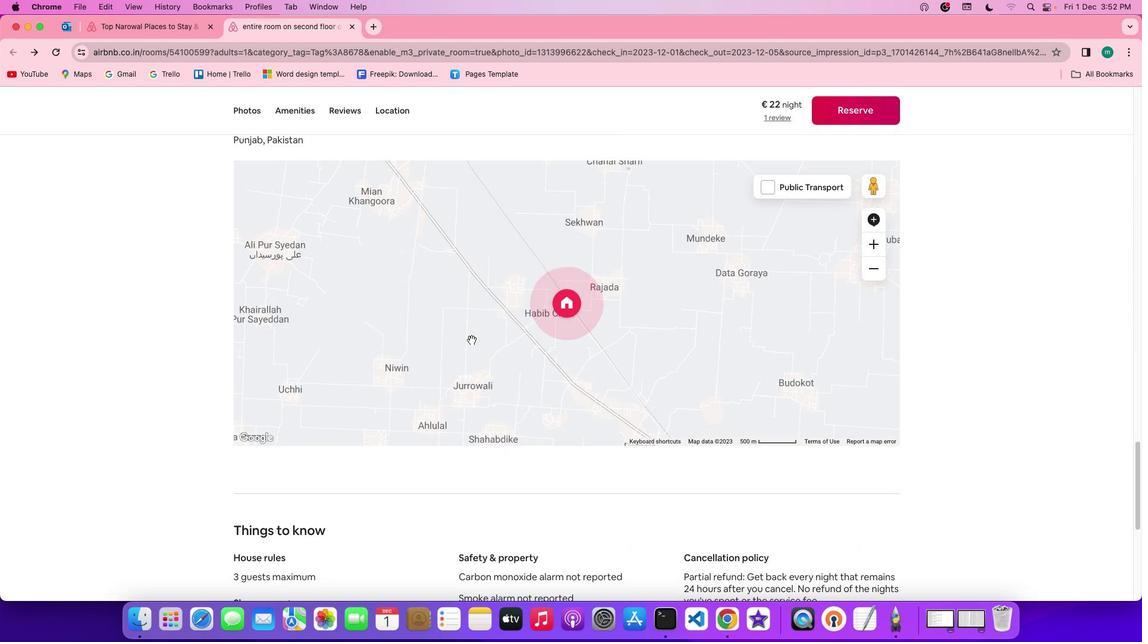 
Action: Mouse scrolled (471, 339) with delta (0, 0)
Screenshot: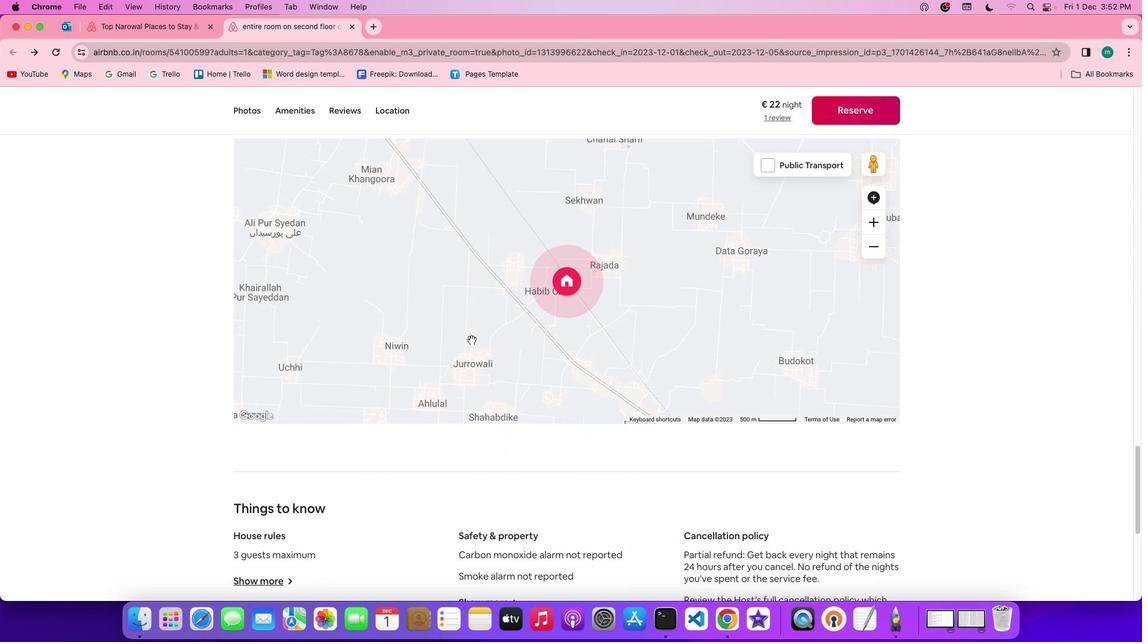 
Action: Mouse scrolled (471, 339) with delta (0, -1)
Screenshot: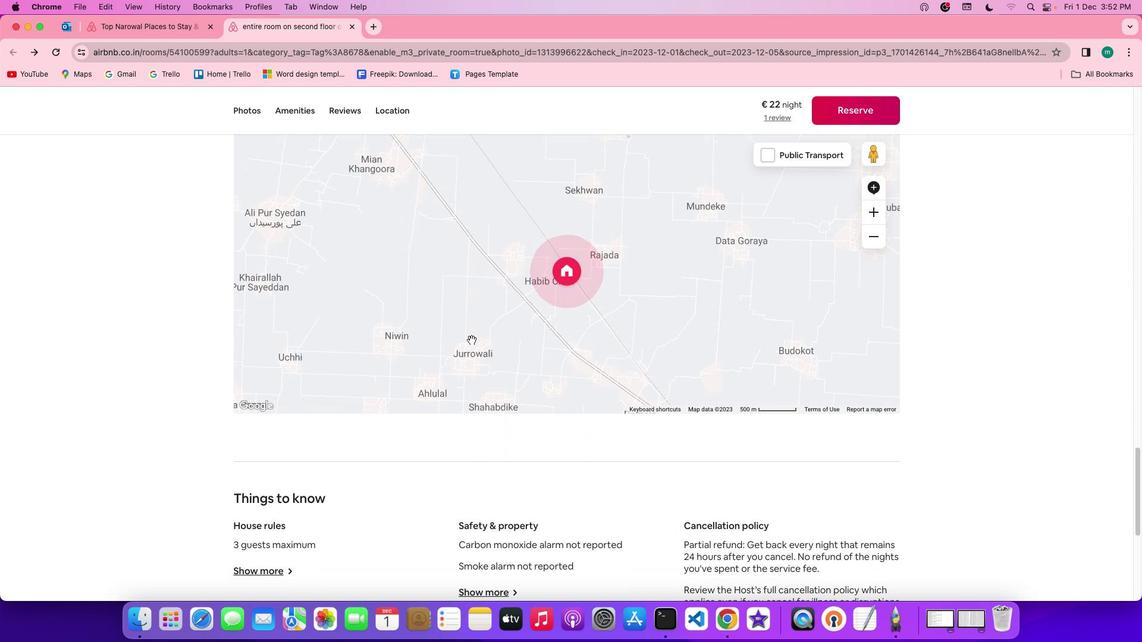 
Action: Mouse scrolled (471, 339) with delta (0, -1)
Screenshot: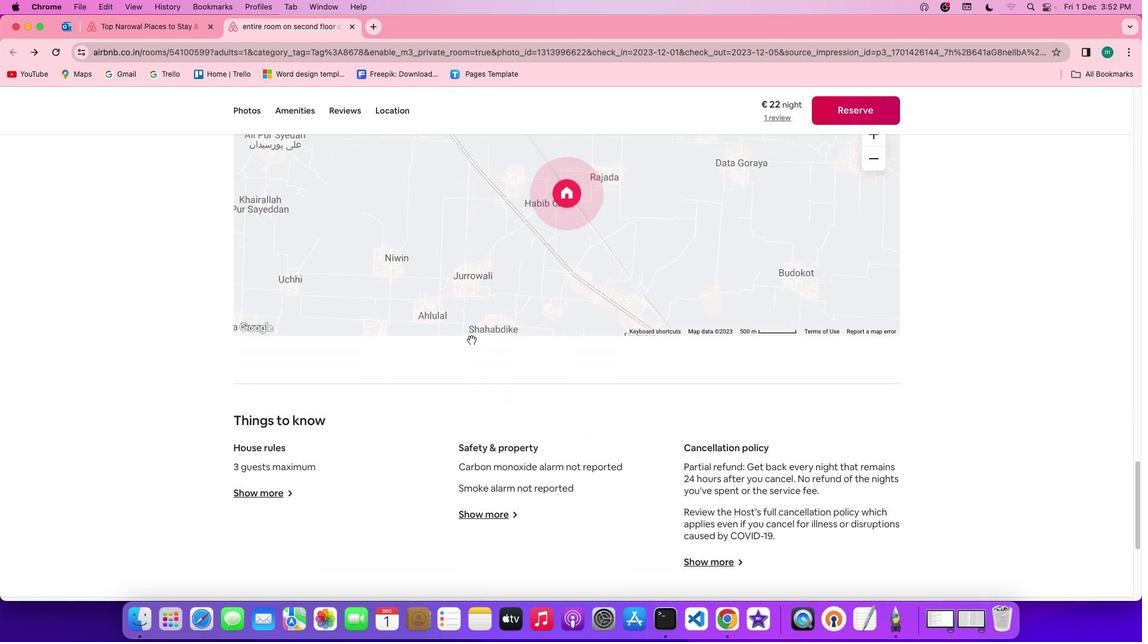
Action: Mouse scrolled (471, 339) with delta (0, 0)
Screenshot: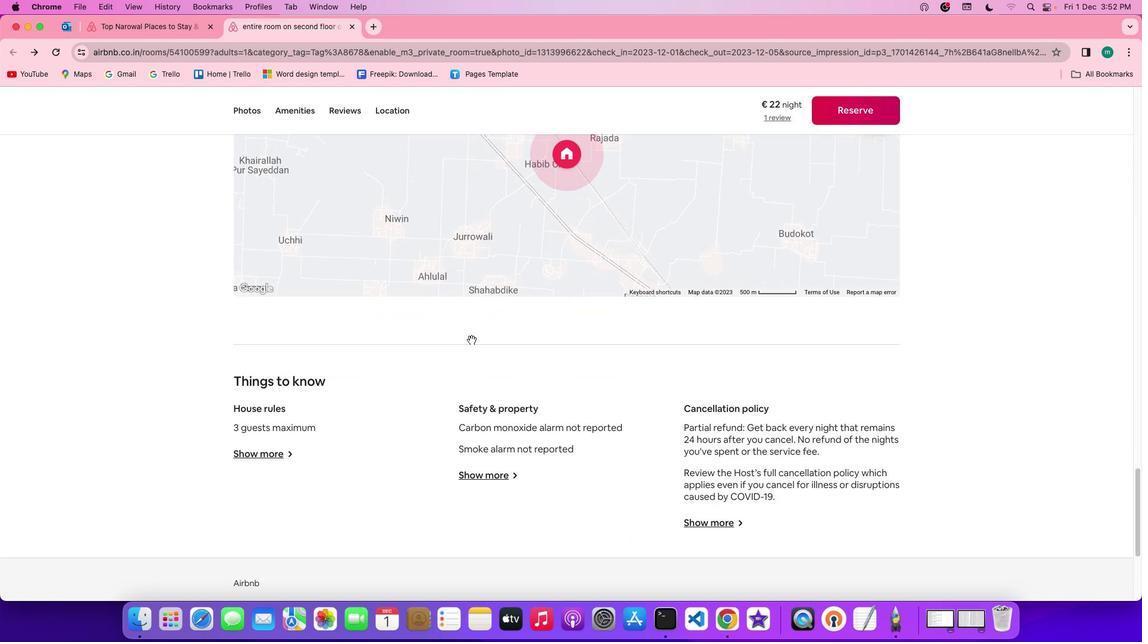 
Action: Mouse scrolled (471, 339) with delta (0, 0)
Screenshot: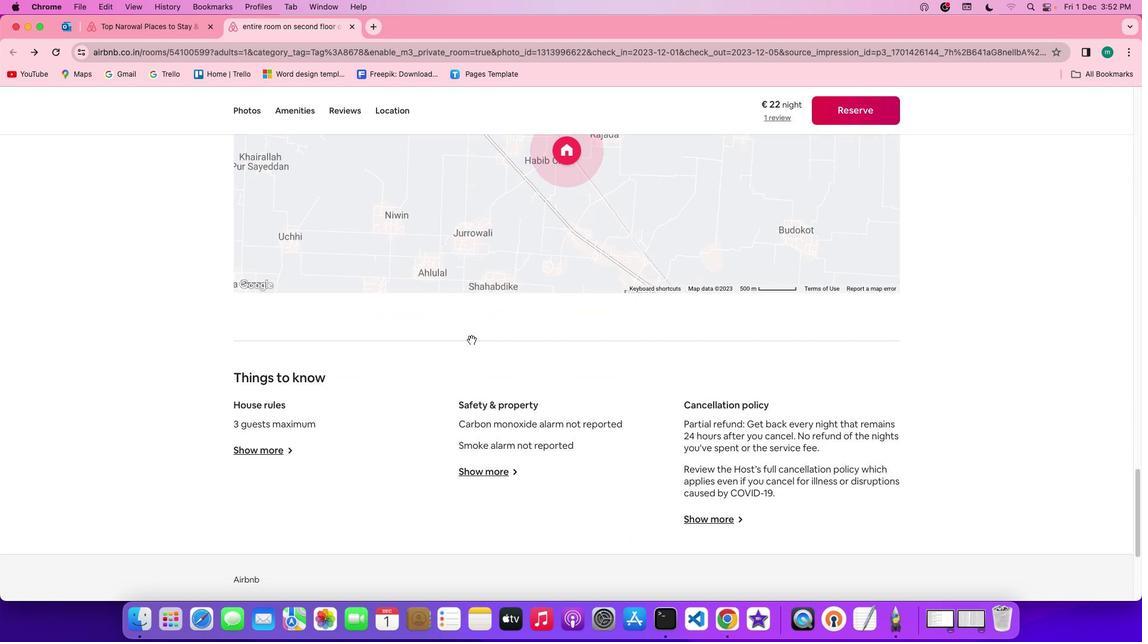 
Action: Mouse scrolled (471, 339) with delta (0, -1)
Screenshot: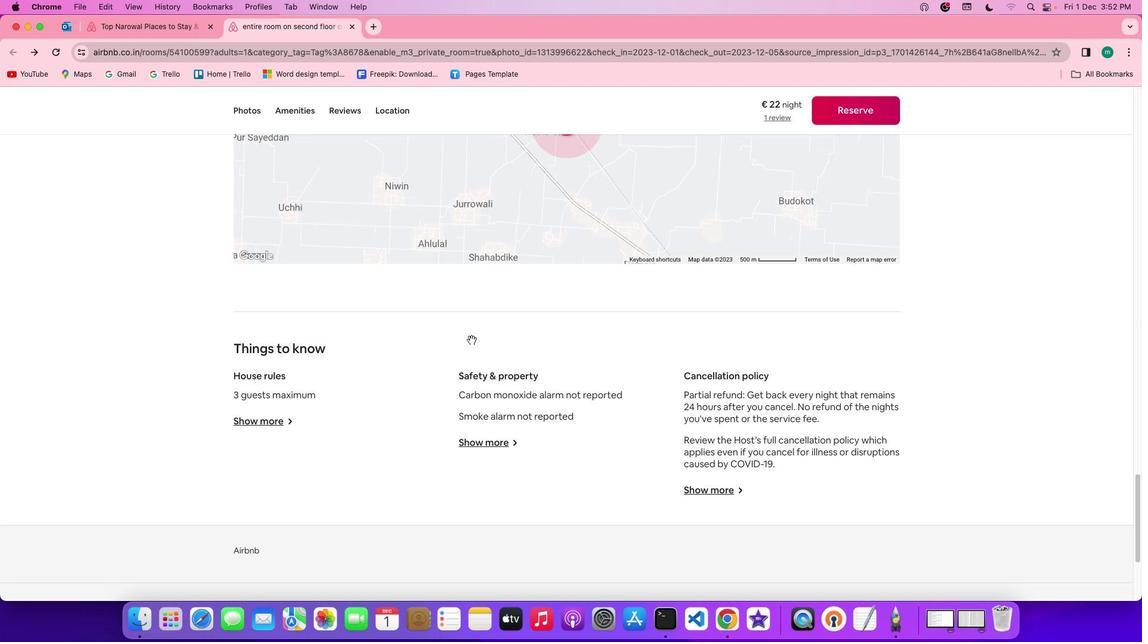 
Action: Mouse moved to (235, 383)
Screenshot: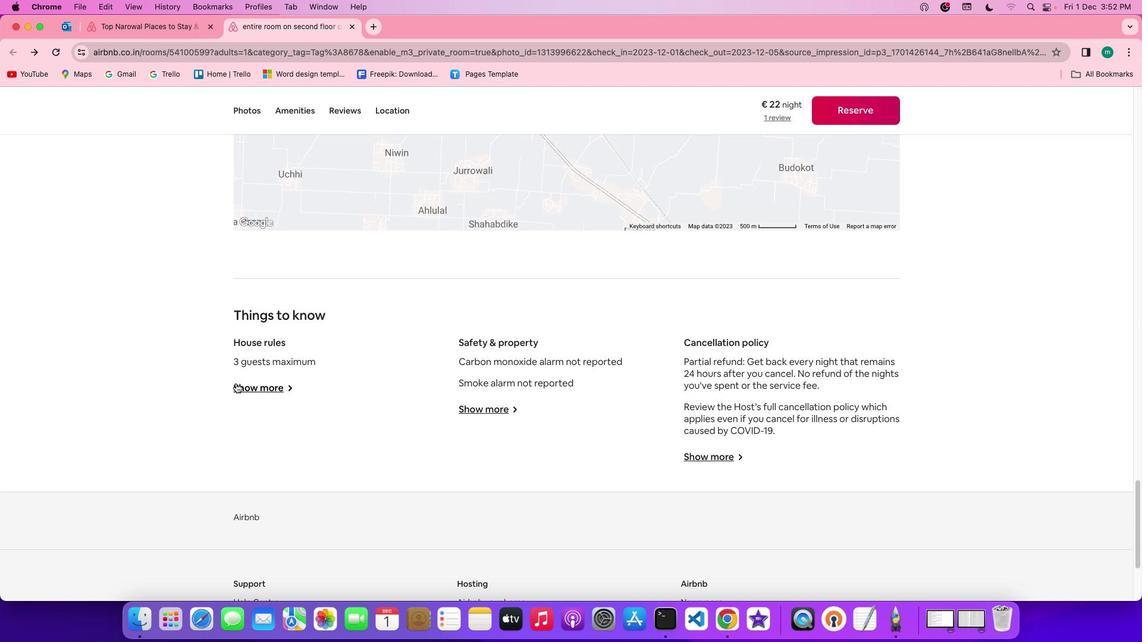 
Action: Mouse pressed left at (235, 383)
Screenshot: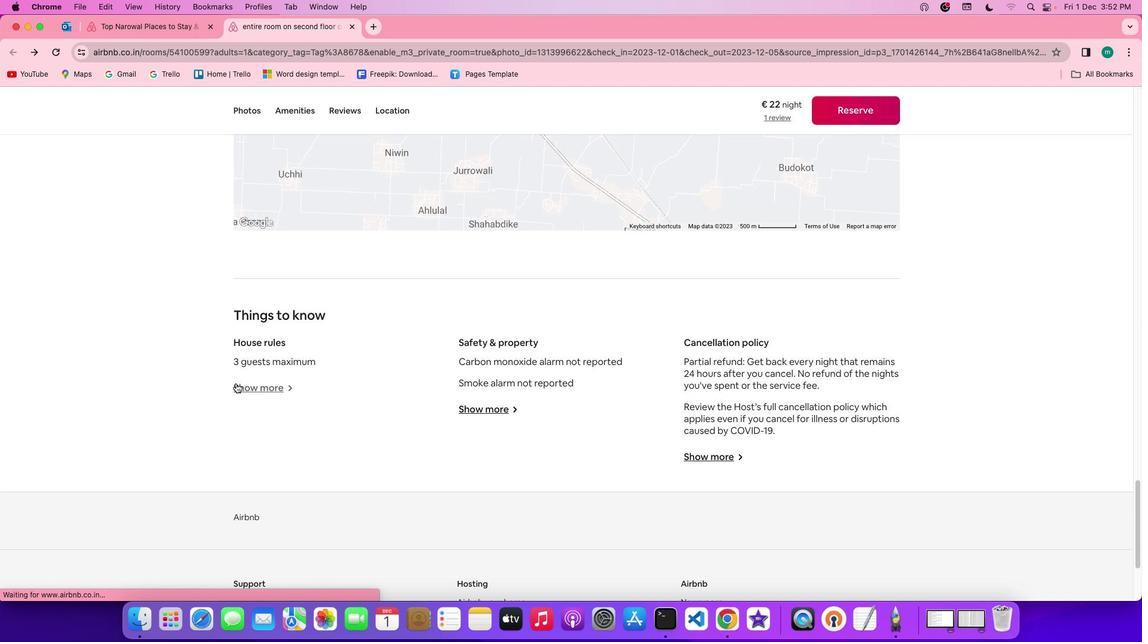
Action: Mouse moved to (487, 361)
Screenshot: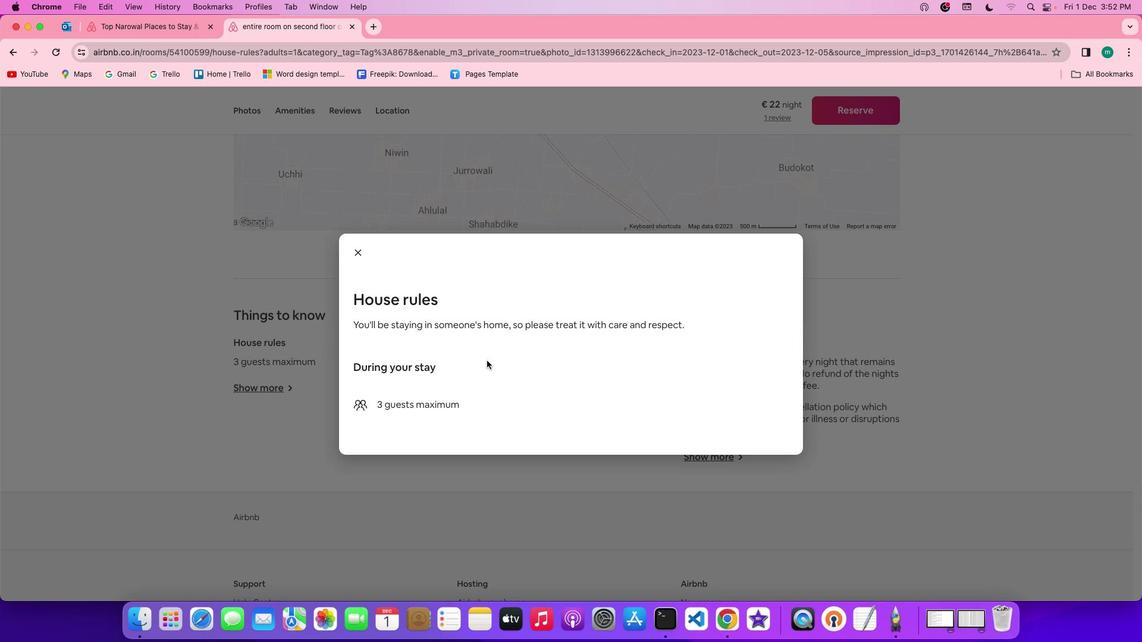 
Action: Mouse scrolled (487, 361) with delta (0, 0)
Screenshot: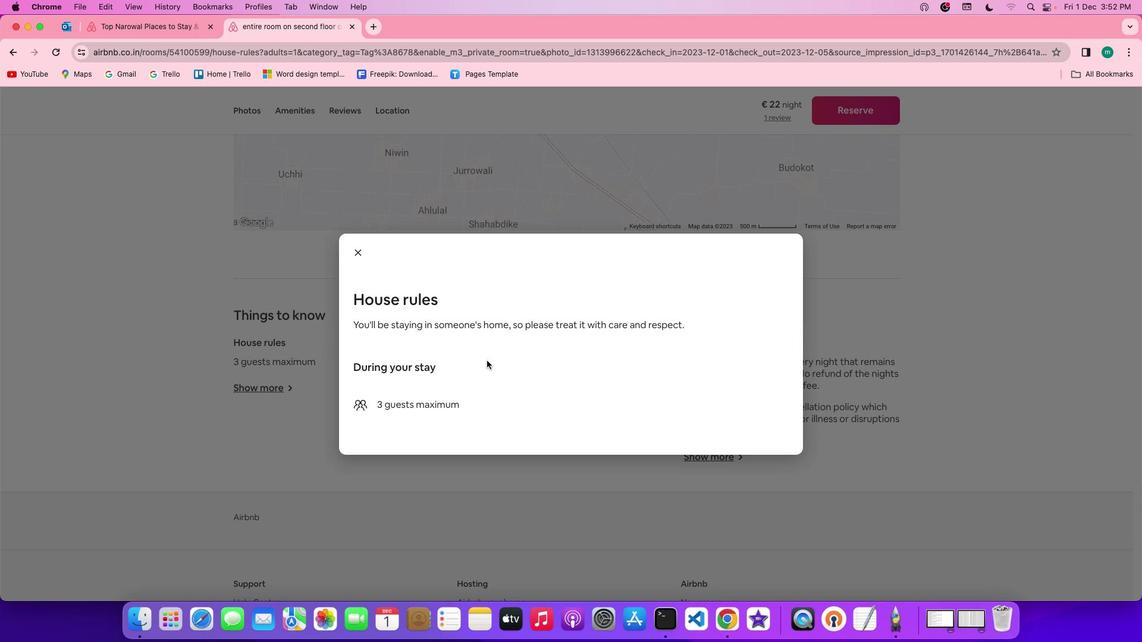 
Action: Mouse scrolled (487, 361) with delta (0, 0)
Screenshot: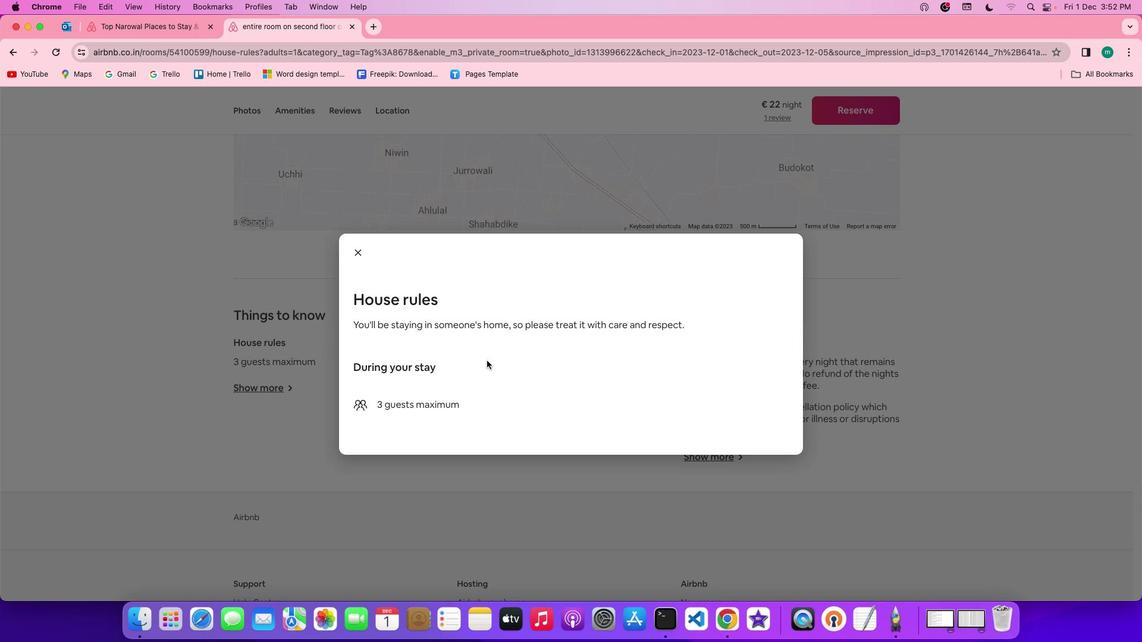 
Action: Mouse scrolled (487, 361) with delta (0, -1)
Screenshot: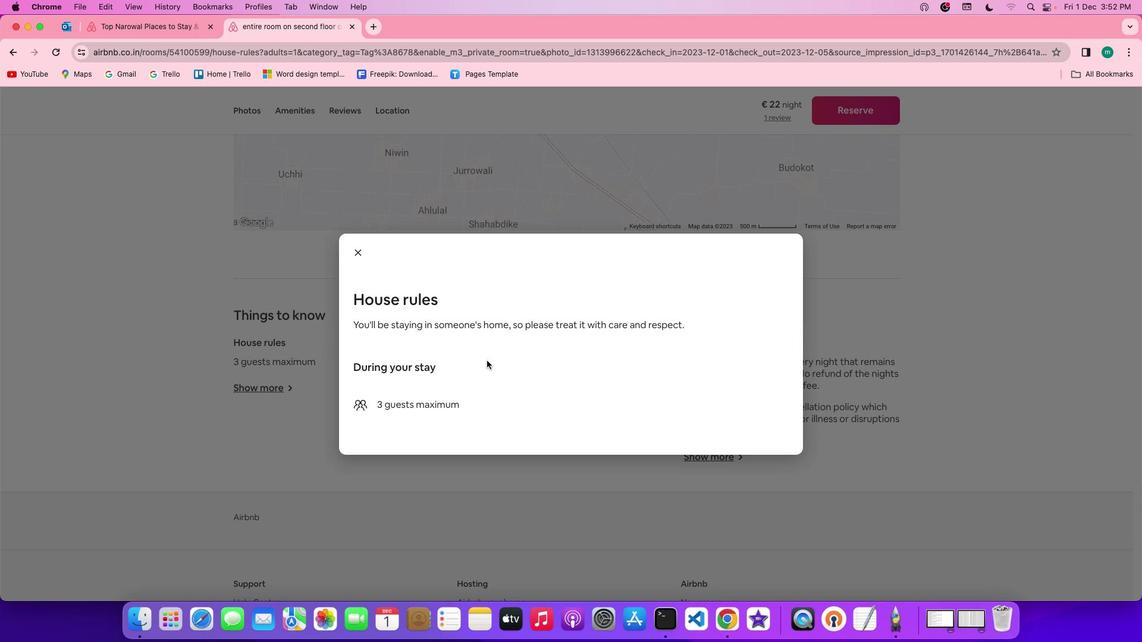 
Action: Mouse scrolled (487, 361) with delta (0, -2)
Screenshot: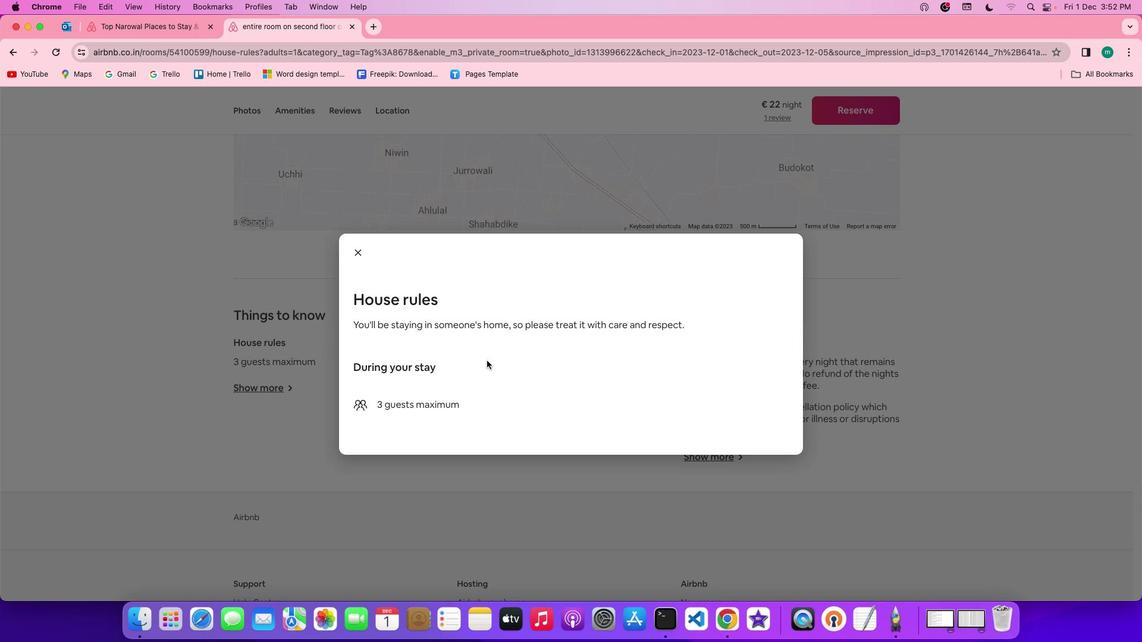 
Action: Mouse moved to (358, 251)
Screenshot: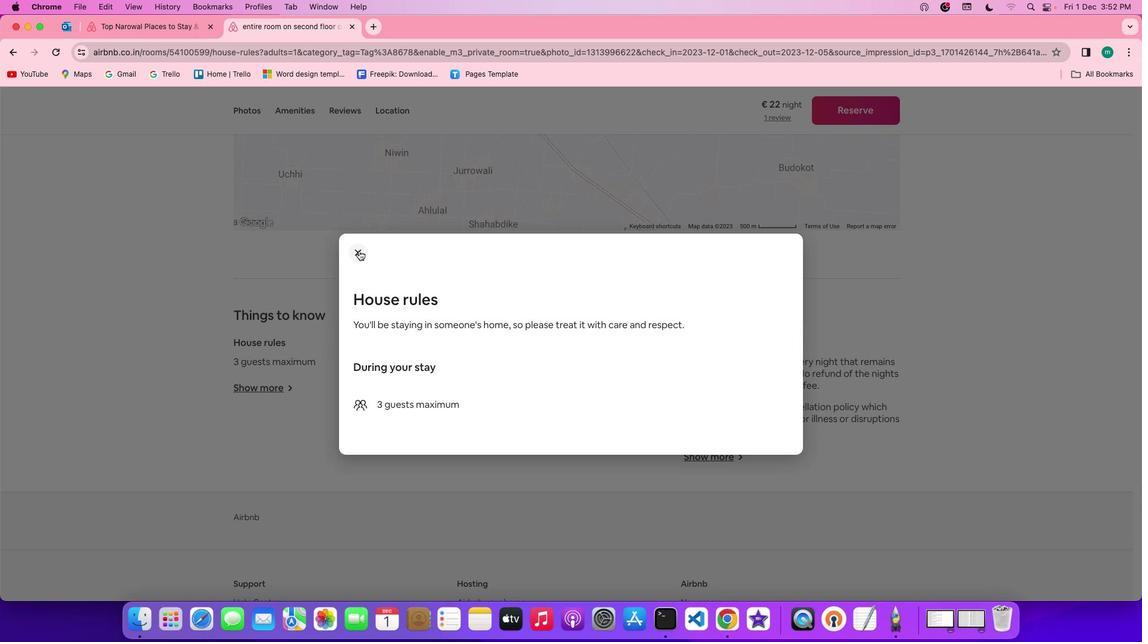 
Action: Mouse pressed left at (358, 251)
Screenshot: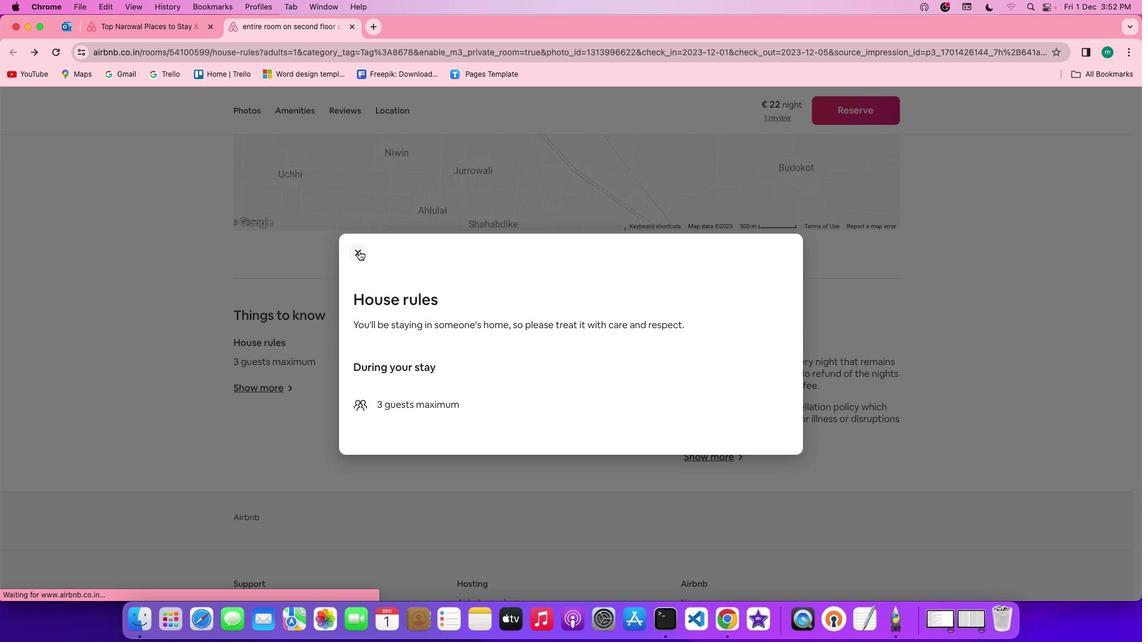 
Action: Mouse moved to (494, 409)
Screenshot: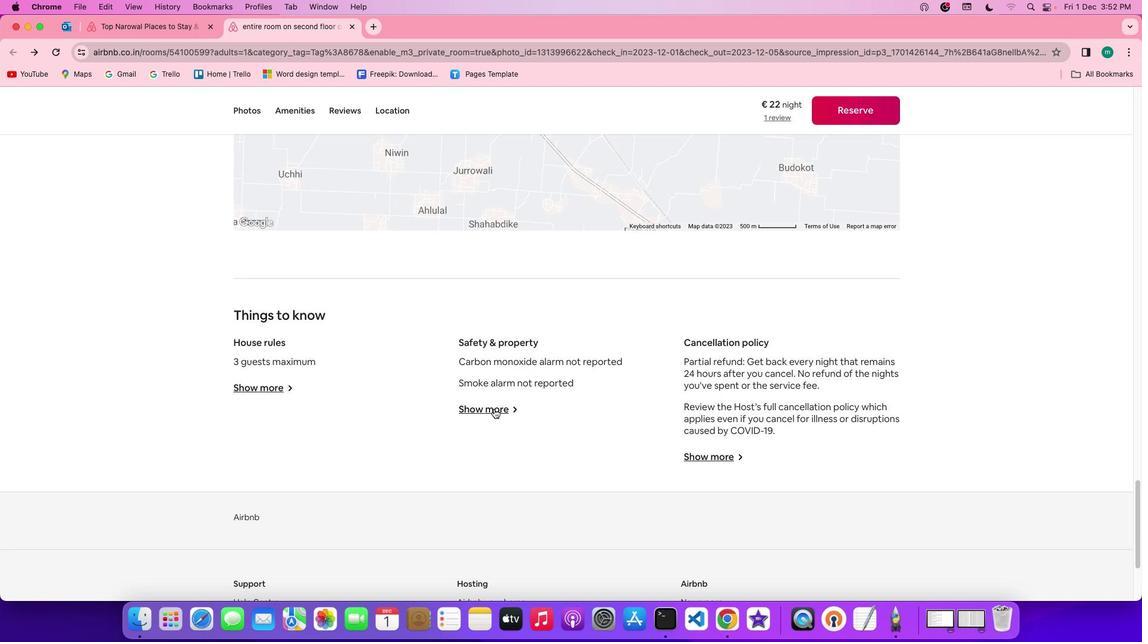
Action: Mouse pressed left at (494, 409)
Screenshot: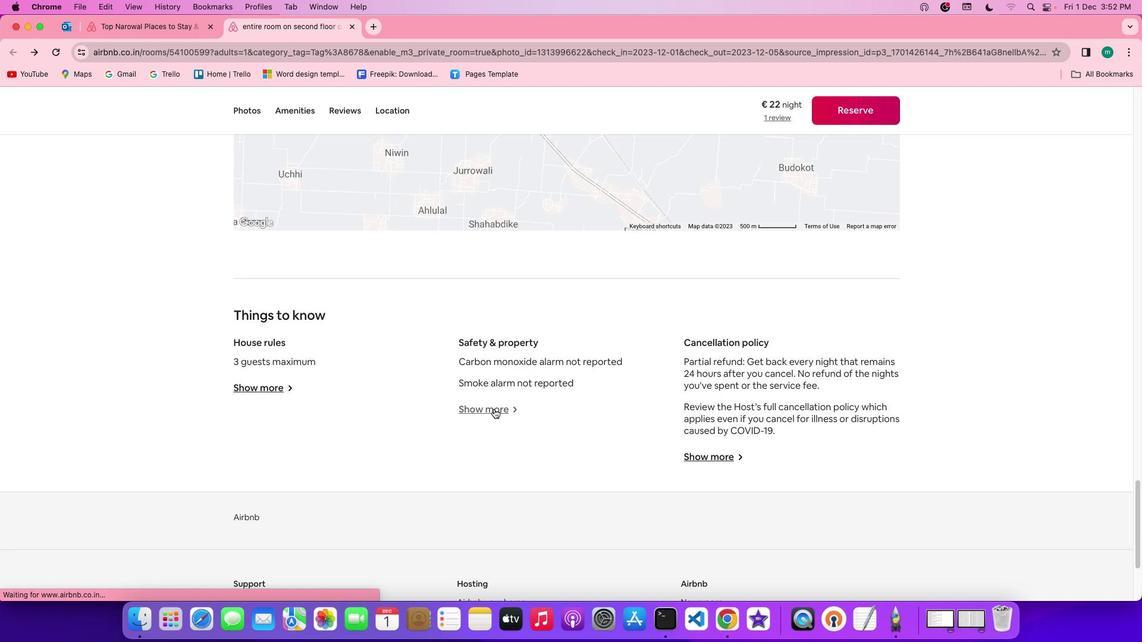 
Action: Mouse moved to (602, 415)
Screenshot: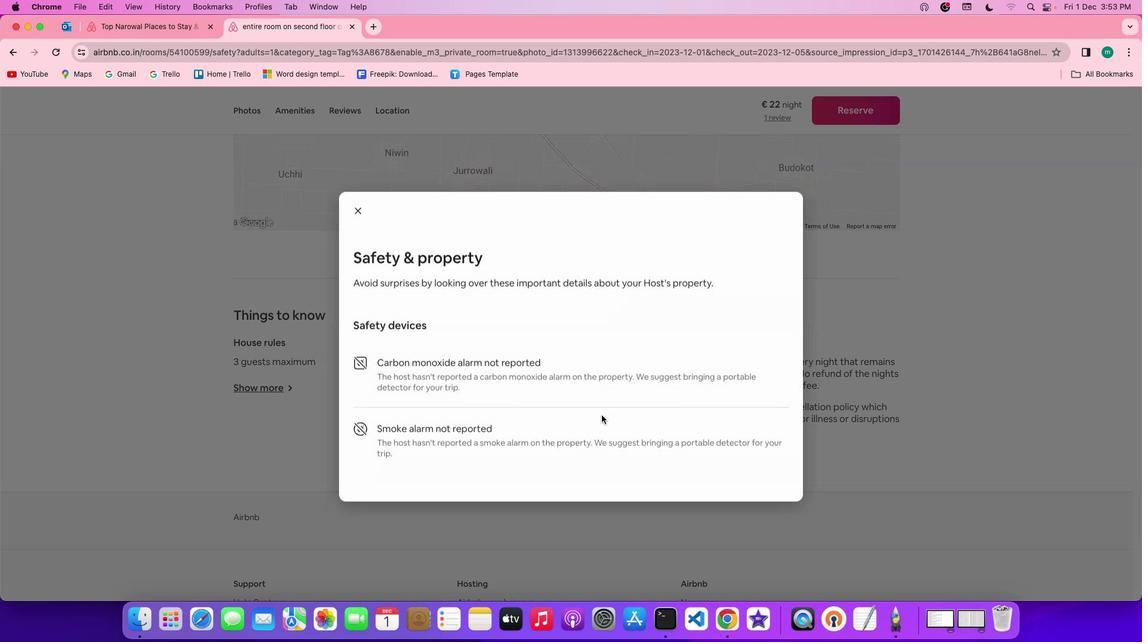 
Action: Mouse scrolled (602, 415) with delta (0, 0)
Screenshot: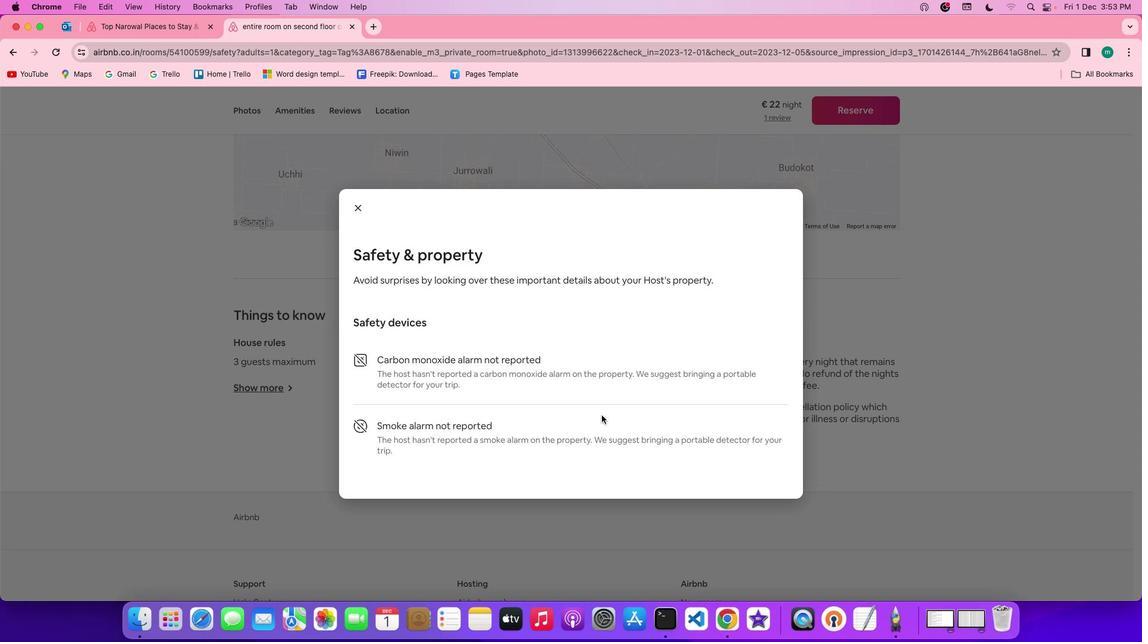 
Action: Mouse scrolled (602, 415) with delta (0, 0)
Screenshot: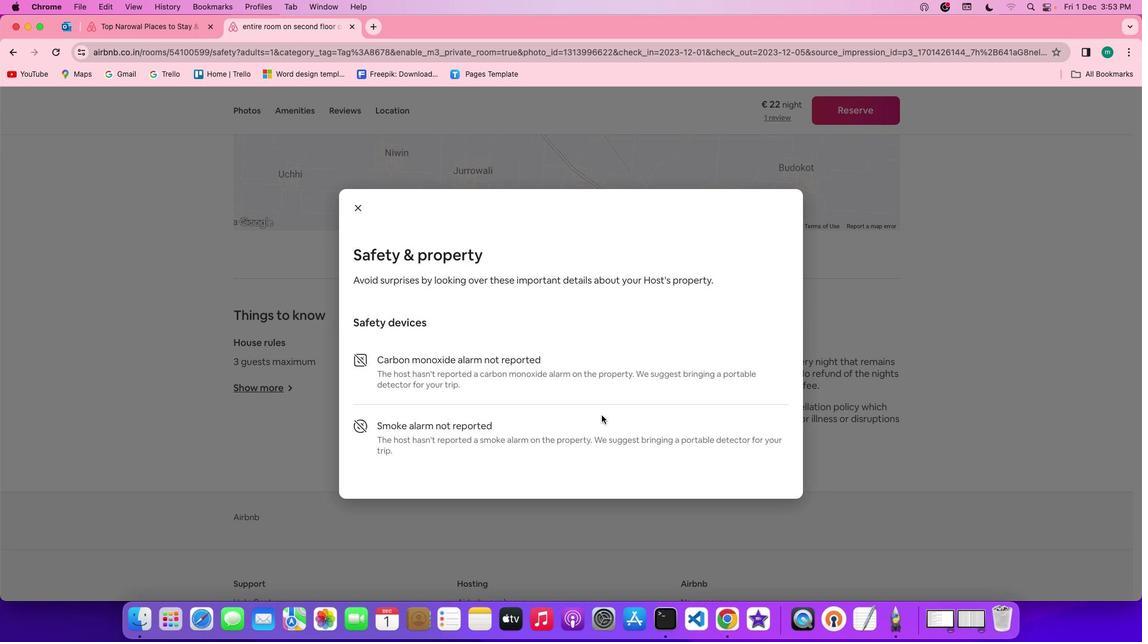 
Action: Mouse scrolled (602, 415) with delta (0, -1)
Screenshot: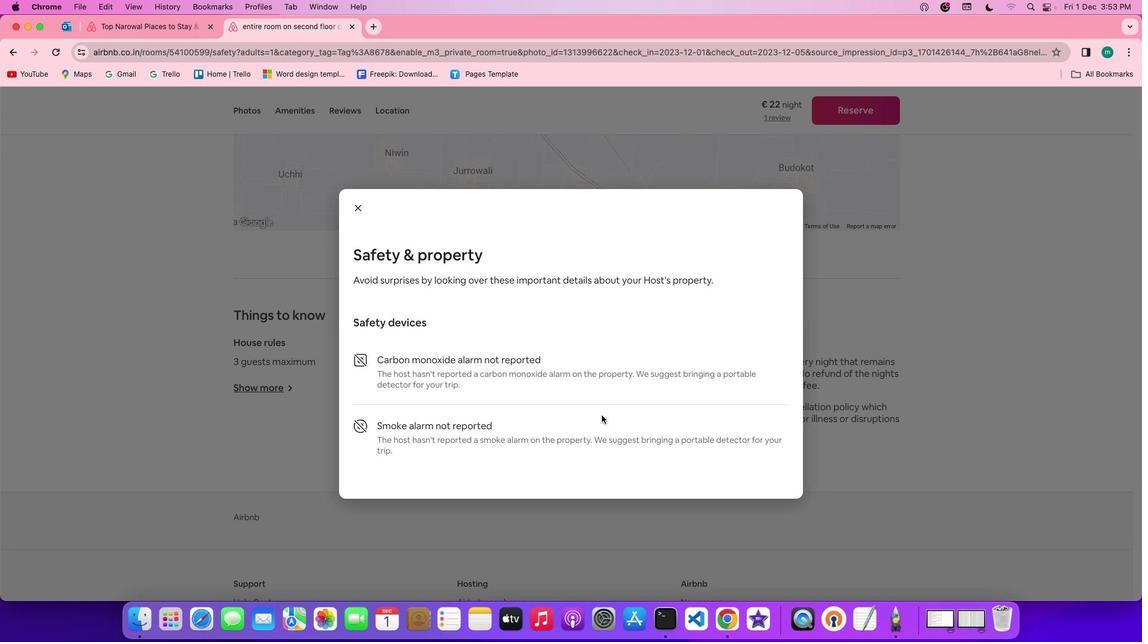 
Action: Mouse scrolled (602, 415) with delta (0, -2)
Screenshot: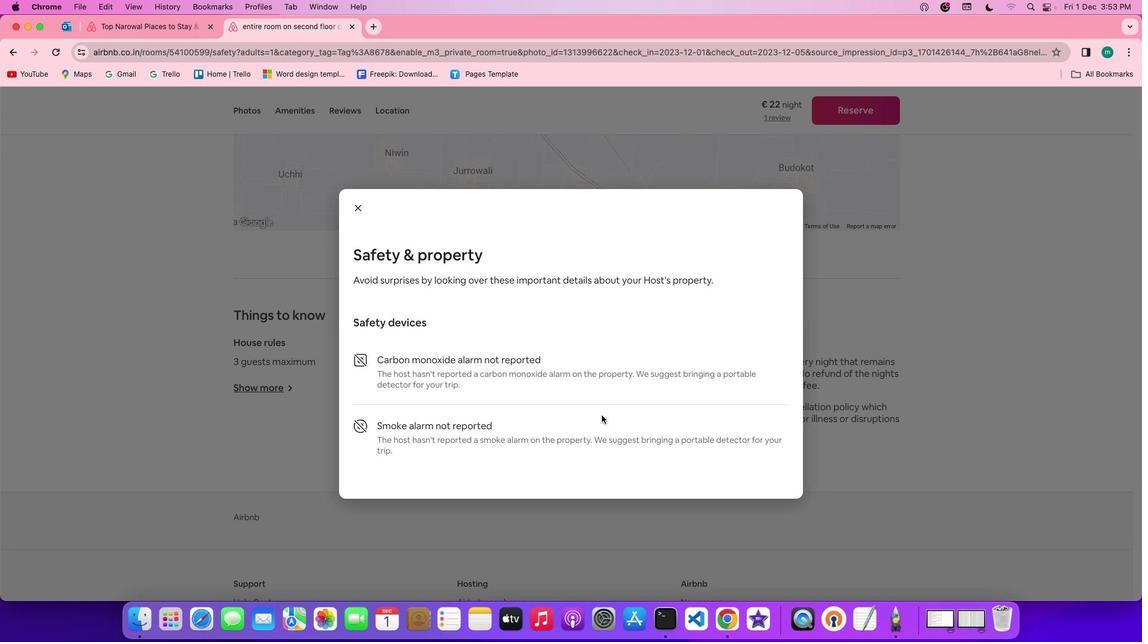 
Action: Mouse moved to (358, 204)
Screenshot: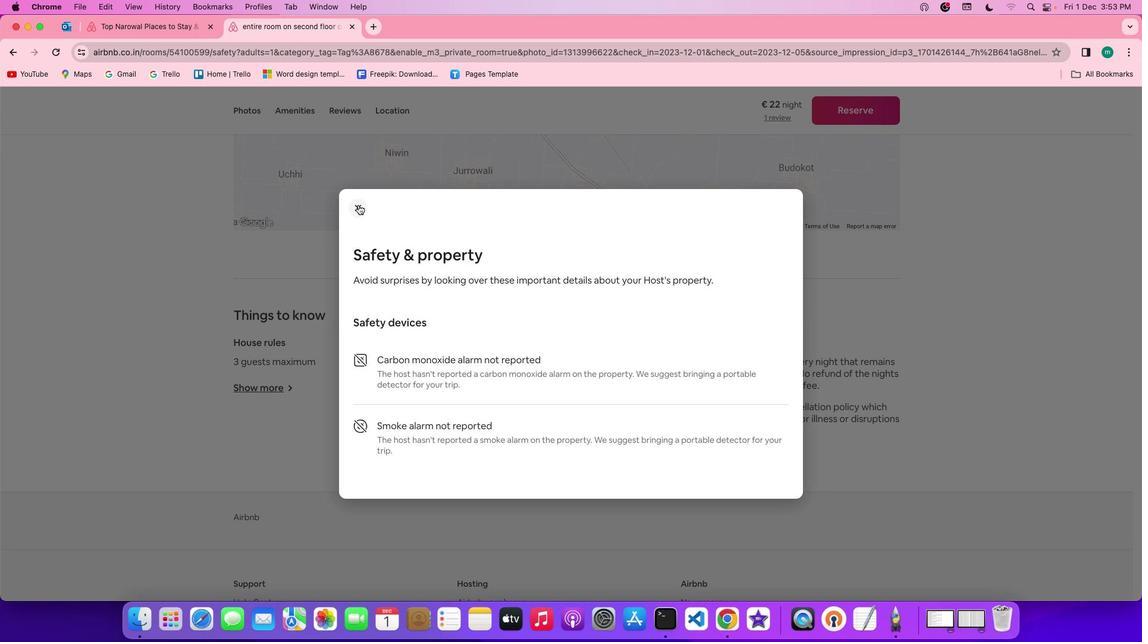 
Action: Mouse pressed left at (358, 204)
Screenshot: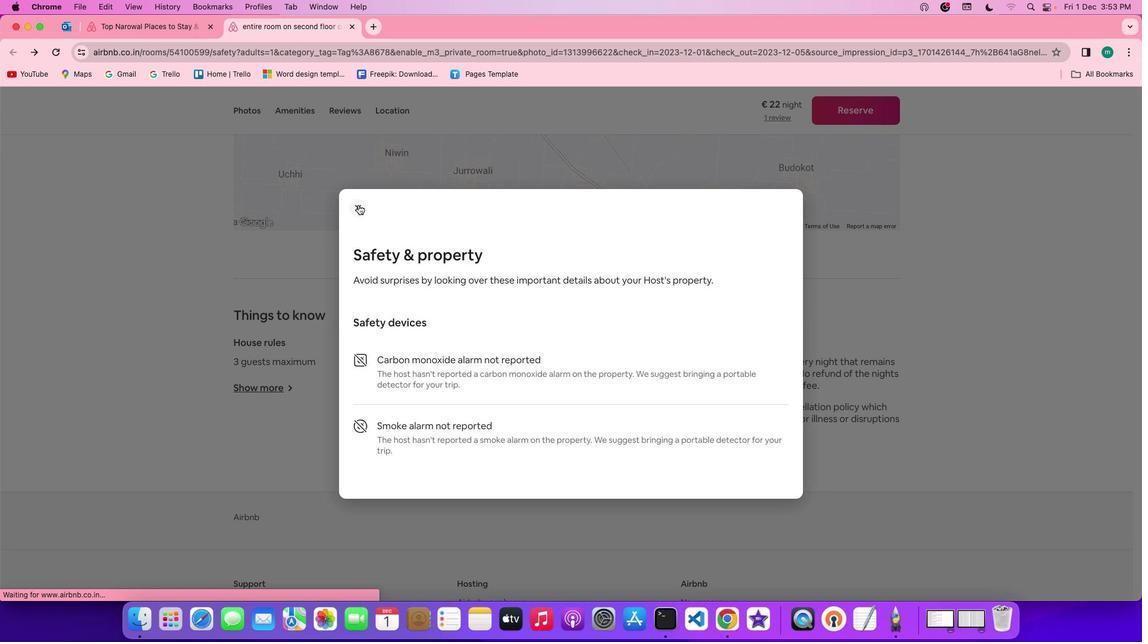 
Action: Mouse moved to (691, 449)
Screenshot: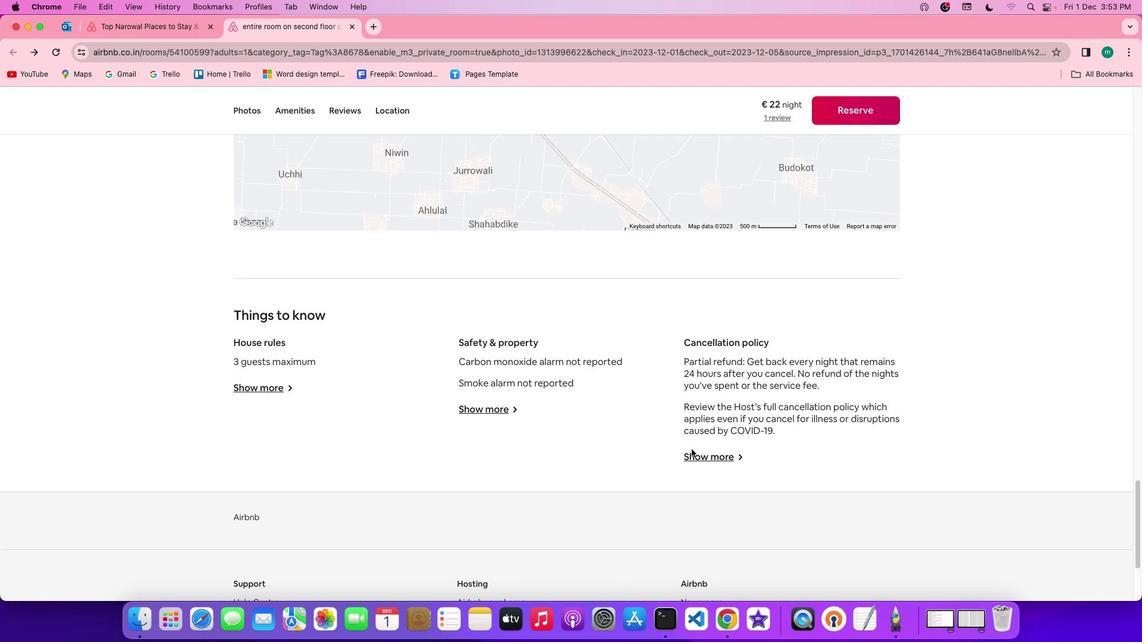 
Action: Mouse pressed left at (691, 449)
Screenshot: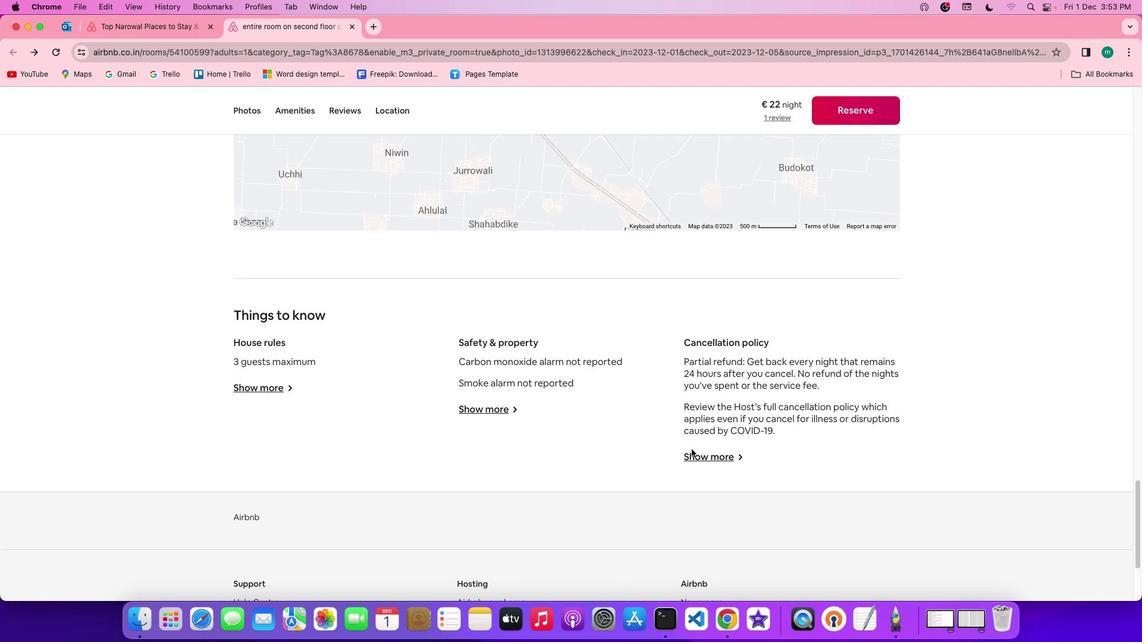 
Action: Mouse moved to (691, 451)
Screenshot: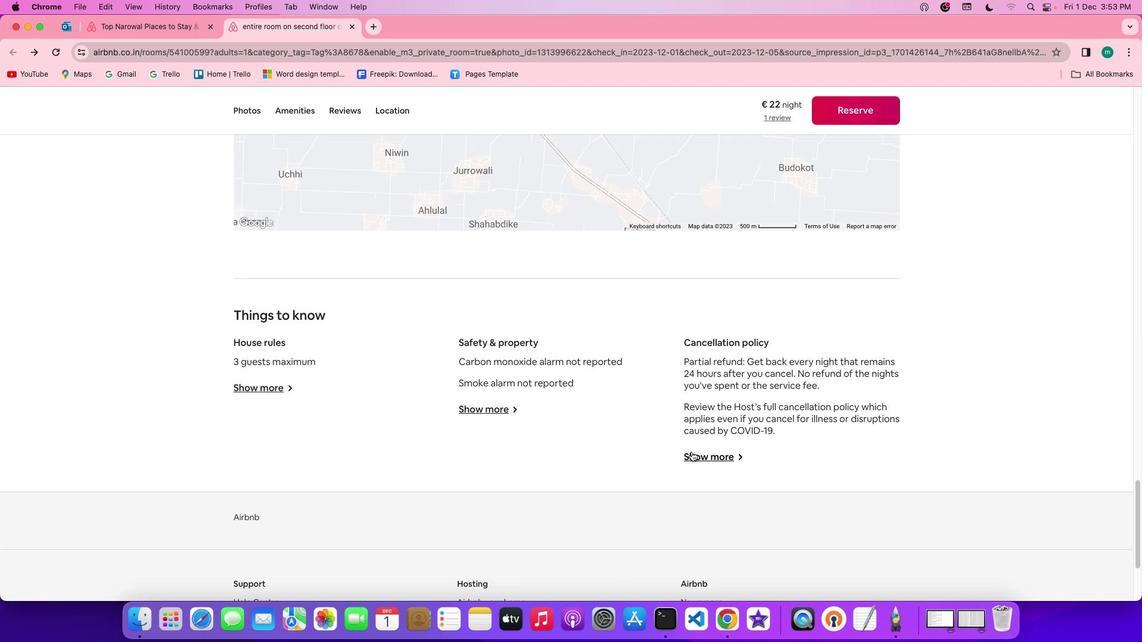 
Action: Mouse pressed left at (691, 451)
Screenshot: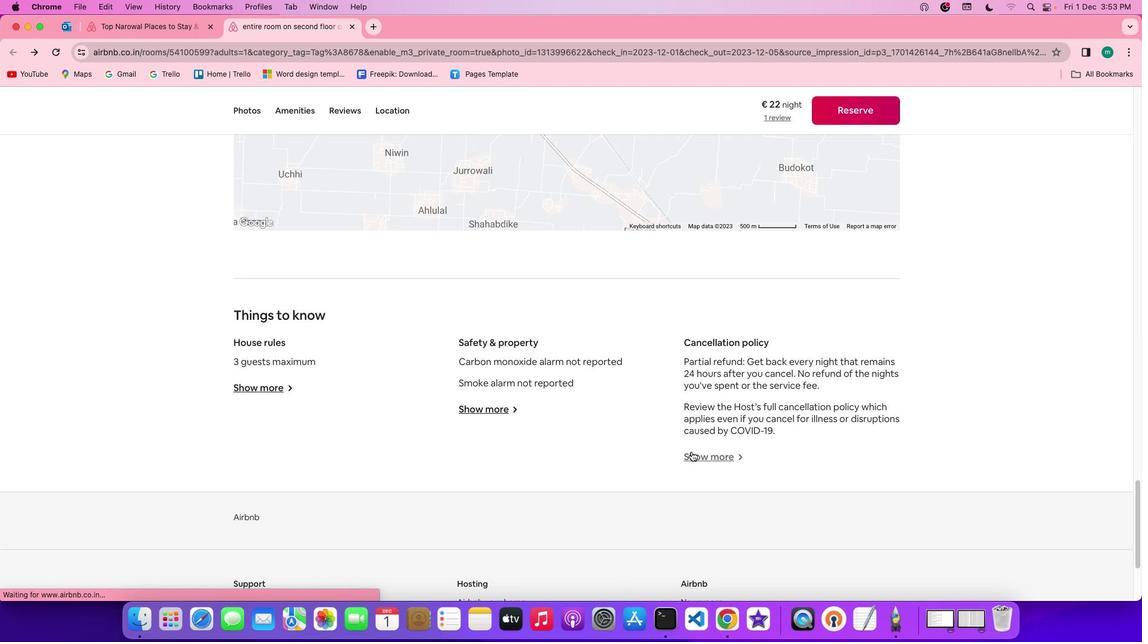 
Action: Mouse moved to (489, 349)
Screenshot: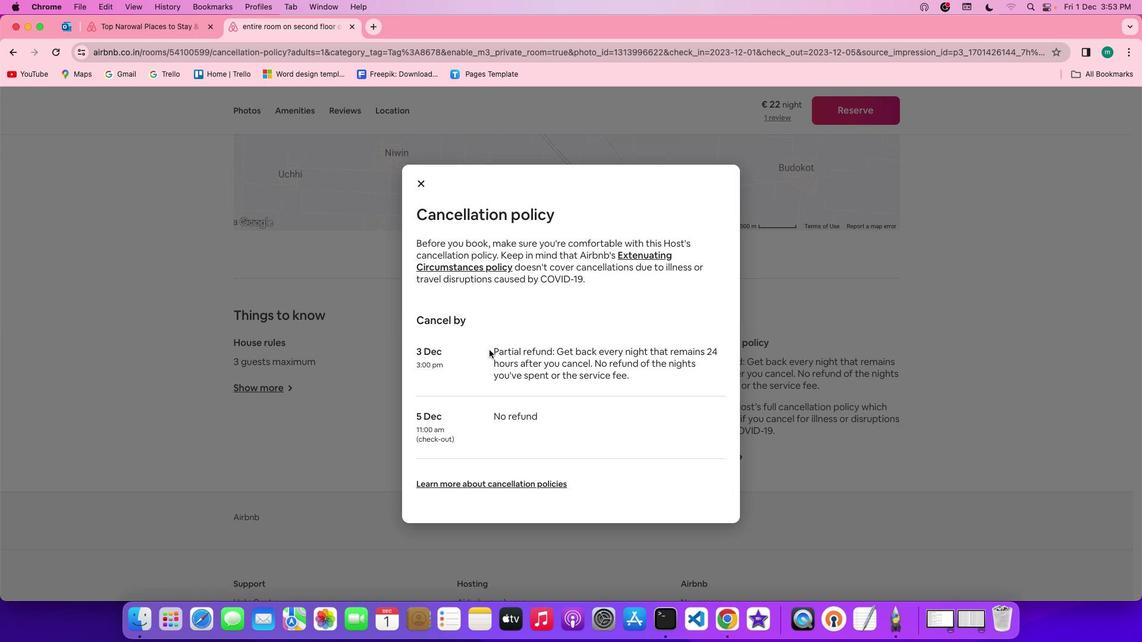 
Action: Mouse scrolled (489, 349) with delta (0, 0)
Screenshot: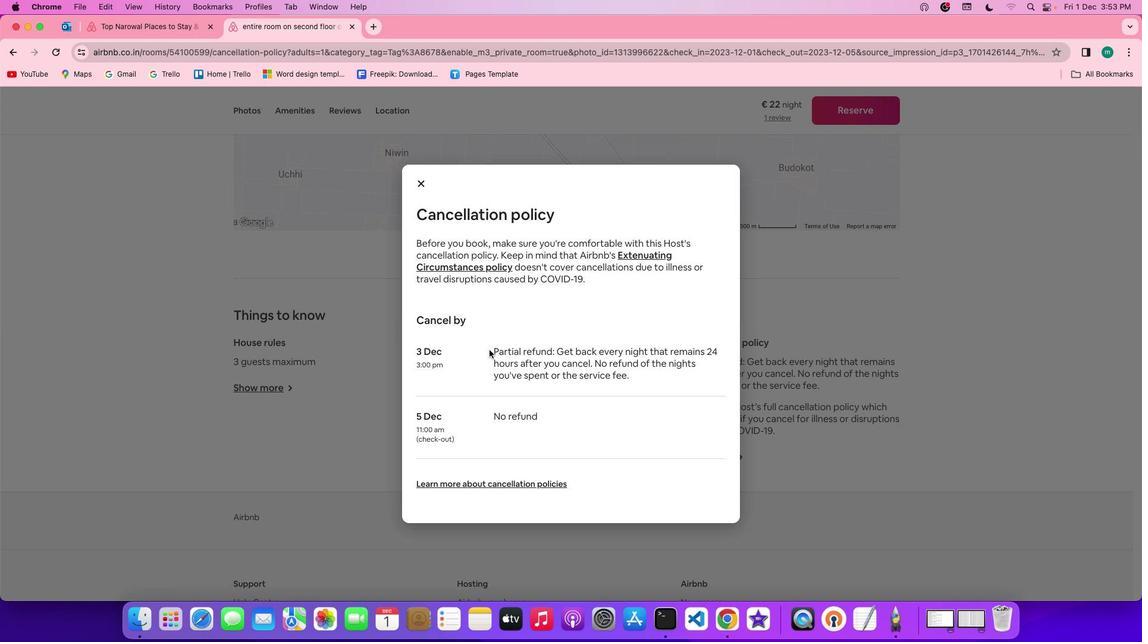 
Action: Mouse scrolled (489, 349) with delta (0, 0)
Screenshot: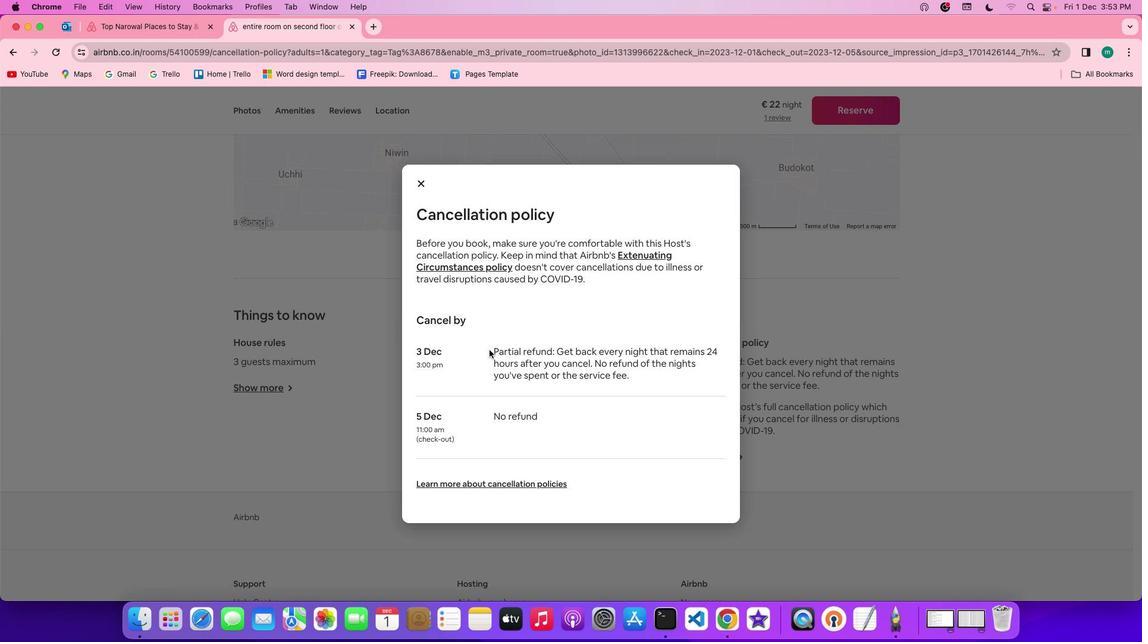 
Action: Mouse scrolled (489, 349) with delta (0, -1)
Screenshot: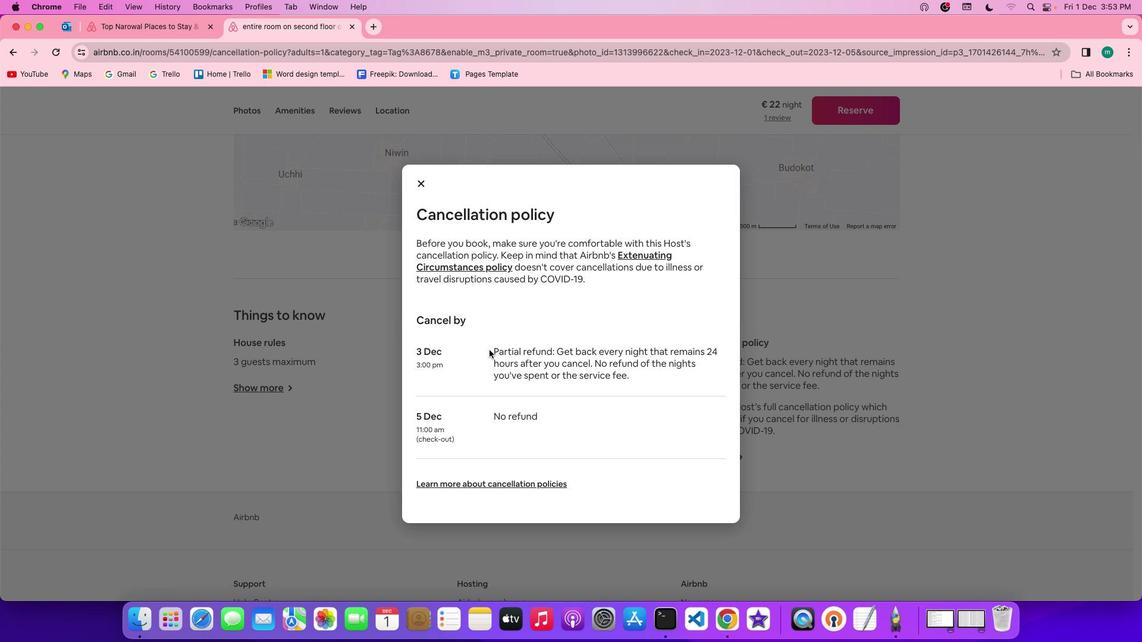 
Action: Mouse scrolled (489, 349) with delta (0, -2)
Screenshot: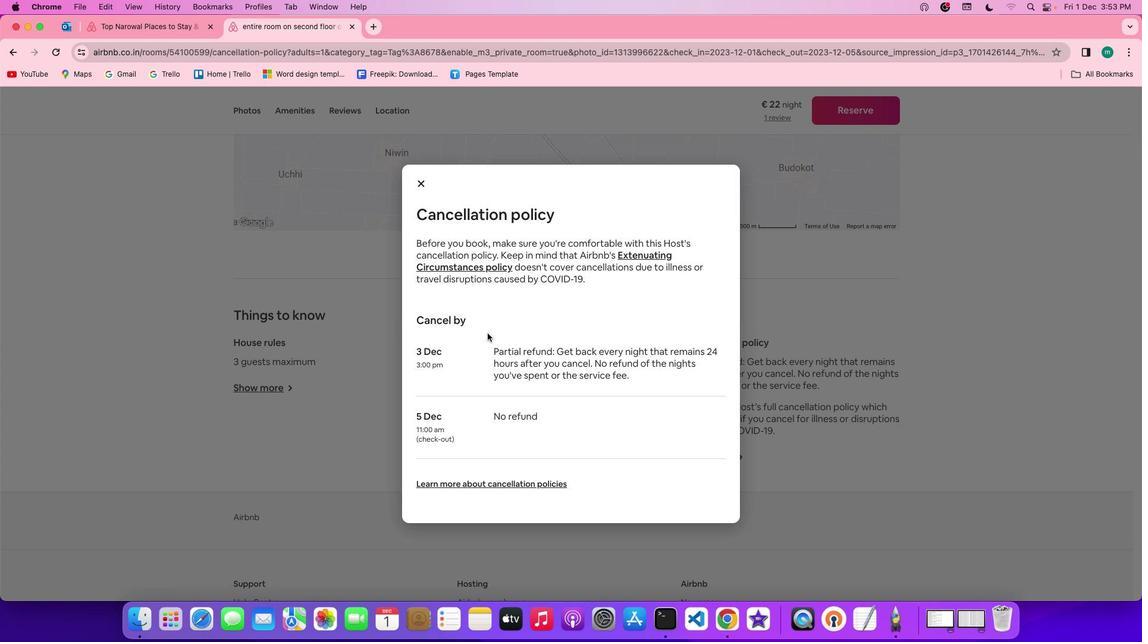 
Action: Mouse scrolled (489, 349) with delta (0, -2)
Screenshot: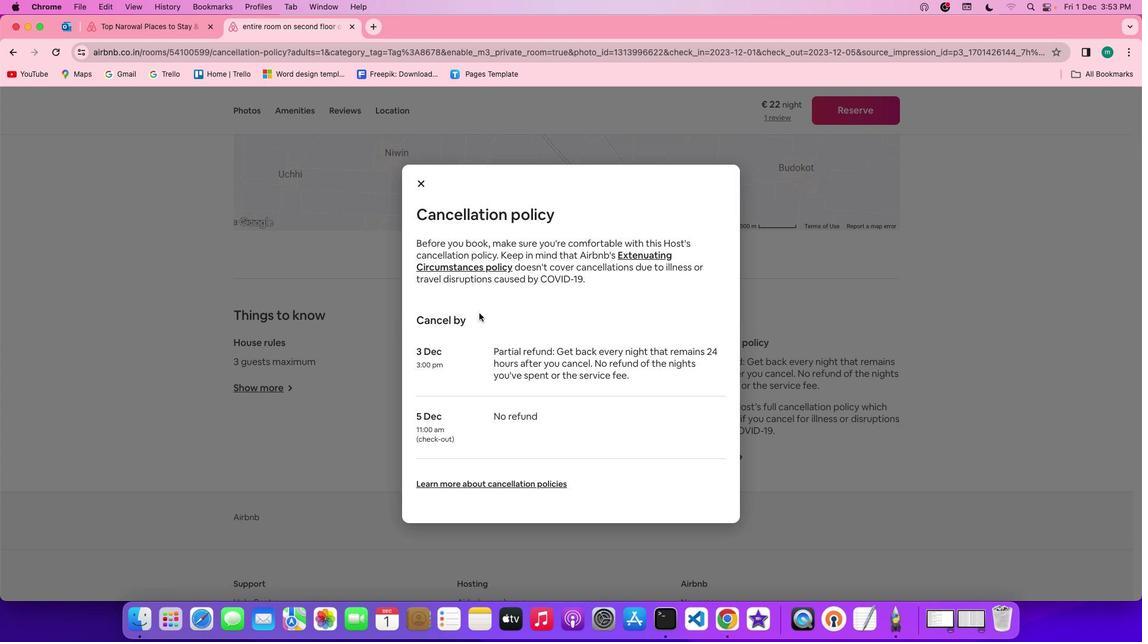 
Action: Mouse moved to (417, 187)
Screenshot: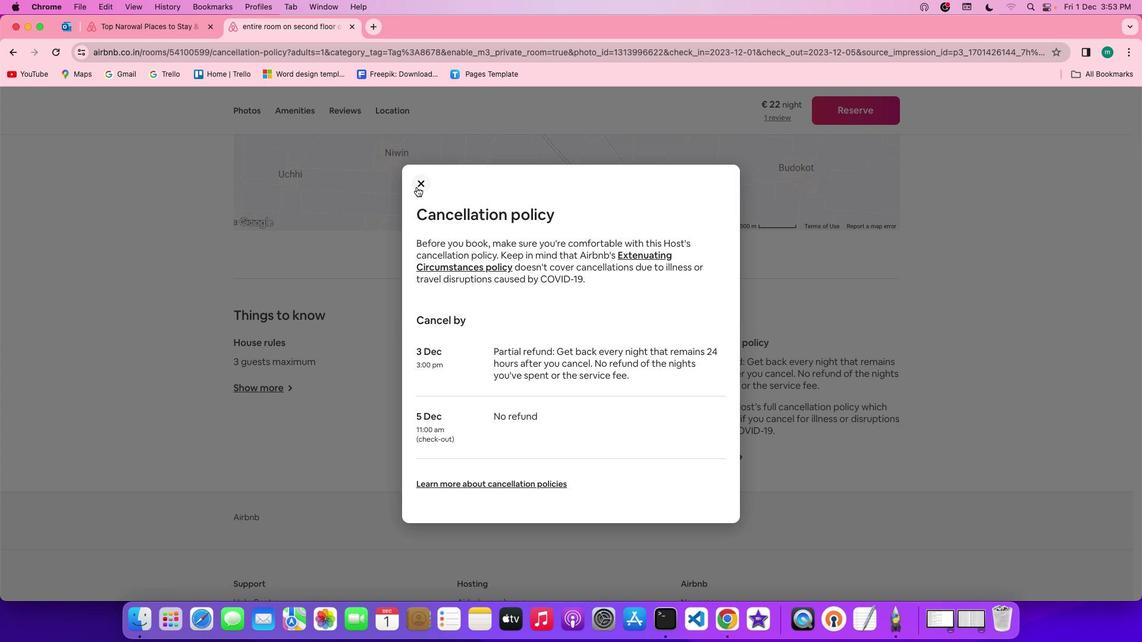 
Action: Mouse pressed left at (417, 187)
Screenshot: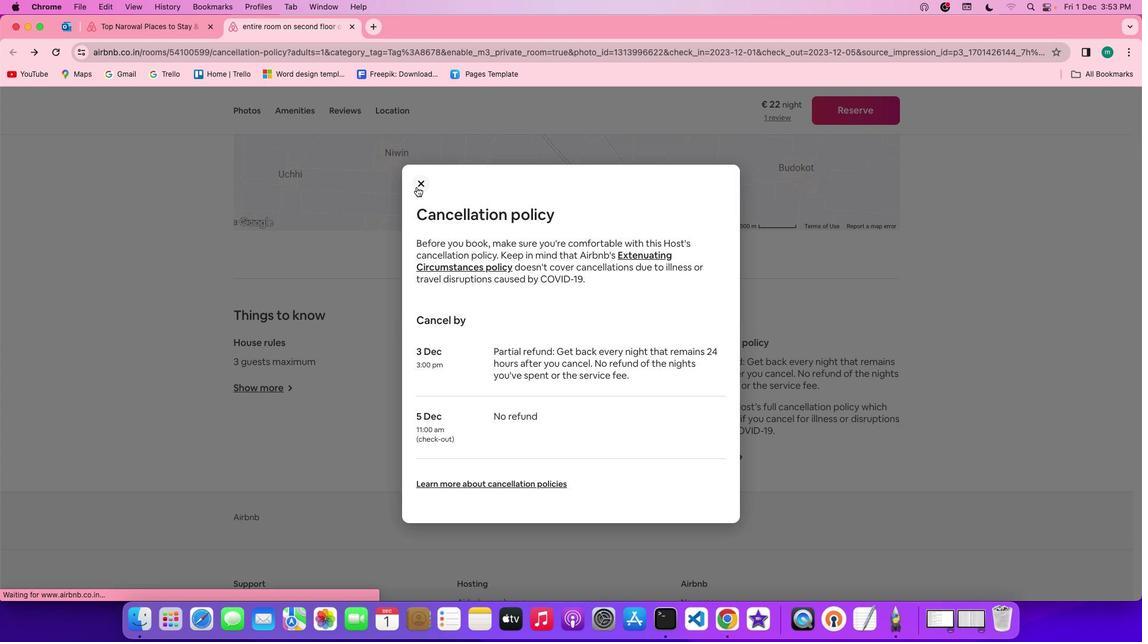 
Action: Mouse moved to (186, 33)
Screenshot: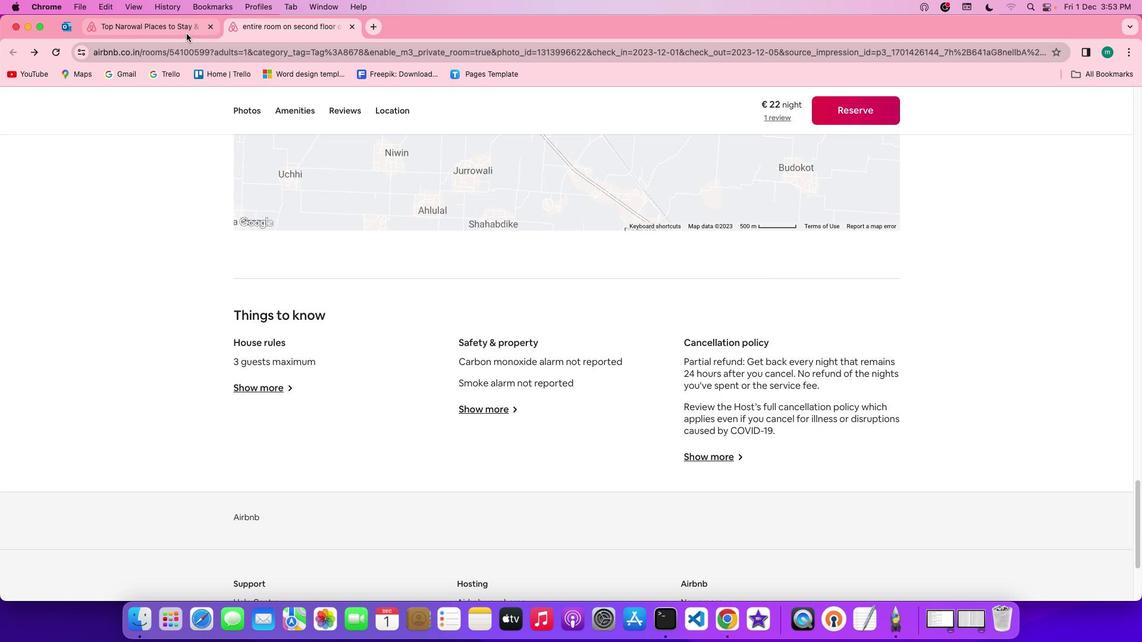 
Action: Mouse pressed left at (186, 33)
Screenshot: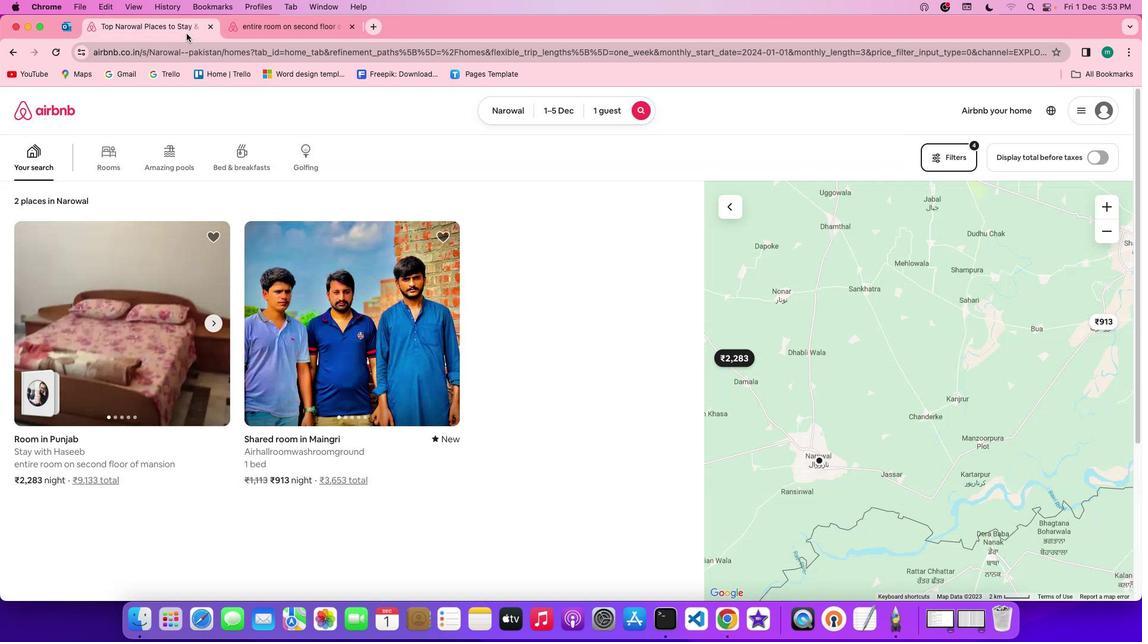 
Action: Mouse moved to (336, 326)
Screenshot: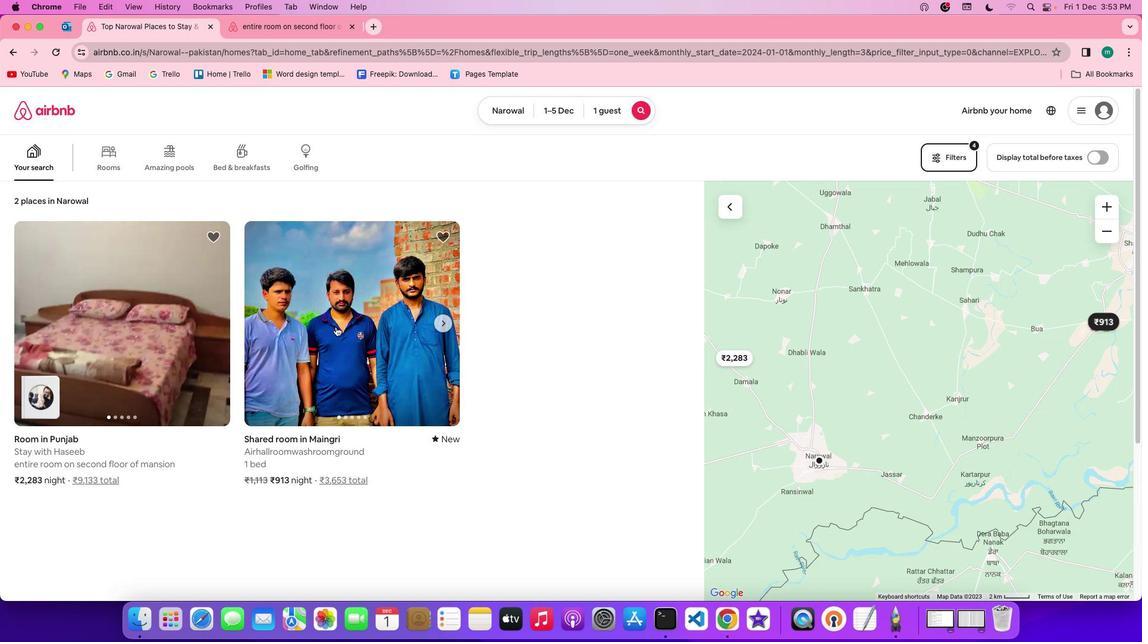 
Action: Mouse pressed left at (336, 326)
Screenshot: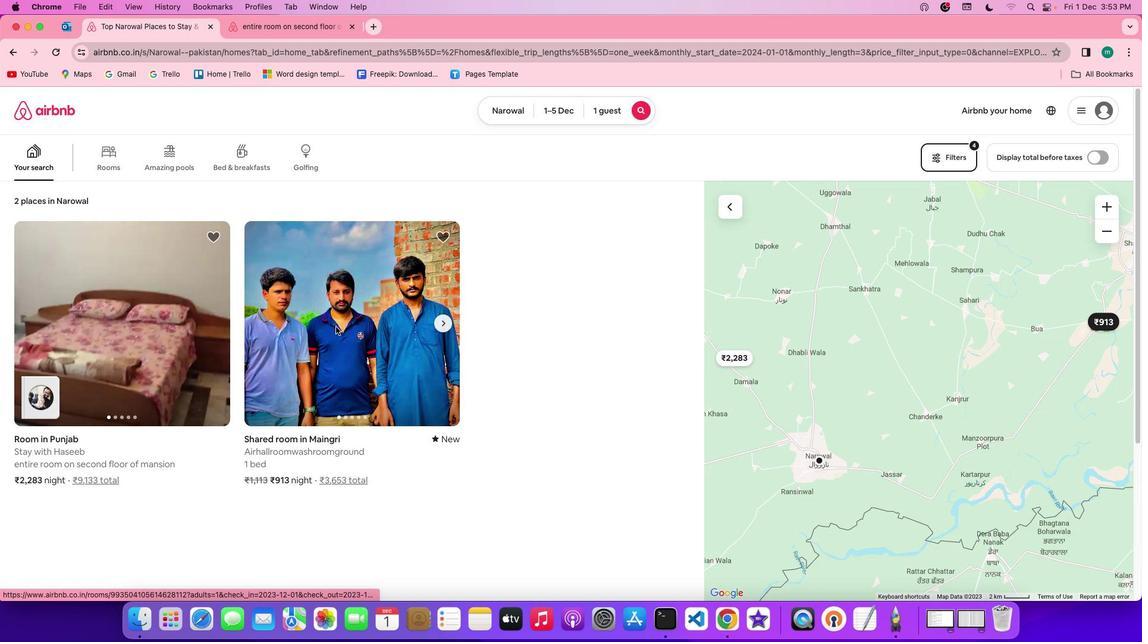 
Action: Mouse moved to (860, 444)
Screenshot: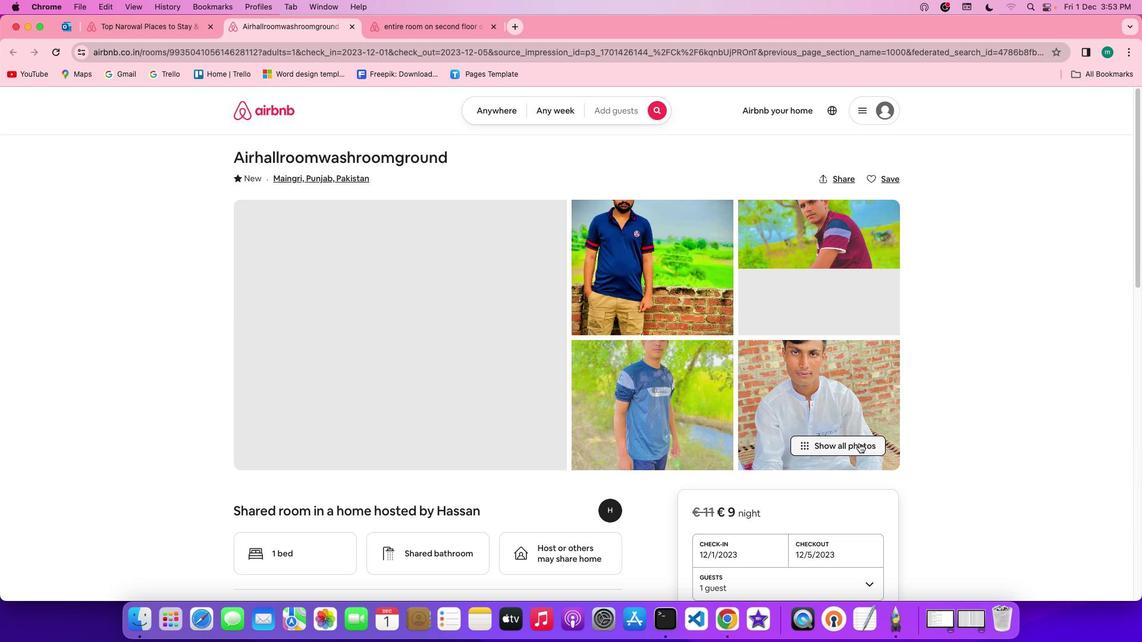 
Action: Mouse pressed left at (860, 444)
Screenshot: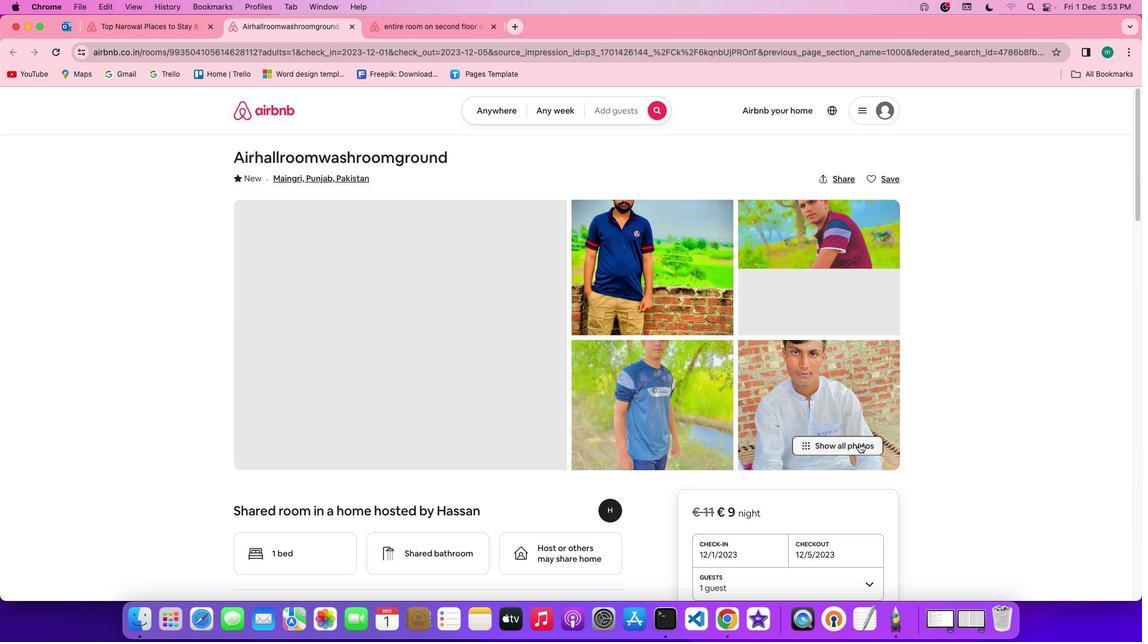 
Action: Mouse moved to (678, 395)
Screenshot: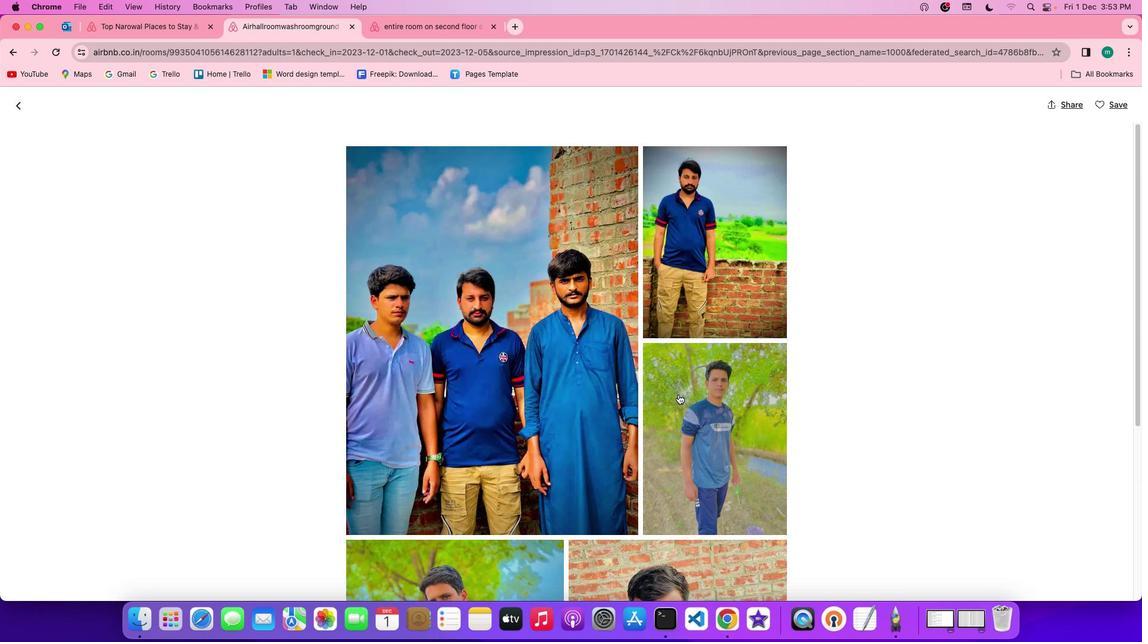 
Action: Mouse scrolled (678, 395) with delta (0, 0)
Screenshot: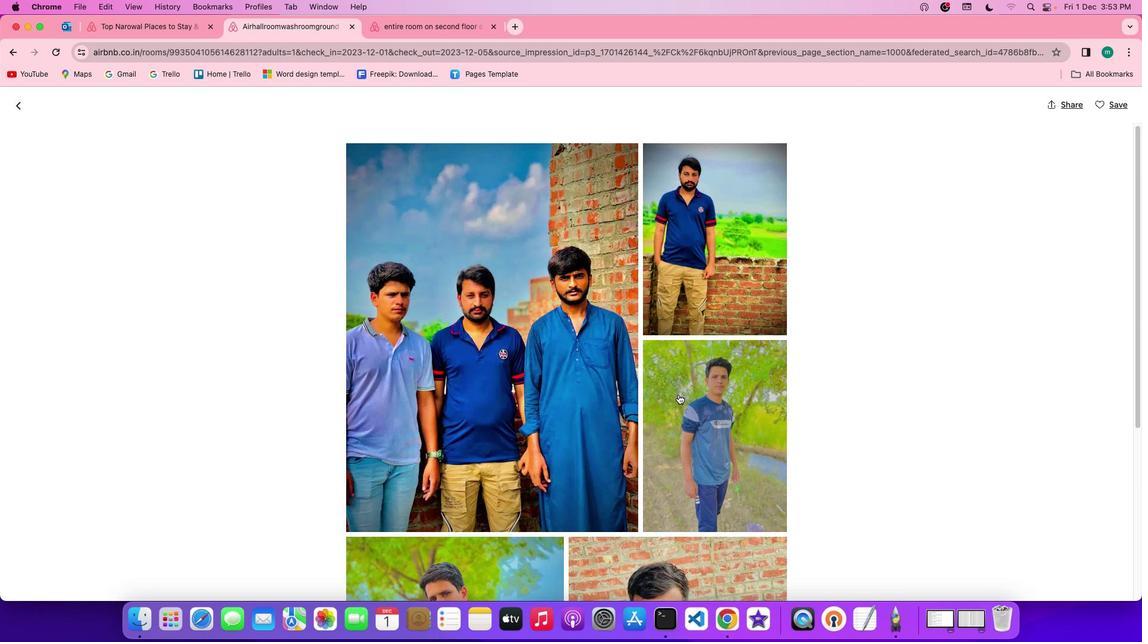 
Action: Mouse scrolled (678, 395) with delta (0, 0)
Screenshot: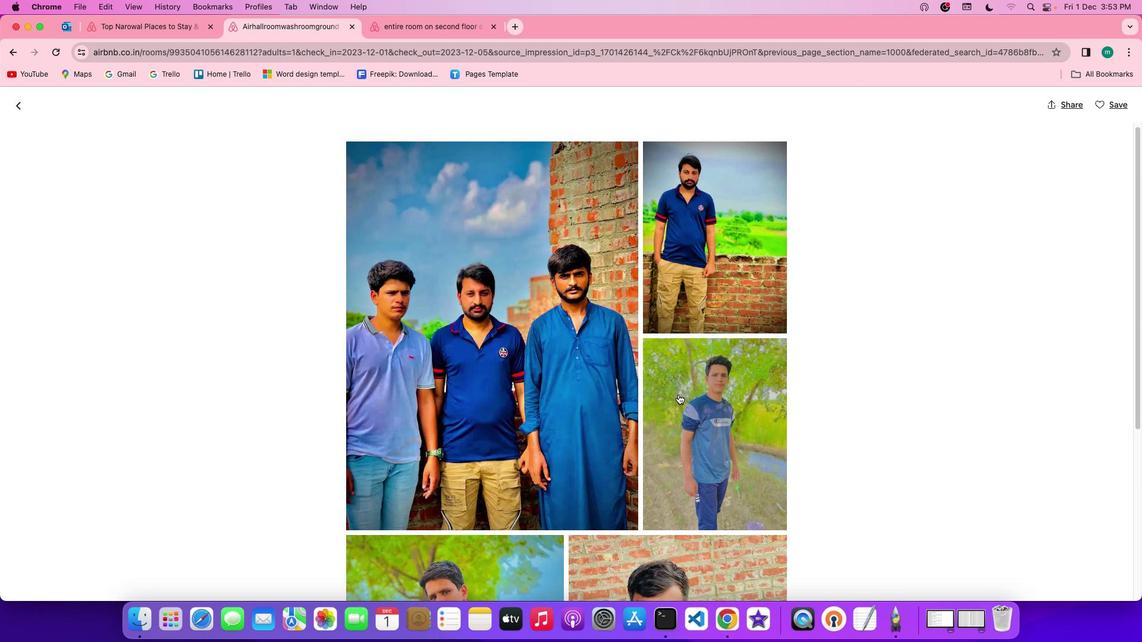 
Action: Mouse scrolled (678, 395) with delta (0, 0)
Screenshot: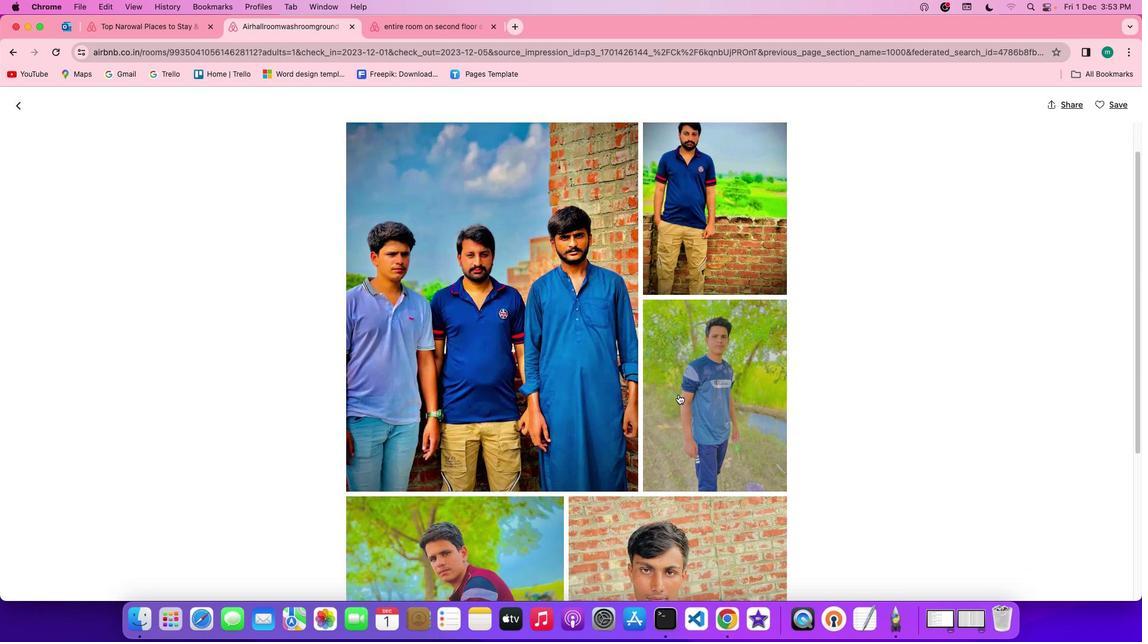 
Action: Mouse scrolled (678, 395) with delta (0, -1)
Screenshot: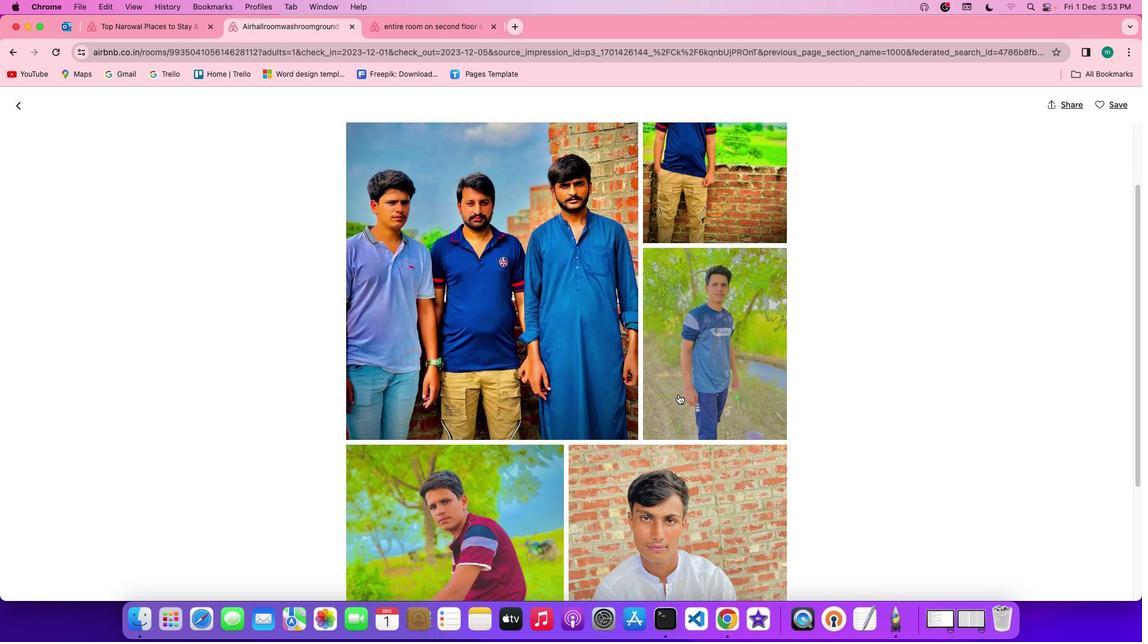 
Action: Mouse moved to (673, 394)
Screenshot: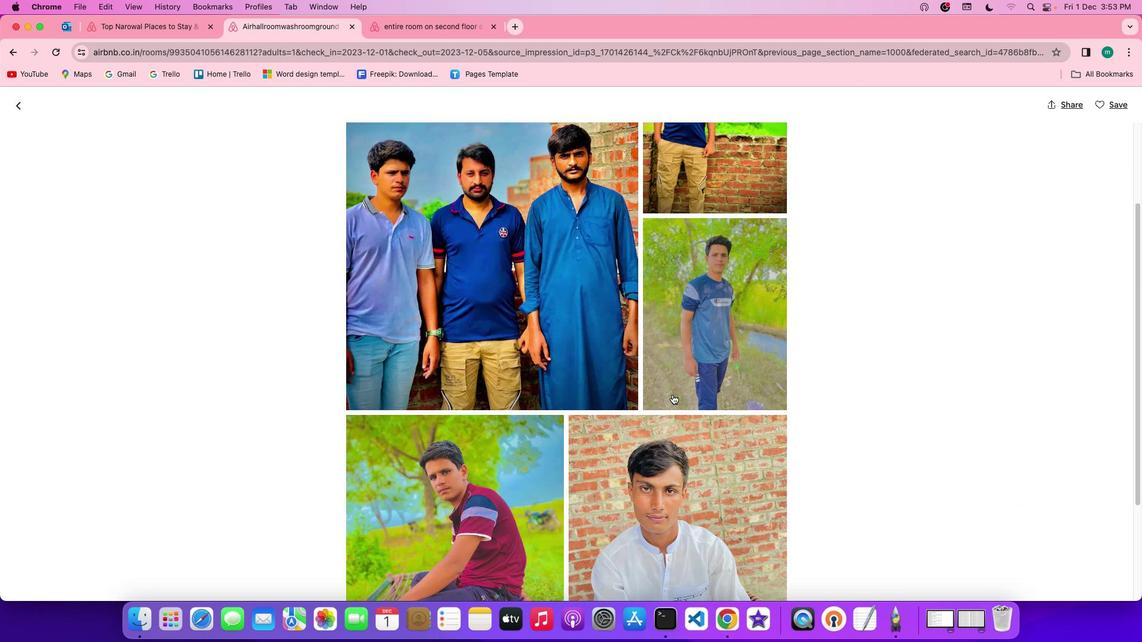 
Action: Mouse scrolled (673, 394) with delta (0, 0)
Screenshot: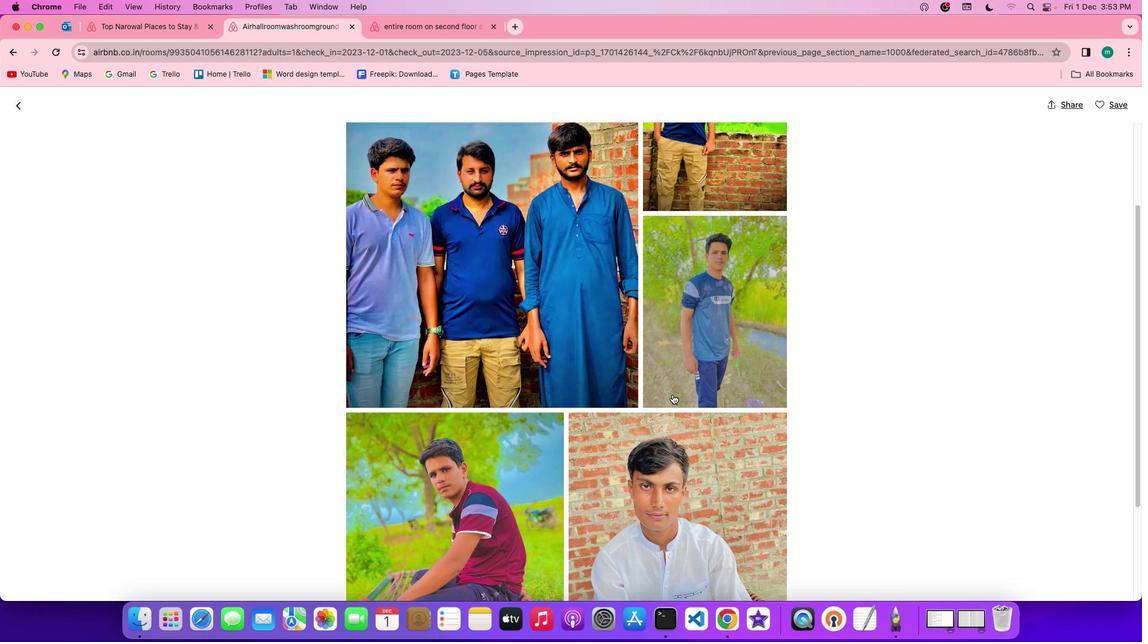 
Action: Mouse scrolled (673, 394) with delta (0, 0)
